Task: Get directions from New York City, New York, United States to San Diego, California, United States  and explore the nearby things to do with rating 4 and above and open 24 hours
Action: Mouse moved to (251, 77)
Screenshot: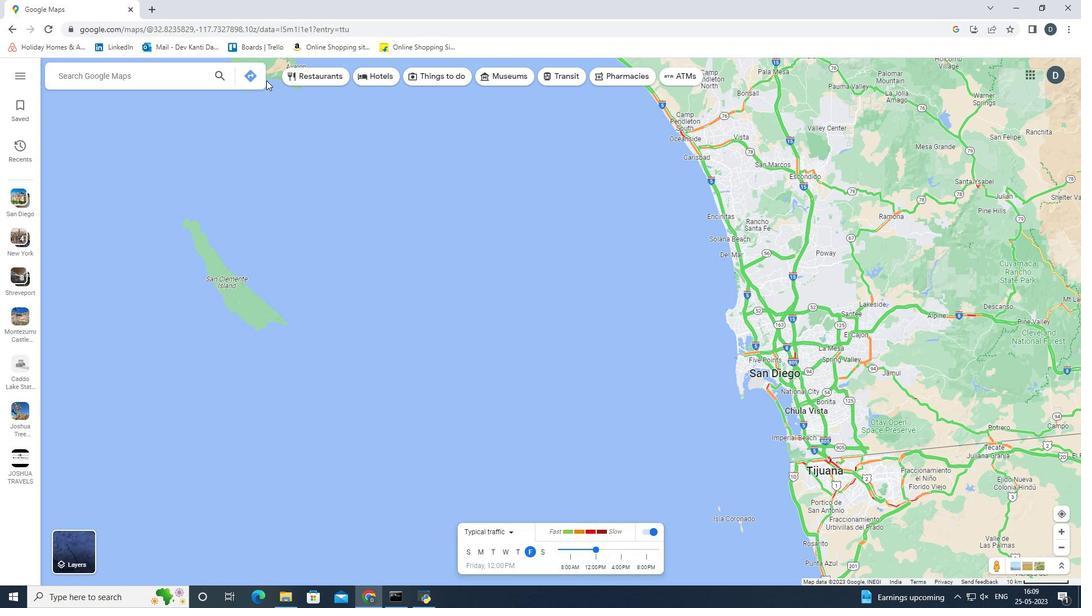 
Action: Mouse pressed left at (251, 77)
Screenshot: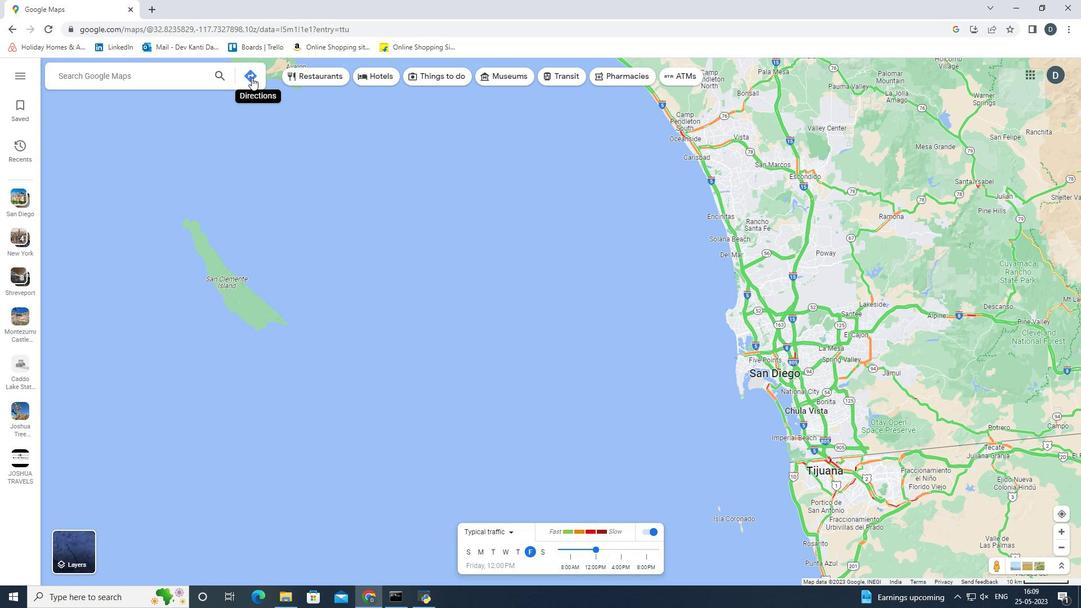 
Action: Mouse moved to (165, 309)
Screenshot: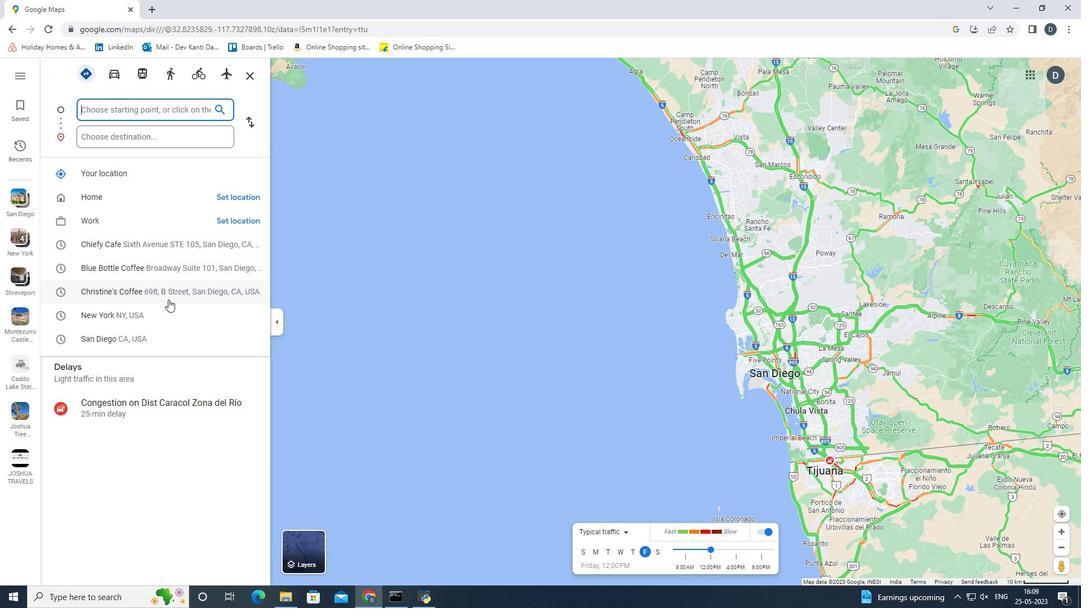 
Action: Mouse pressed left at (165, 309)
Screenshot: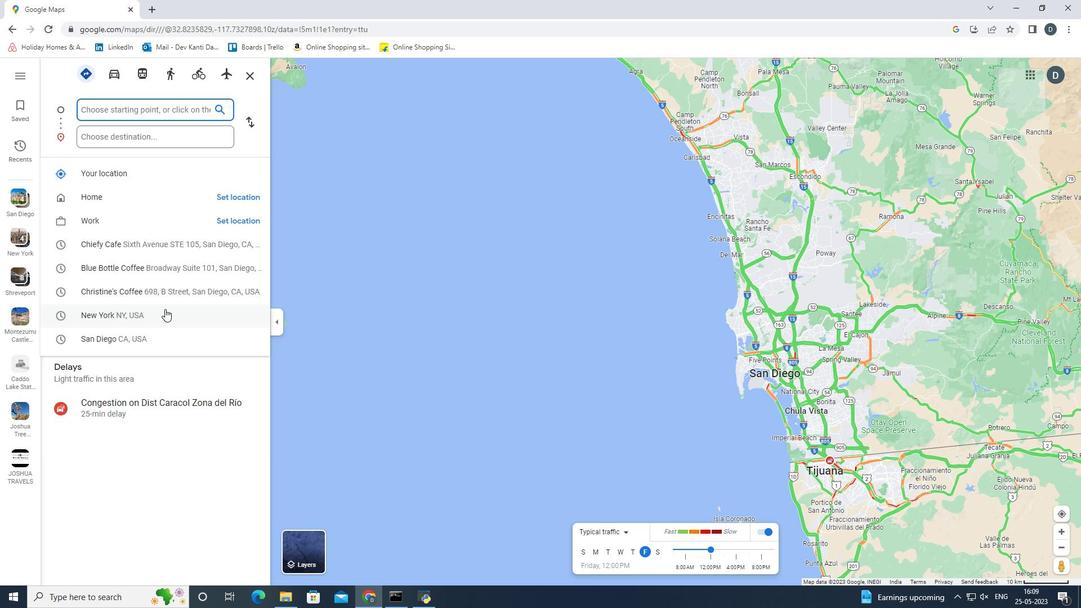 
Action: Mouse moved to (143, 141)
Screenshot: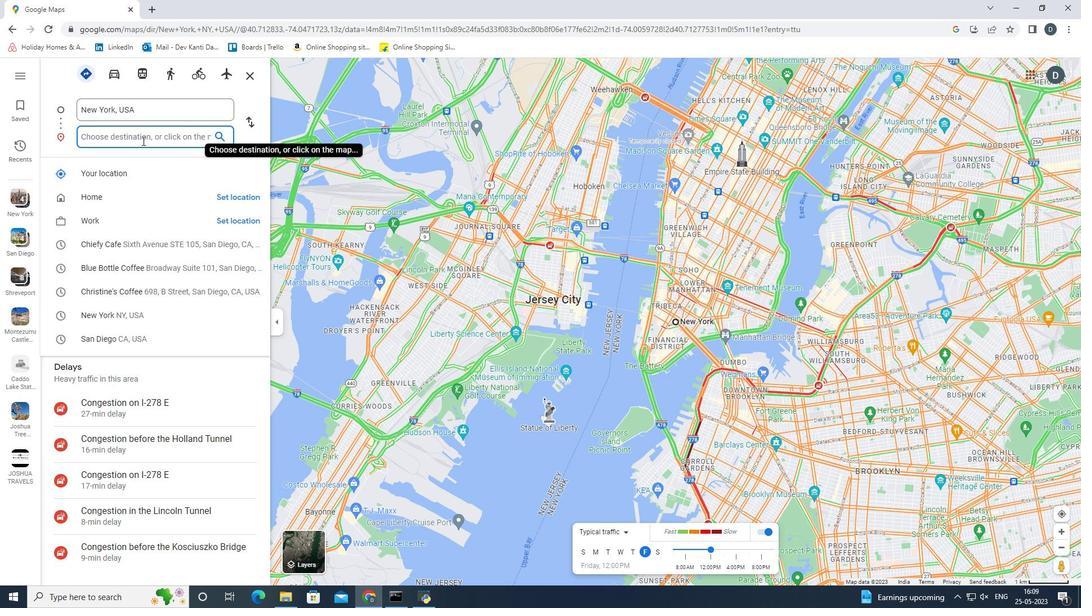 
Action: Key pressed <Key.shift><Key.shift><Key.shift><Key.shift><Key.shift><Key.shift><Key.shift><Key.shift>
Screenshot: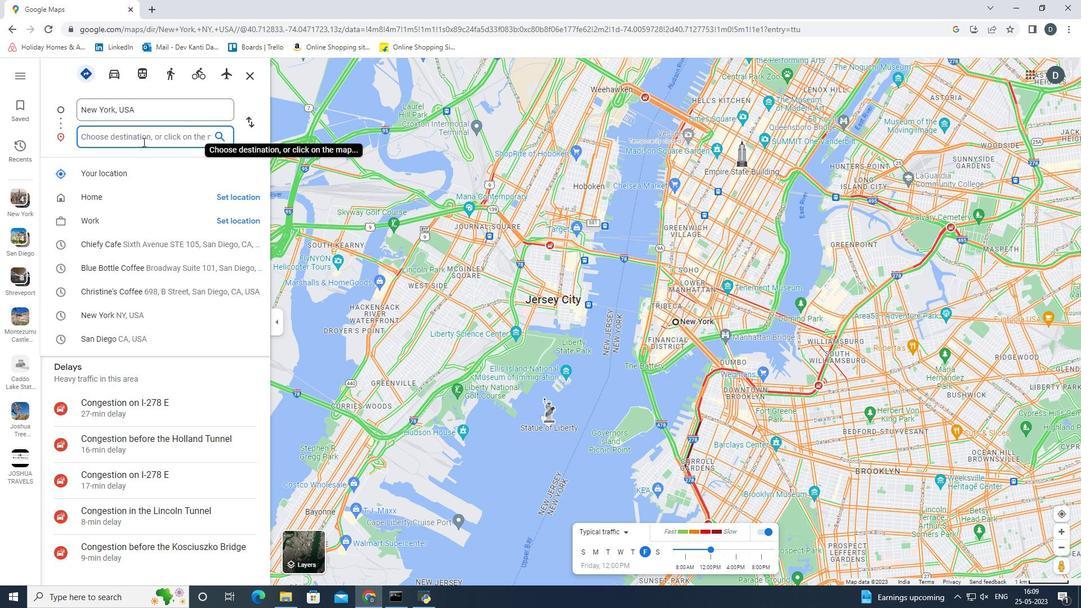 
Action: Mouse moved to (97, 339)
Screenshot: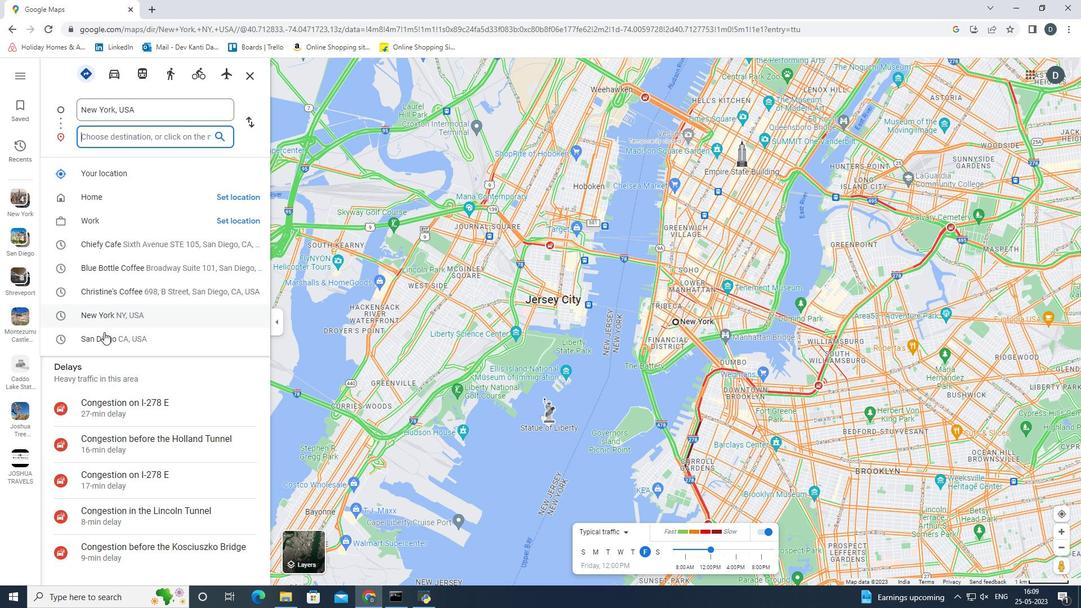 
Action: Mouse pressed left at (97, 339)
Screenshot: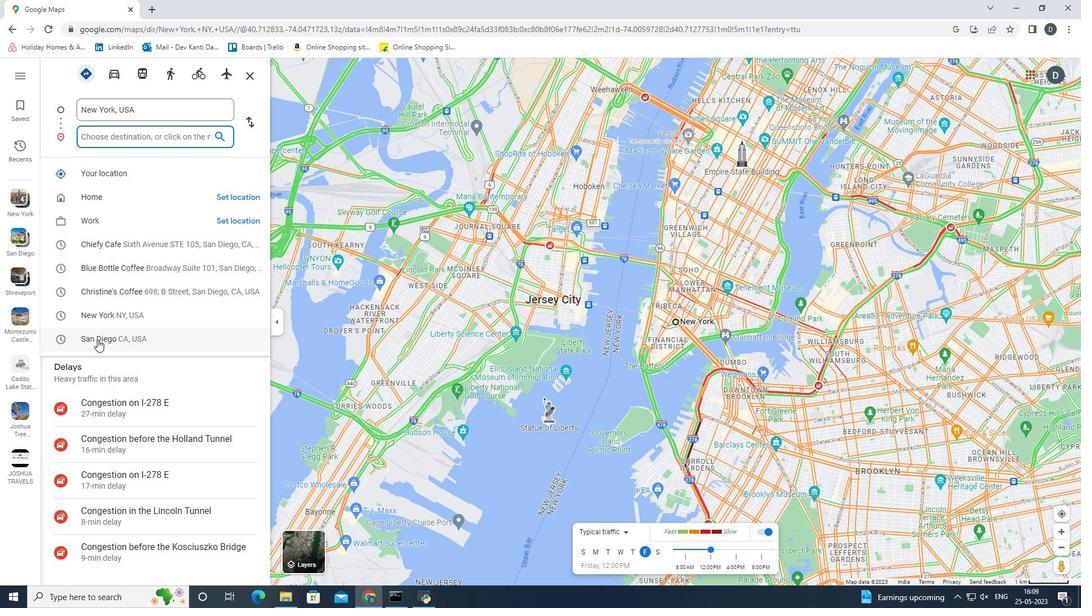 
Action: Mouse moved to (418, 391)
Screenshot: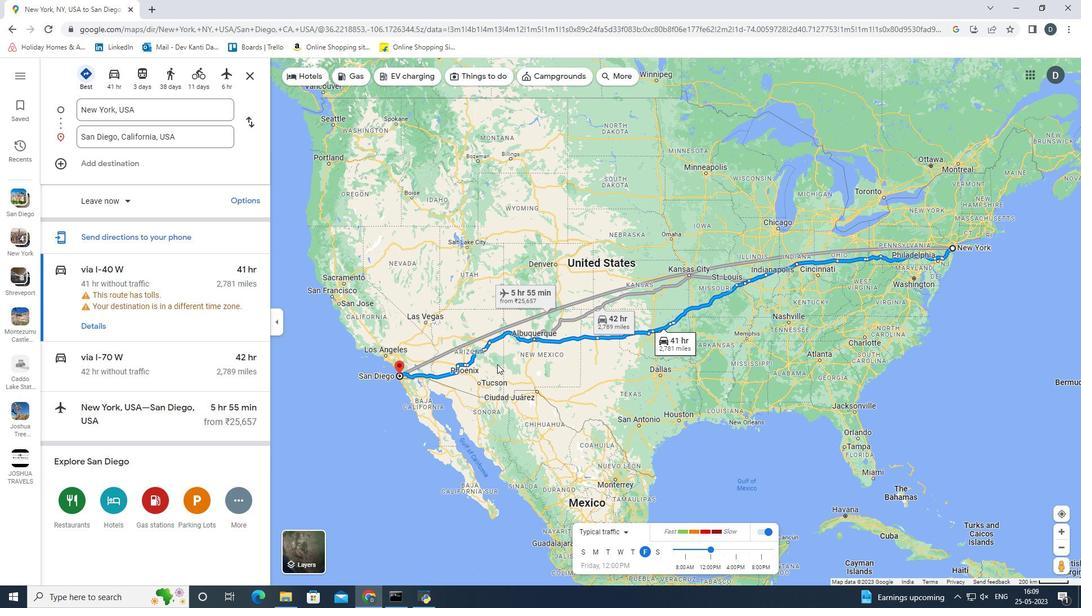 
Action: Mouse scrolled (418, 392) with delta (0, 0)
Screenshot: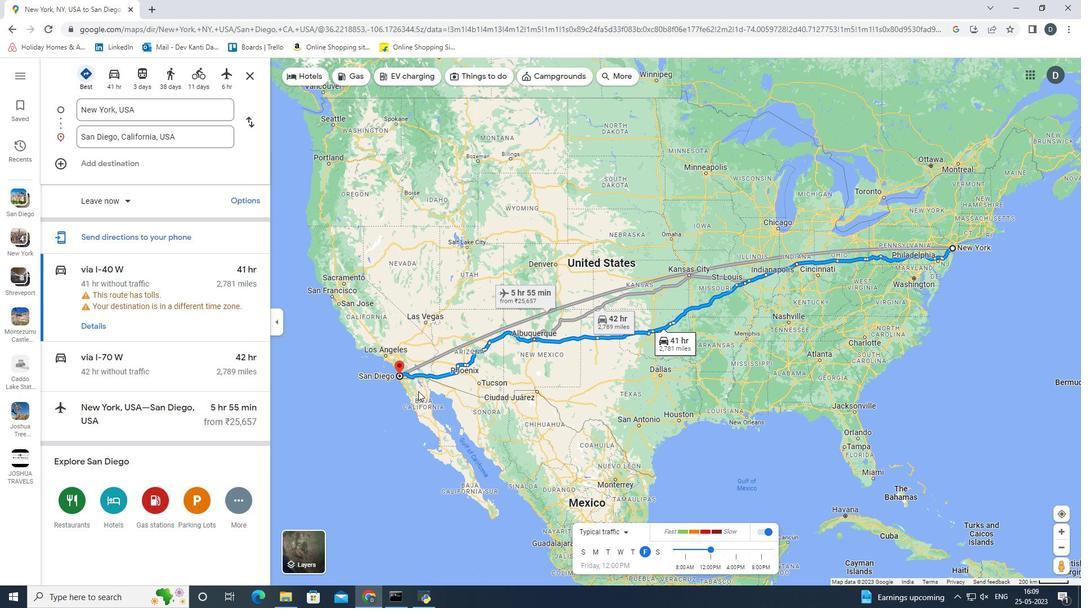 
Action: Mouse scrolled (418, 392) with delta (0, 0)
Screenshot: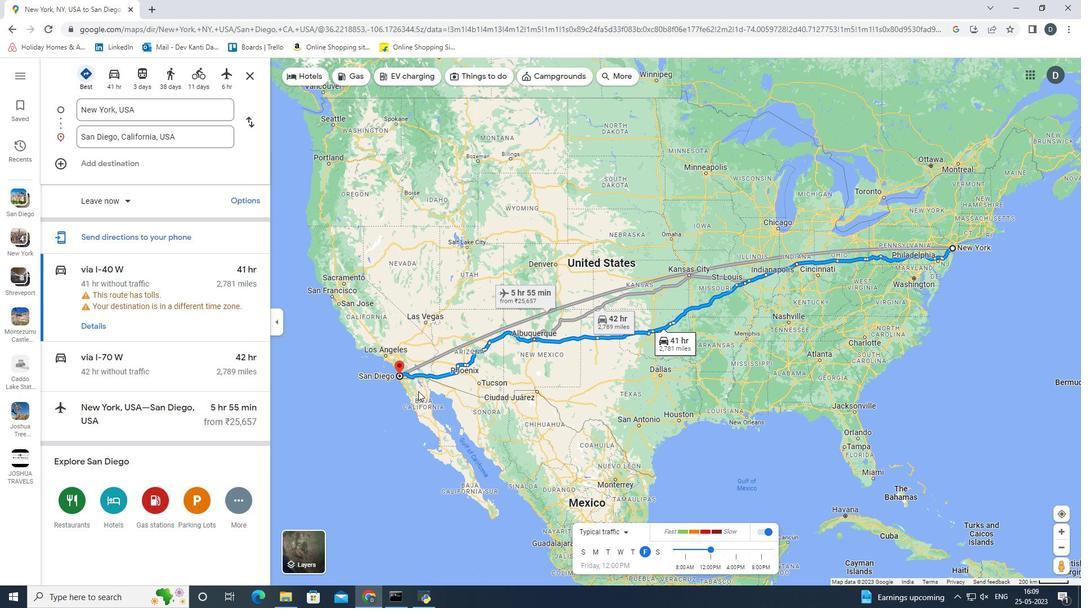 
Action: Mouse scrolled (418, 392) with delta (0, 0)
Screenshot: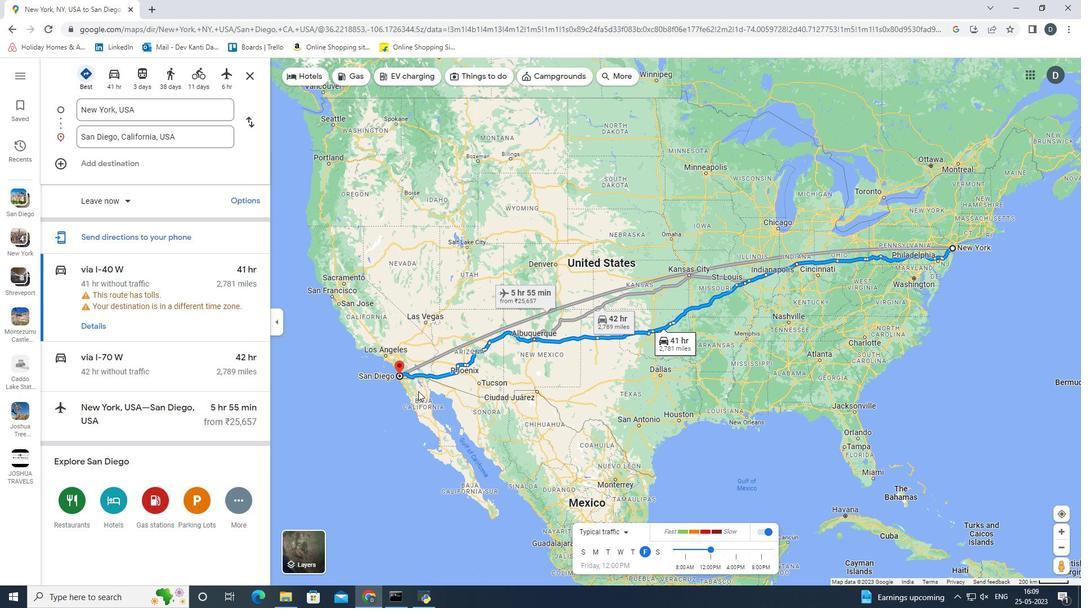 
Action: Mouse scrolled (418, 392) with delta (0, 0)
Screenshot: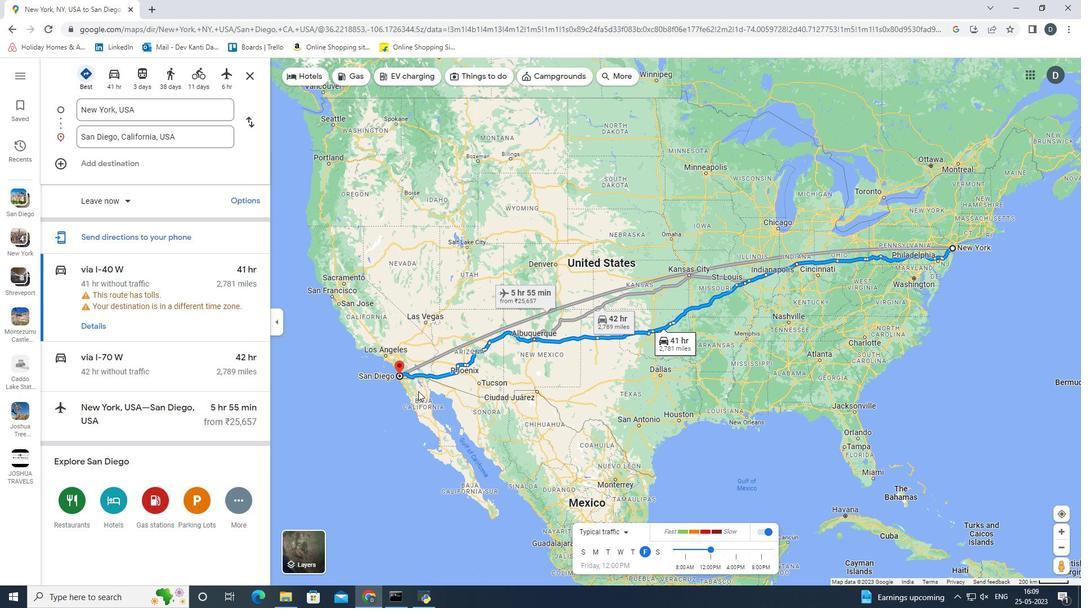 
Action: Mouse scrolled (418, 392) with delta (0, 0)
Screenshot: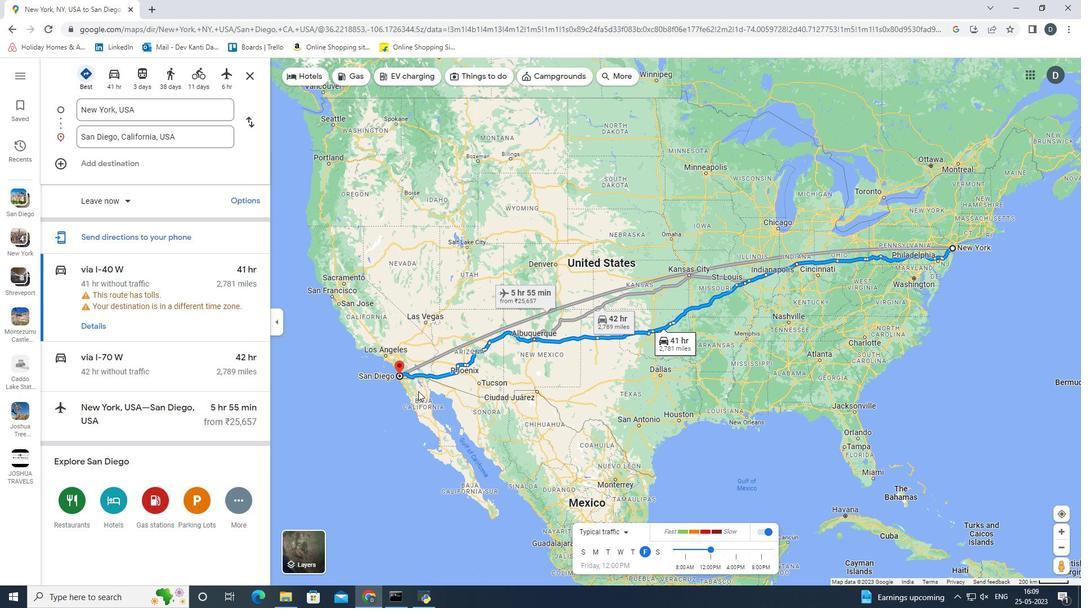 
Action: Mouse moved to (418, 391)
Screenshot: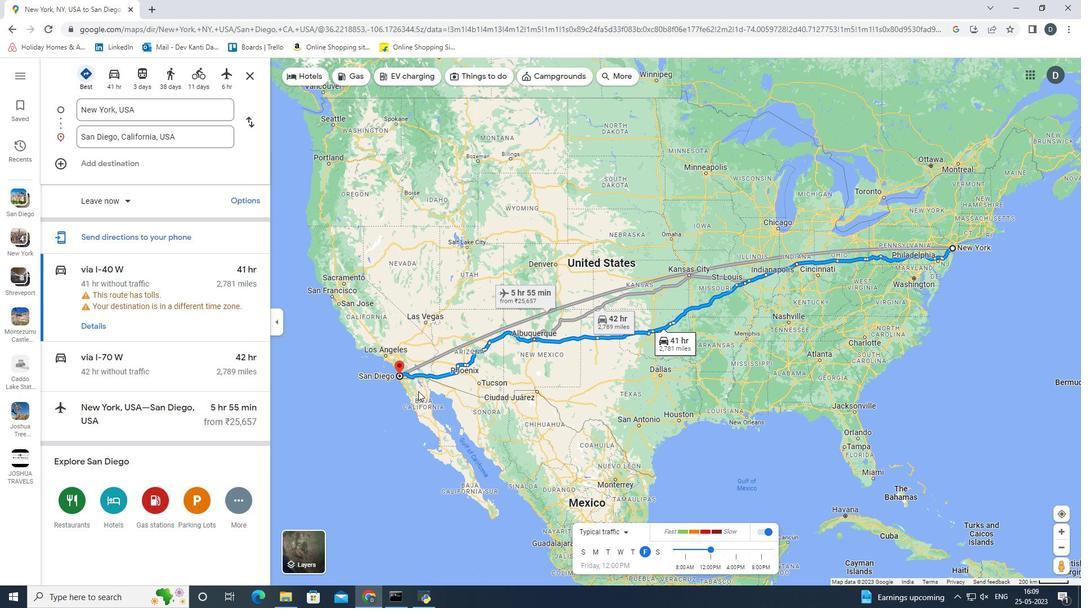 
Action: Mouse scrolled (418, 392) with delta (0, 0)
Screenshot: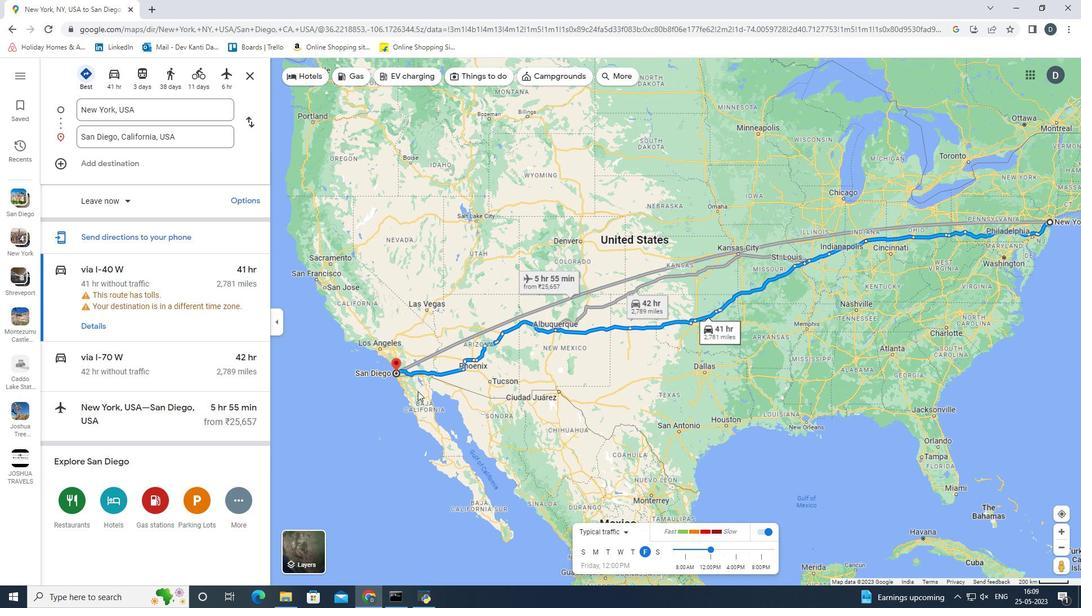 
Action: Mouse scrolled (418, 392) with delta (0, 0)
Screenshot: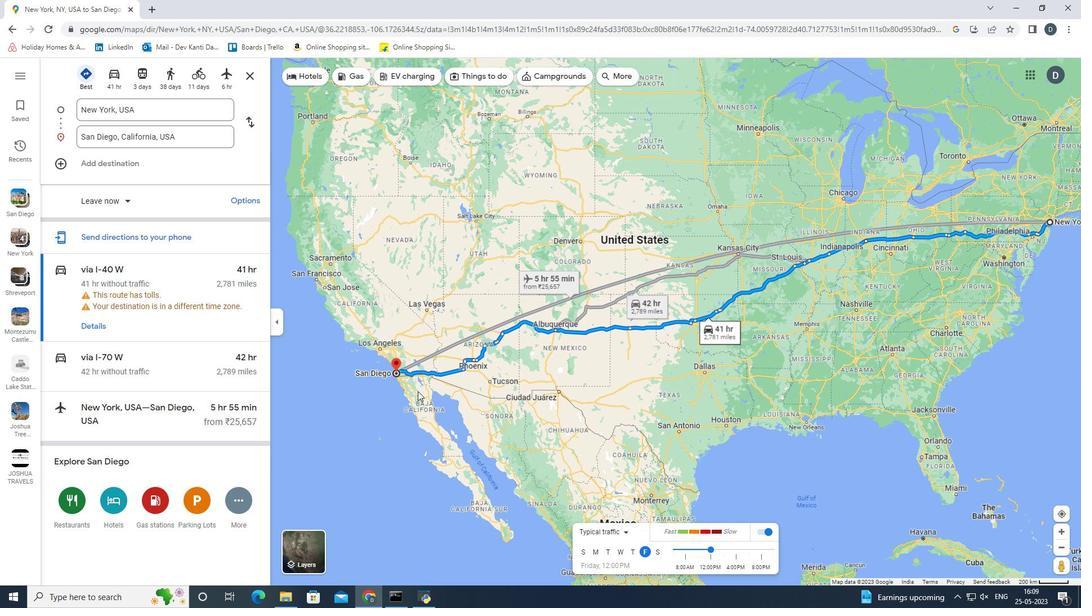
Action: Mouse scrolled (418, 392) with delta (0, 0)
Screenshot: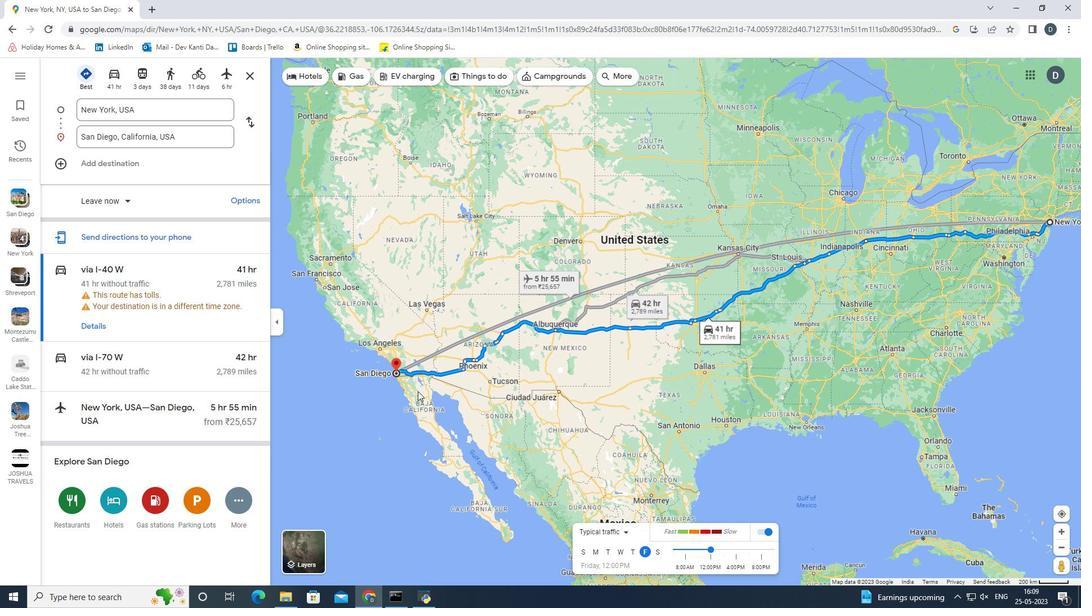 
Action: Mouse scrolled (418, 392) with delta (0, 0)
Screenshot: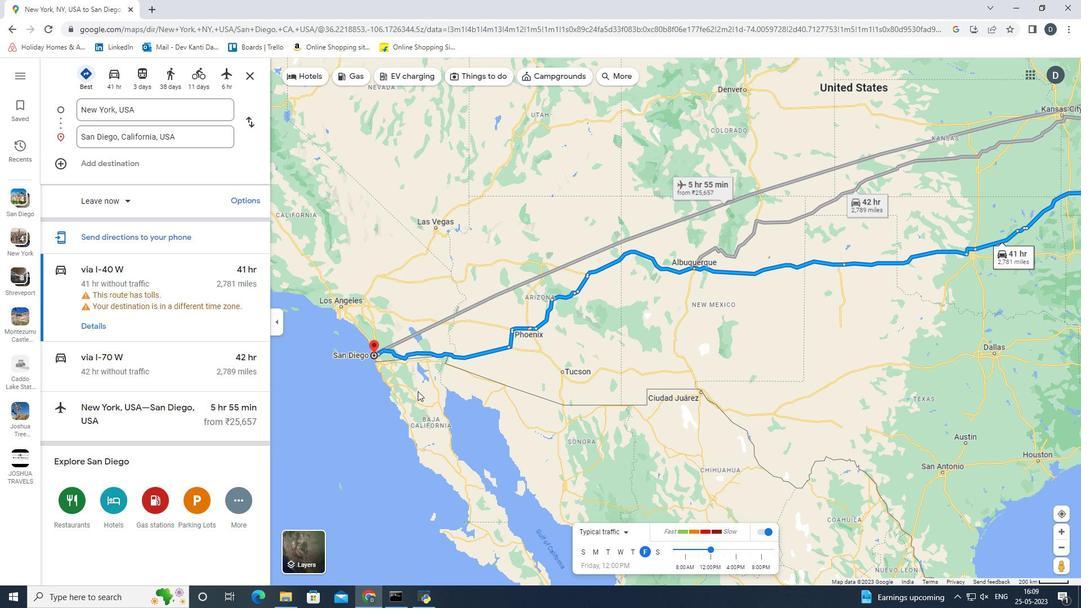 
Action: Mouse scrolled (418, 392) with delta (0, 0)
Screenshot: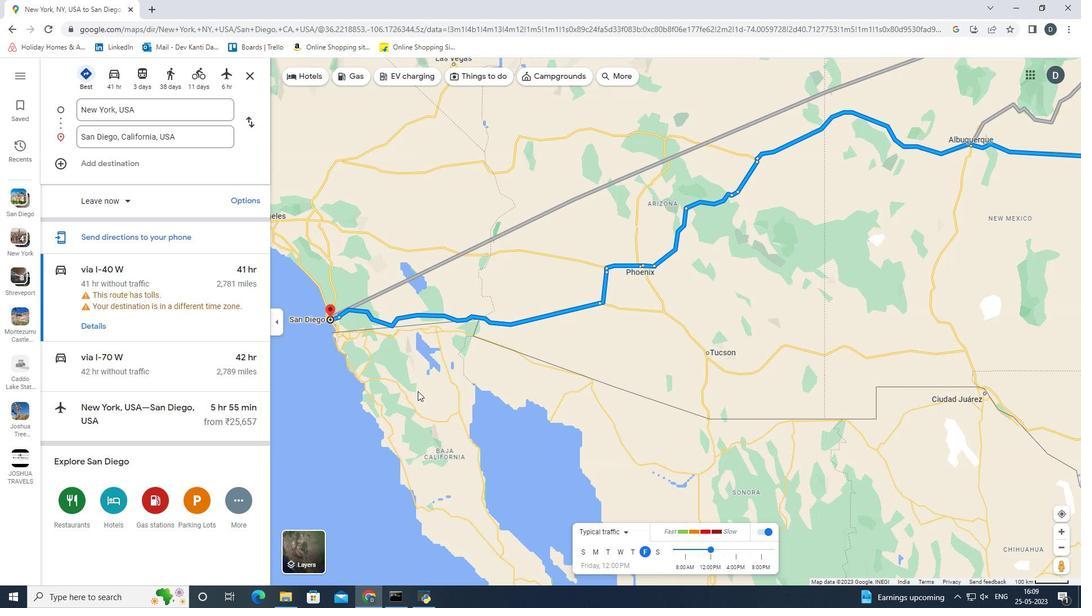 
Action: Mouse scrolled (418, 392) with delta (0, 0)
Screenshot: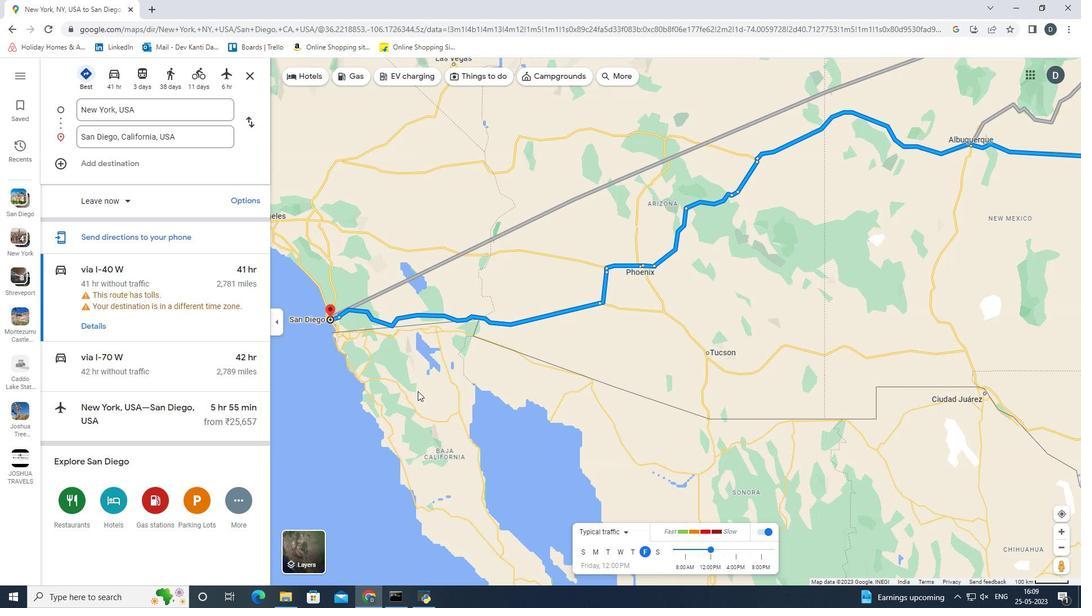 
Action: Mouse scrolled (418, 392) with delta (0, 0)
Screenshot: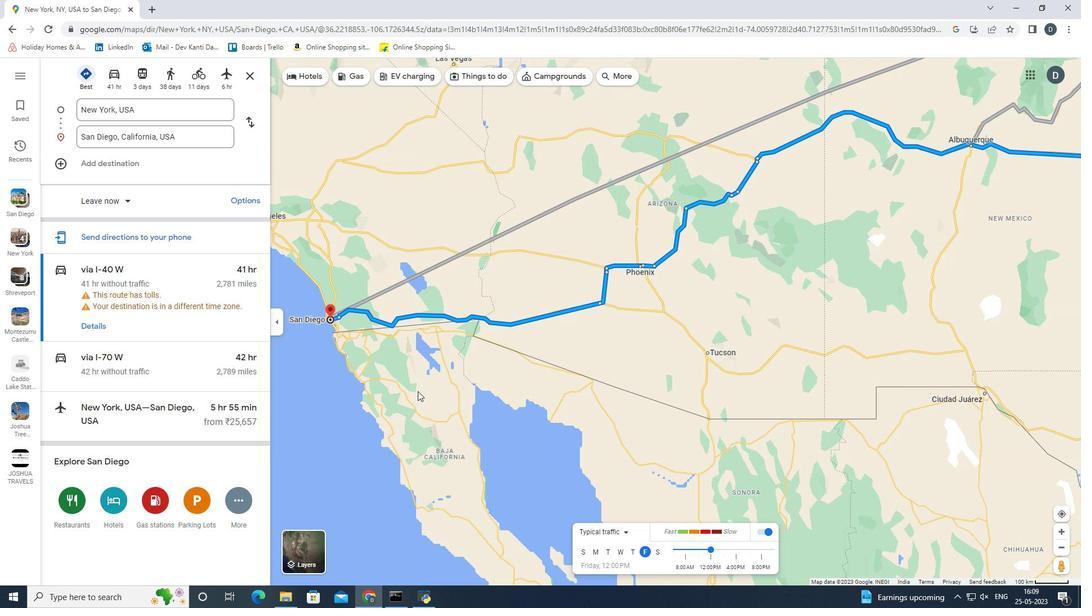 
Action: Mouse scrolled (418, 392) with delta (0, 0)
Screenshot: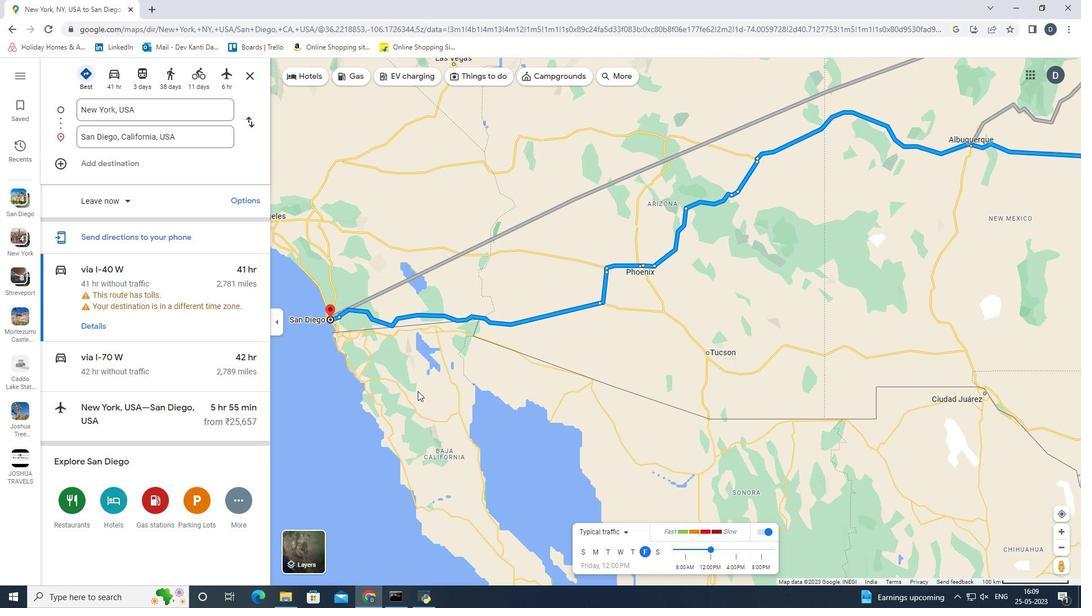 
Action: Mouse scrolled (418, 392) with delta (0, 0)
Screenshot: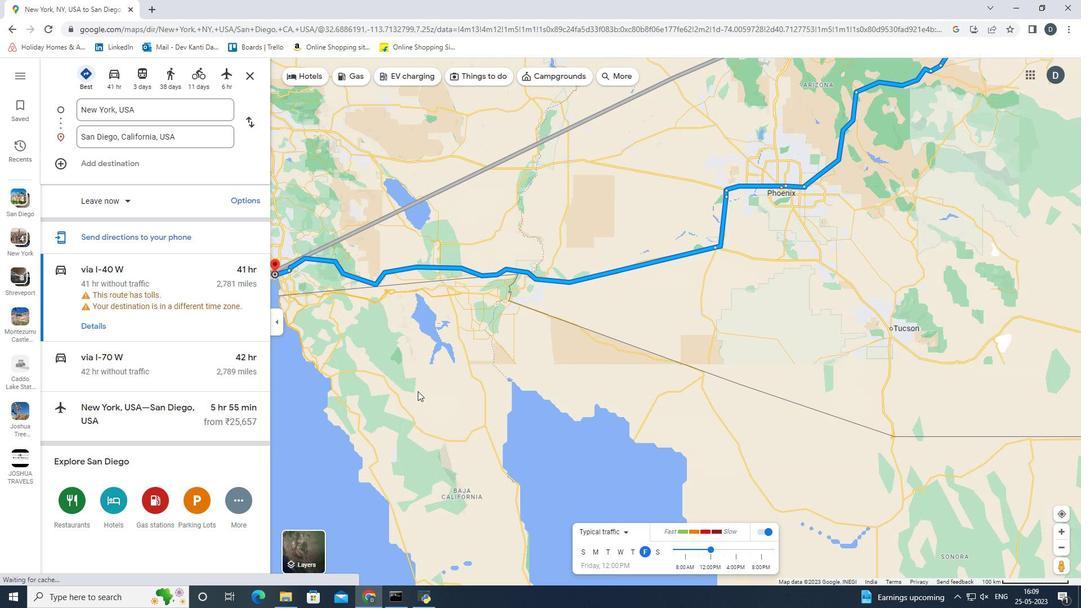 
Action: Mouse moved to (418, 391)
Screenshot: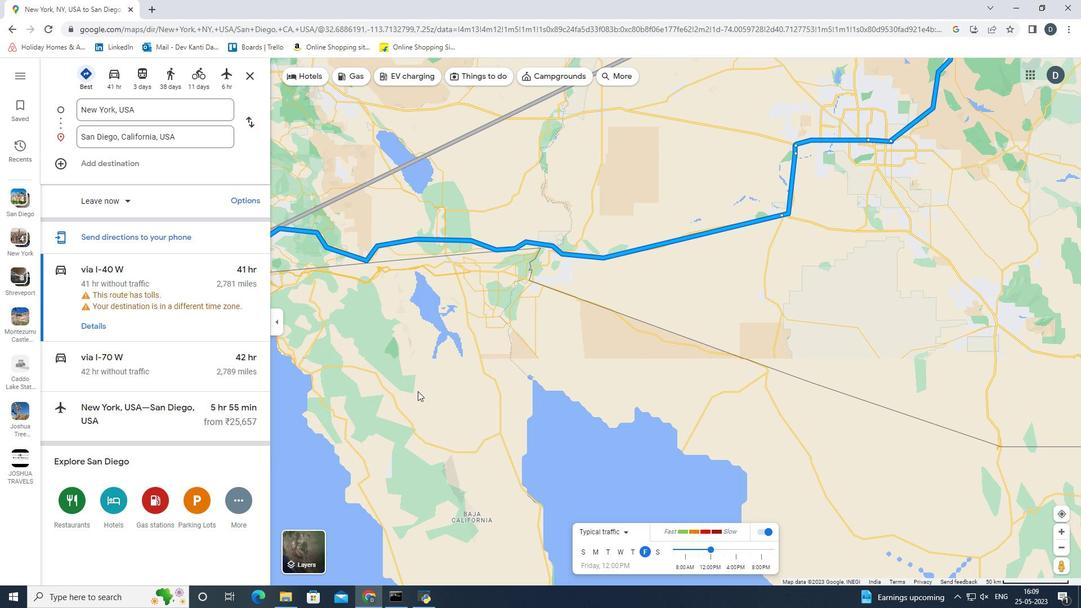 
Action: Mouse scrolled (418, 392) with delta (0, 0)
Screenshot: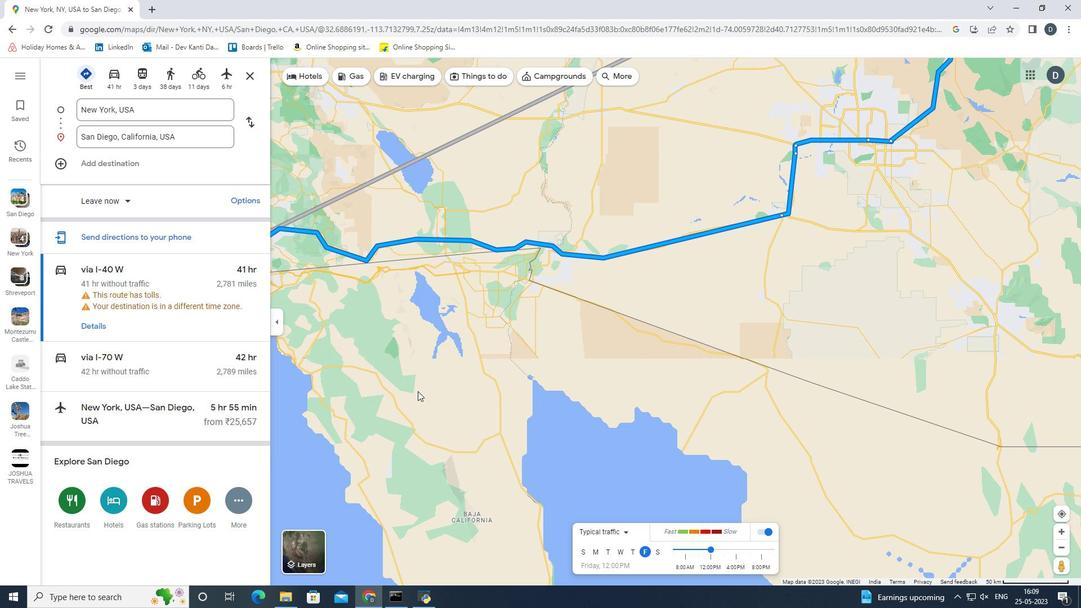 
Action: Mouse moved to (296, 311)
Screenshot: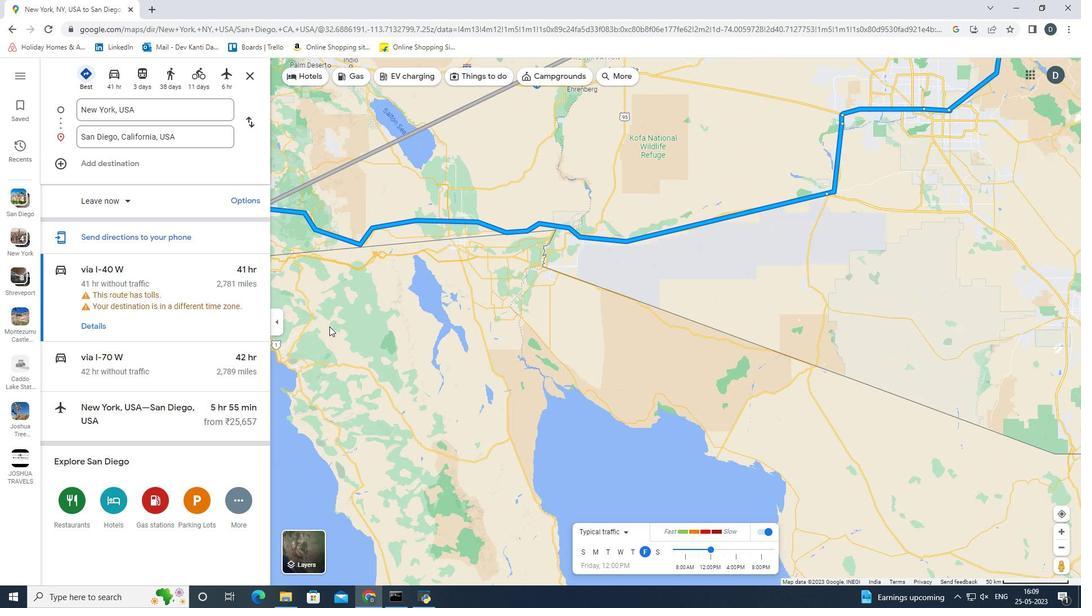 
Action: Mouse pressed left at (296, 311)
Screenshot: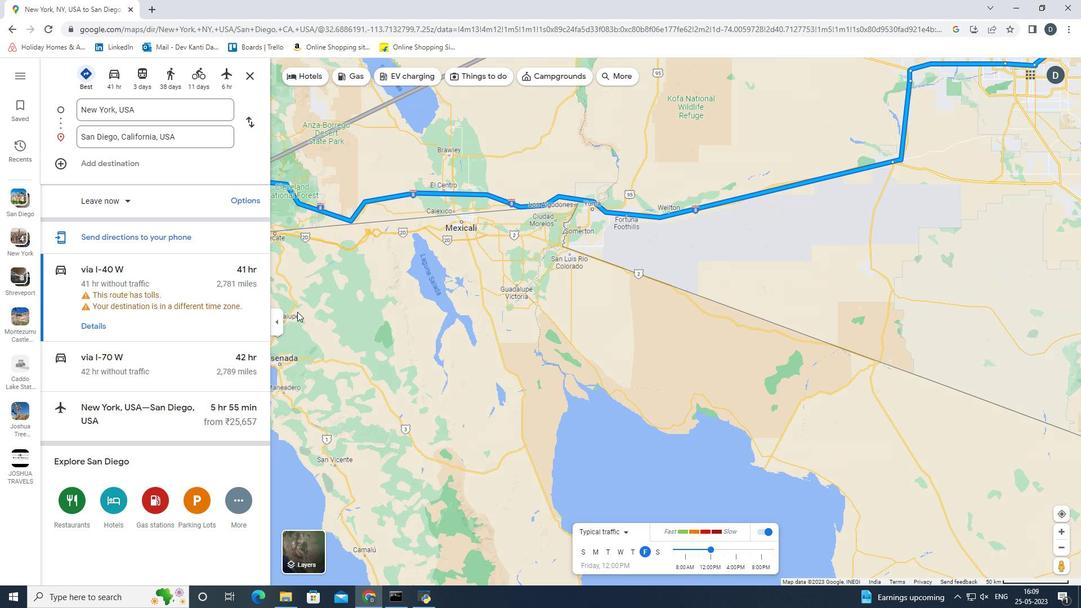 
Action: Mouse moved to (397, 252)
Screenshot: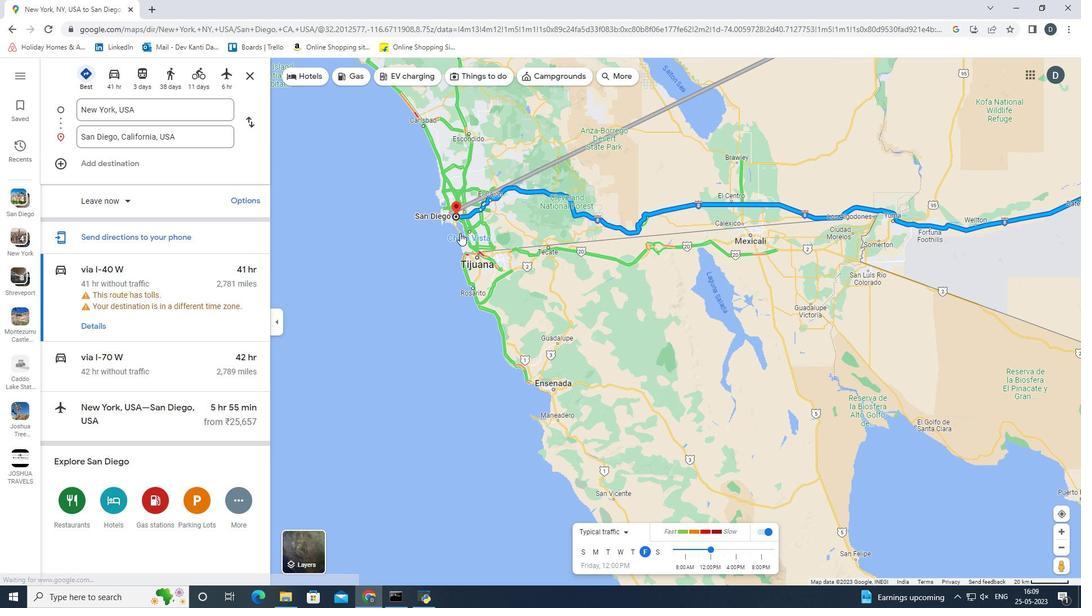 
Action: Mouse pressed left at (397, 252)
Screenshot: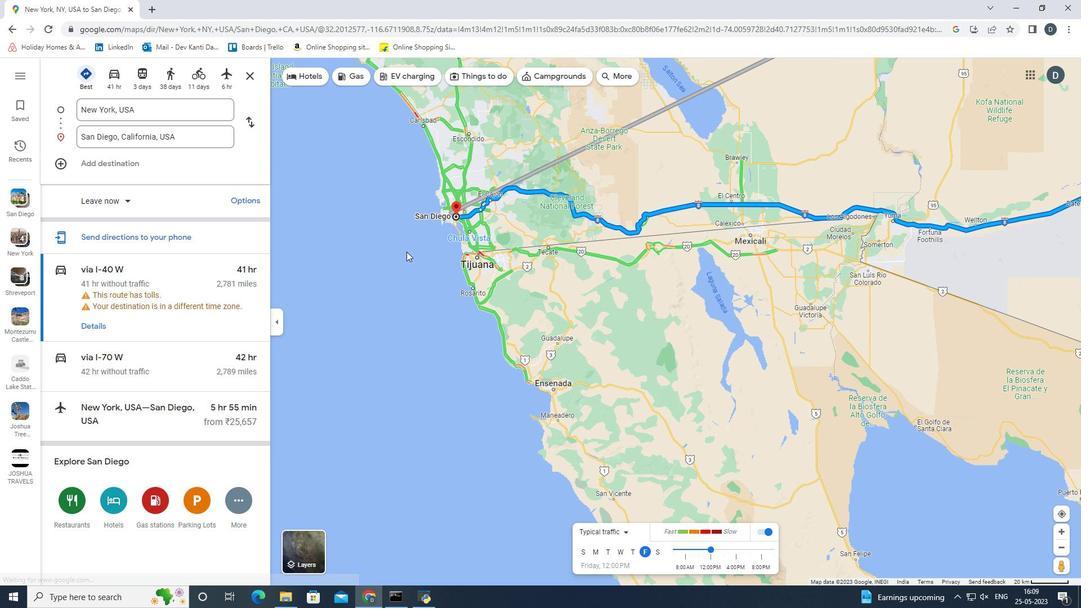 
Action: Mouse moved to (411, 244)
Screenshot: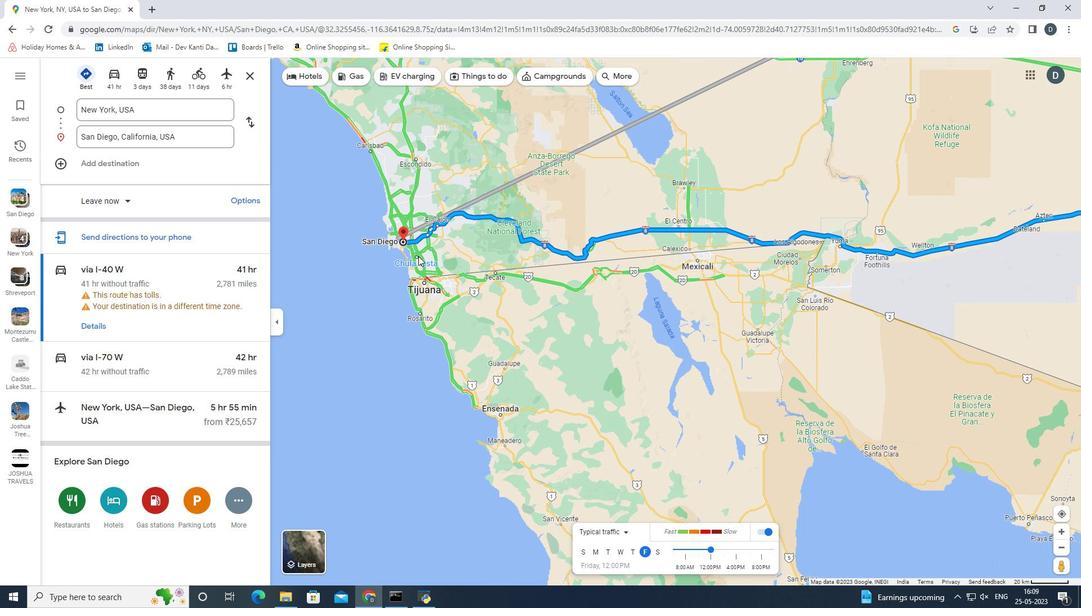 
Action: Mouse scrolled (411, 245) with delta (0, 0)
Screenshot: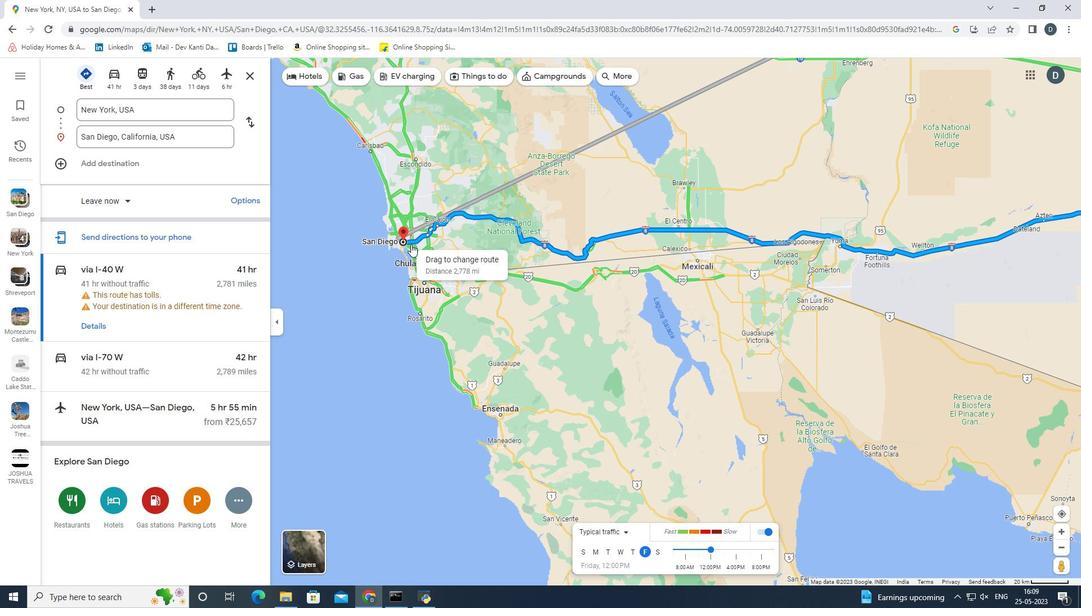 
Action: Mouse scrolled (411, 245) with delta (0, 0)
Screenshot: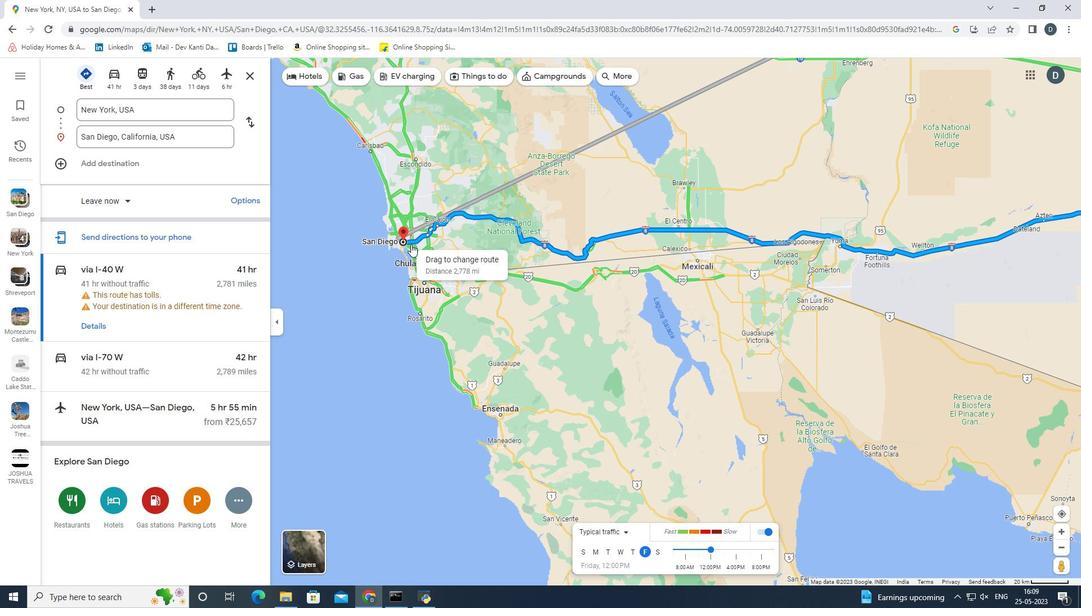 
Action: Mouse scrolled (411, 245) with delta (0, 0)
Screenshot: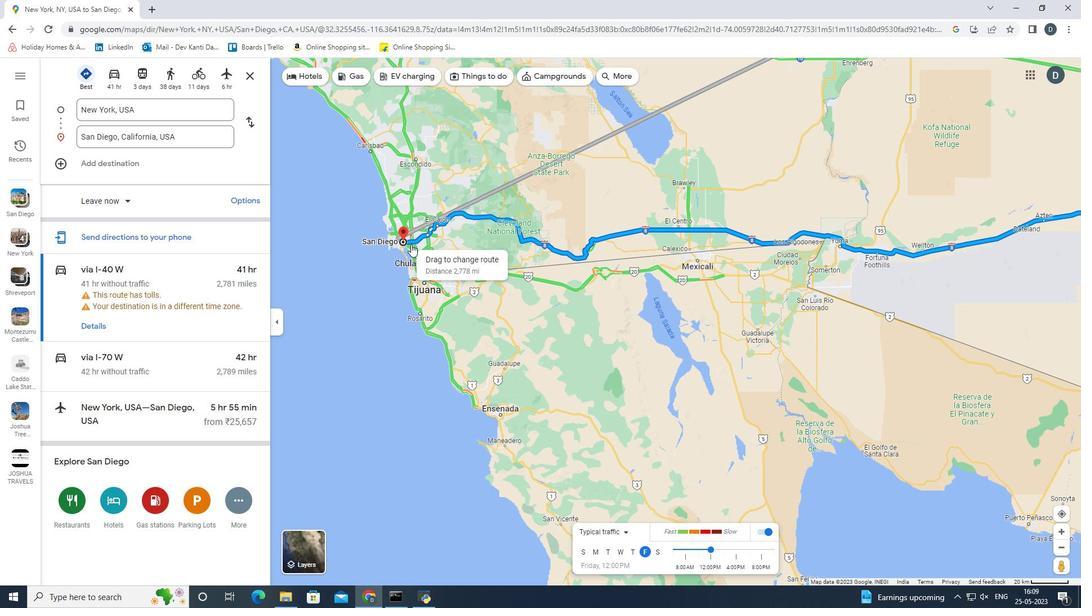 
Action: Mouse scrolled (411, 245) with delta (0, 0)
Screenshot: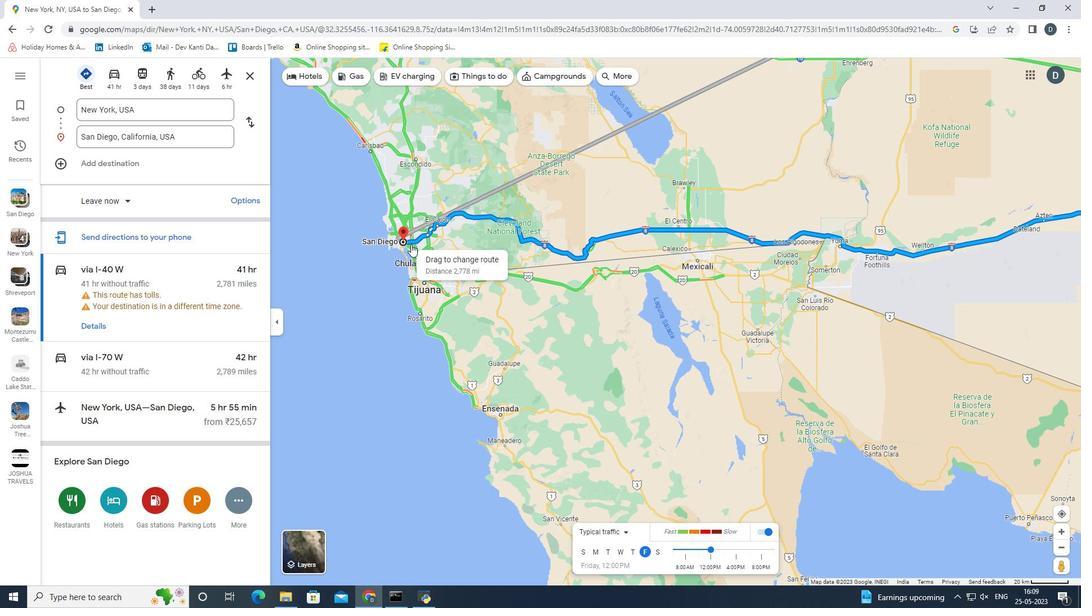 
Action: Mouse scrolled (411, 245) with delta (0, 0)
Screenshot: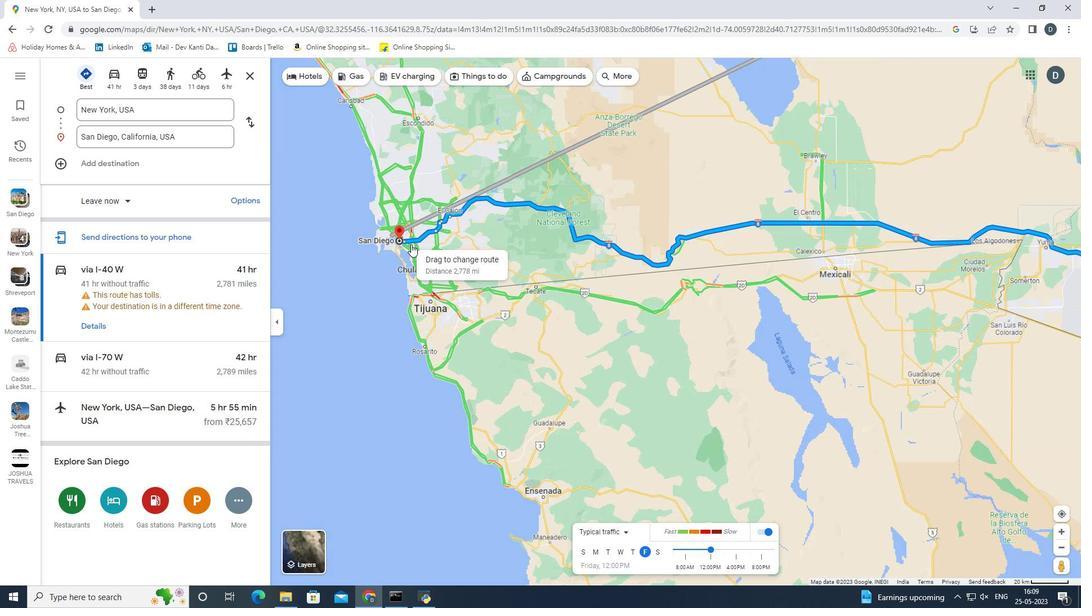 
Action: Mouse scrolled (411, 245) with delta (0, 0)
Screenshot: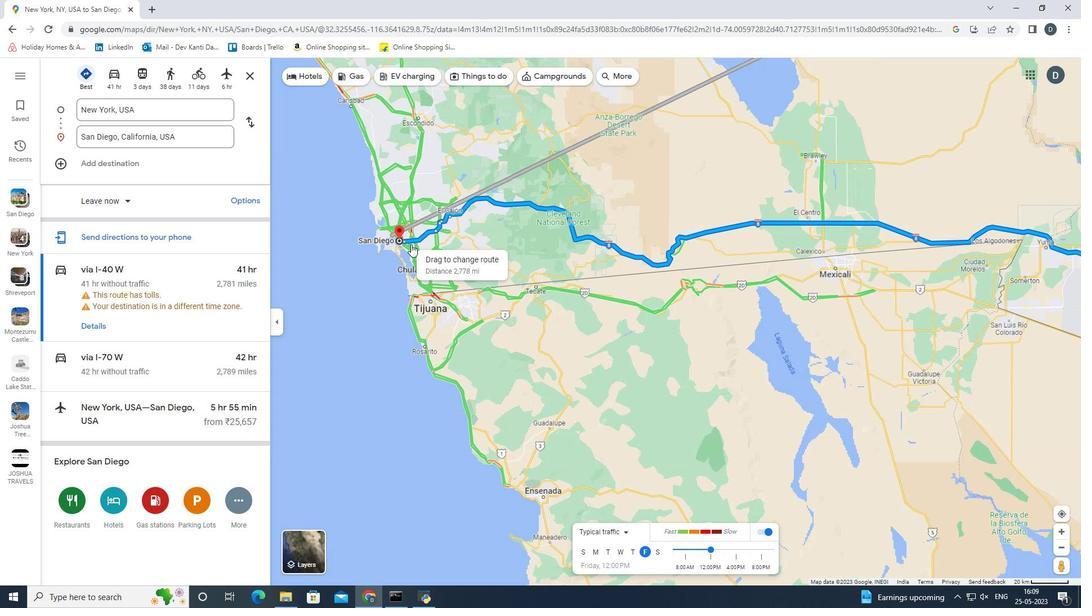 
Action: Mouse scrolled (411, 245) with delta (0, 0)
Screenshot: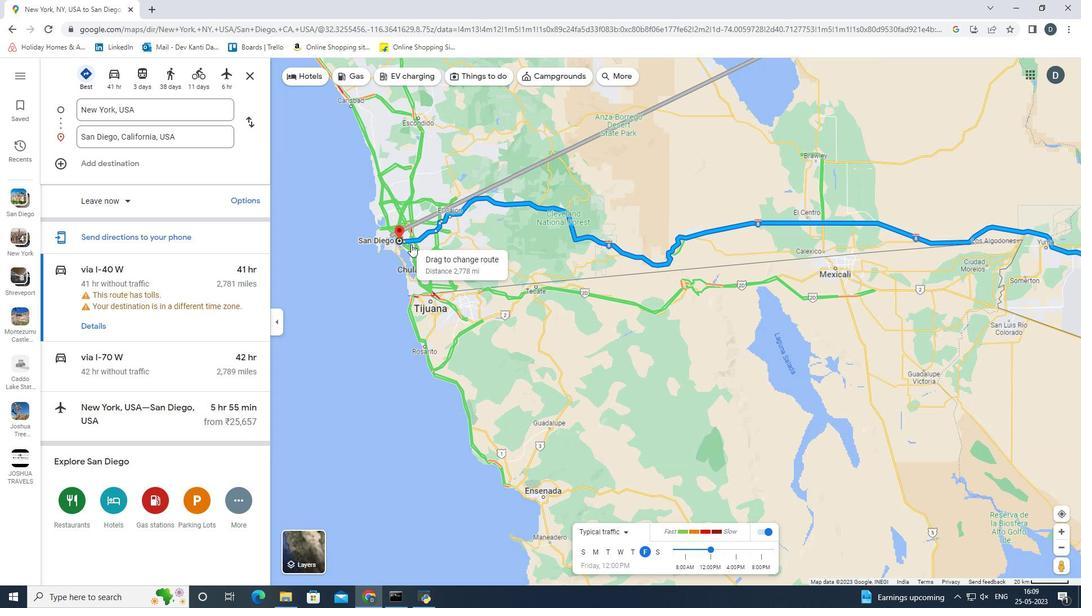 
Action: Mouse moved to (697, 266)
Screenshot: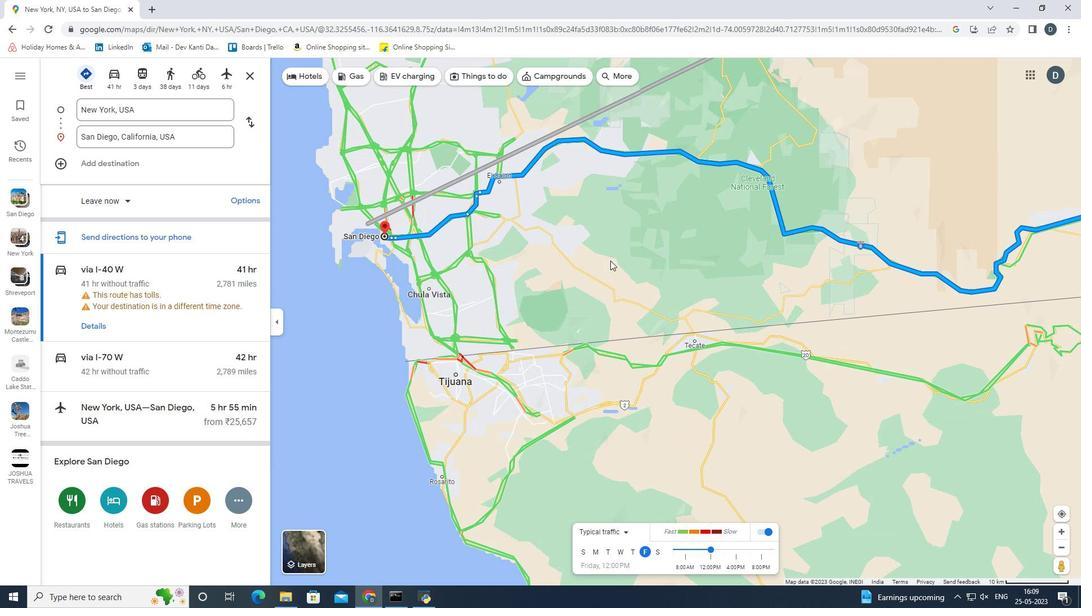 
Action: Mouse pressed left at (697, 266)
Screenshot: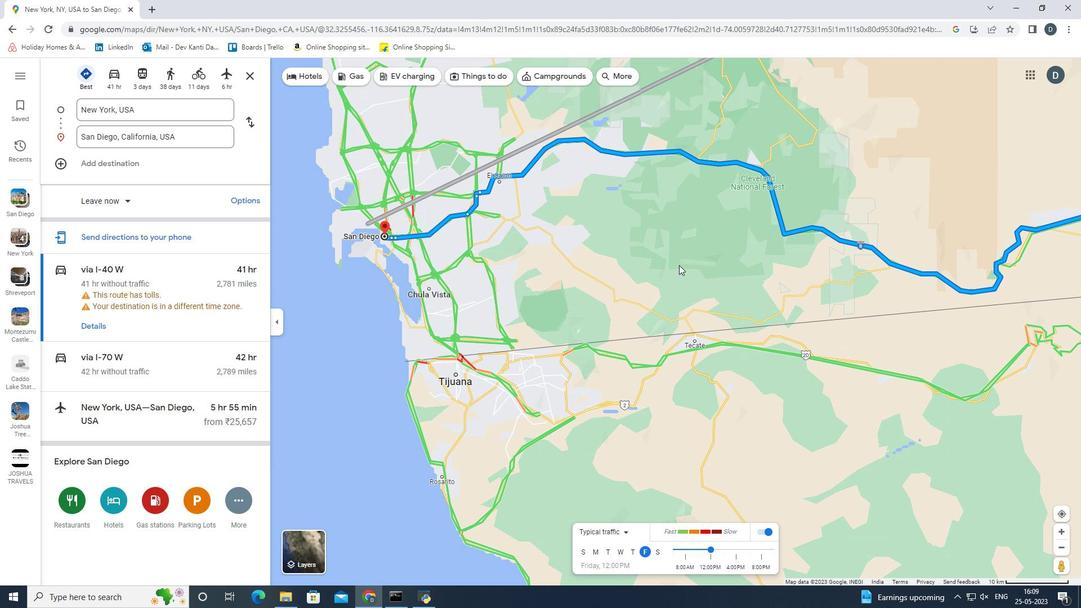 
Action: Mouse moved to (805, 281)
Screenshot: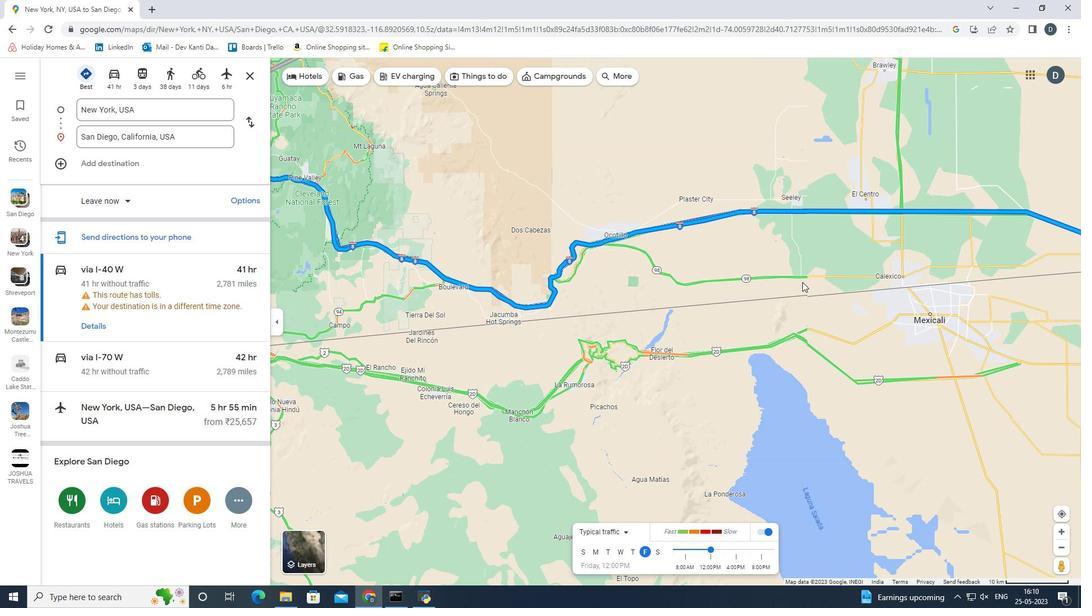 
Action: Mouse pressed left at (805, 281)
Screenshot: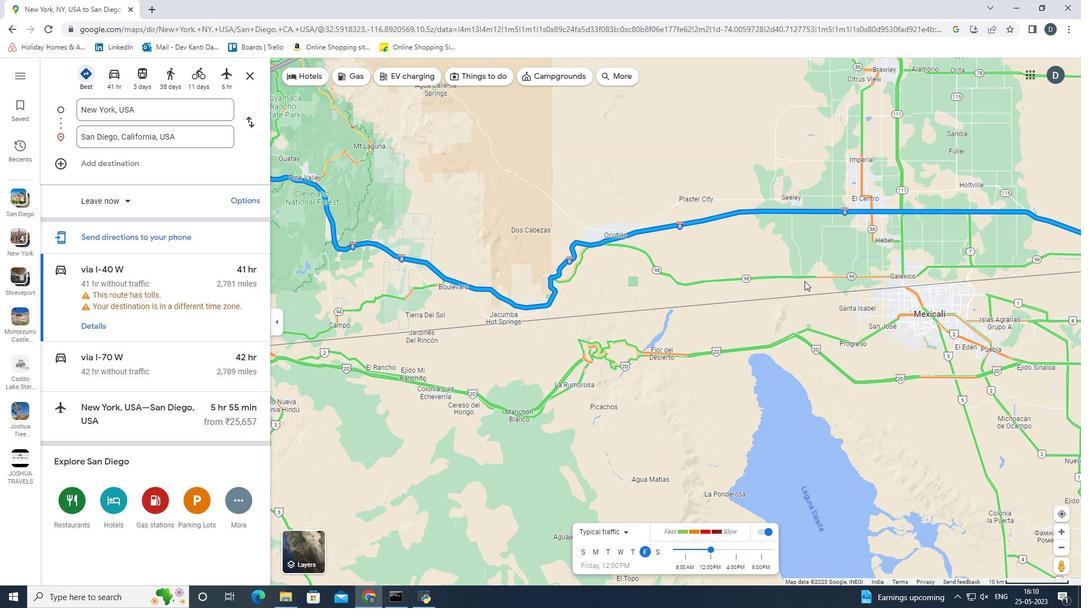 
Action: Mouse moved to (761, 291)
Screenshot: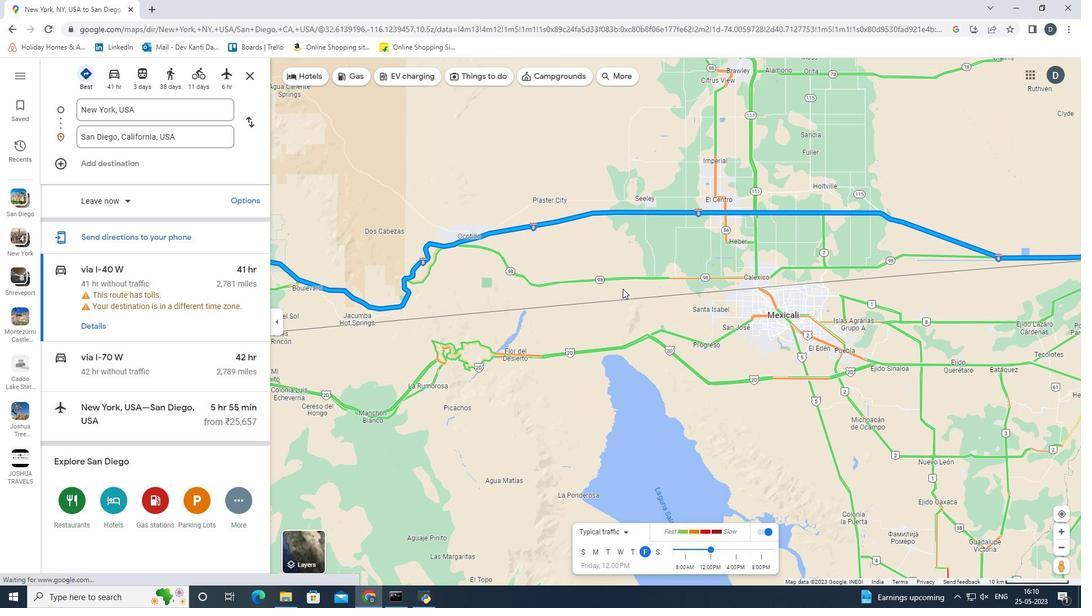 
Action: Mouse pressed left at (902, 286)
Screenshot: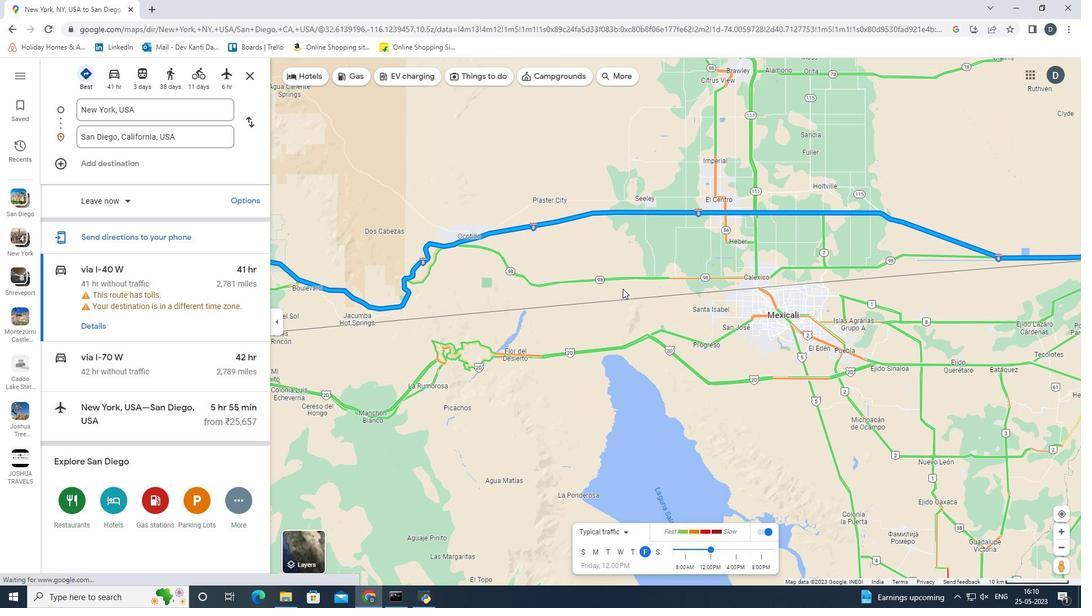 
Action: Mouse moved to (973, 313)
Screenshot: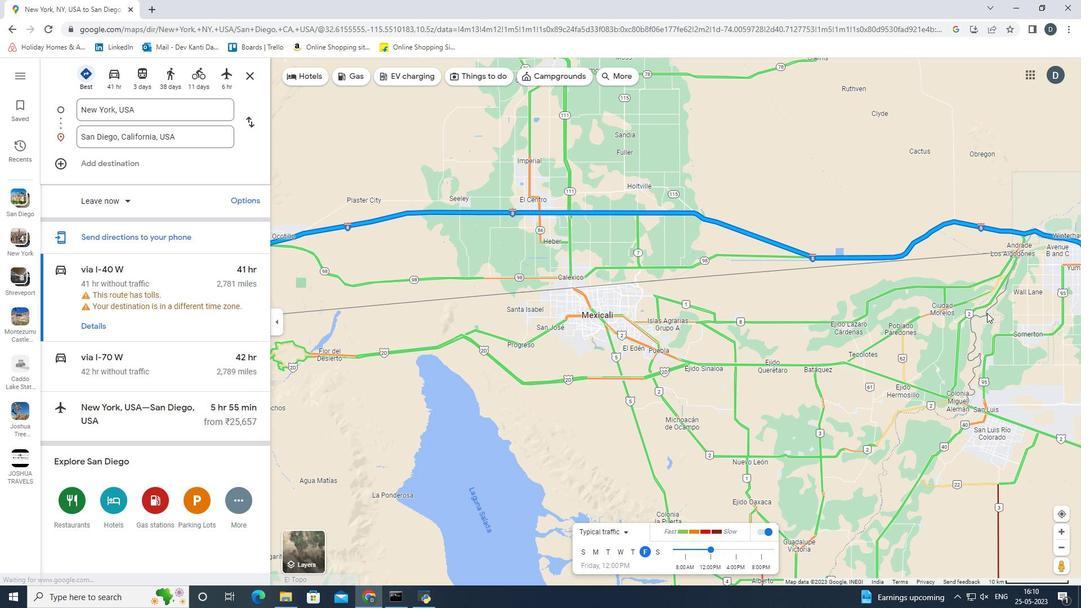 
Action: Mouse pressed left at (973, 313)
Screenshot: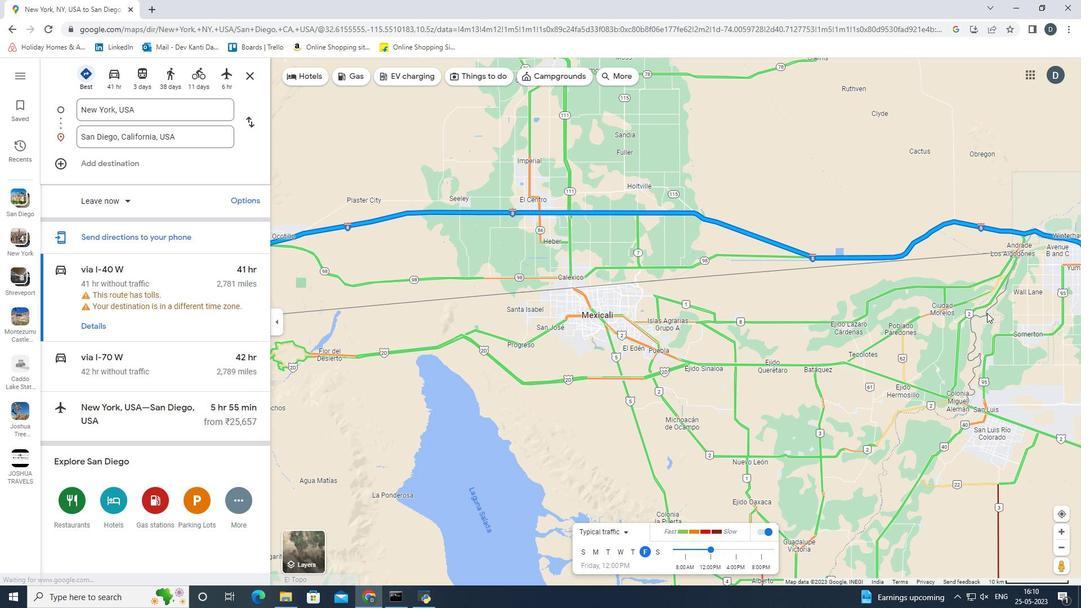 
Action: Mouse moved to (940, 324)
Screenshot: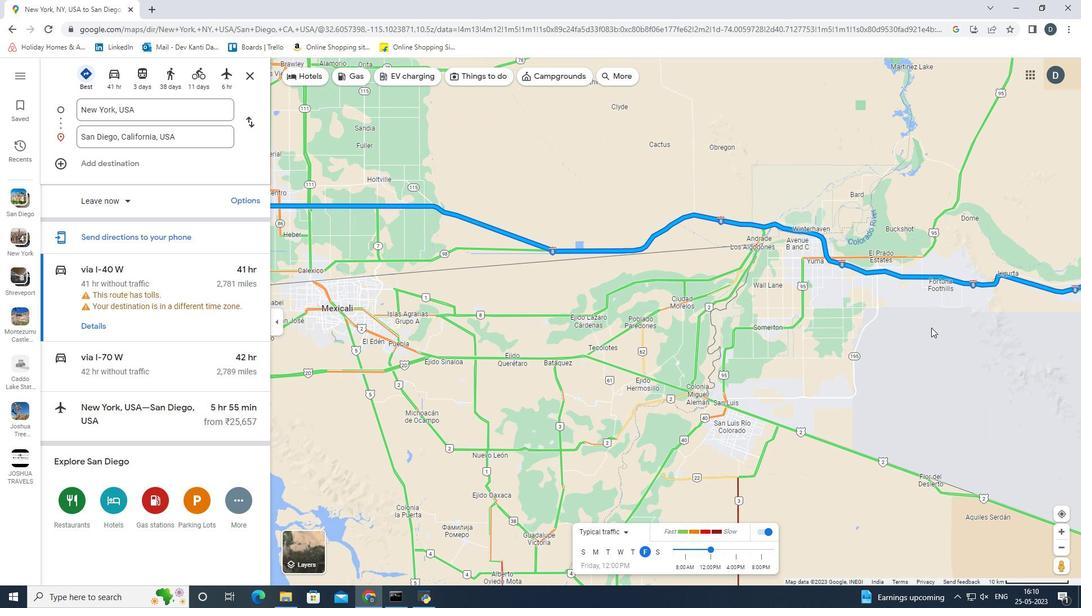 
Action: Mouse pressed left at (940, 324)
Screenshot: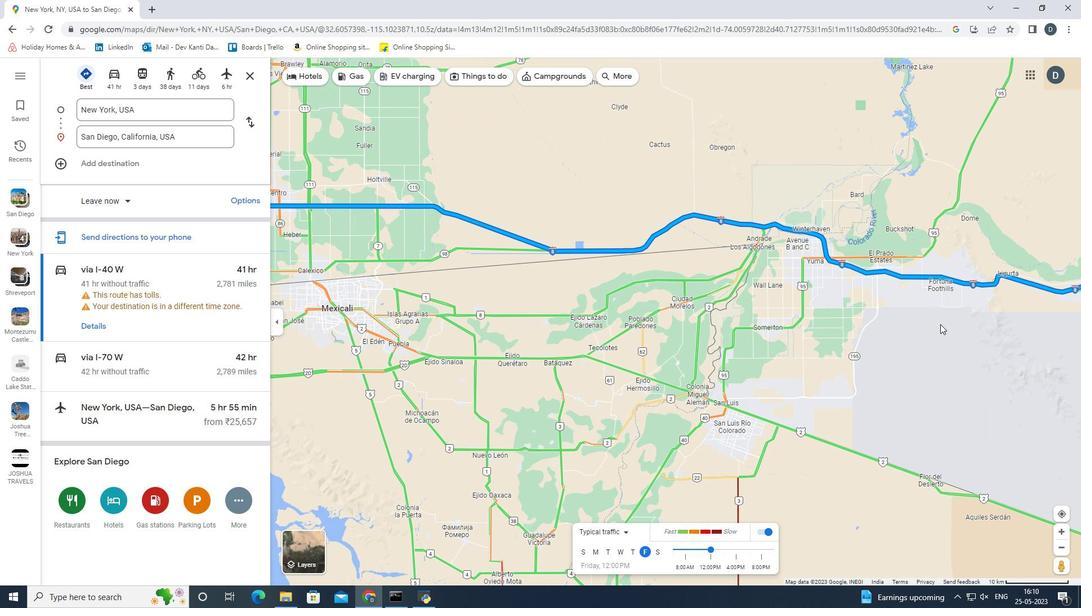 
Action: Mouse moved to (1044, 287)
Screenshot: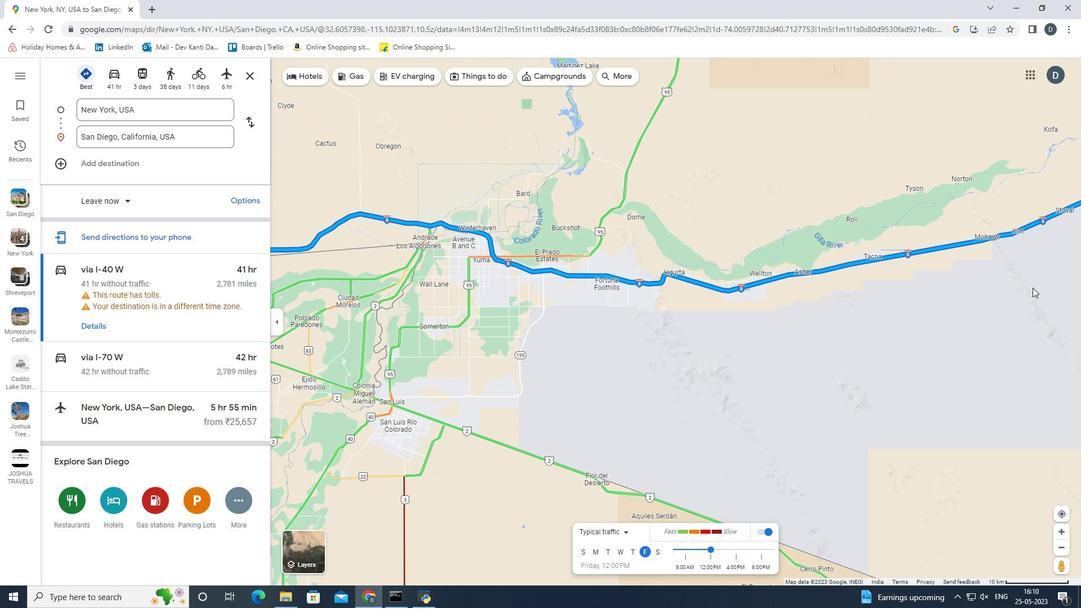 
Action: Mouse pressed left at (1044, 287)
Screenshot: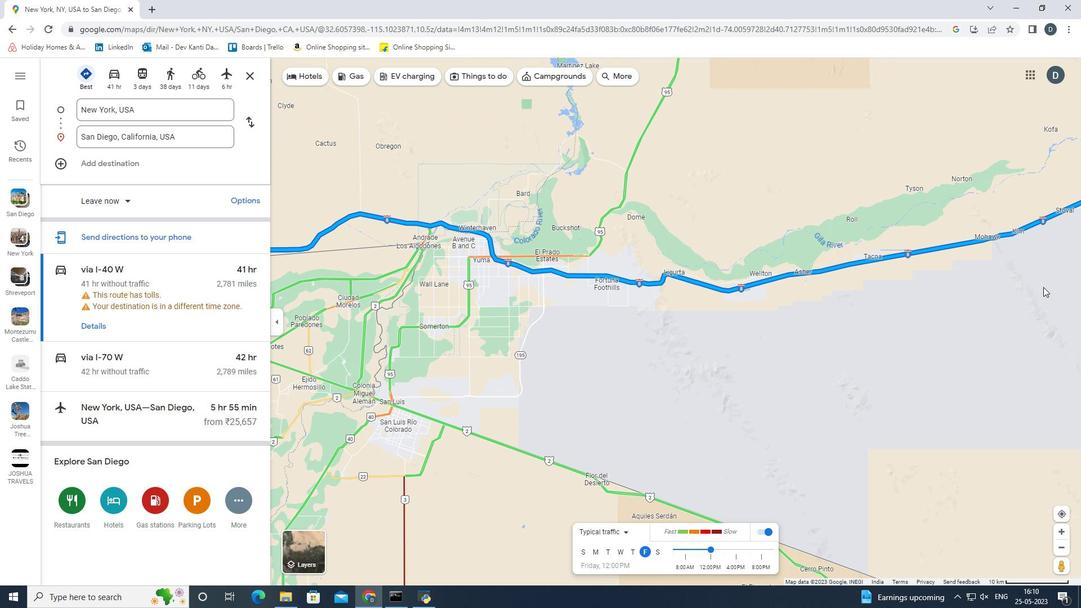 
Action: Mouse moved to (929, 267)
Screenshot: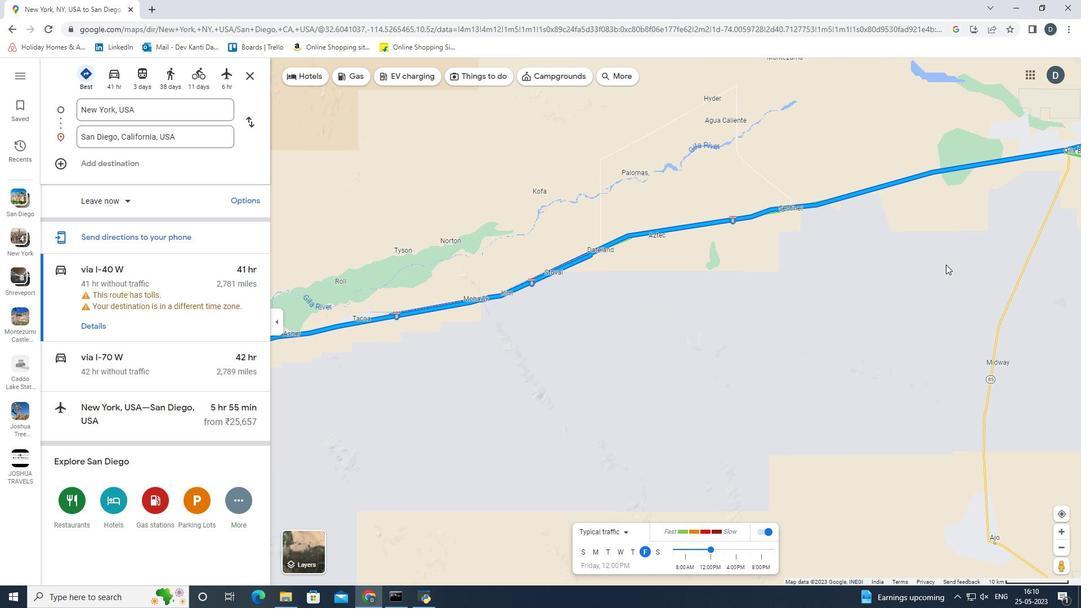
Action: Mouse pressed left at (944, 264)
Screenshot: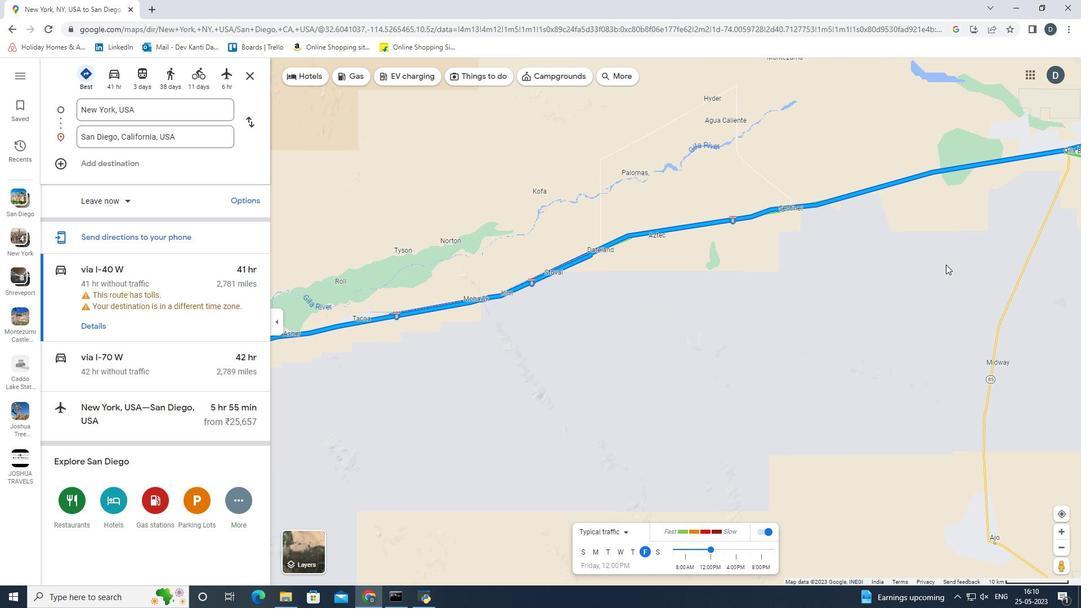 
Action: Mouse moved to (730, 212)
Screenshot: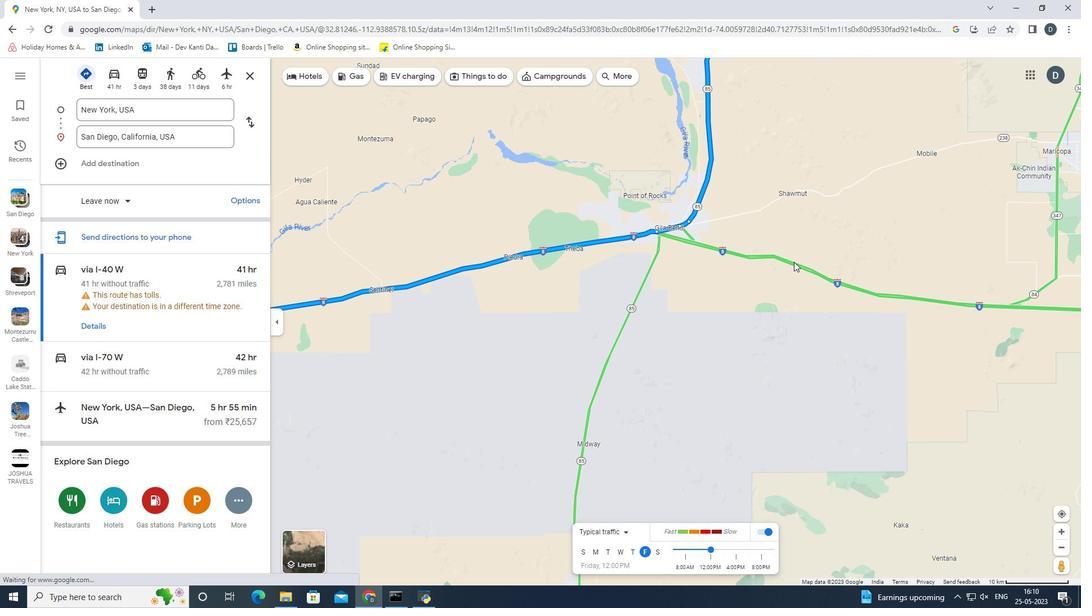
Action: Mouse pressed left at (730, 212)
Screenshot: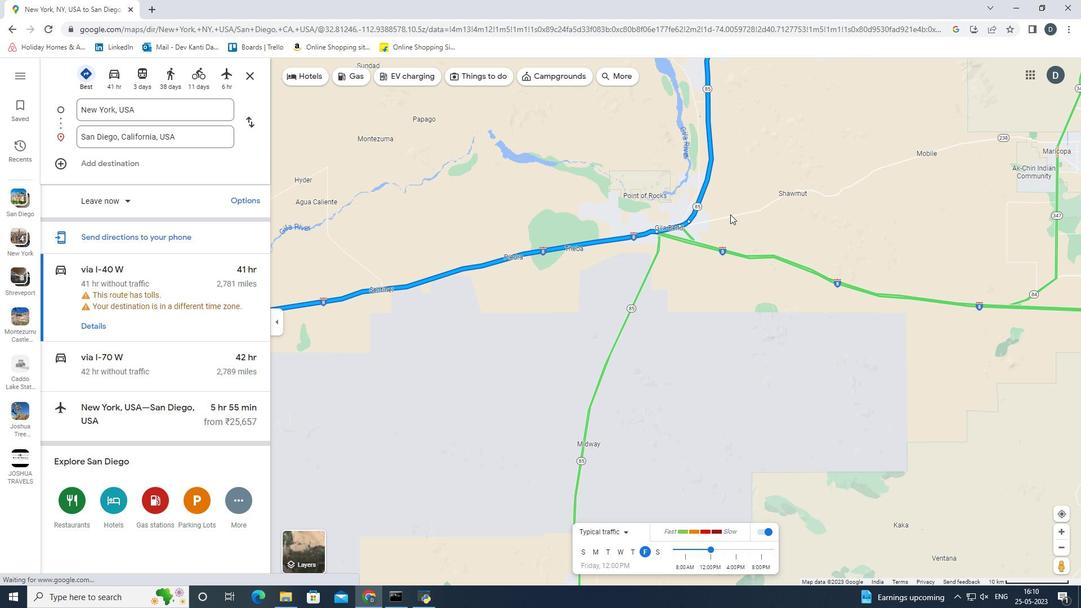 
Action: Mouse moved to (678, 243)
Screenshot: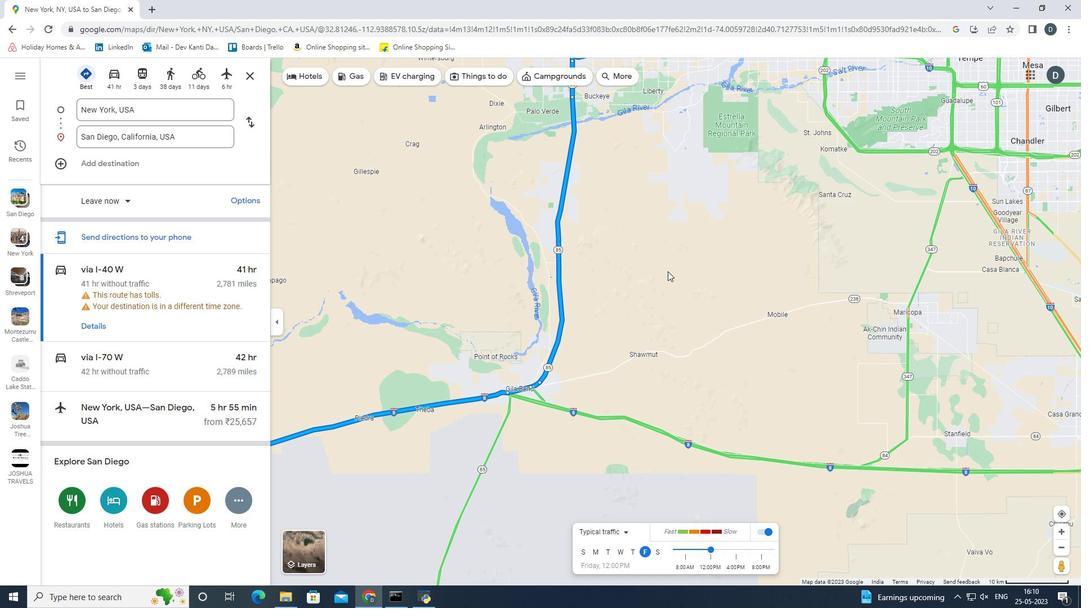
Action: Mouse pressed left at (678, 243)
Screenshot: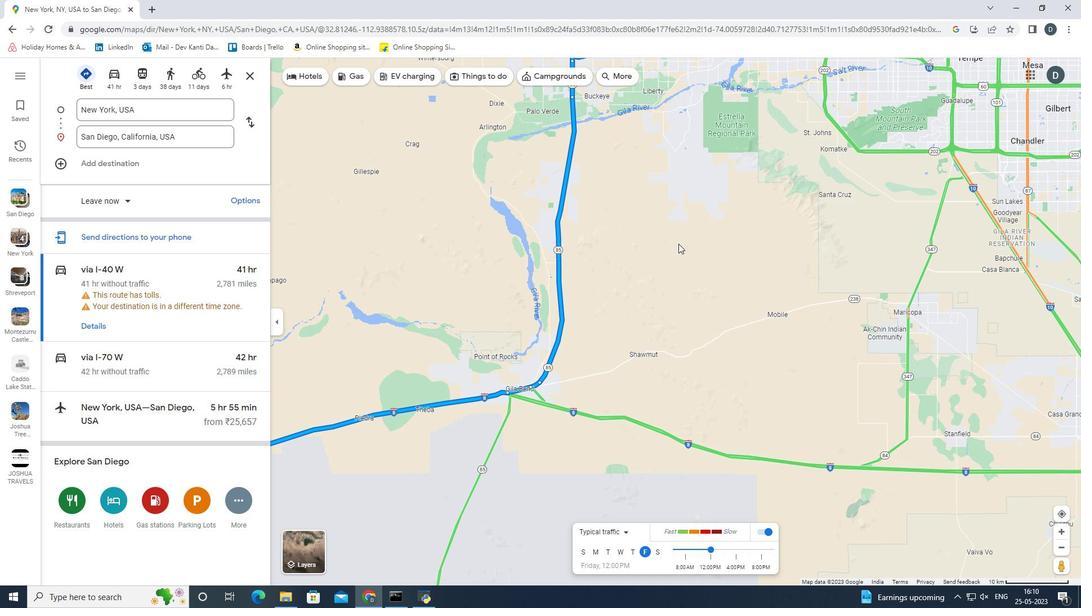 
Action: Mouse moved to (707, 254)
Screenshot: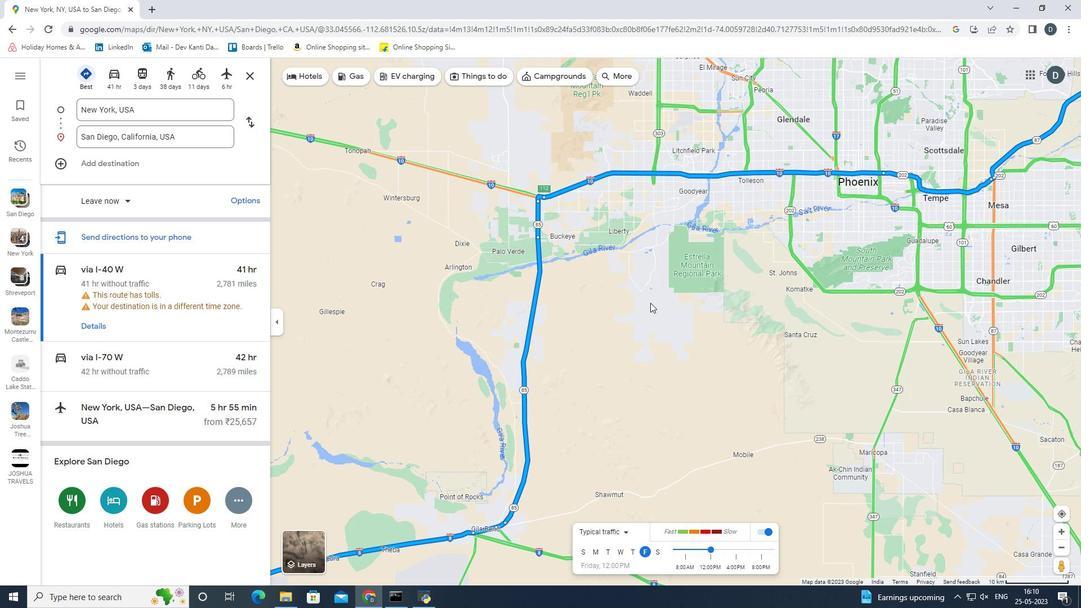 
Action: Mouse pressed left at (707, 254)
Screenshot: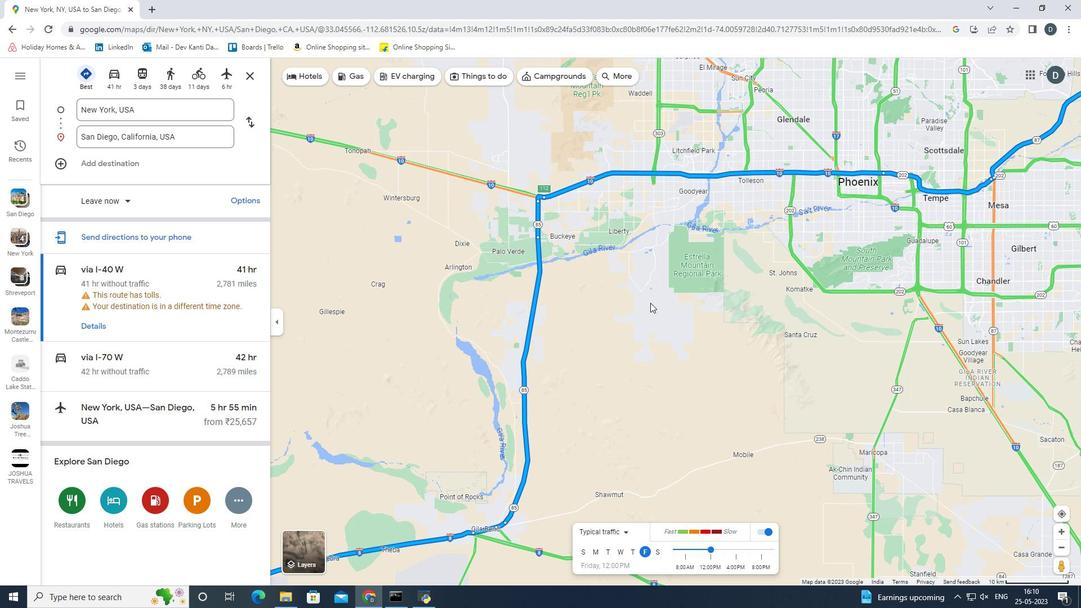 
Action: Mouse moved to (846, 246)
Screenshot: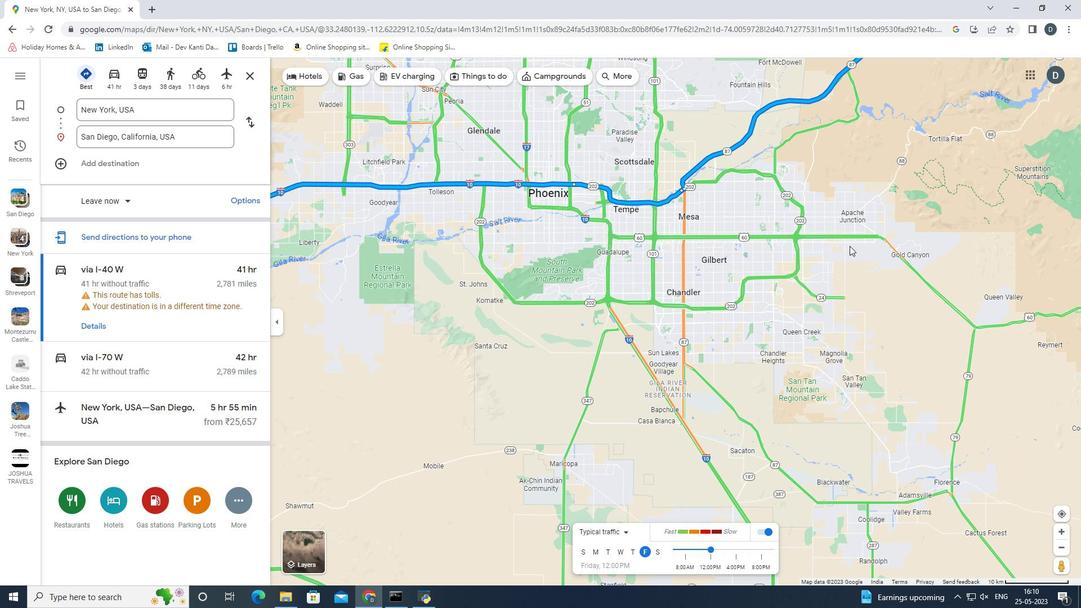 
Action: Mouse pressed left at (846, 246)
Screenshot: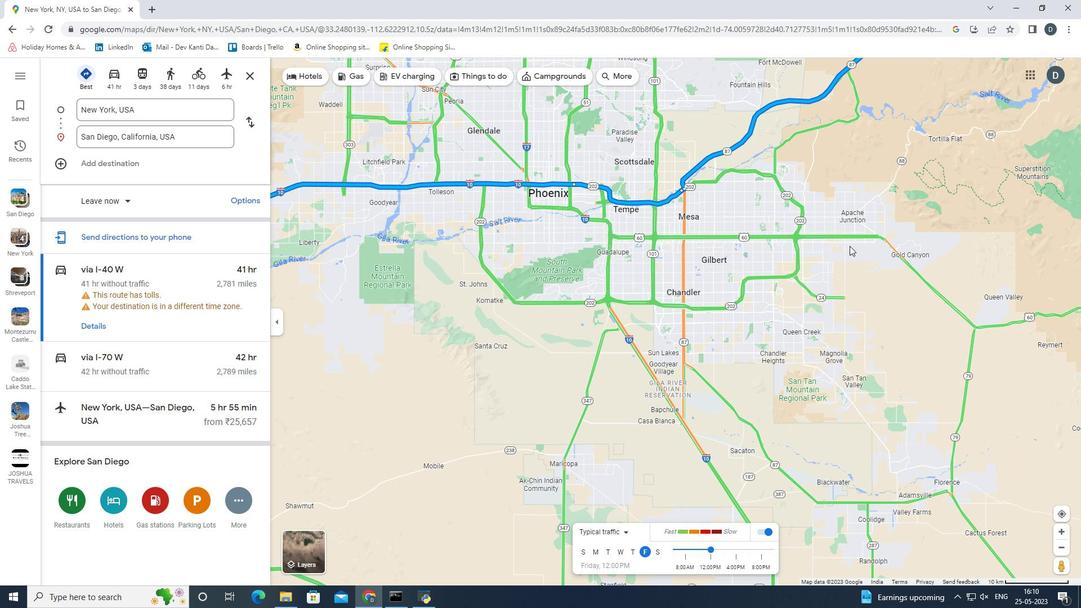 
Action: Mouse moved to (552, 244)
Screenshot: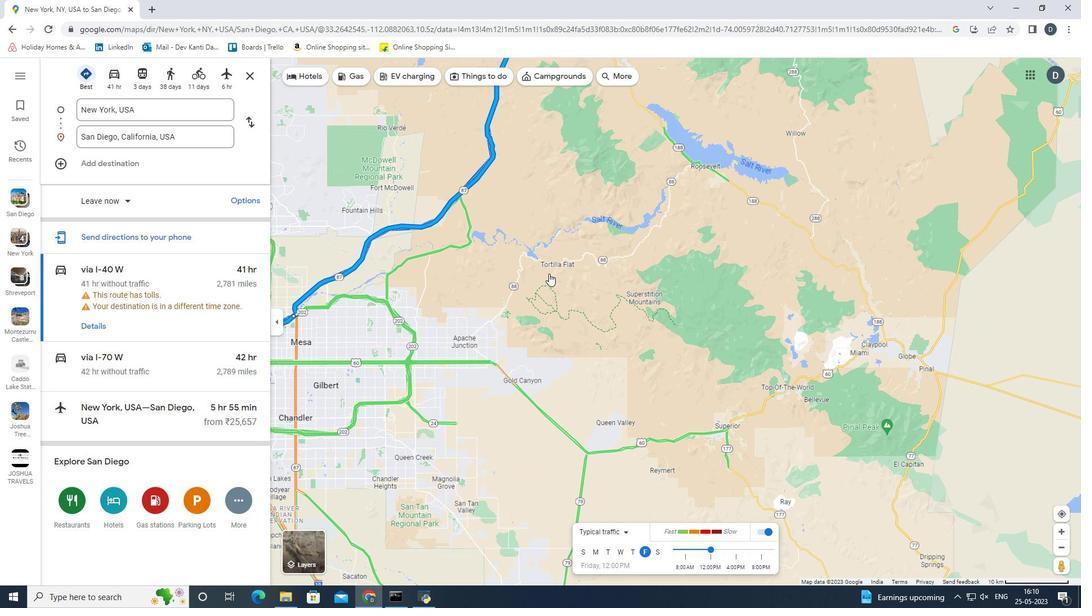 
Action: Mouse pressed left at (552, 244)
Screenshot: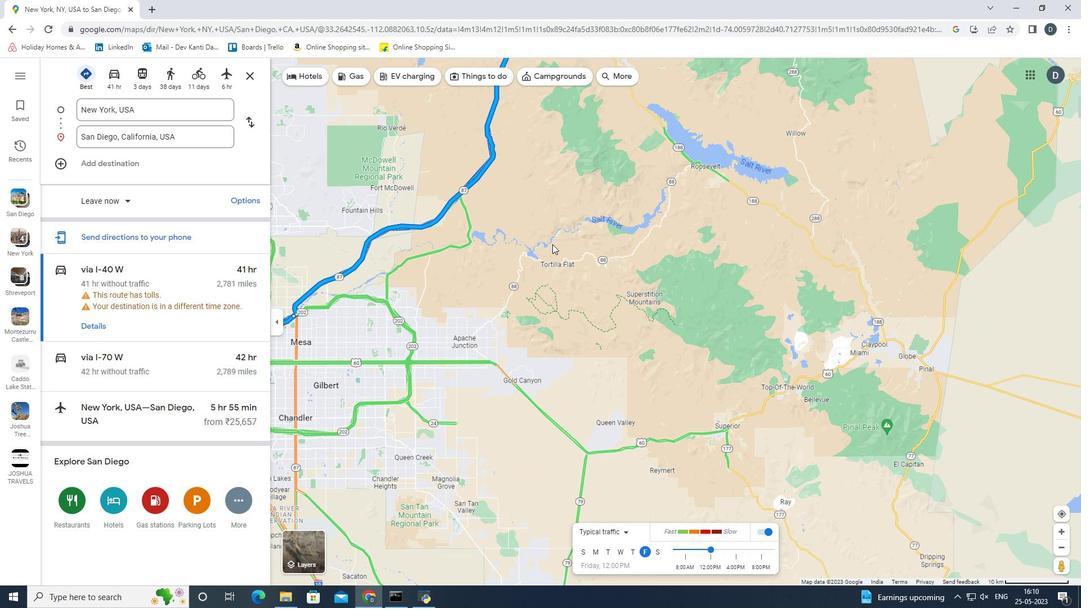 
Action: Mouse moved to (536, 188)
Screenshot: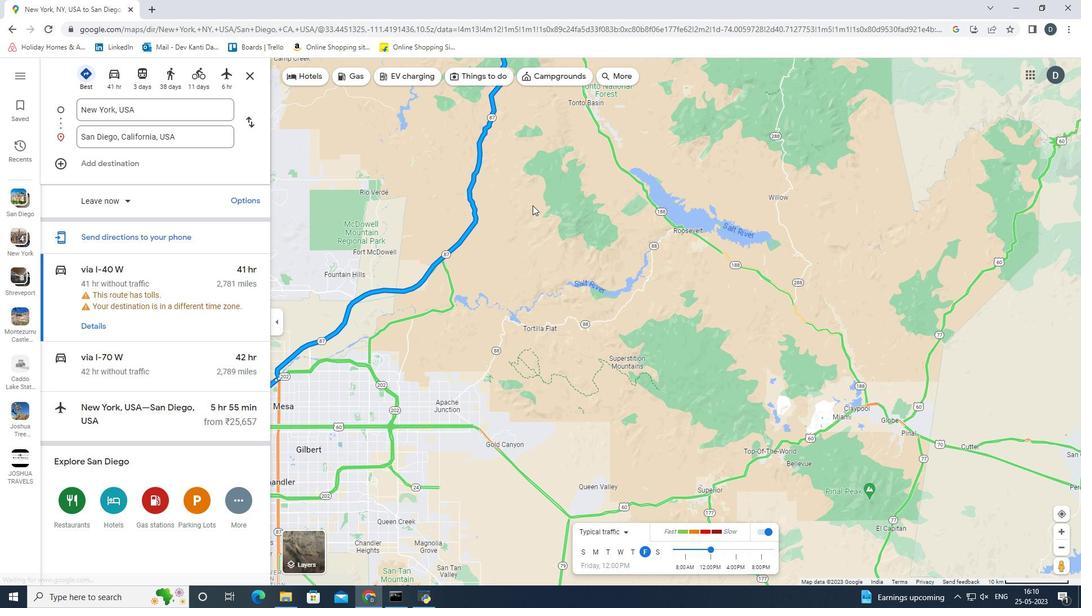 
Action: Mouse pressed left at (536, 188)
Screenshot: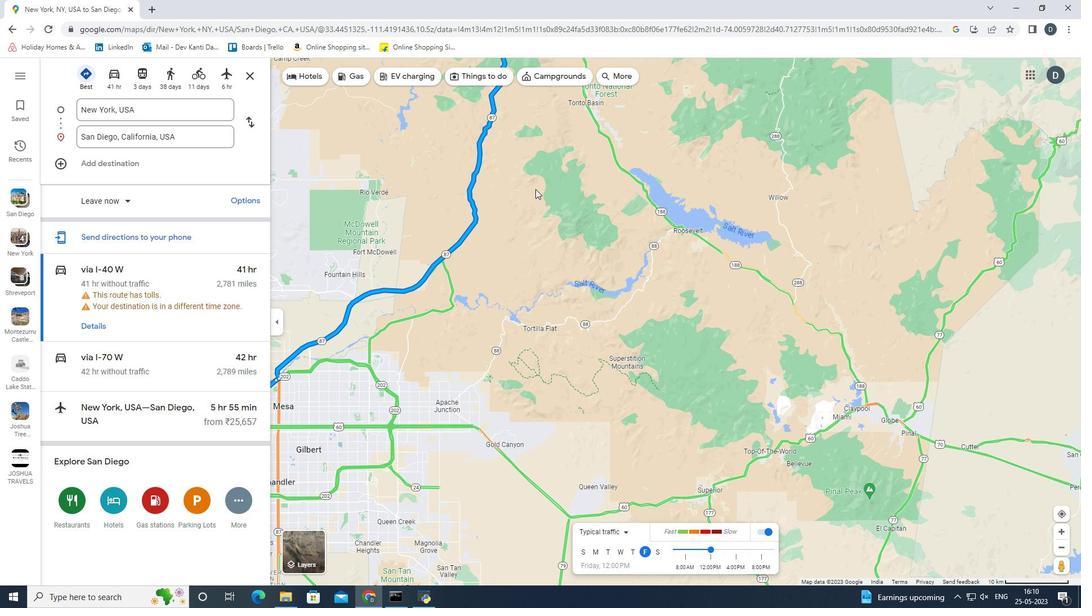 
Action: Mouse moved to (658, 146)
Screenshot: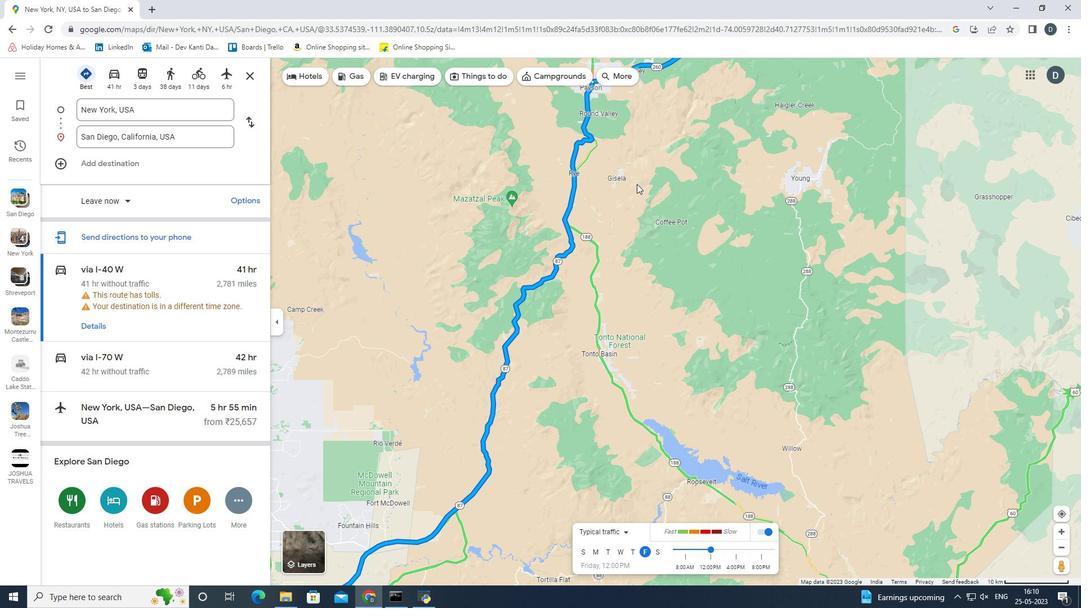 
Action: Mouse pressed left at (658, 146)
Screenshot: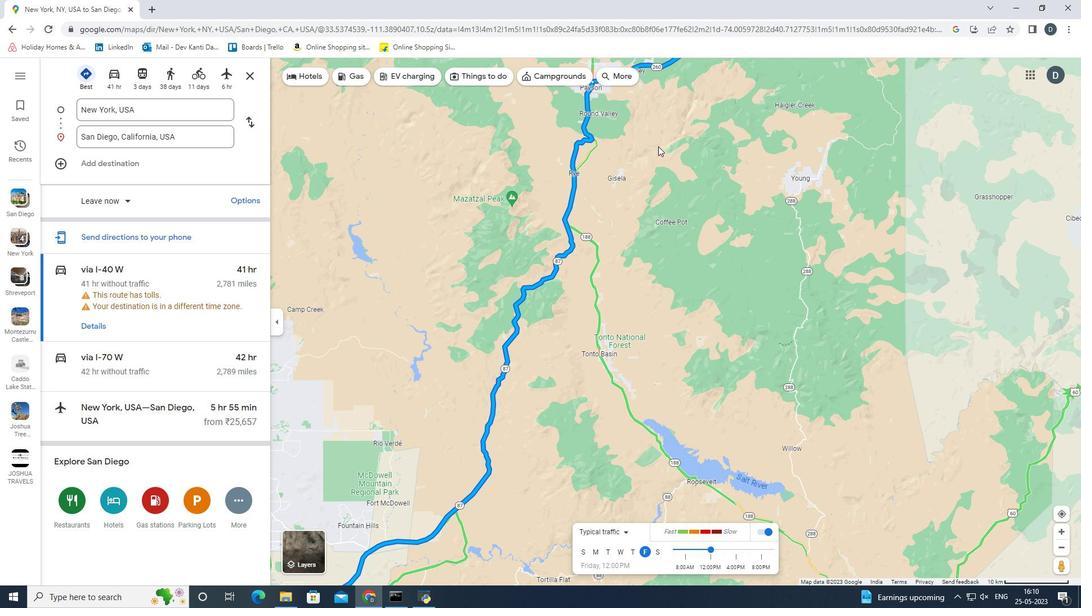 
Action: Mouse moved to (1027, 207)
Screenshot: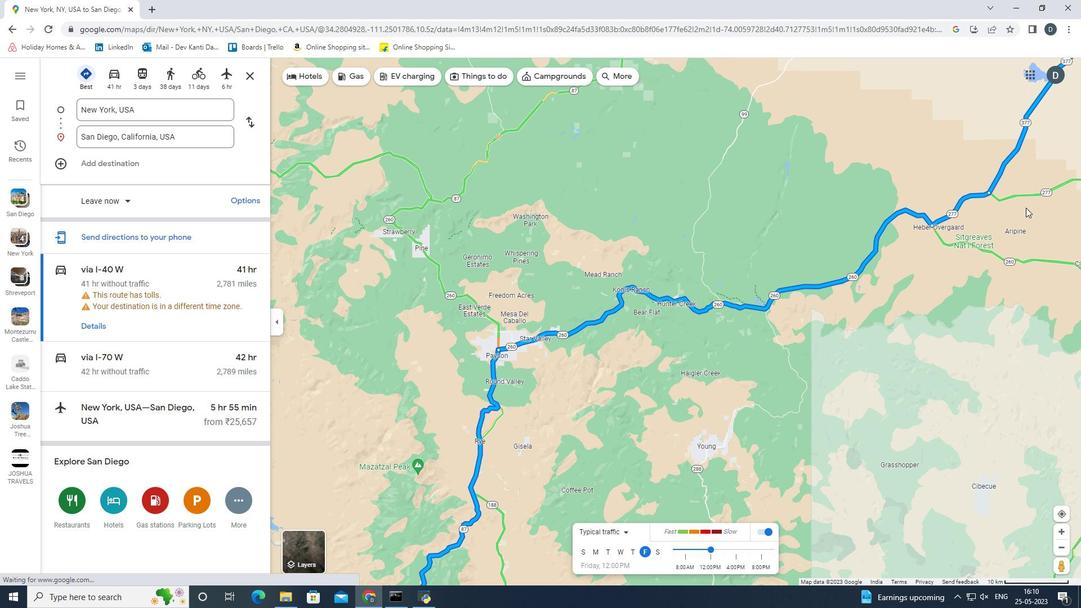 
Action: Mouse pressed left at (1027, 207)
Screenshot: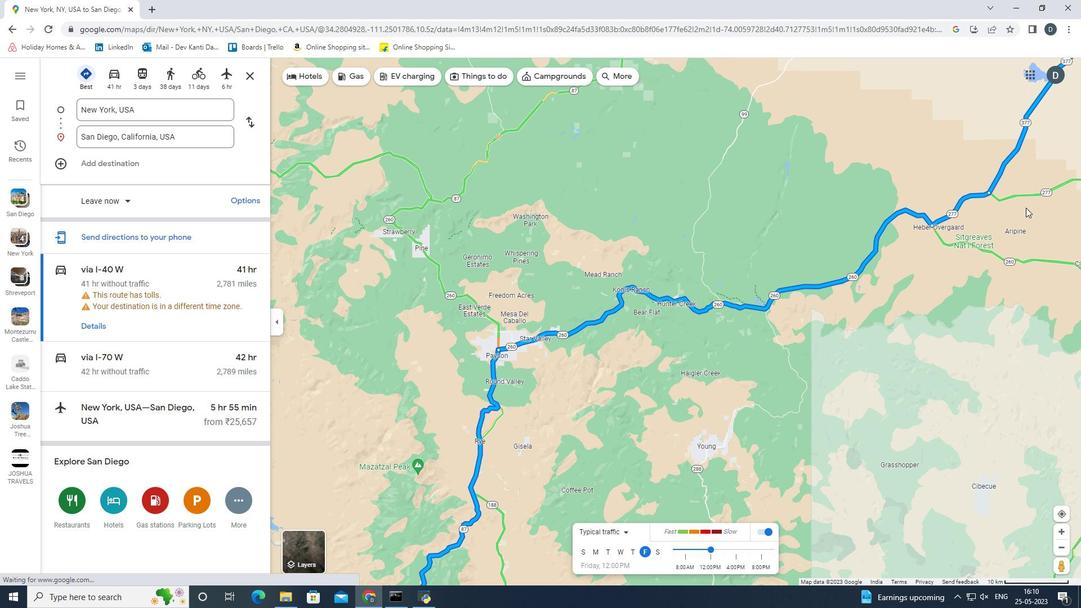 
Action: Mouse moved to (609, 434)
Screenshot: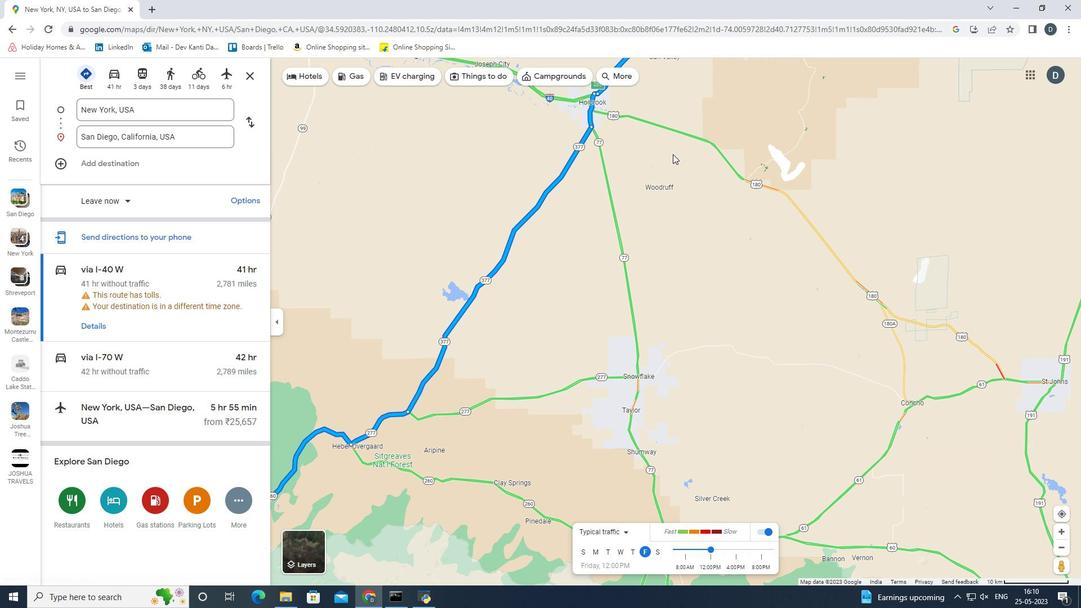 
Action: Mouse pressed left at (672, 165)
Screenshot: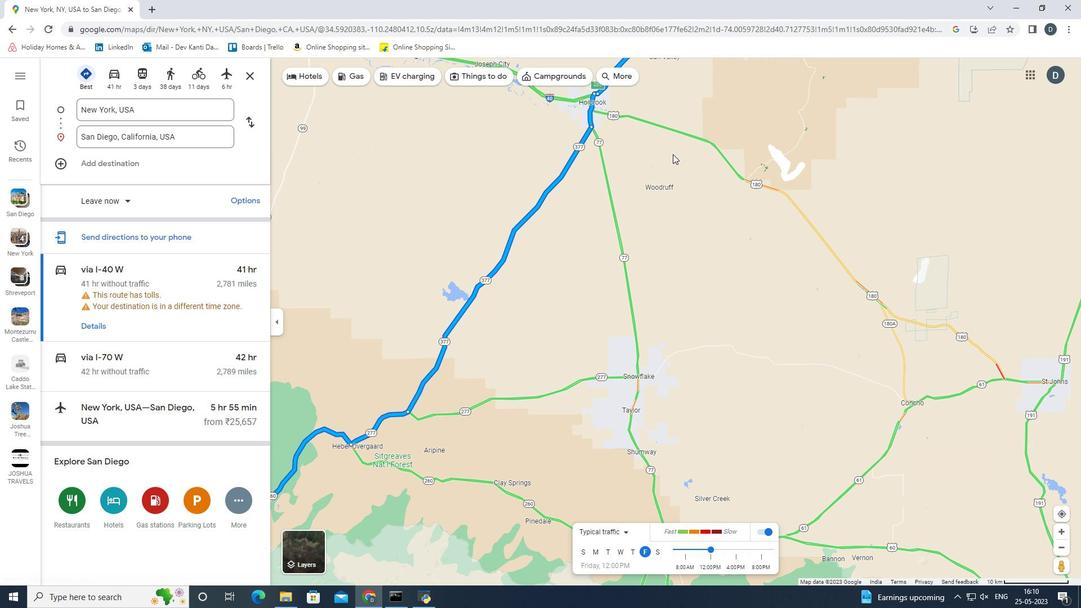 
Action: Mouse moved to (736, 269)
Screenshot: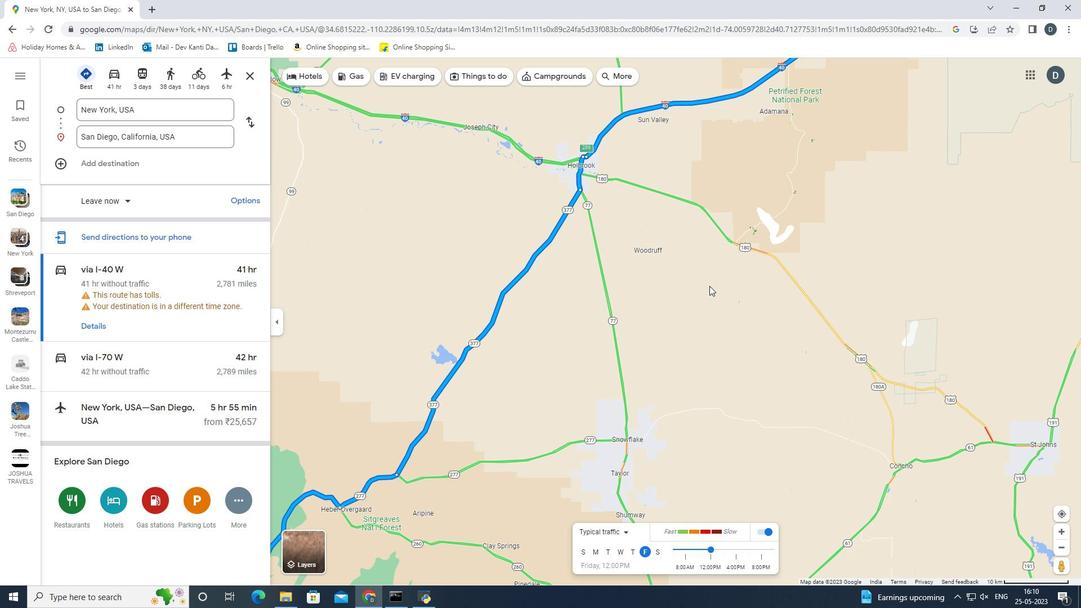 
Action: Mouse pressed left at (736, 269)
Screenshot: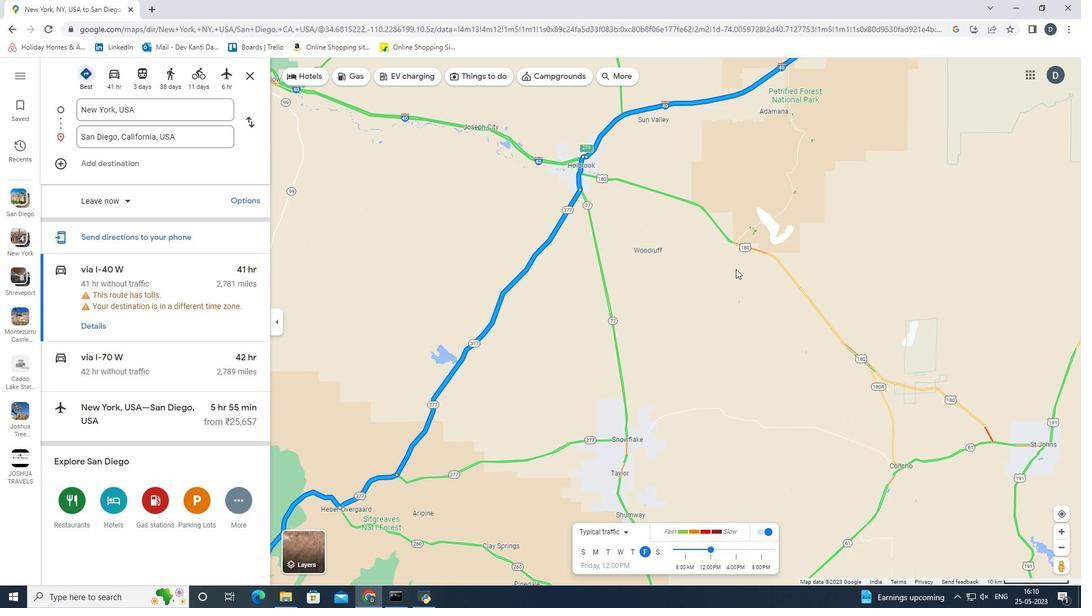 
Action: Mouse moved to (933, 180)
Screenshot: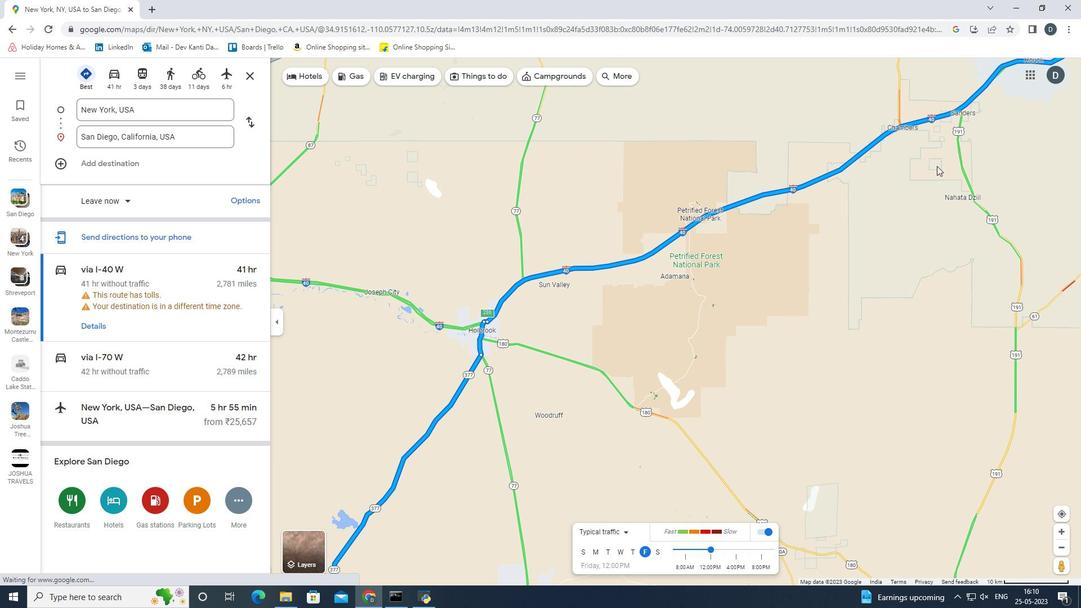 
Action: Mouse pressed left at (938, 172)
Screenshot: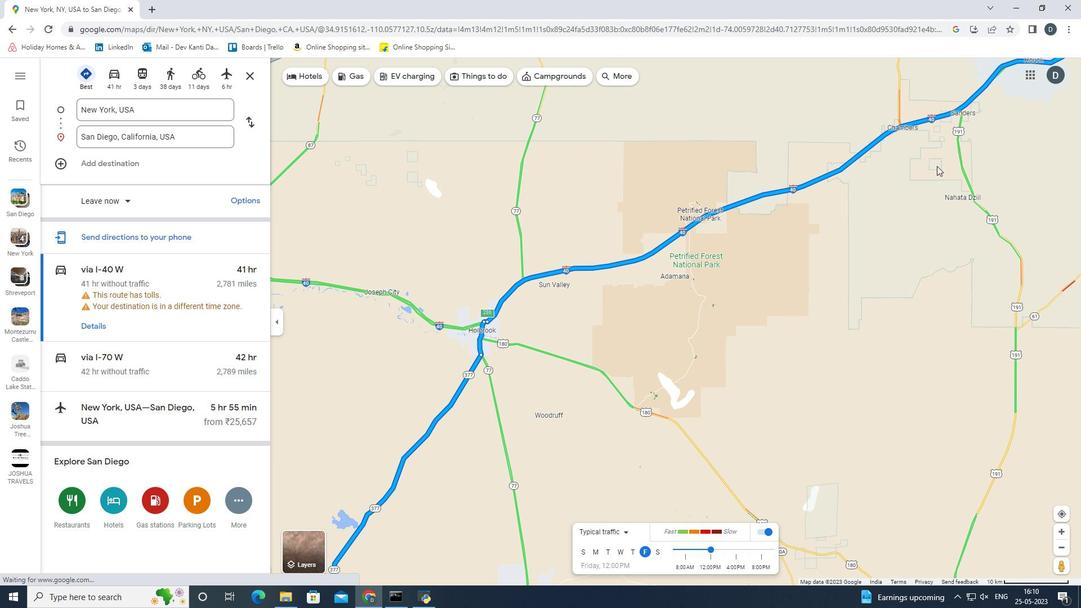 
Action: Mouse moved to (897, 229)
Screenshot: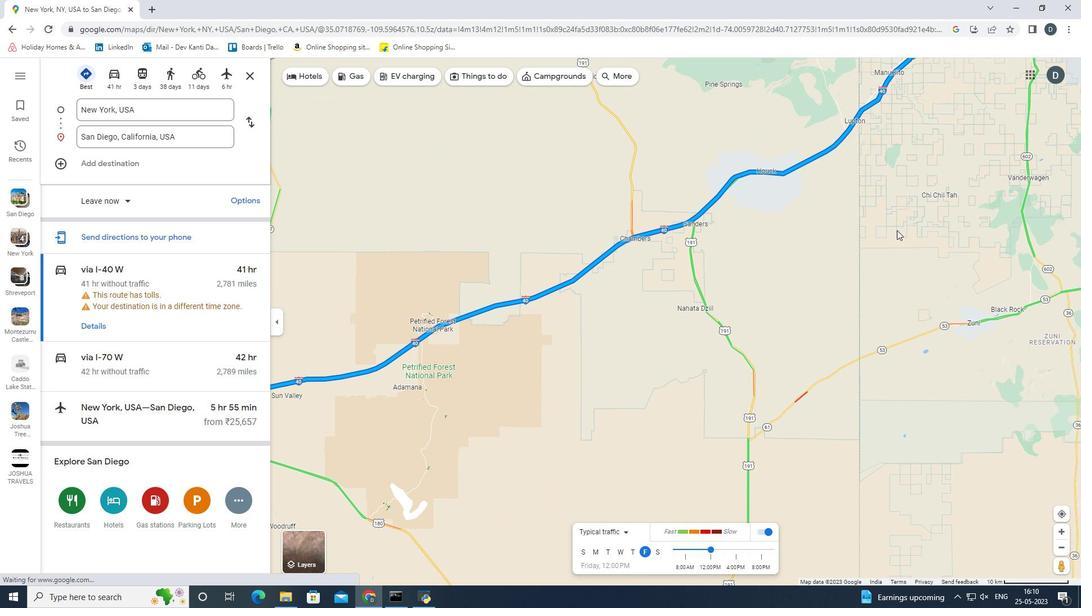 
Action: Mouse pressed left at (897, 229)
Screenshot: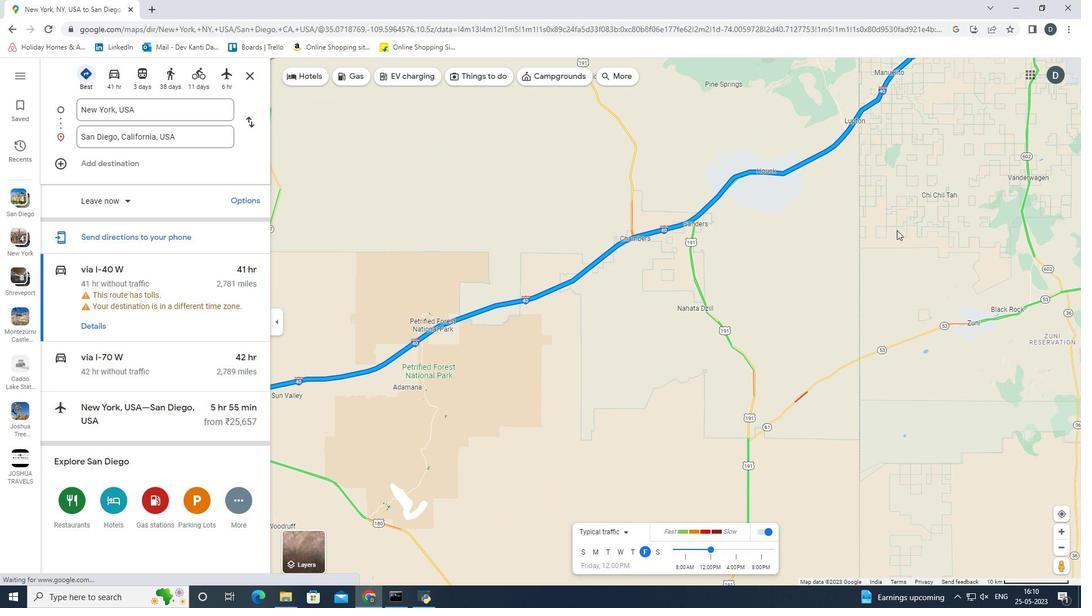 
Action: Mouse moved to (664, 277)
Screenshot: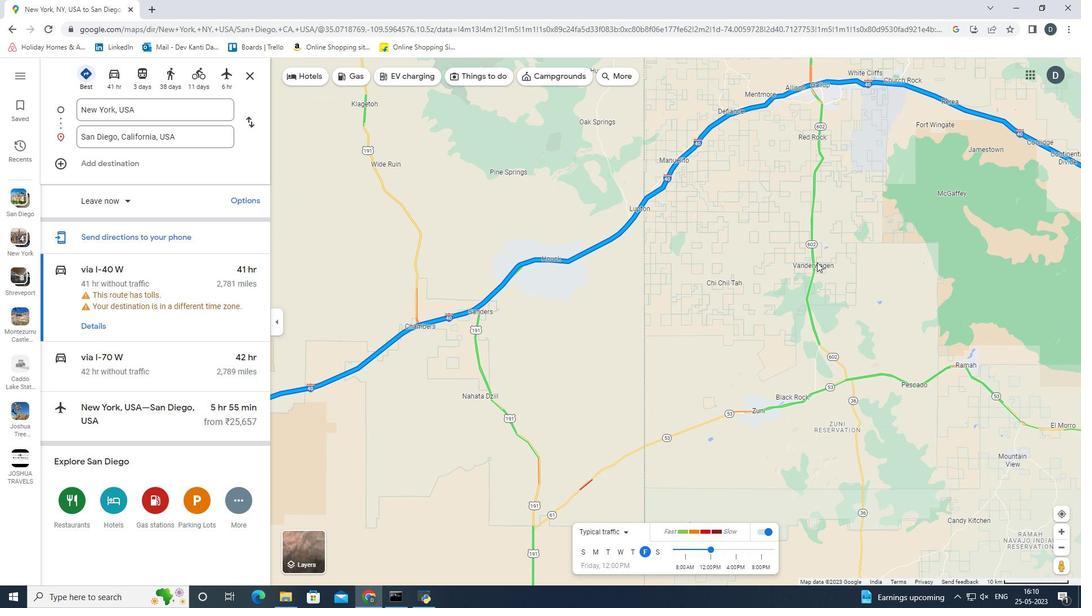 
Action: Mouse pressed left at (916, 228)
Screenshot: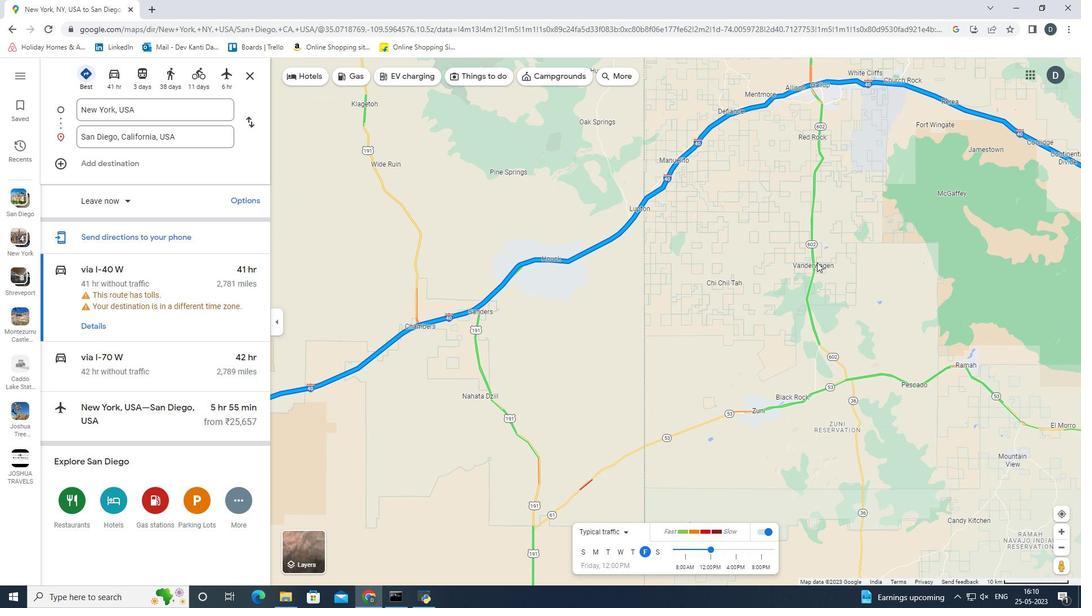 
Action: Mouse moved to (987, 373)
Screenshot: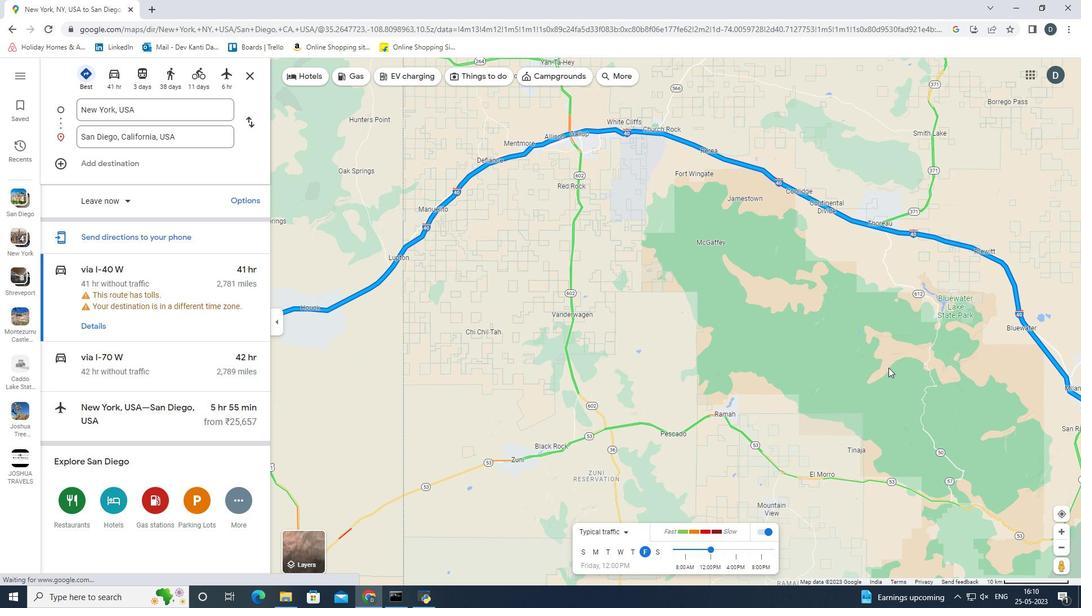 
Action: Mouse pressed left at (987, 373)
Screenshot: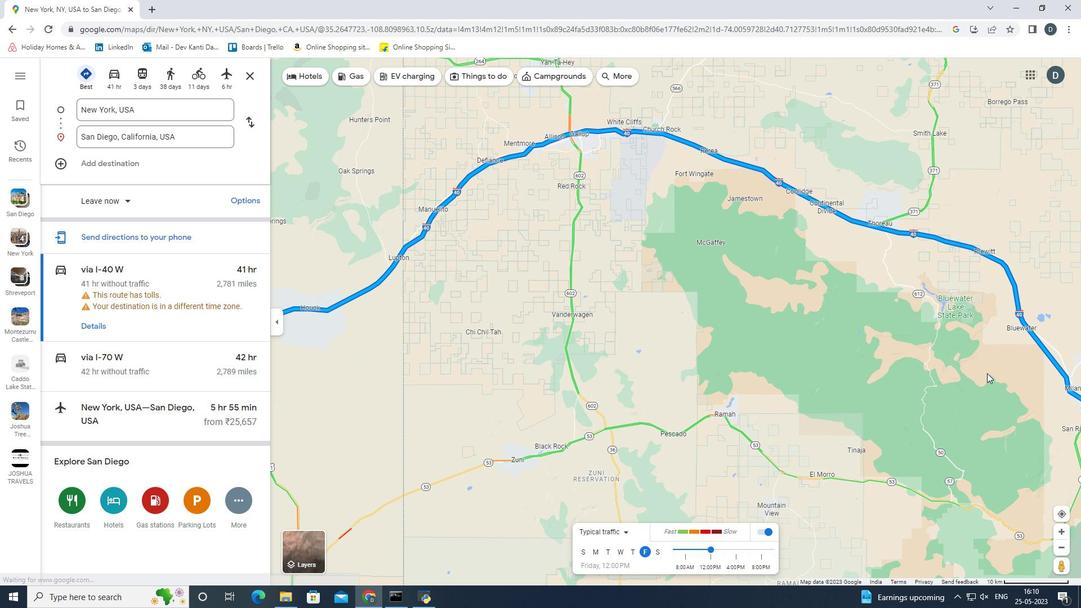
Action: Mouse moved to (981, 332)
Screenshot: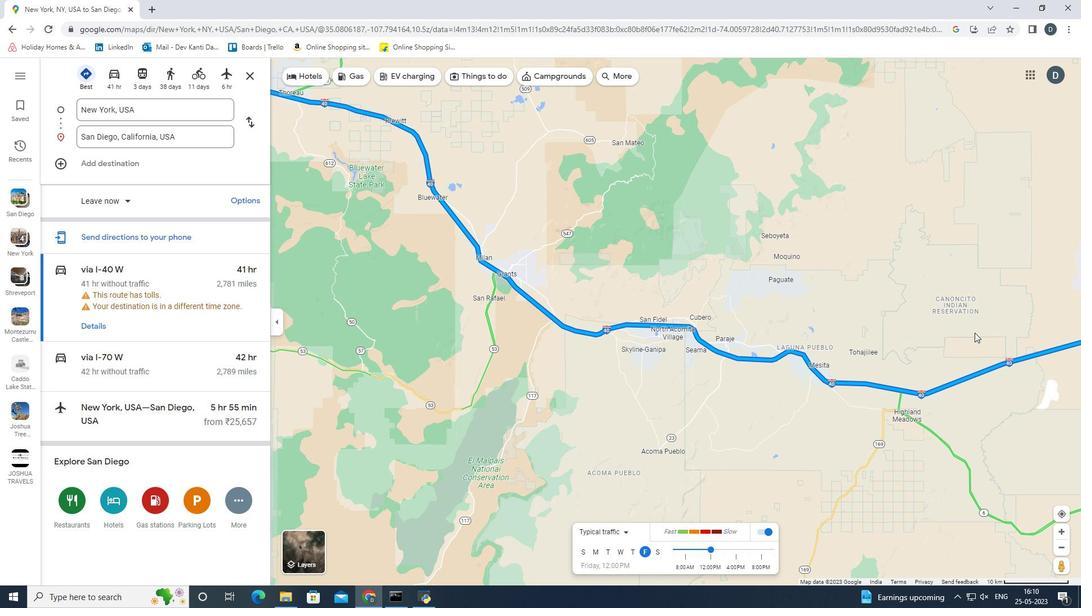
Action: Mouse pressed left at (981, 332)
Screenshot: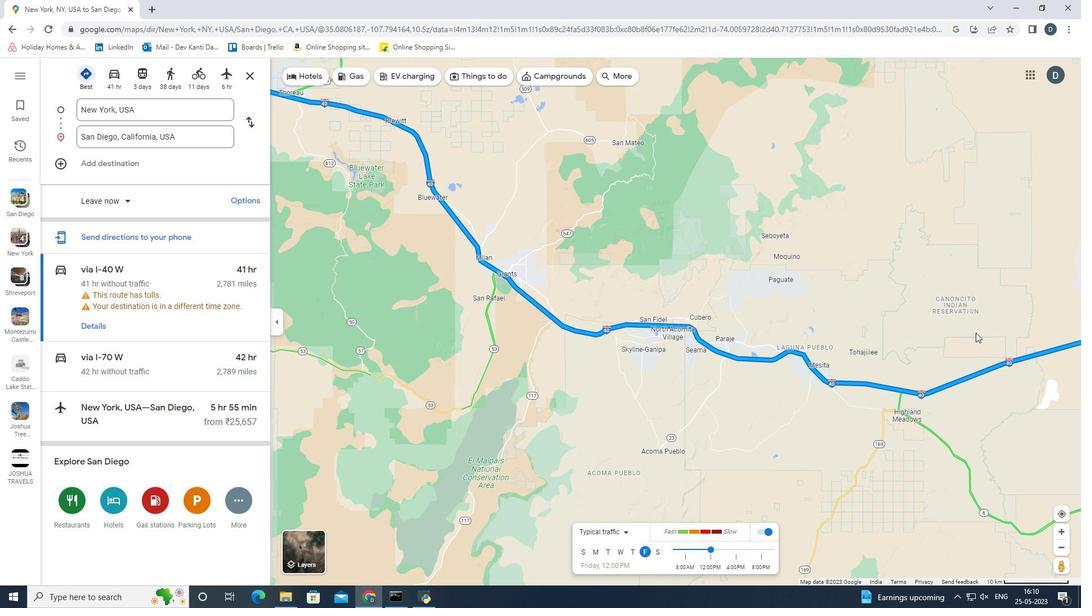 
Action: Mouse moved to (840, 322)
Screenshot: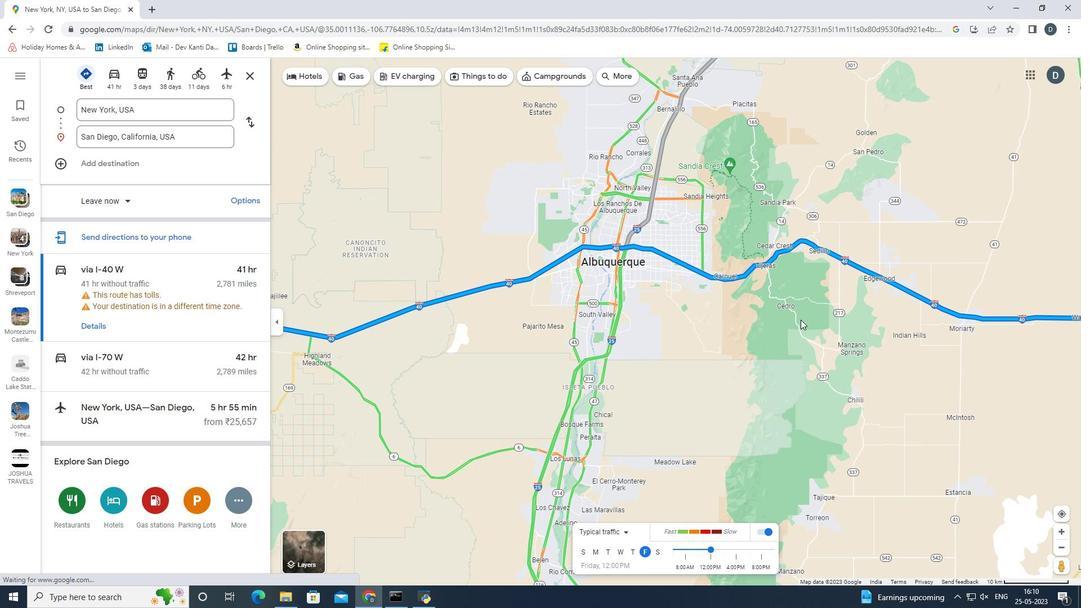 
Action: Mouse pressed left at (840, 322)
Screenshot: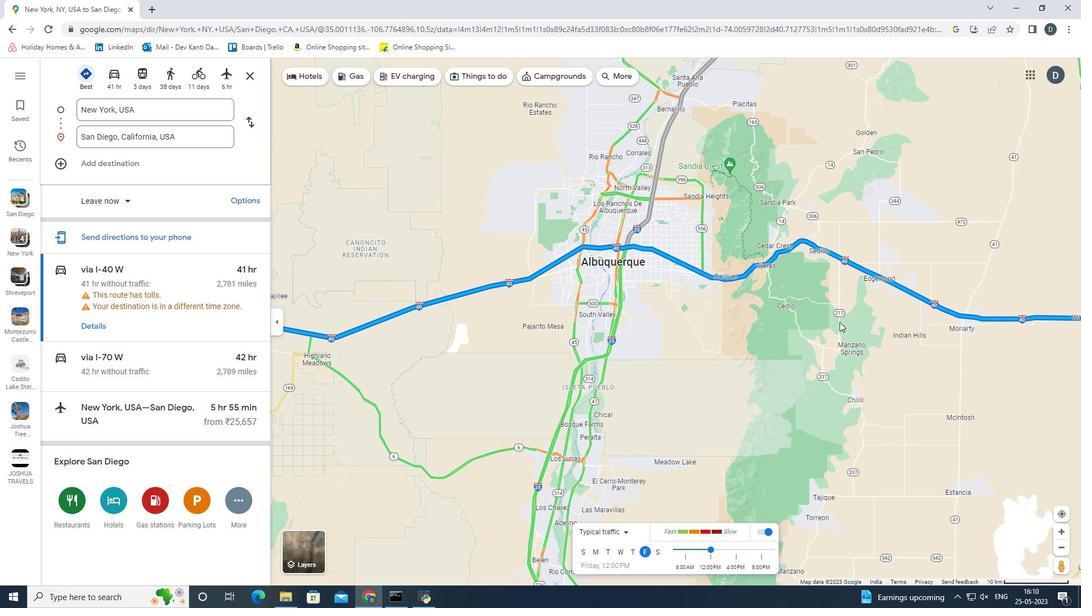 
Action: Mouse moved to (942, 321)
Screenshot: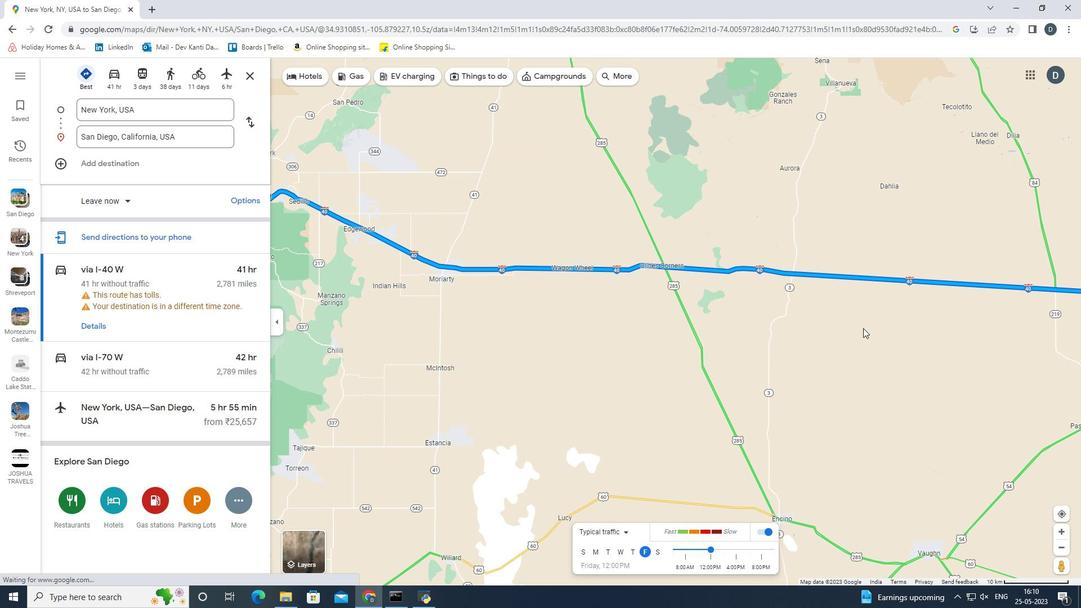 
Action: Mouse pressed left at (942, 321)
Screenshot: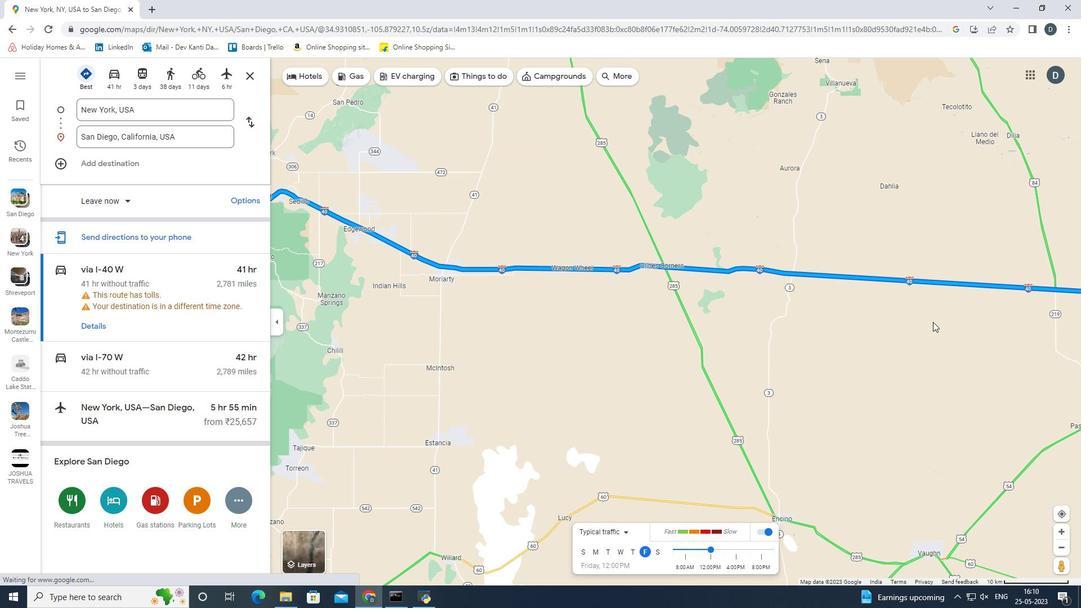 
Action: Mouse moved to (1013, 296)
Screenshot: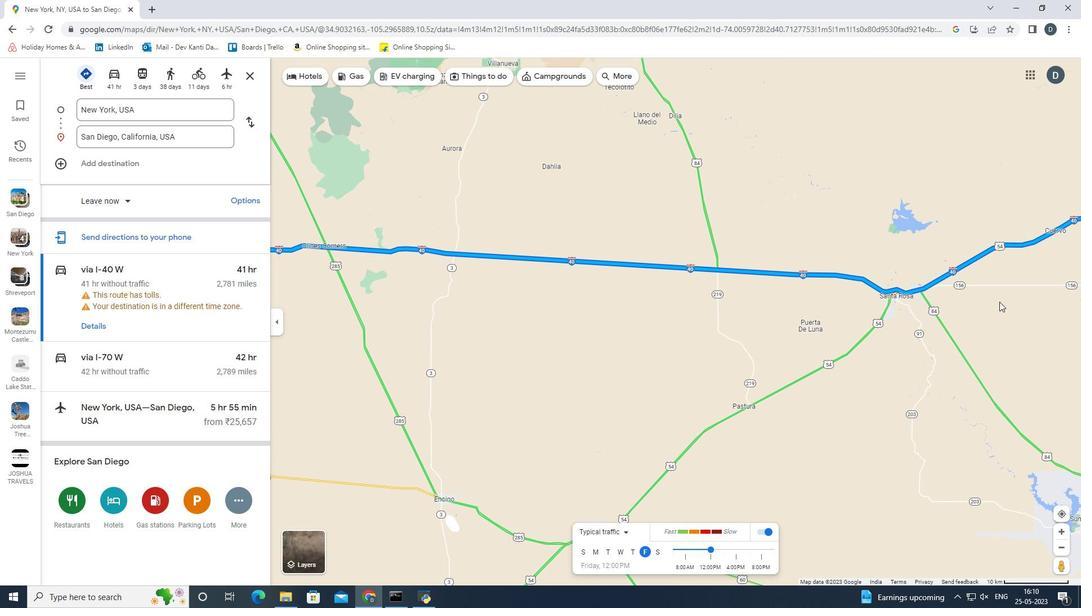 
Action: Mouse pressed left at (1013, 296)
Screenshot: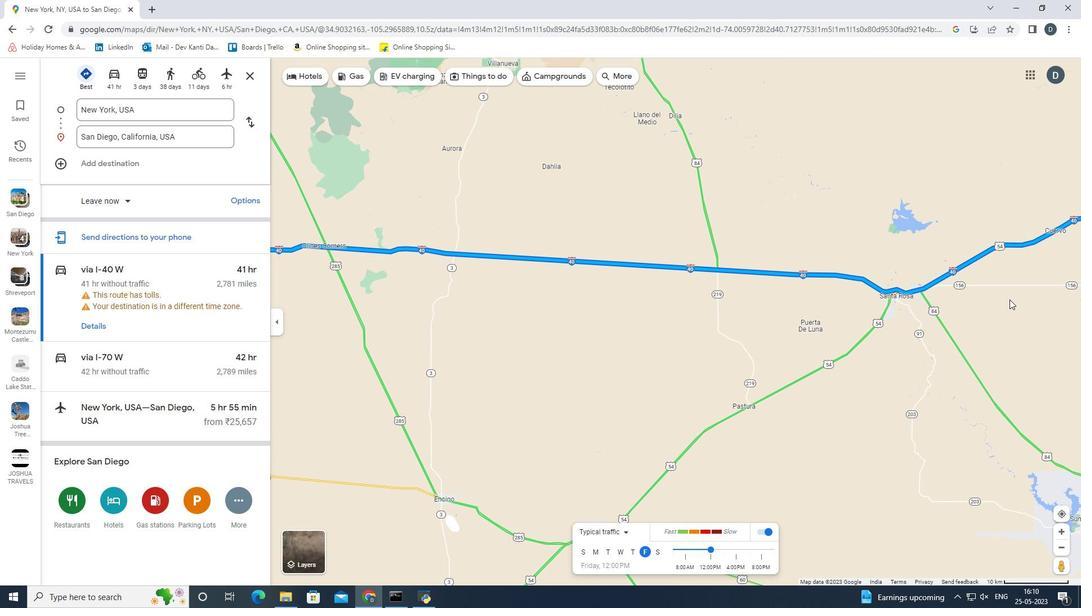 
Action: Mouse moved to (815, 378)
Screenshot: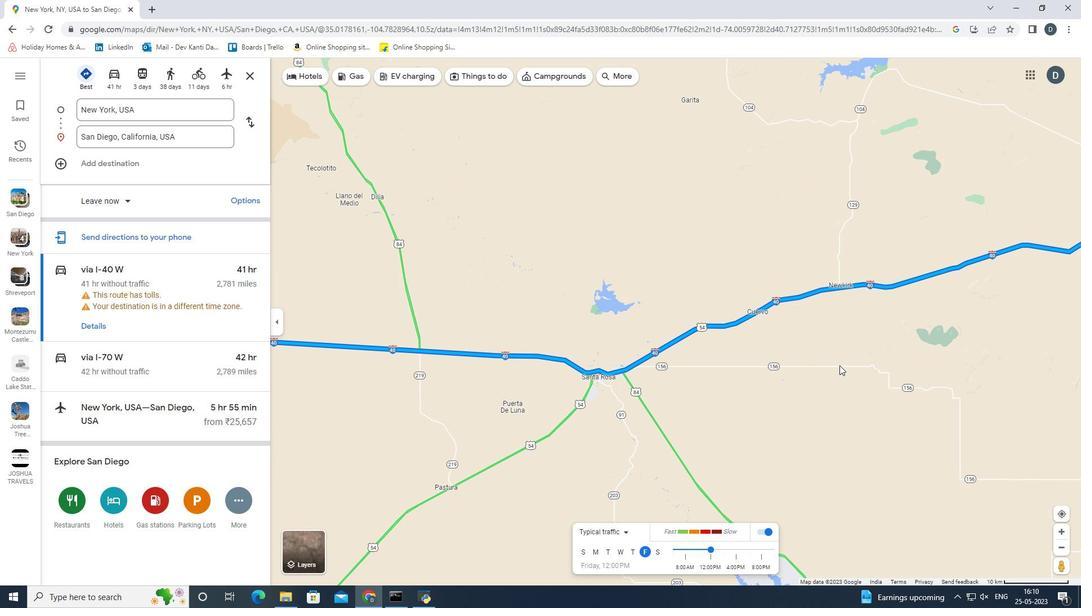 
Action: Mouse pressed left at (815, 378)
Screenshot: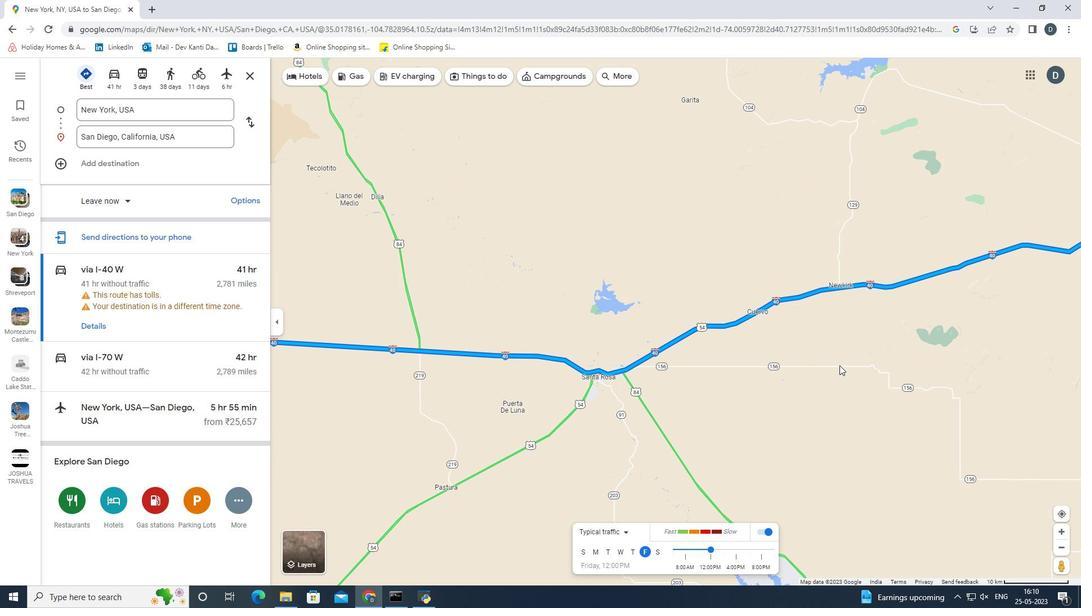 
Action: Mouse moved to (1027, 317)
Screenshot: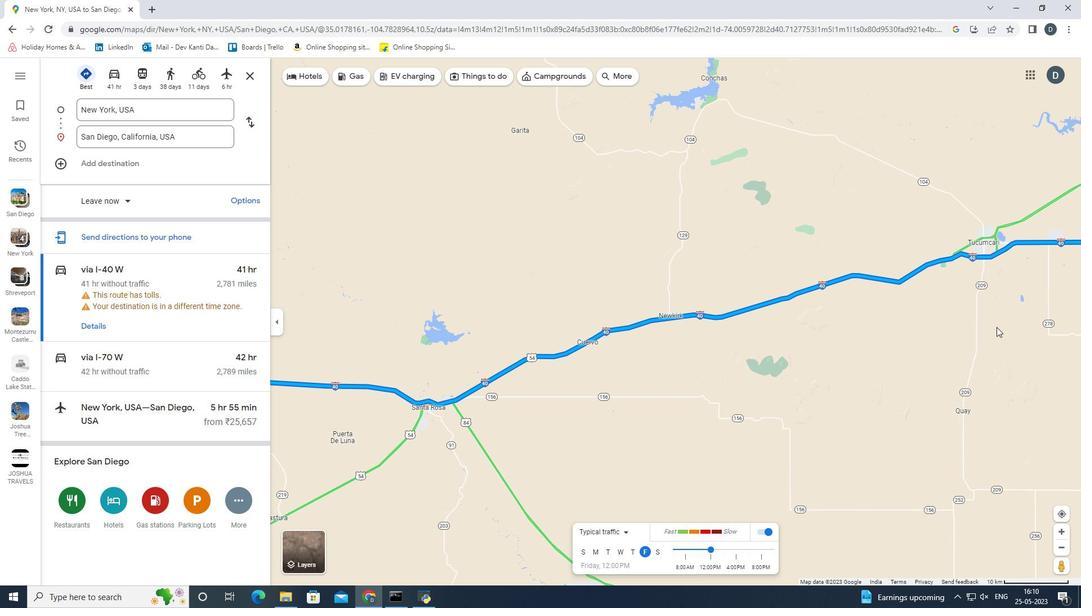 
Action: Mouse pressed left at (1027, 317)
Screenshot: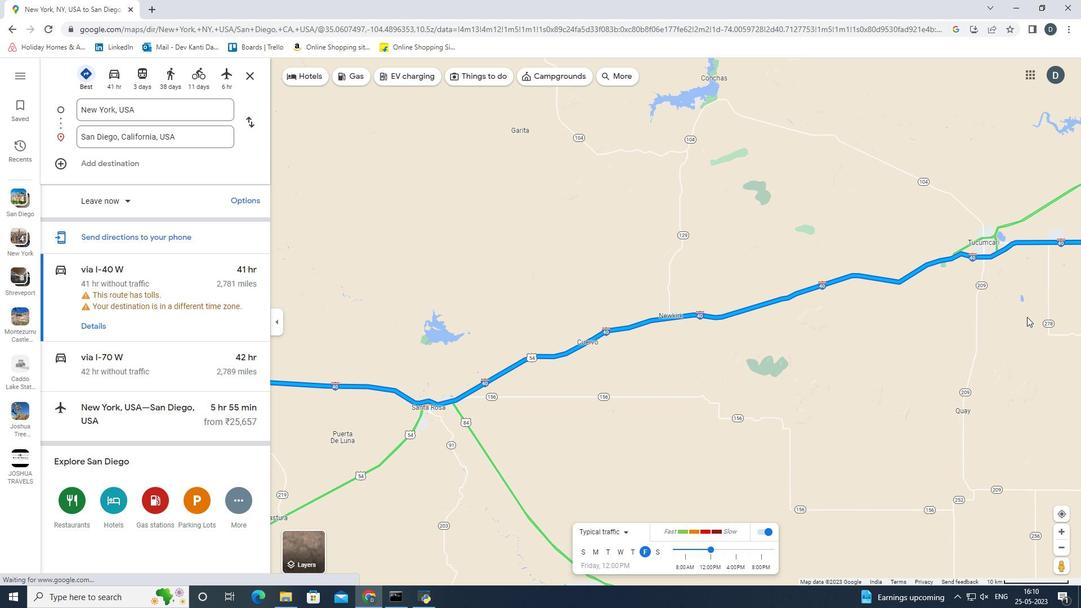 
Action: Mouse moved to (1042, 358)
Screenshot: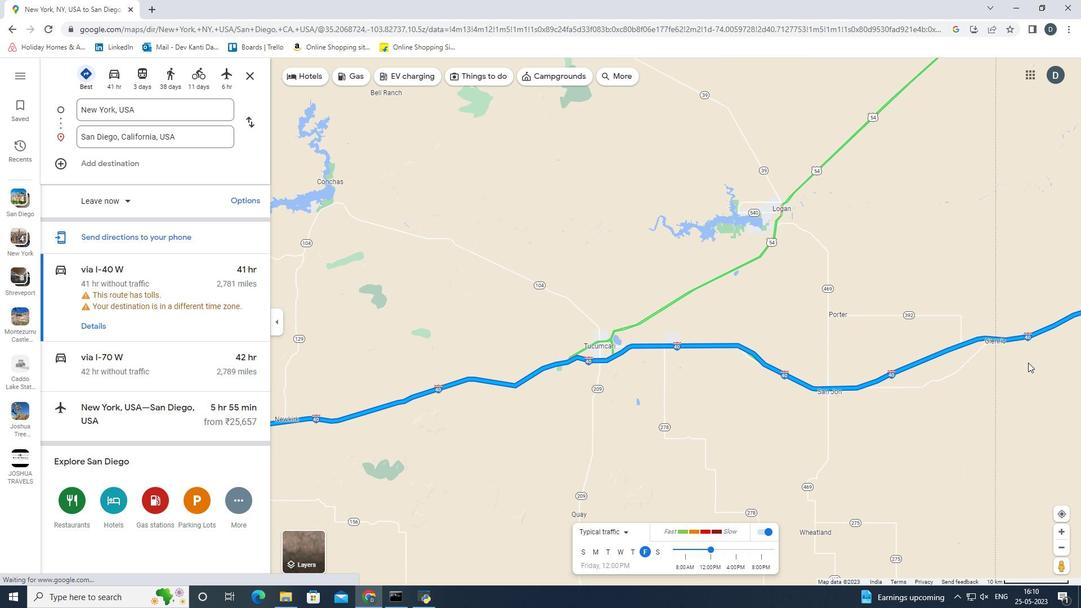 
Action: Mouse pressed left at (1042, 358)
Screenshot: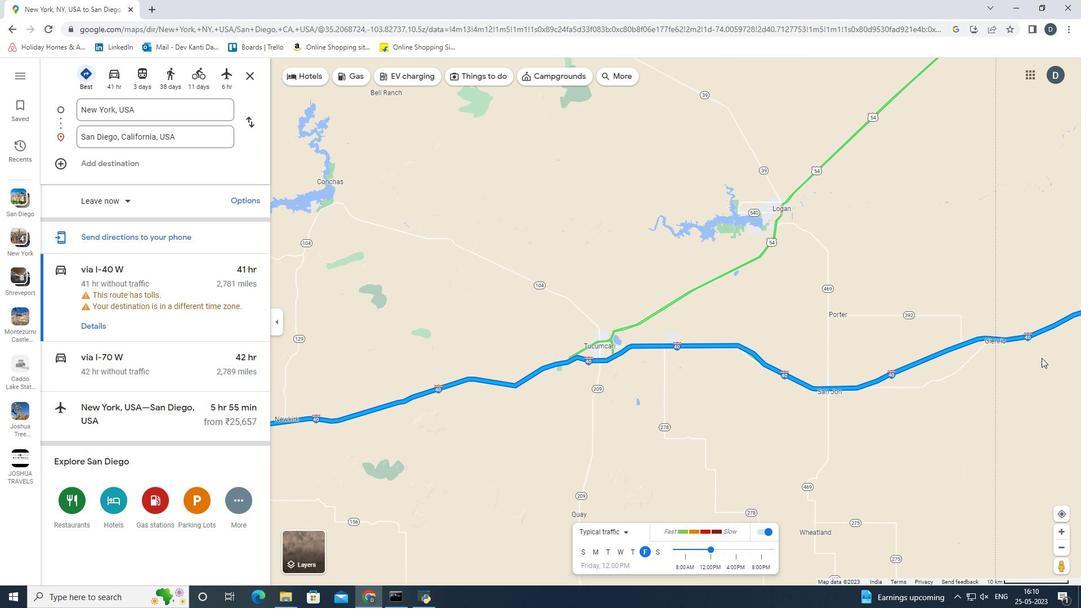 
Action: Mouse moved to (934, 366)
Screenshot: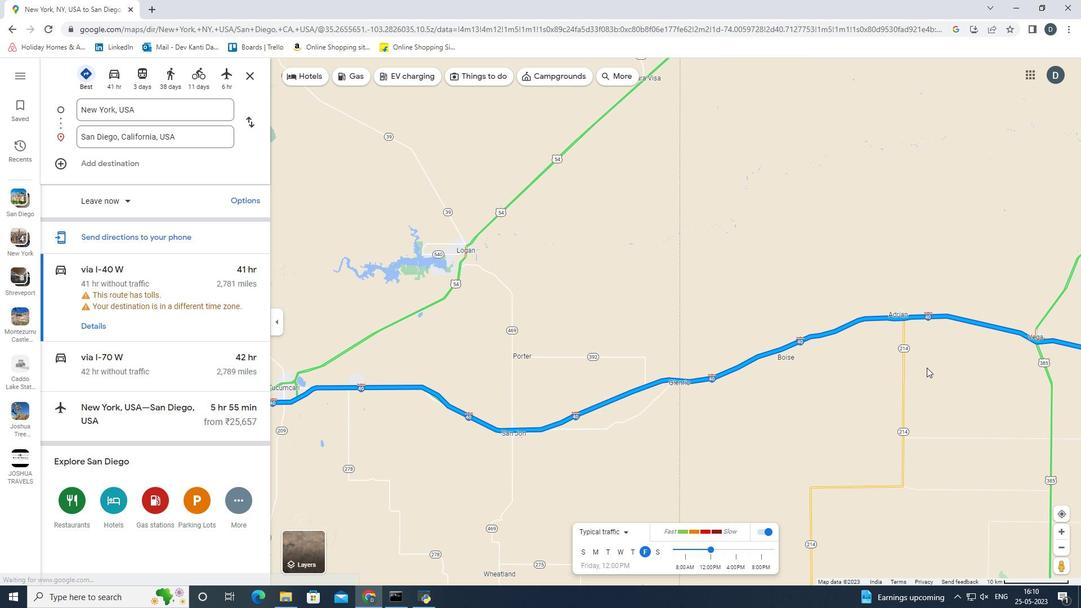 
Action: Mouse pressed left at (934, 366)
Screenshot: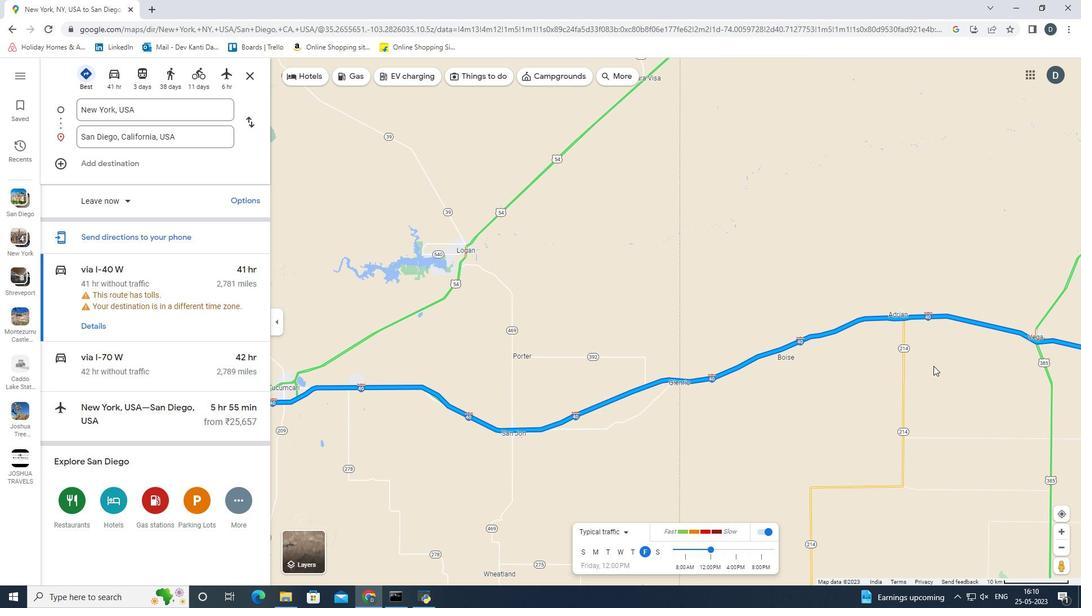 
Action: Mouse moved to (962, 368)
Screenshot: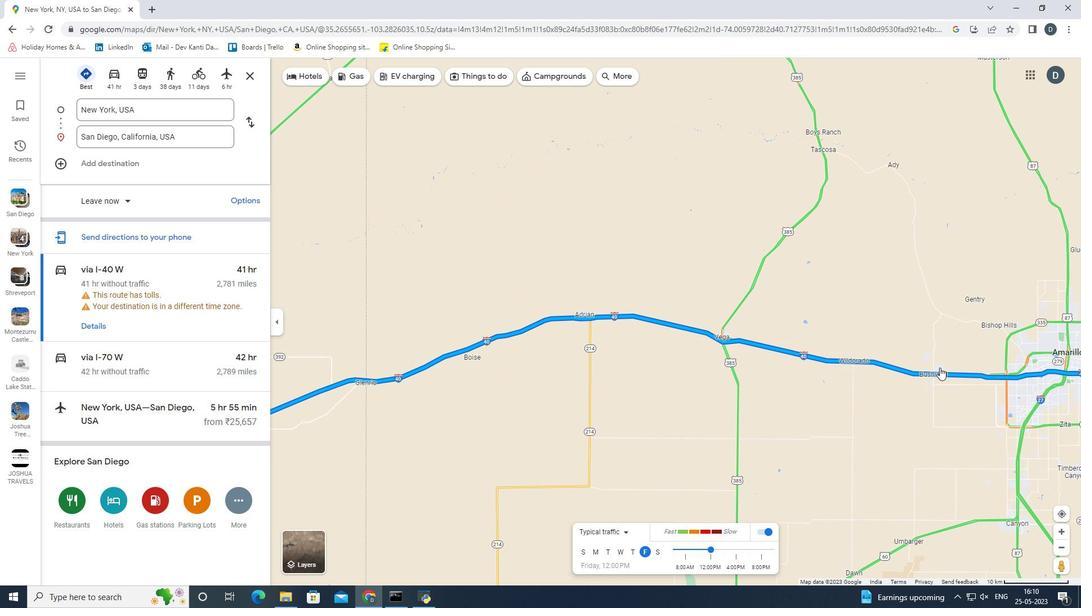 
Action: Mouse pressed left at (962, 368)
Screenshot: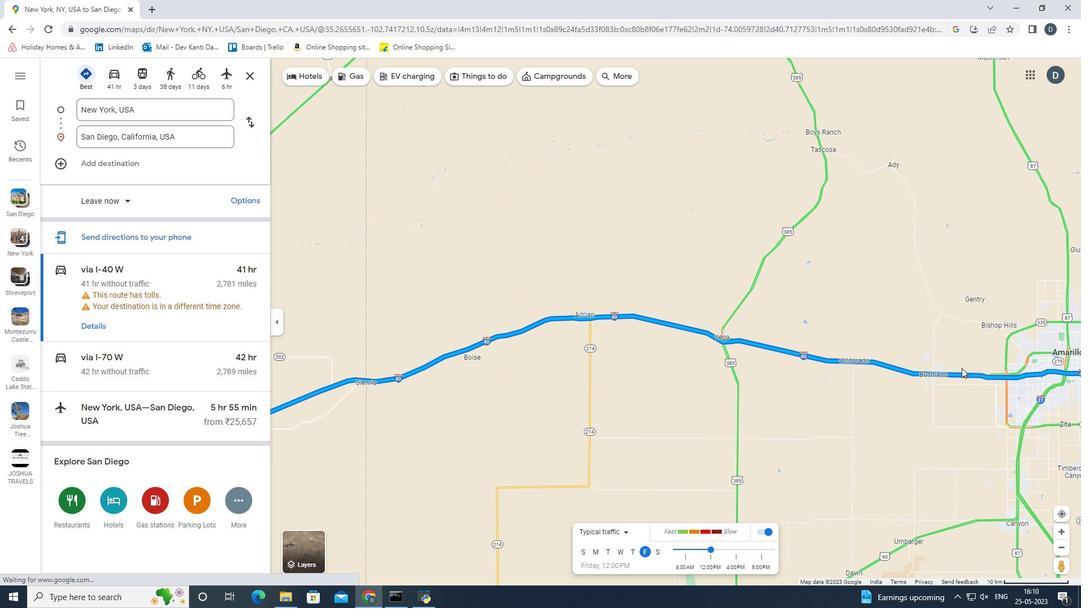 
Action: Mouse moved to (967, 364)
Screenshot: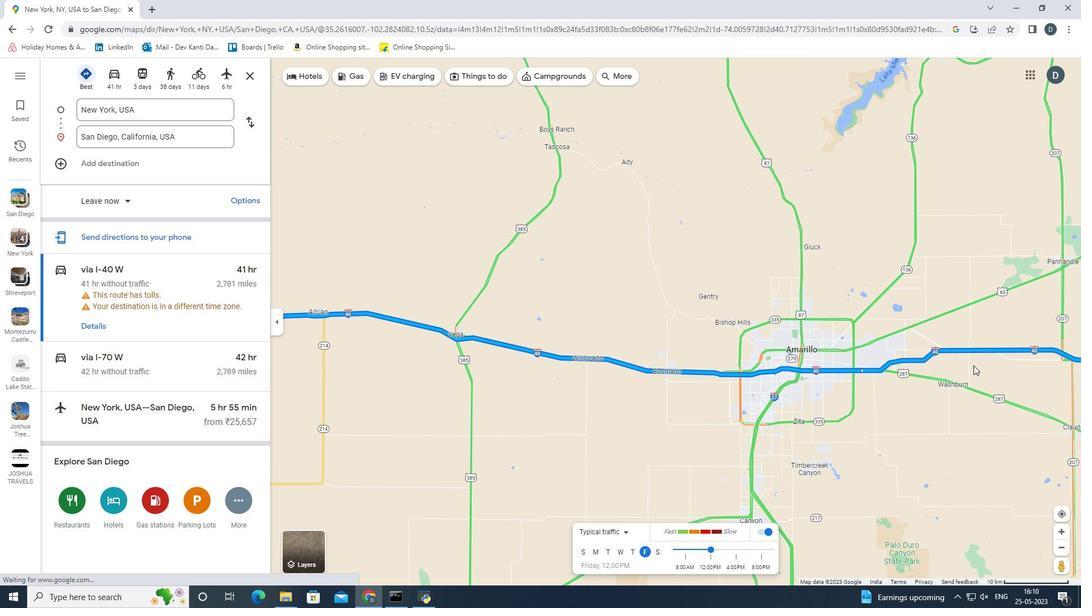 
Action: Mouse pressed left at (967, 364)
Screenshot: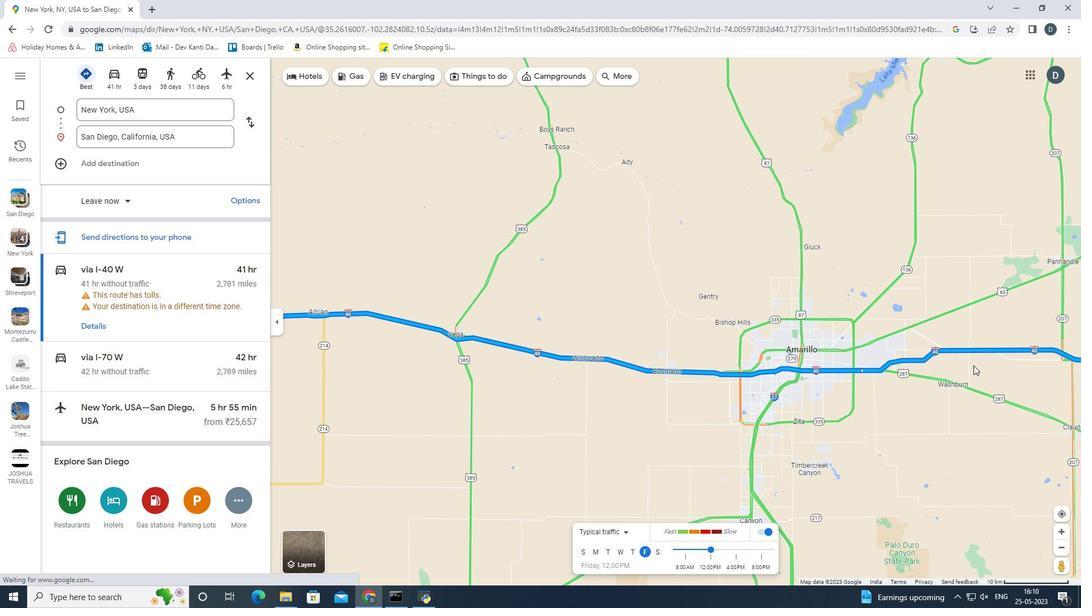 
Action: Mouse moved to (863, 362)
Screenshot: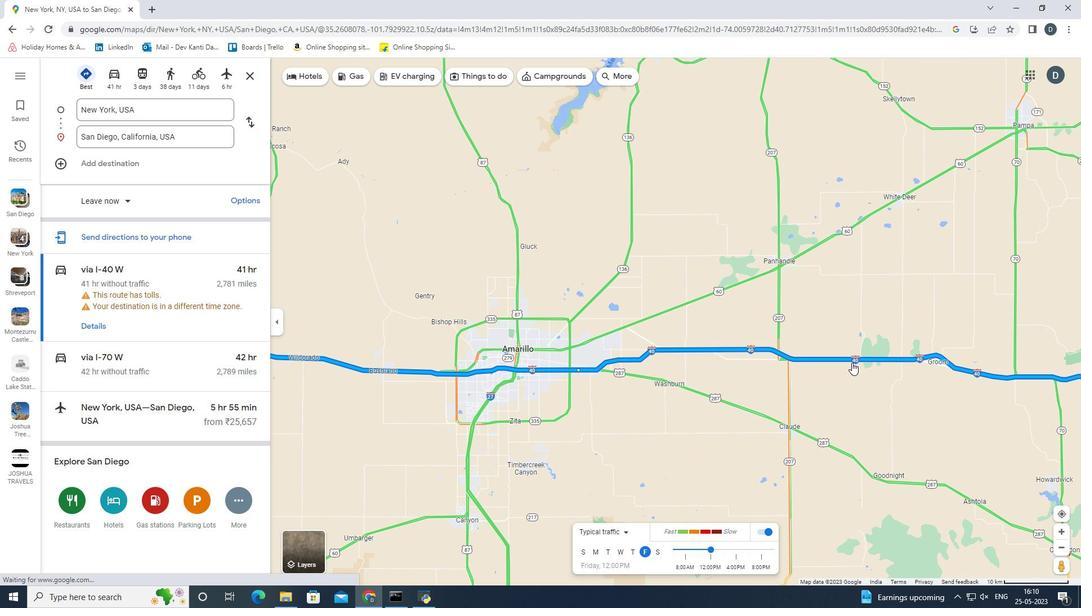 
Action: Mouse pressed left at (863, 362)
Screenshot: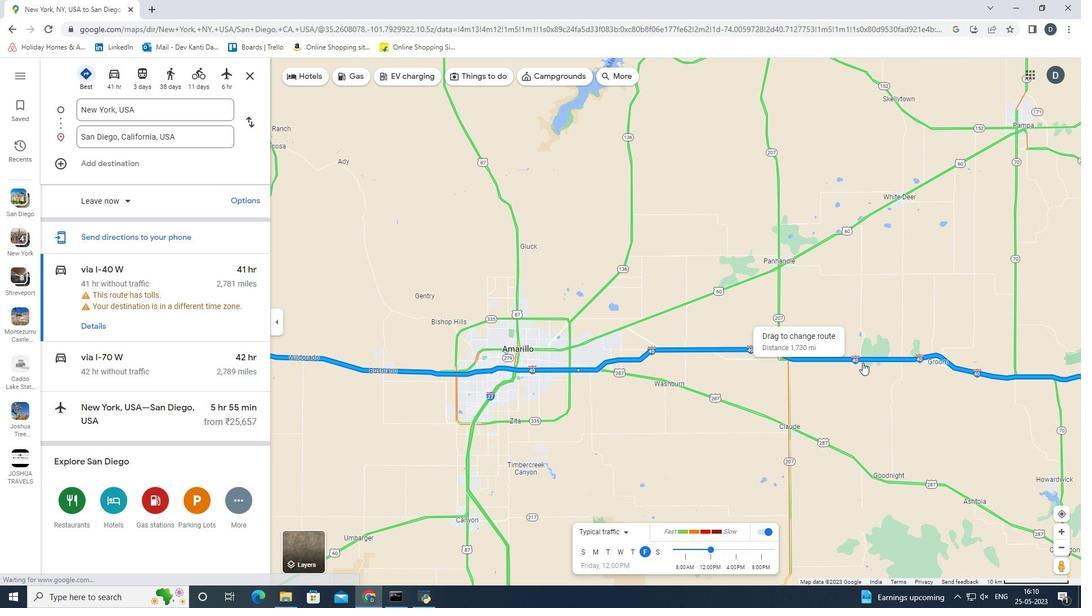 
Action: Mouse moved to (915, 353)
Screenshot: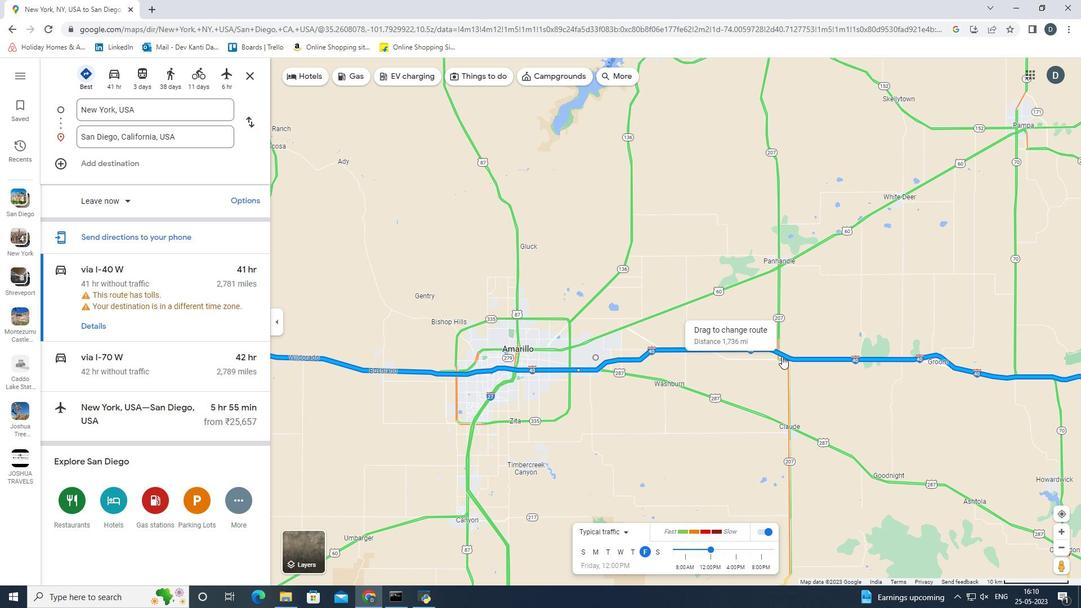 
Action: Mouse pressed left at (930, 353)
Screenshot: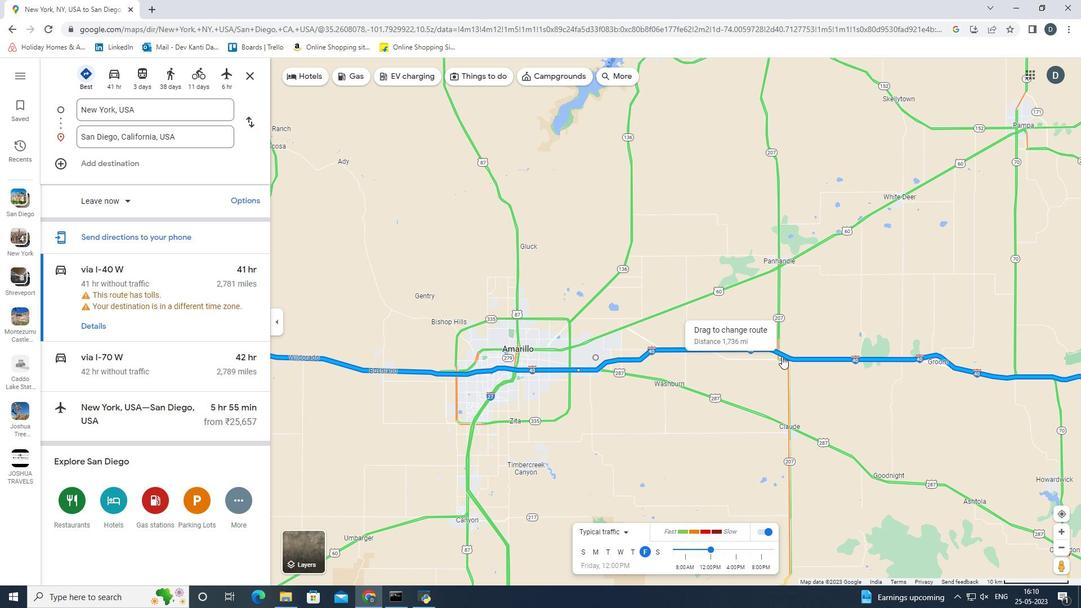 
Action: Mouse moved to (985, 351)
Screenshot: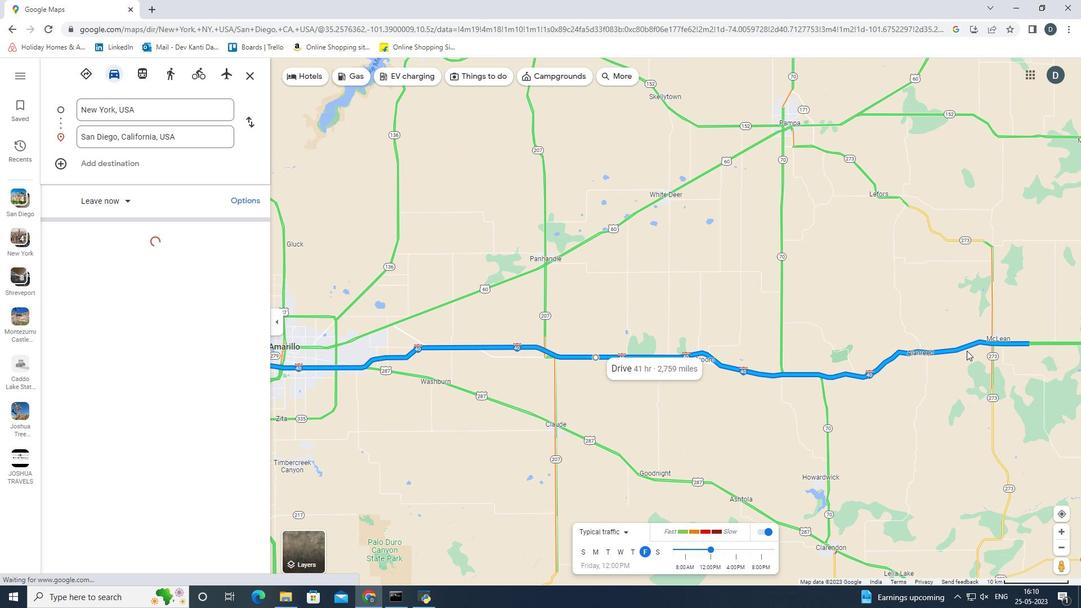 
Action: Mouse pressed left at (985, 351)
Screenshot: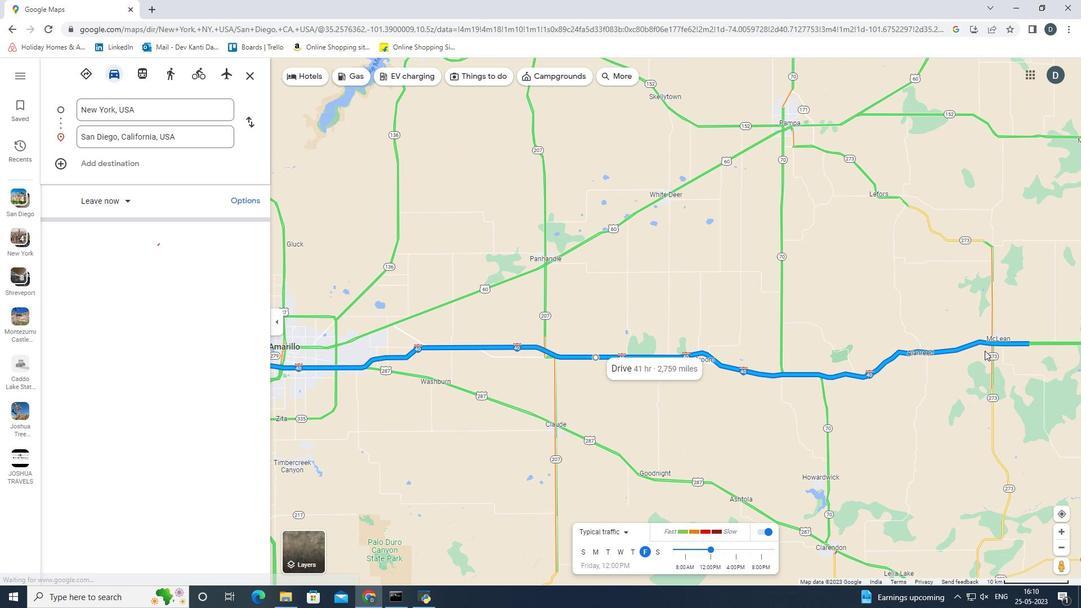 
Action: Mouse moved to (855, 362)
Screenshot: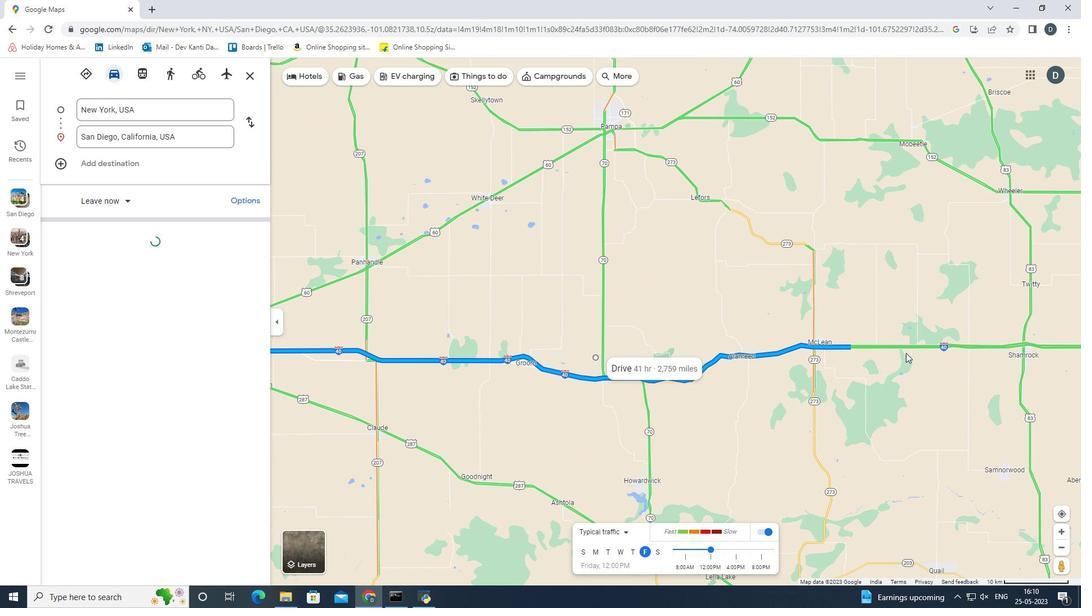 
Action: Mouse scrolled (855, 362) with delta (0, 0)
Screenshot: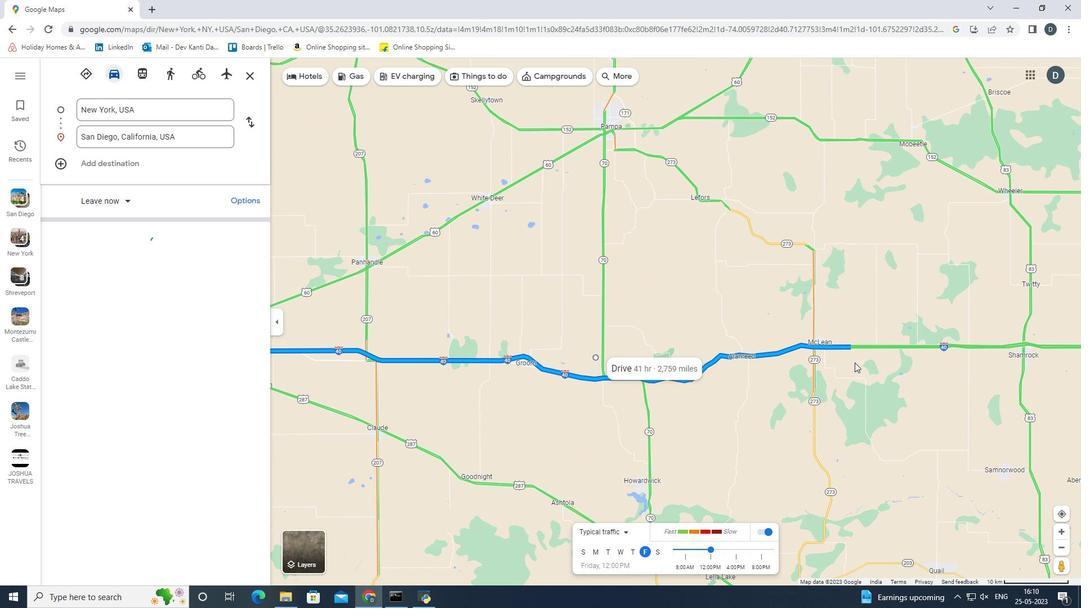 
Action: Mouse scrolled (855, 362) with delta (0, 0)
Screenshot: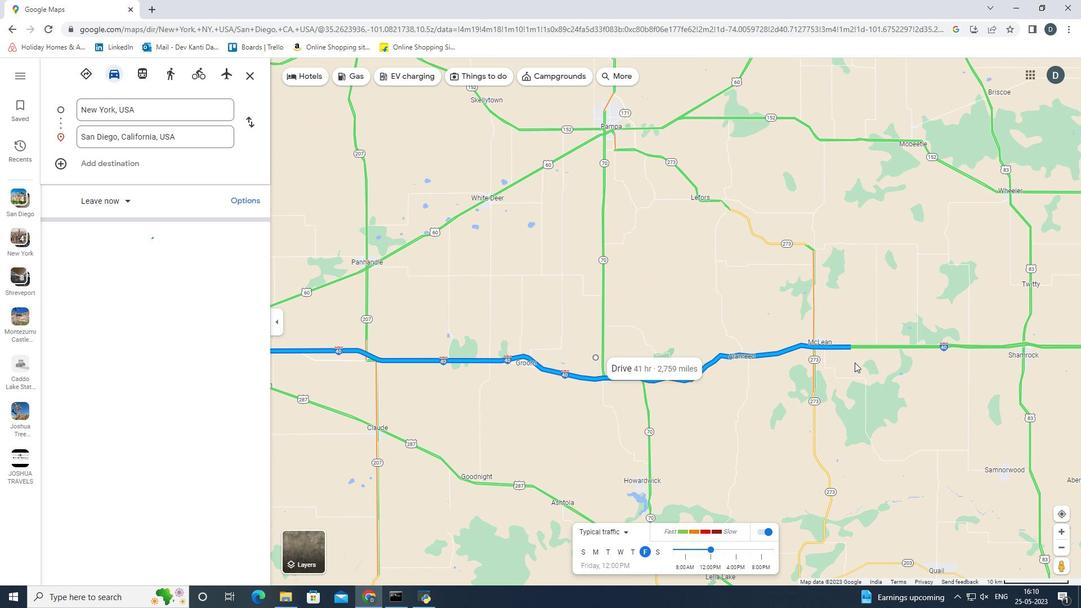 
Action: Mouse scrolled (855, 362) with delta (0, 0)
Screenshot: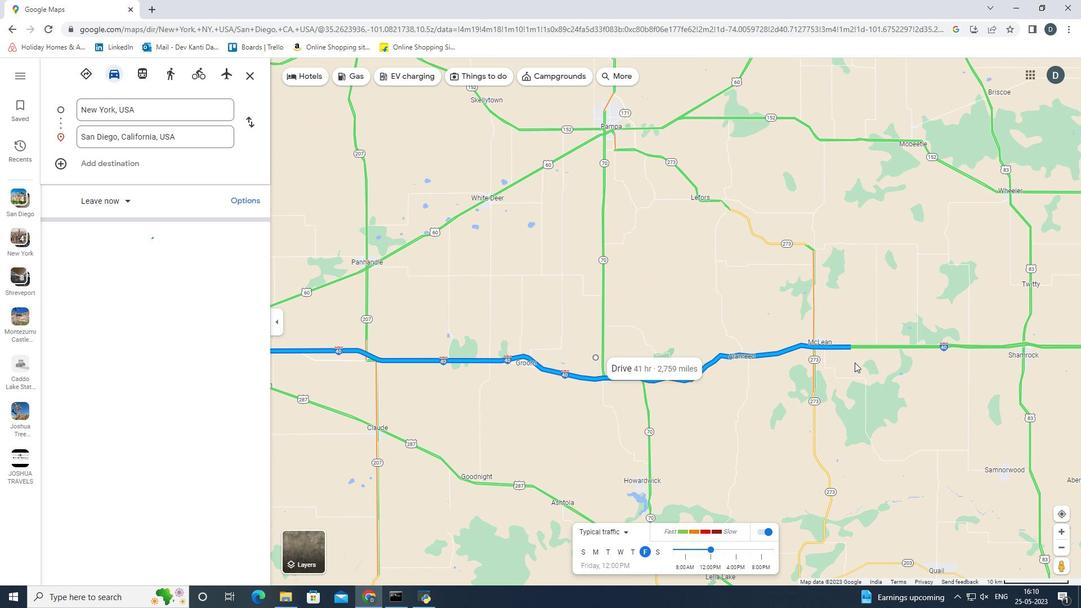 
Action: Mouse scrolled (855, 362) with delta (0, 0)
Screenshot: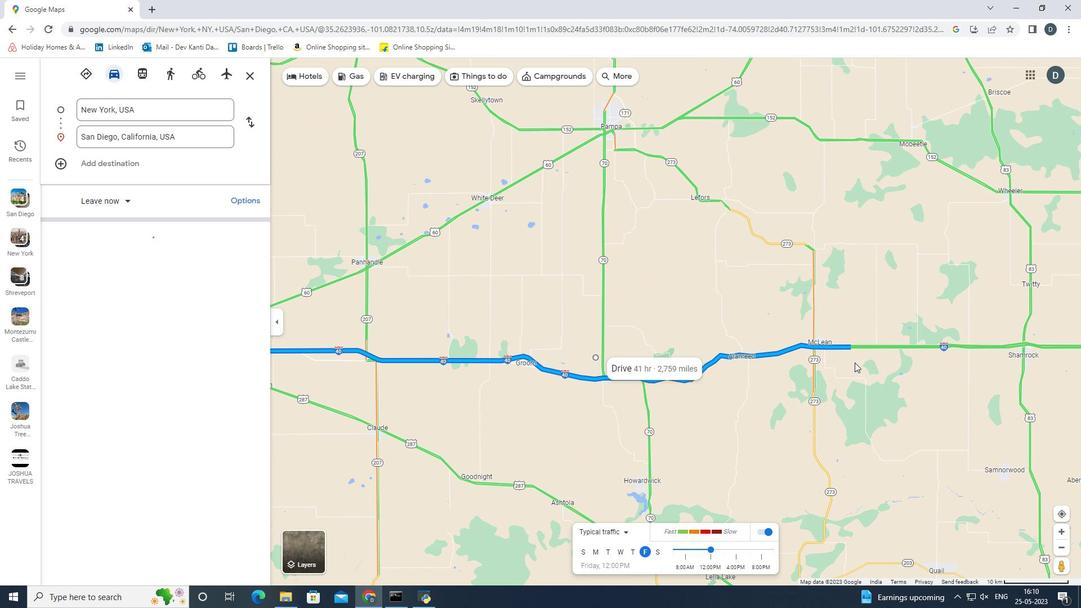 
Action: Mouse scrolled (855, 362) with delta (0, 0)
Screenshot: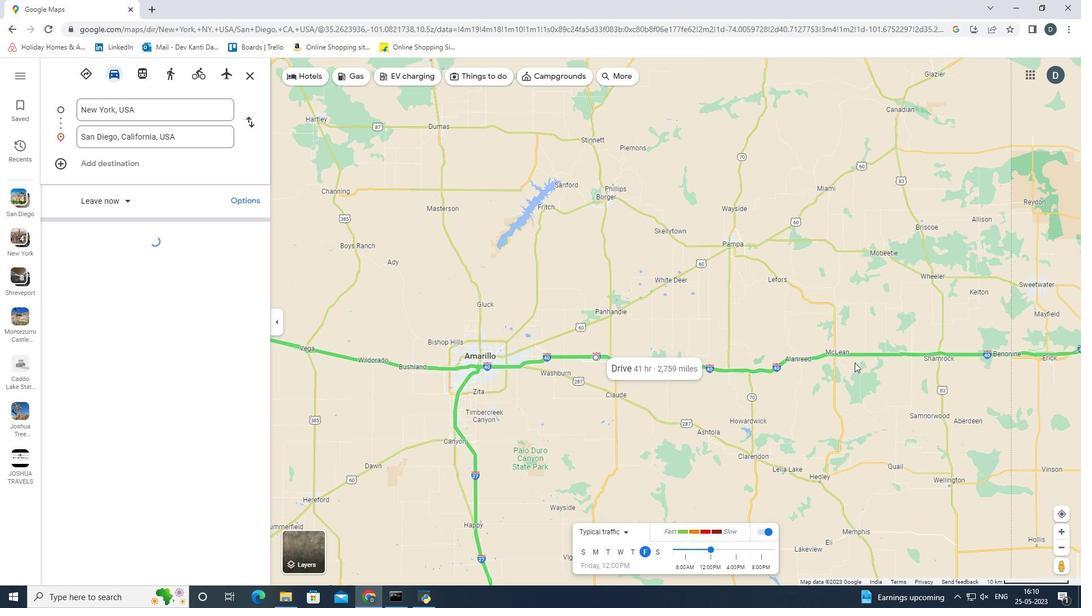 
Action: Mouse scrolled (855, 362) with delta (0, 0)
Screenshot: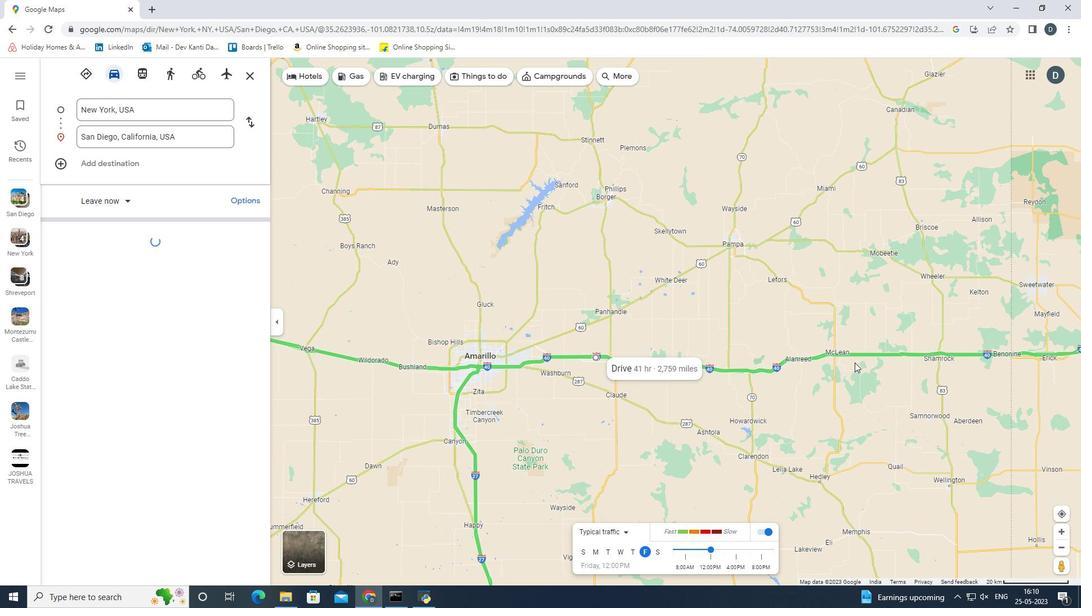 
Action: Mouse scrolled (855, 362) with delta (0, 0)
Screenshot: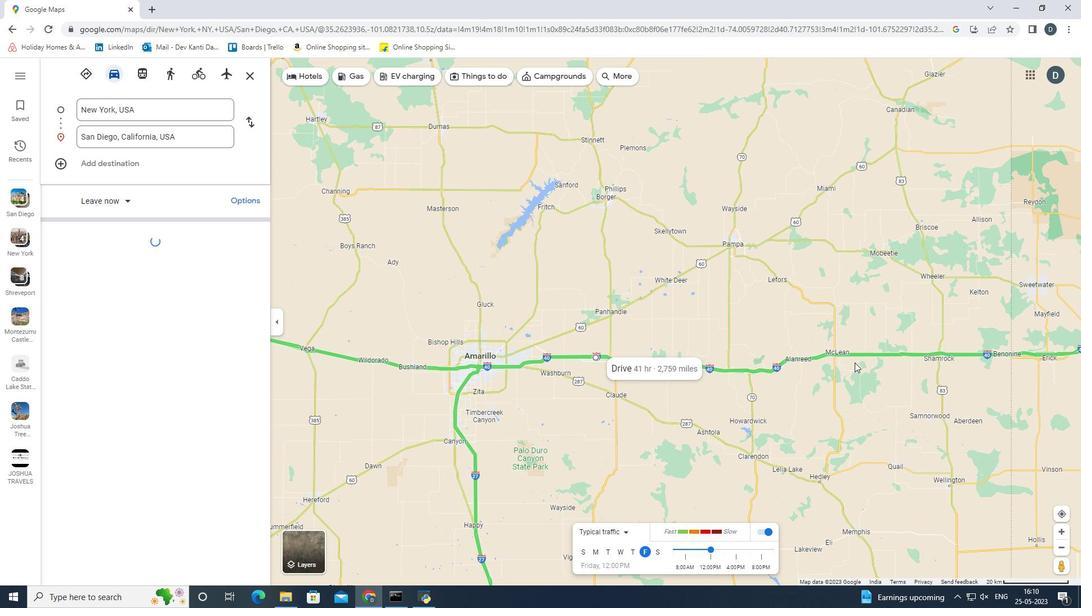 
Action: Mouse moved to (1017, 361)
Screenshot: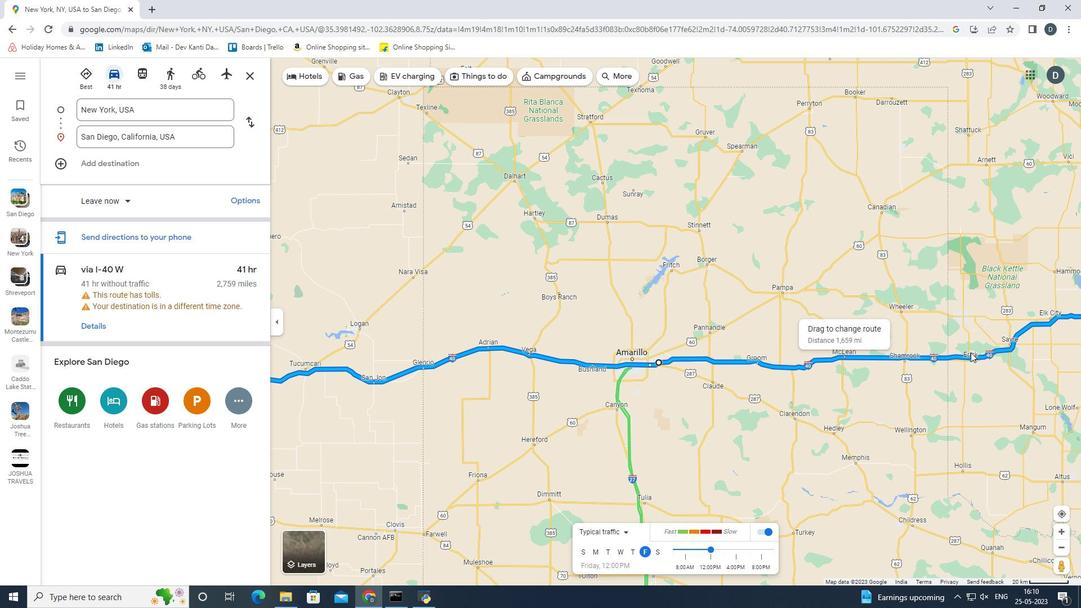 
Action: Mouse pressed left at (1017, 361)
Screenshot: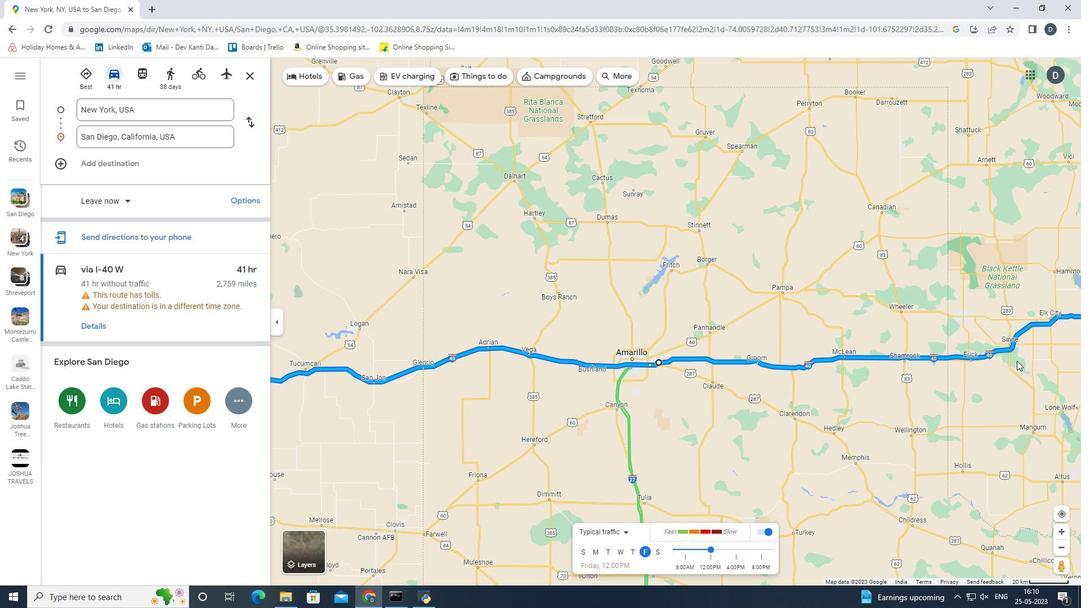 
Action: Mouse moved to (1020, 316)
Screenshot: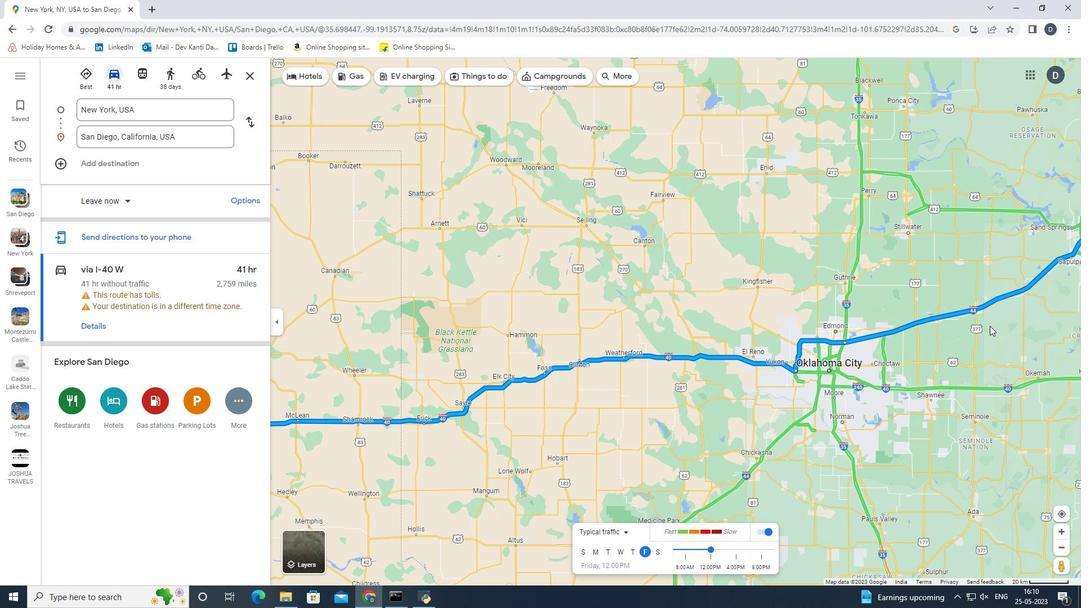 
Action: Mouse pressed left at (1020, 316)
Screenshot: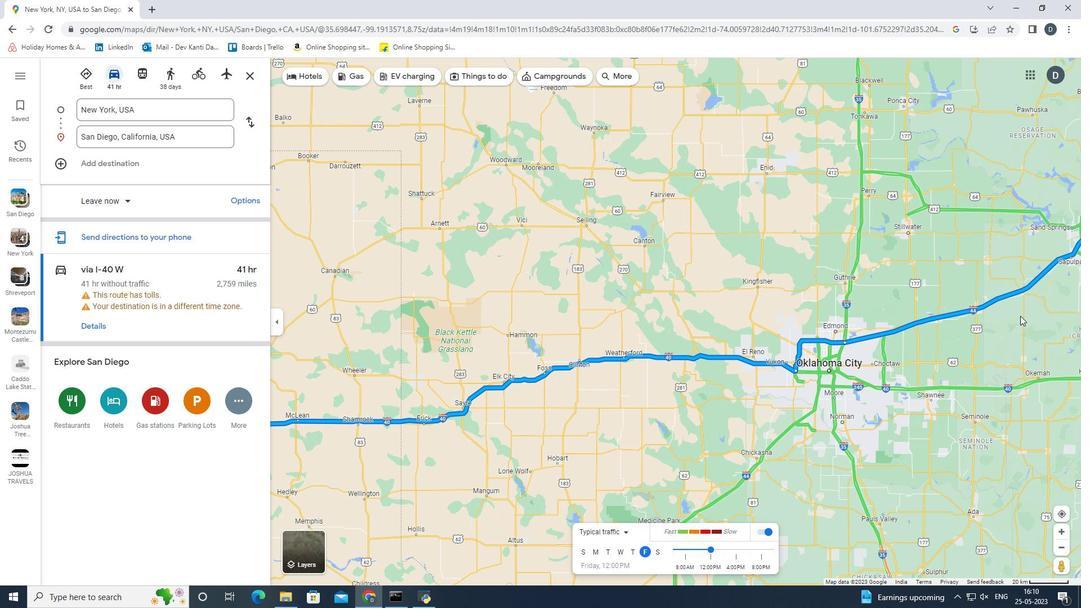 
Action: Mouse moved to (843, 199)
Screenshot: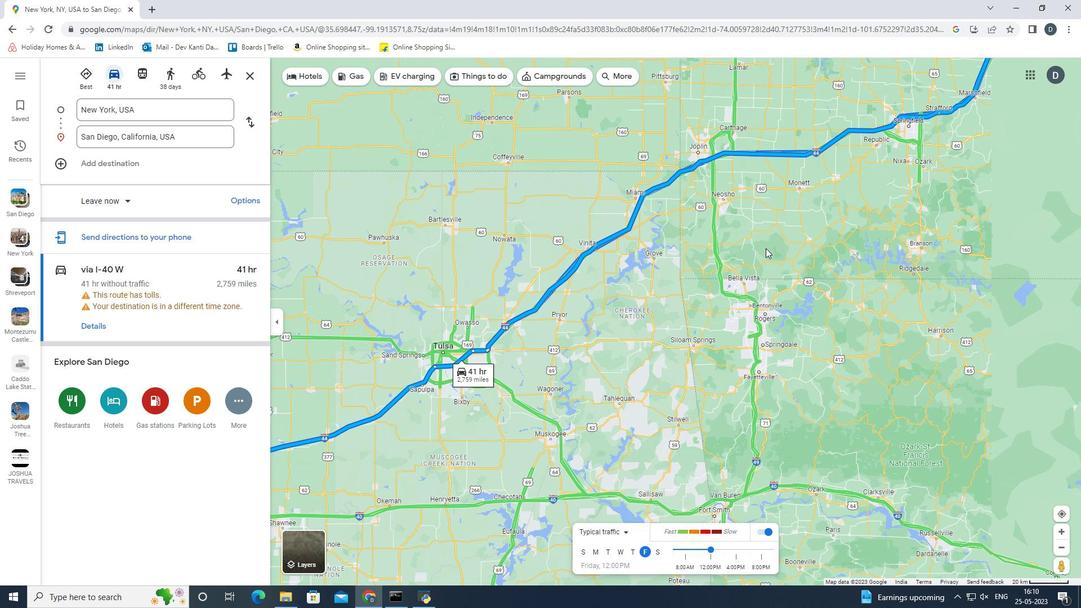 
Action: Mouse pressed left at (843, 199)
Screenshot: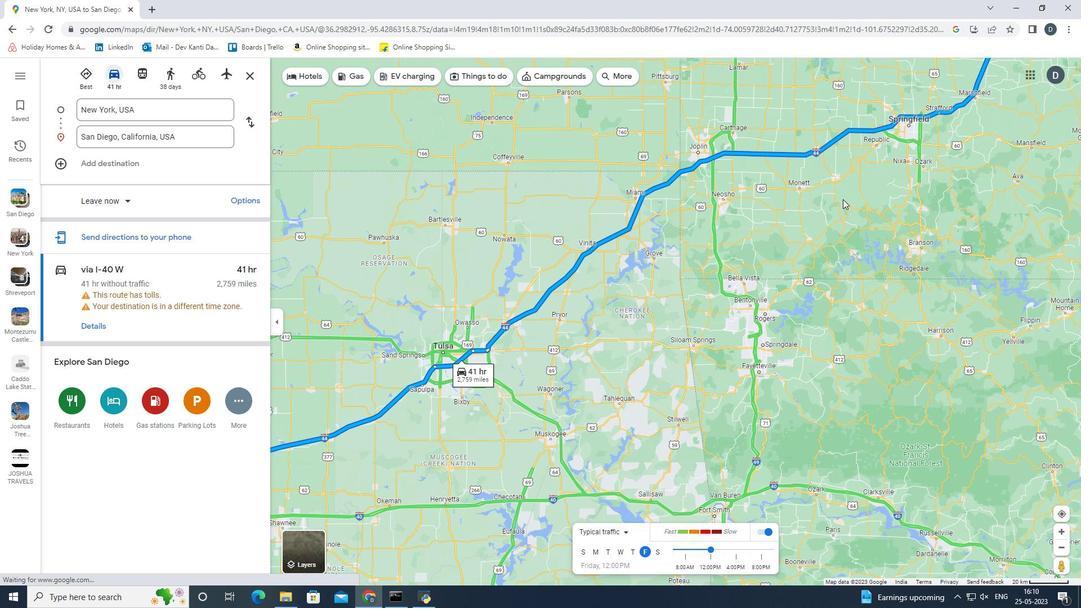 
Action: Mouse moved to (748, 319)
Screenshot: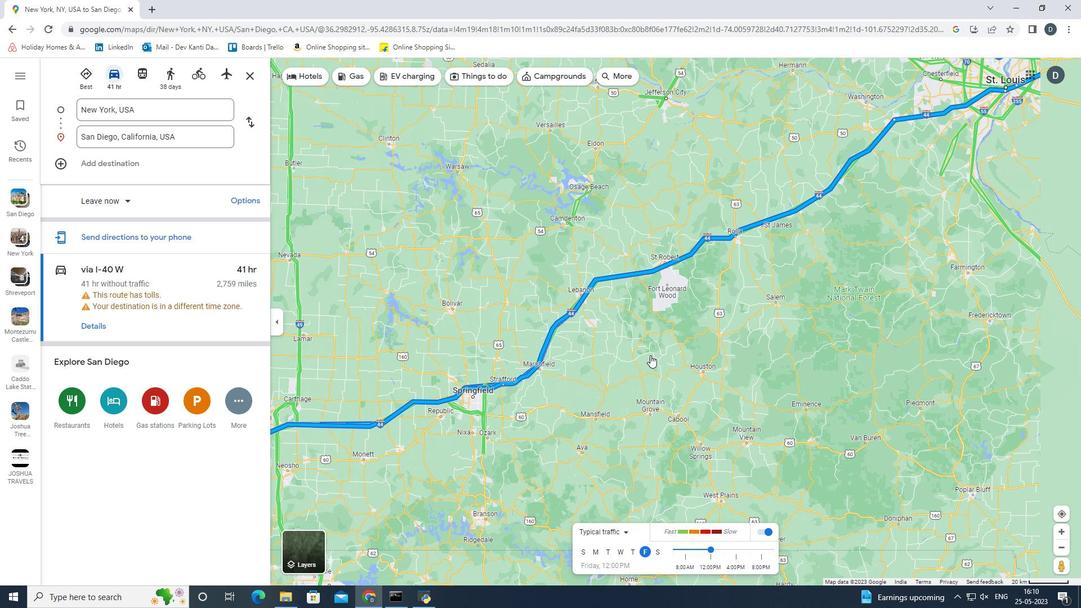 
Action: Mouse scrolled (748, 318) with delta (0, 0)
Screenshot: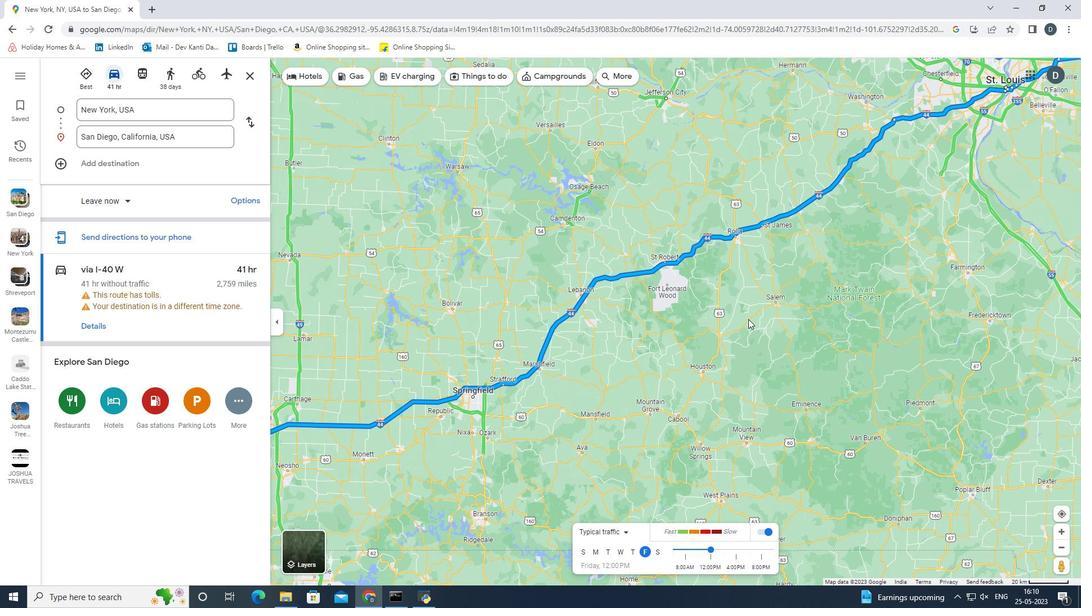 
Action: Mouse scrolled (748, 318) with delta (0, 0)
Screenshot: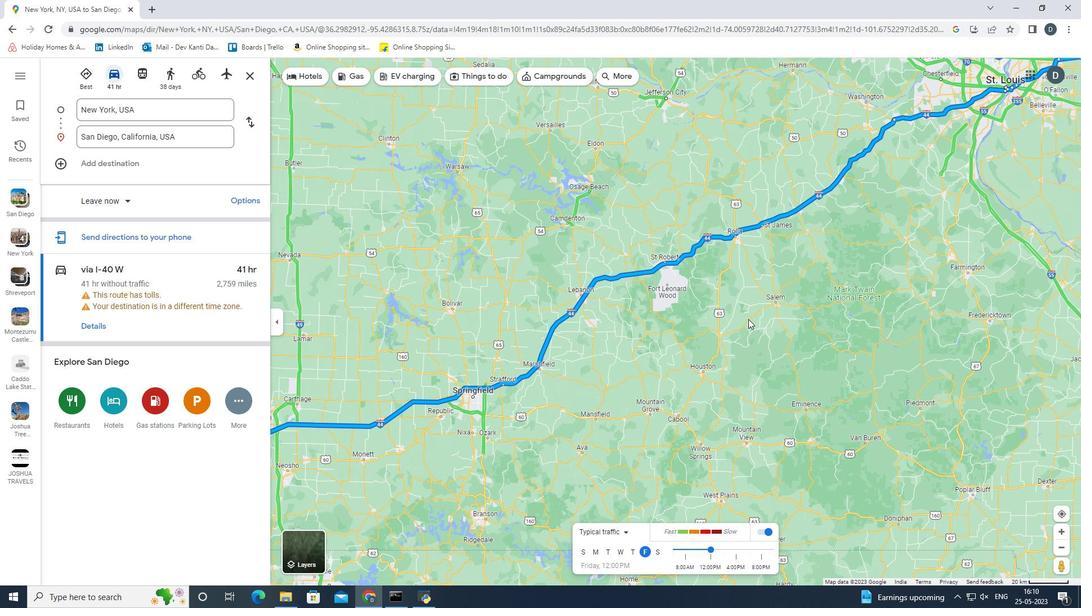 
Action: Mouse scrolled (748, 318) with delta (0, 0)
Screenshot: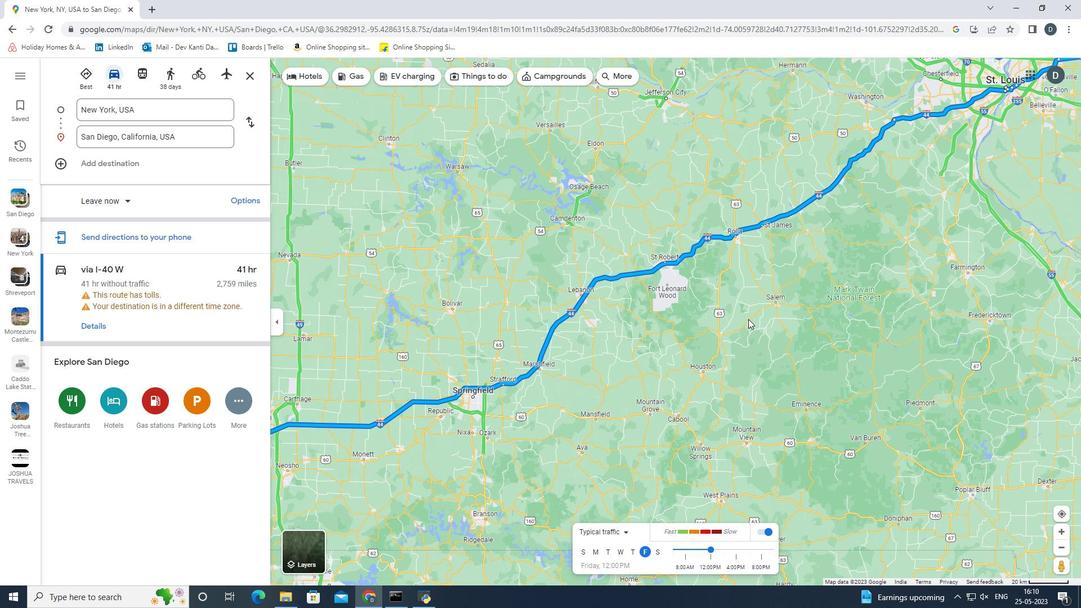 
Action: Mouse scrolled (748, 318) with delta (0, 0)
Screenshot: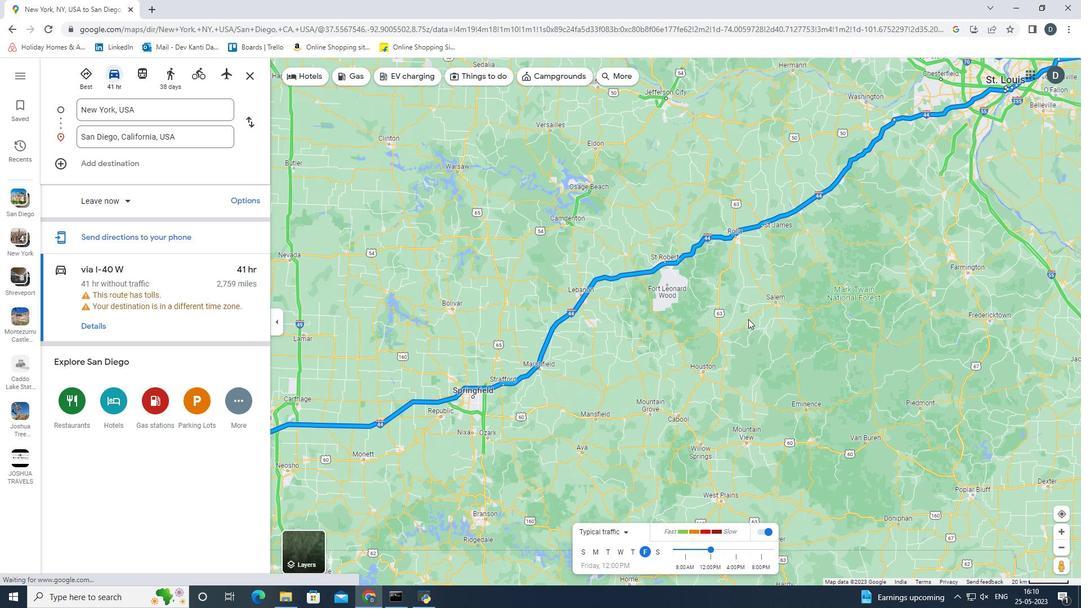 
Action: Mouse moved to (964, 209)
Screenshot: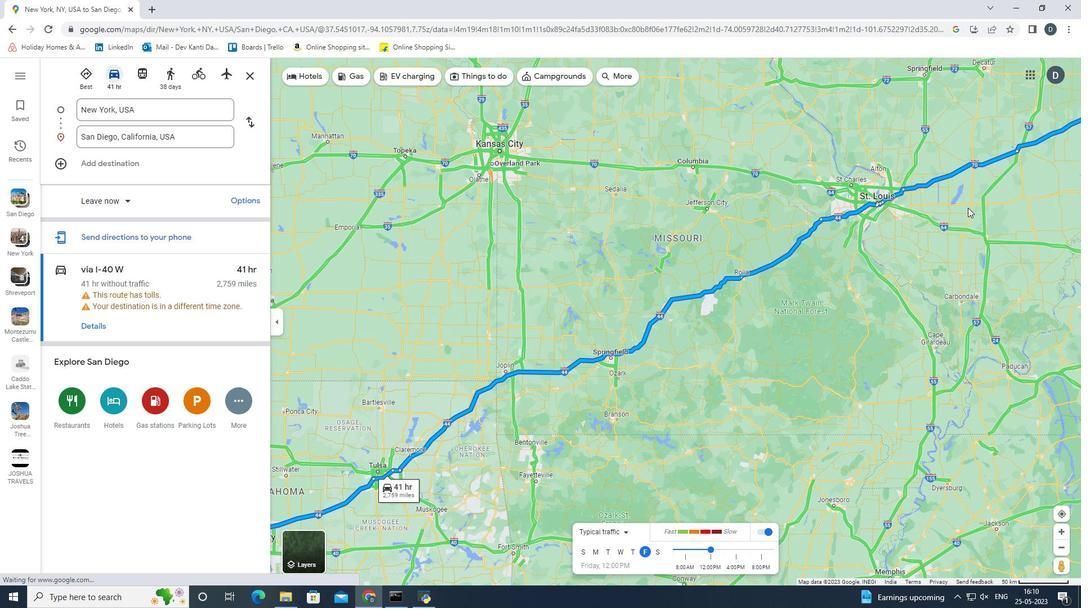 
Action: Mouse pressed left at (964, 209)
Screenshot: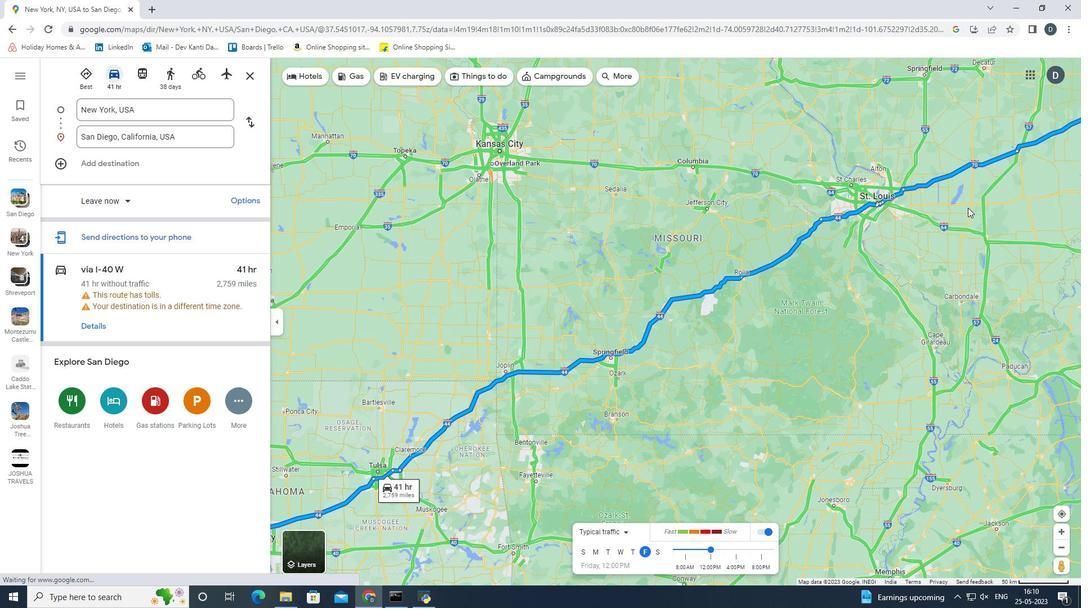 
Action: Mouse moved to (920, 242)
Screenshot: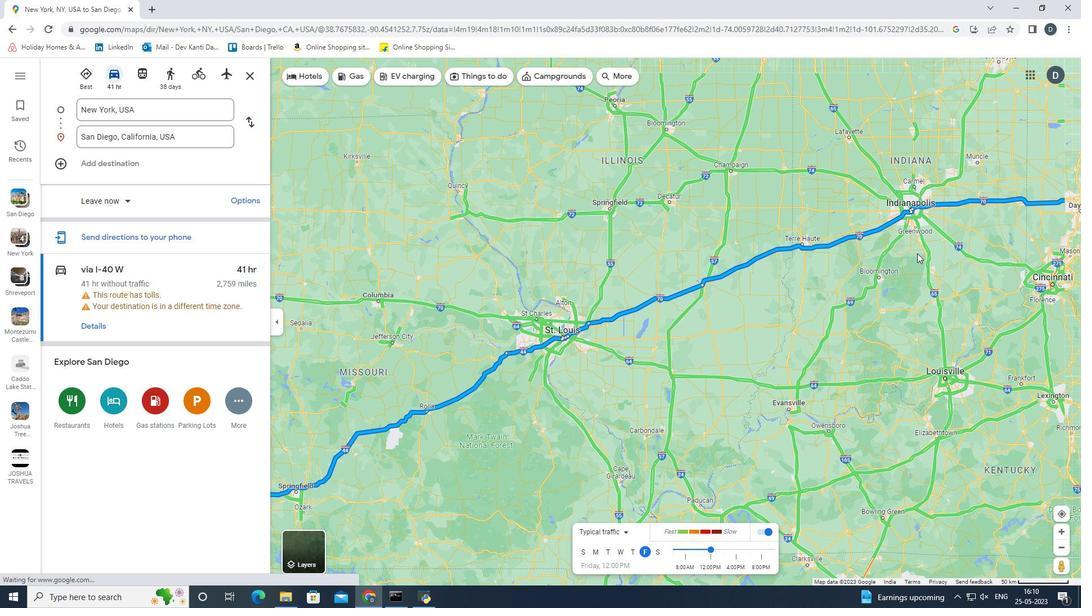 
Action: Mouse pressed left at (920, 242)
Screenshot: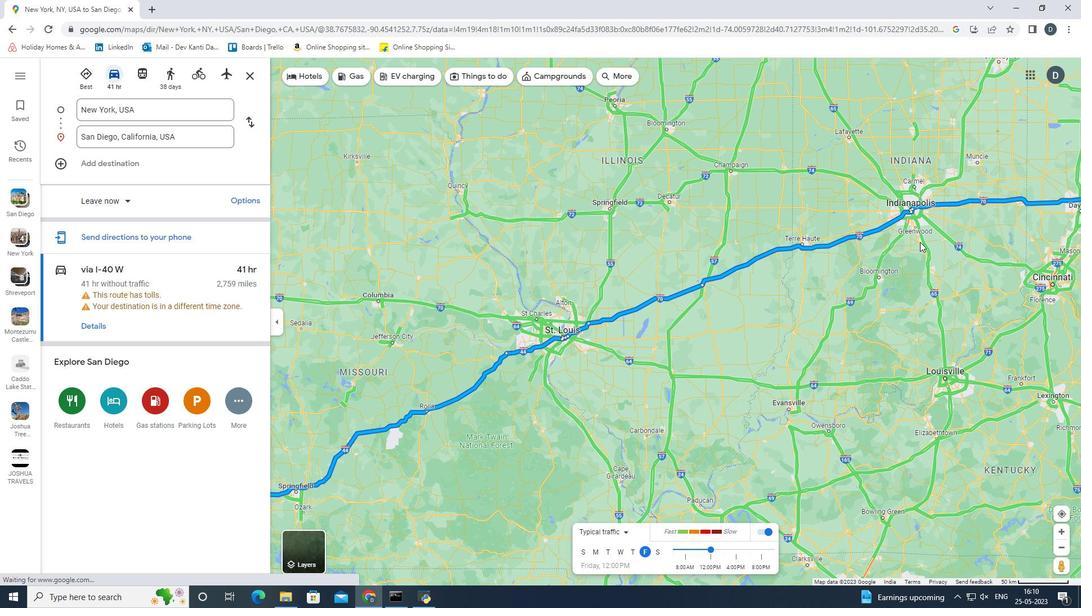 
Action: Mouse moved to (1052, 265)
Screenshot: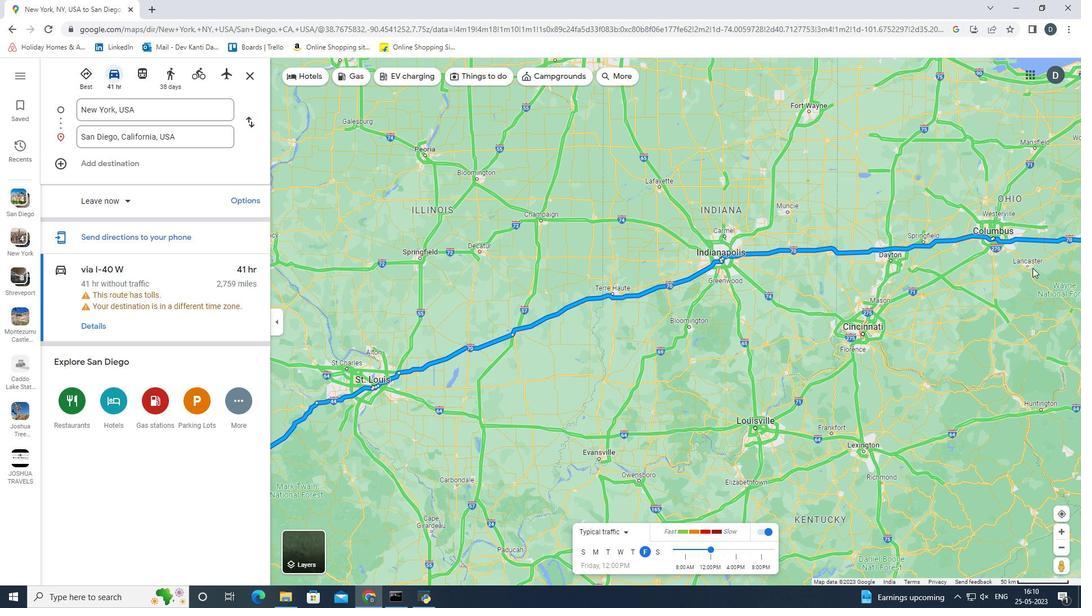 
Action: Mouse pressed left at (1052, 265)
Screenshot: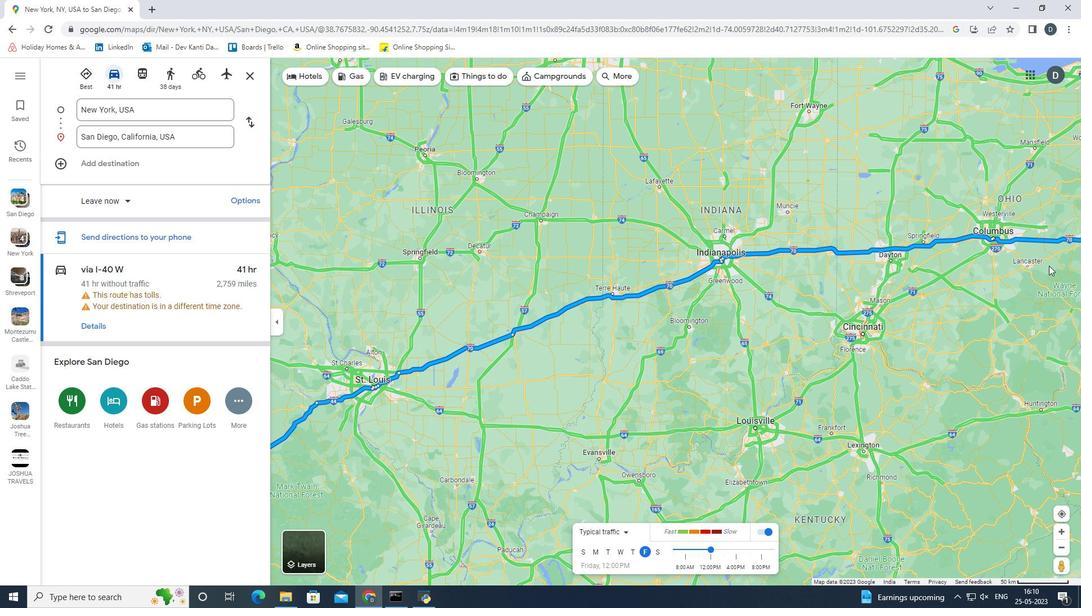 
Action: Mouse moved to (1038, 298)
Screenshot: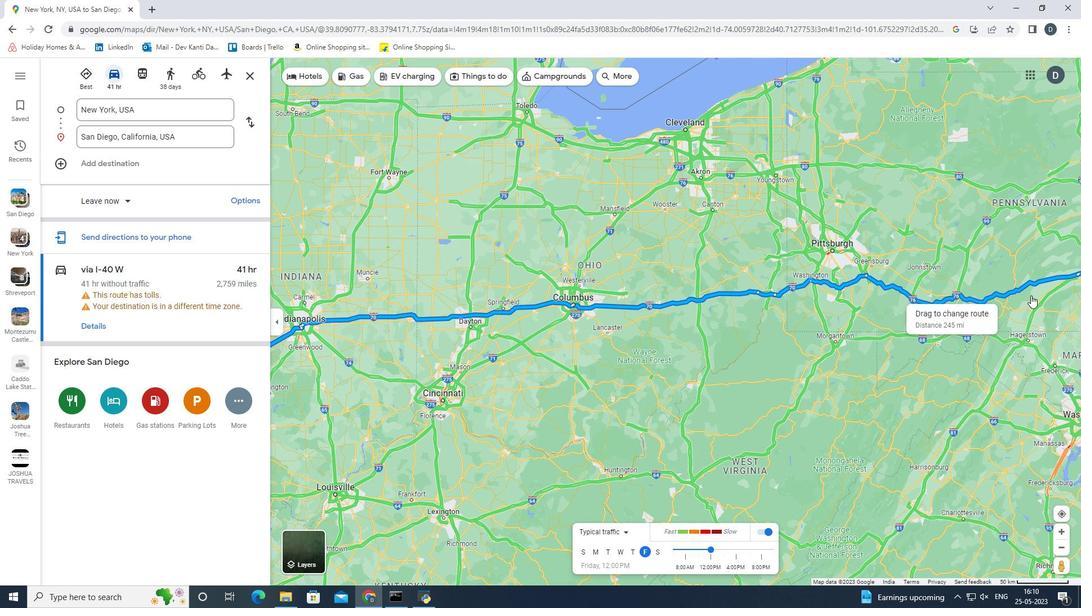
Action: Mouse pressed left at (1038, 298)
Screenshot: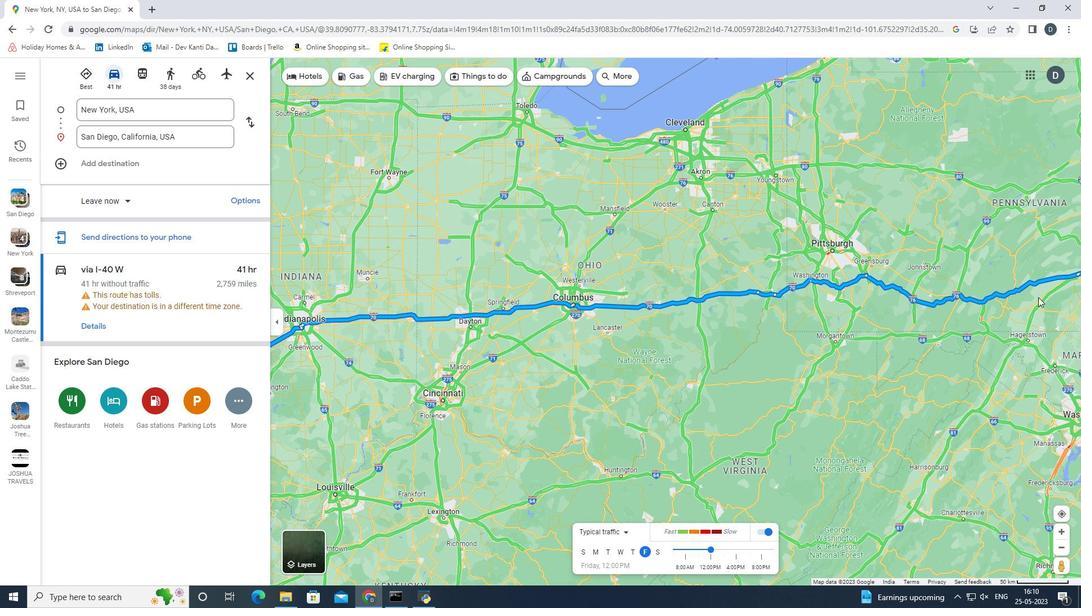 
Action: Mouse moved to (931, 289)
Screenshot: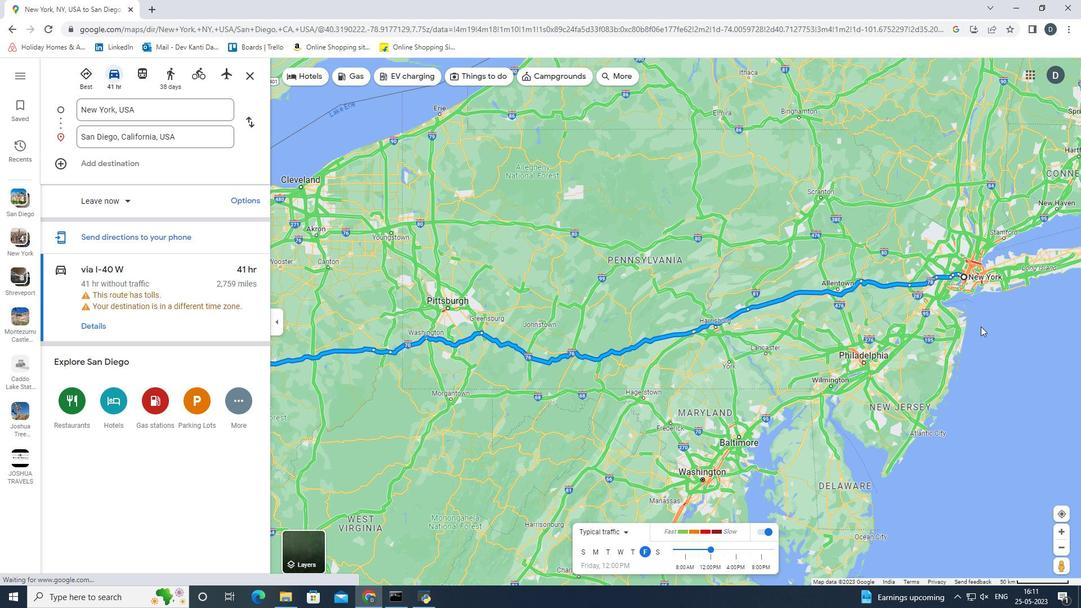 
Action: Mouse scrolled (931, 289) with delta (0, 0)
Screenshot: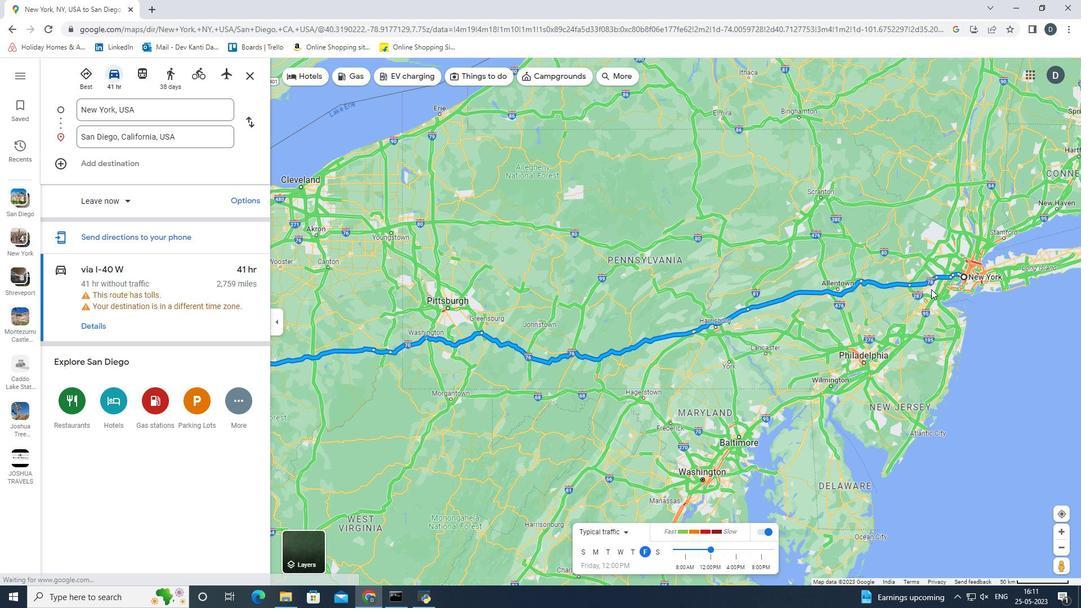 
Action: Mouse scrolled (931, 289) with delta (0, 0)
Screenshot: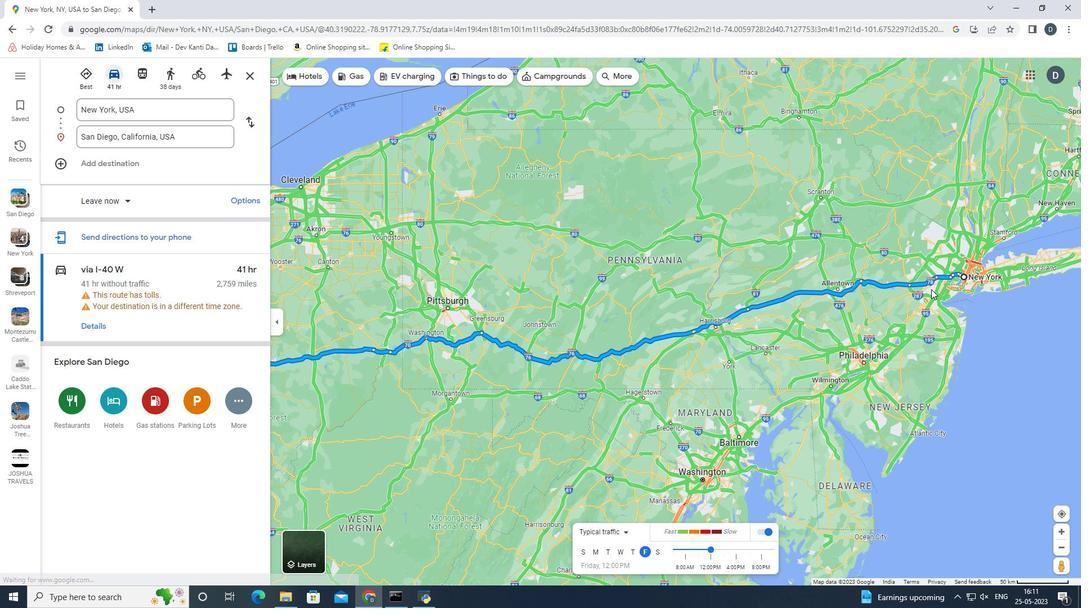 
Action: Mouse scrolled (931, 289) with delta (0, 0)
Screenshot: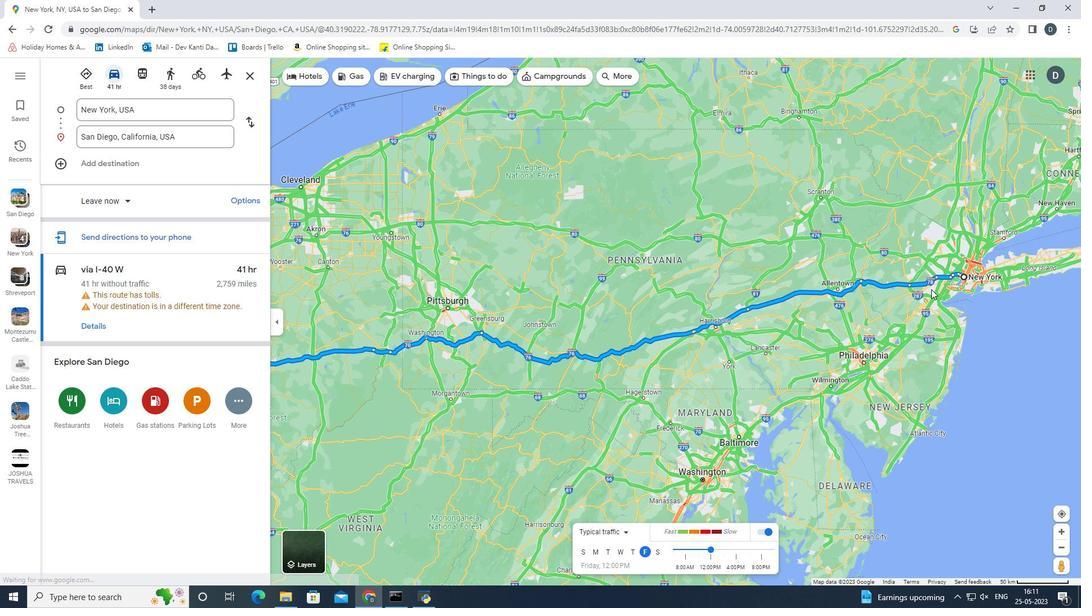 
Action: Mouse scrolled (931, 289) with delta (0, 0)
Screenshot: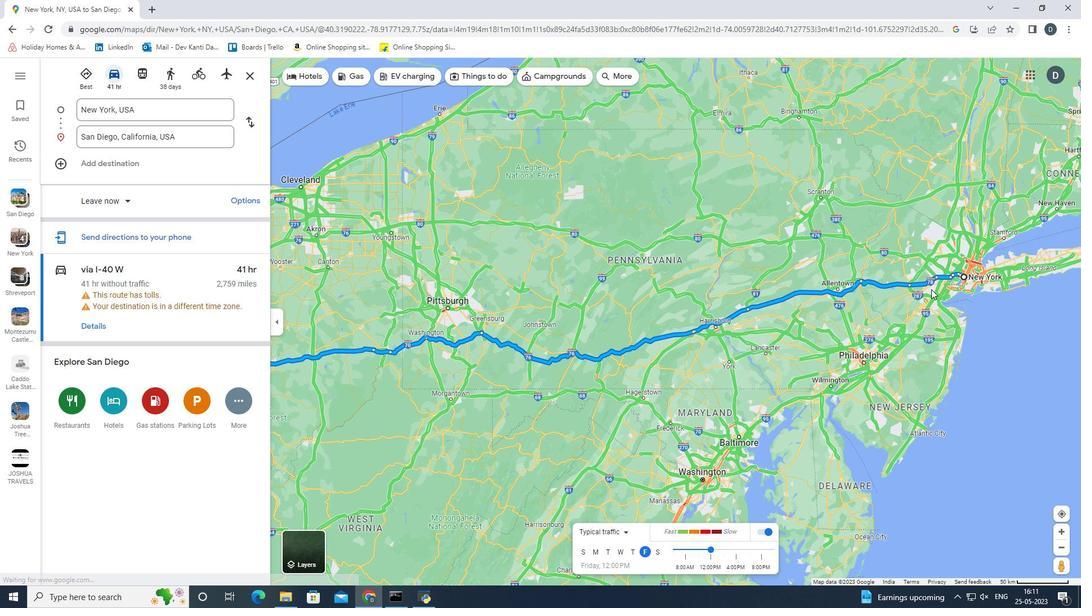 
Action: Mouse moved to (925, 294)
Screenshot: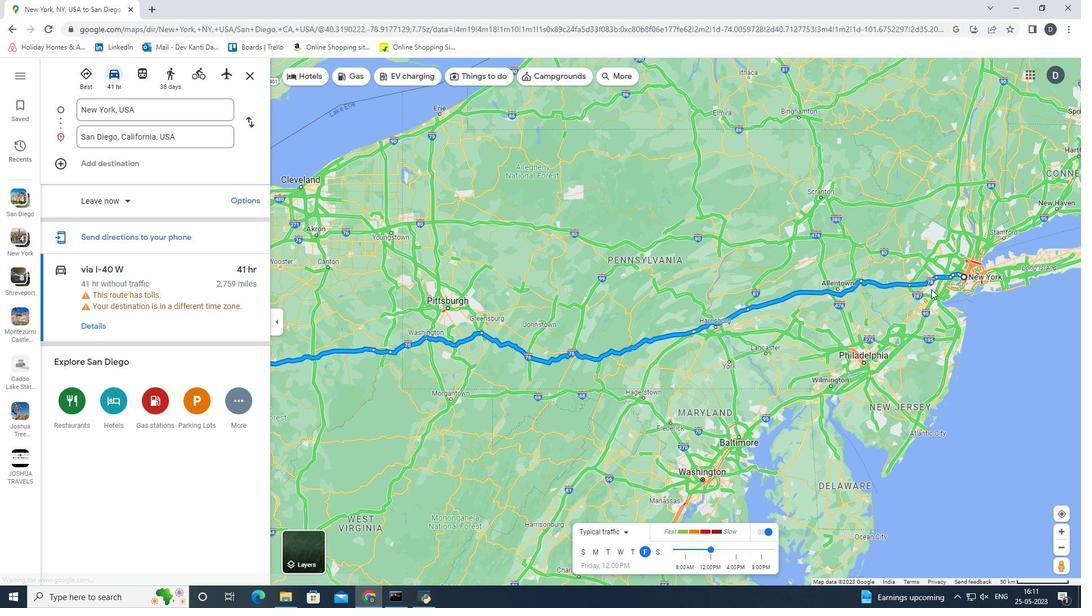 
Action: Mouse scrolled (926, 292) with delta (0, 0)
Screenshot: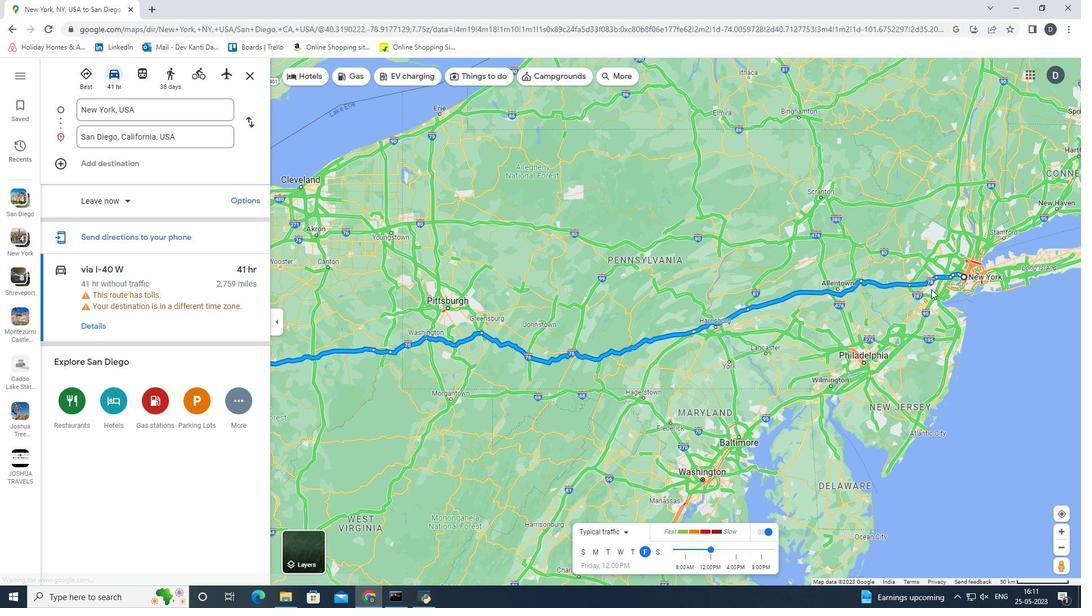 
Action: Mouse moved to (754, 306)
Screenshot: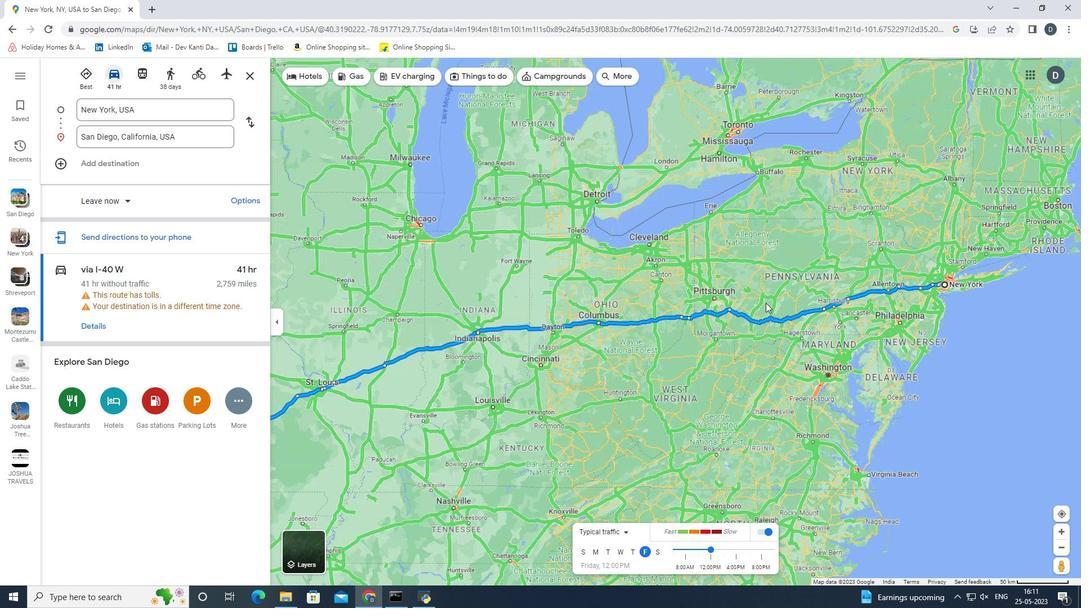 
Action: Mouse scrolled (756, 305) with delta (0, 0)
Screenshot: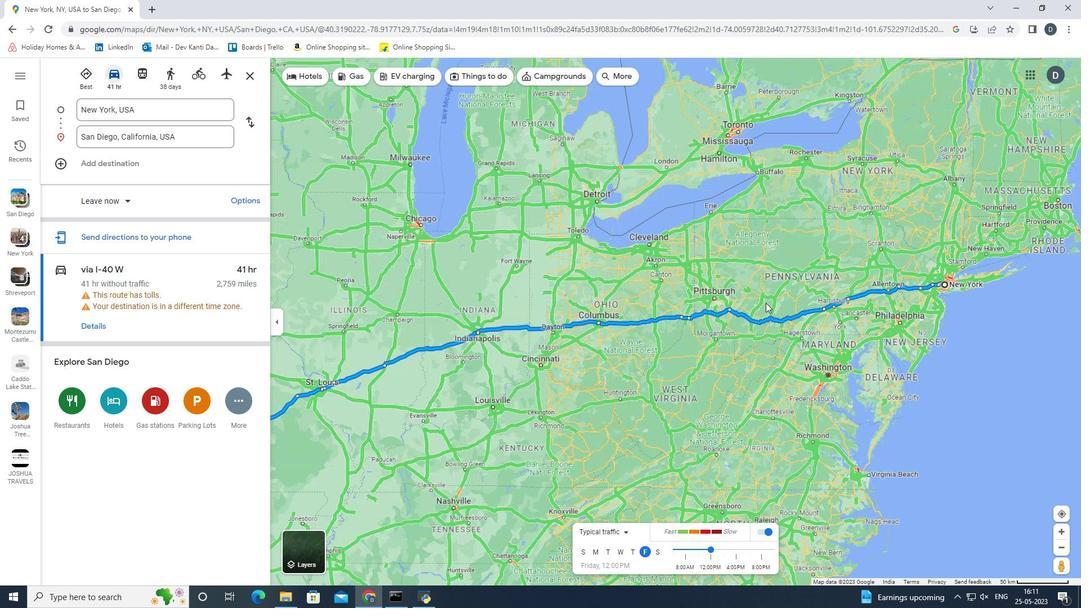 
Action: Mouse moved to (738, 311)
Screenshot: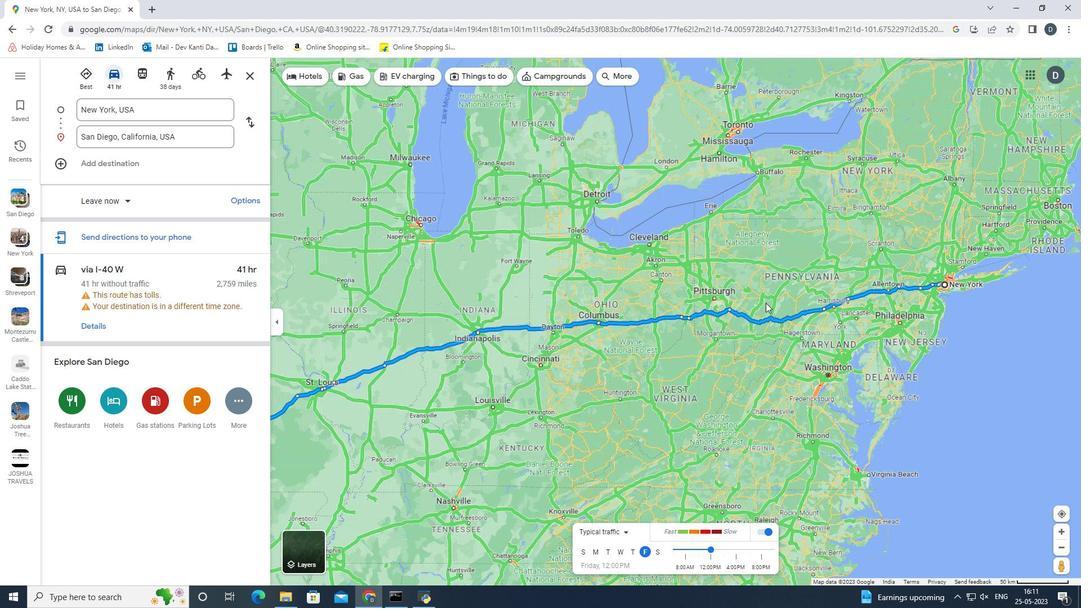 
Action: Mouse scrolled (743, 309) with delta (0, 0)
Screenshot: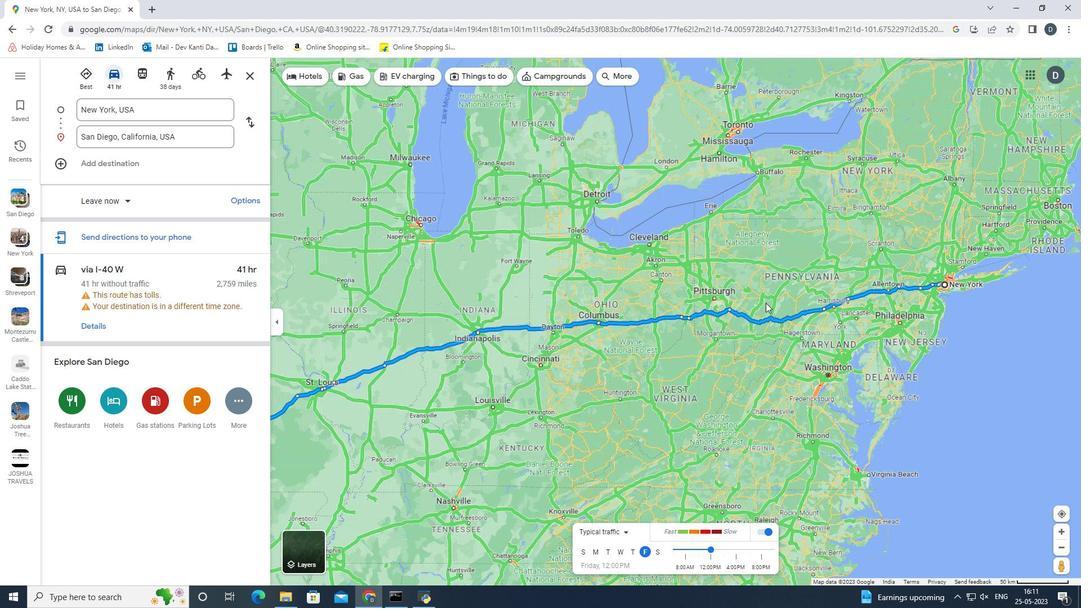 
Action: Mouse moved to (413, 438)
Screenshot: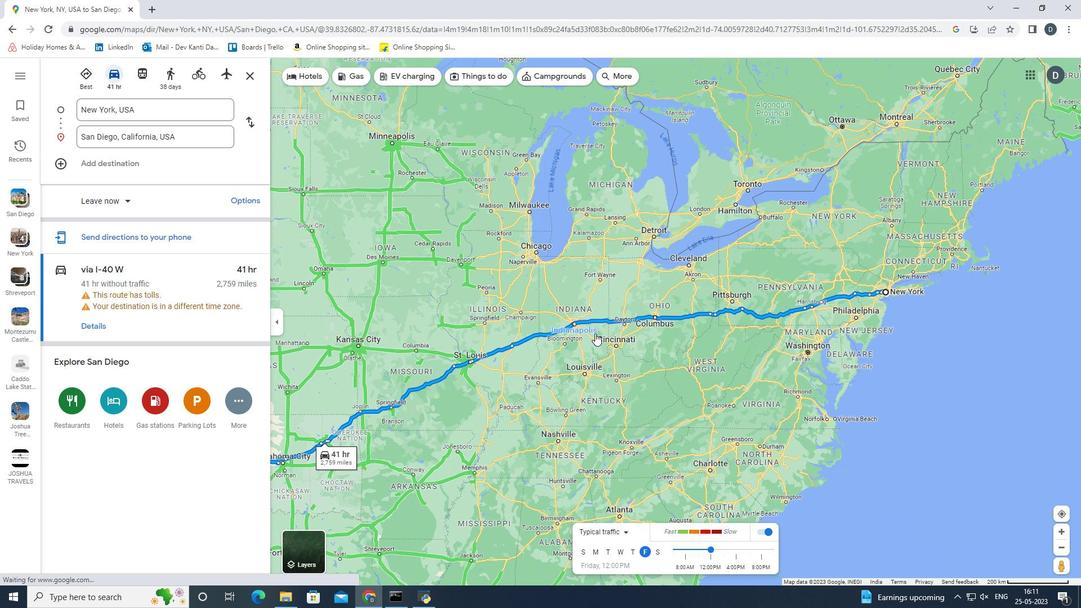 
Action: Mouse pressed left at (413, 438)
Screenshot: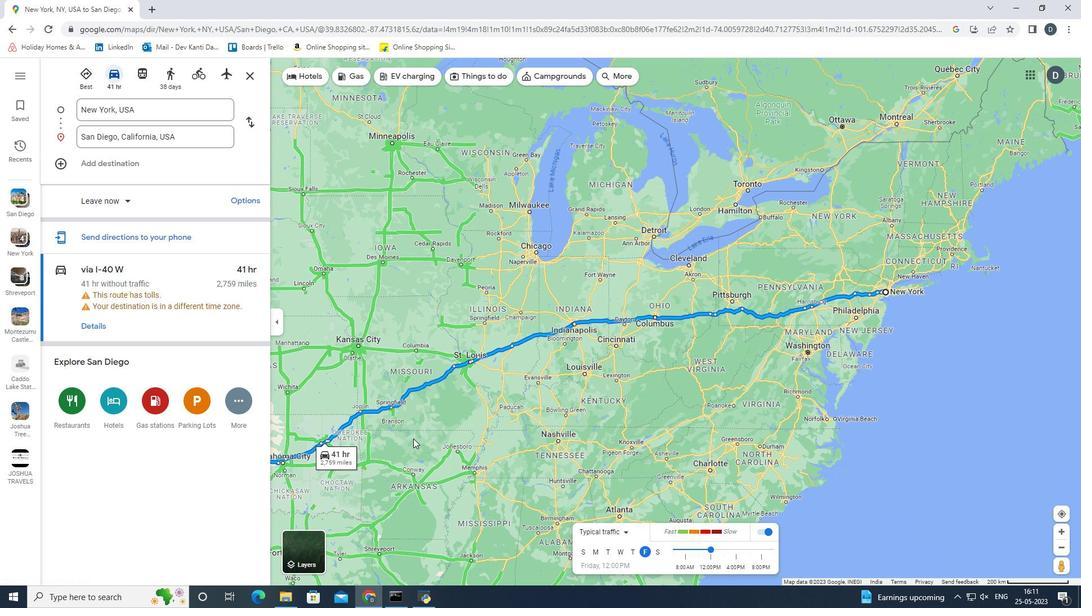 
Action: Mouse moved to (659, 393)
Screenshot: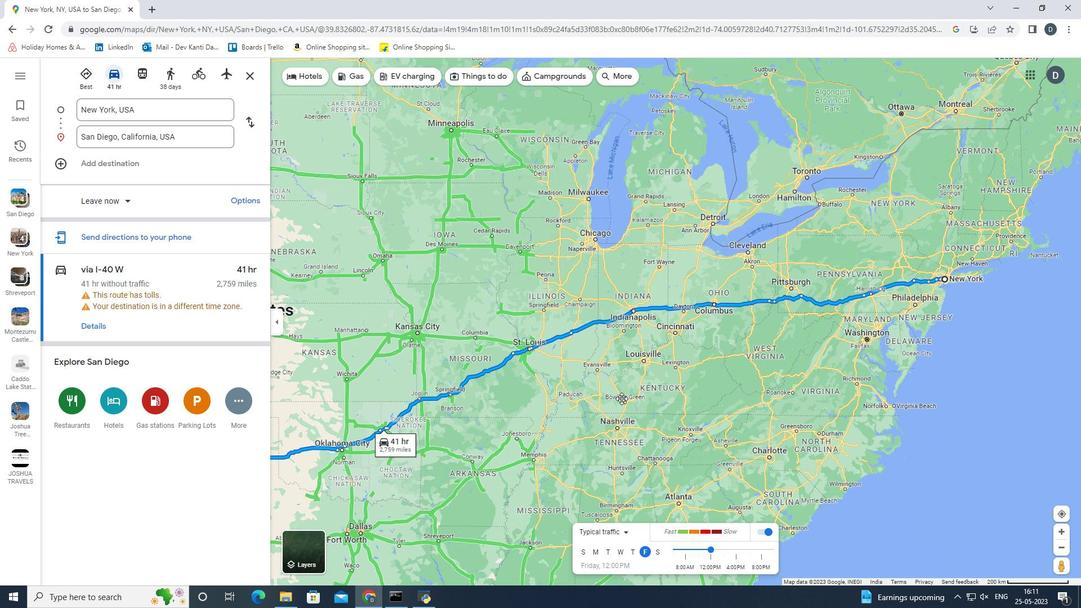 
Action: Mouse scrolled (659, 392) with delta (0, 0)
Screenshot: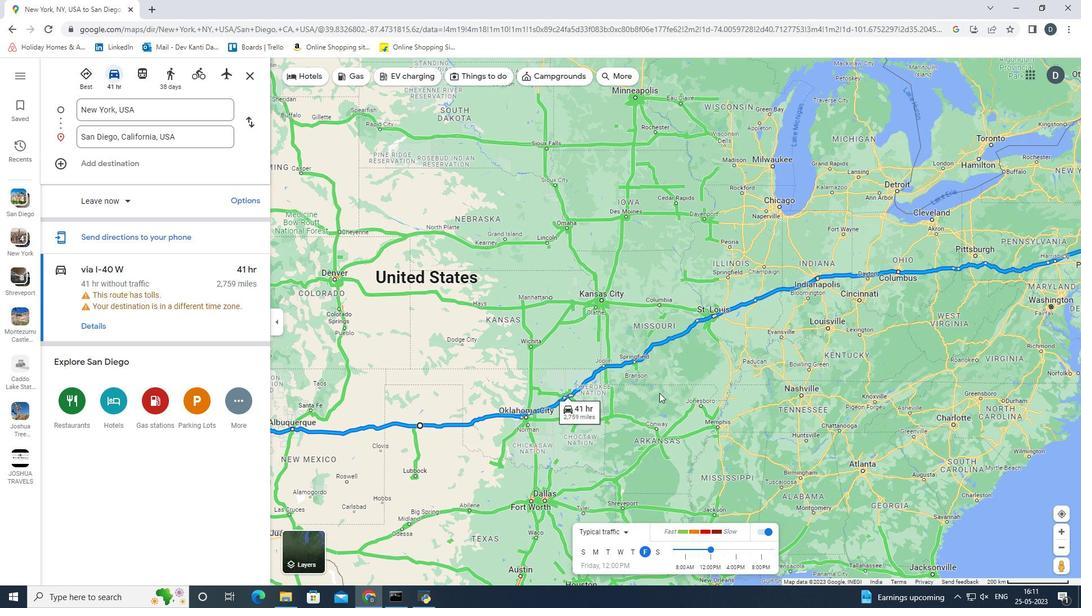 
Action: Mouse scrolled (659, 392) with delta (0, 0)
Screenshot: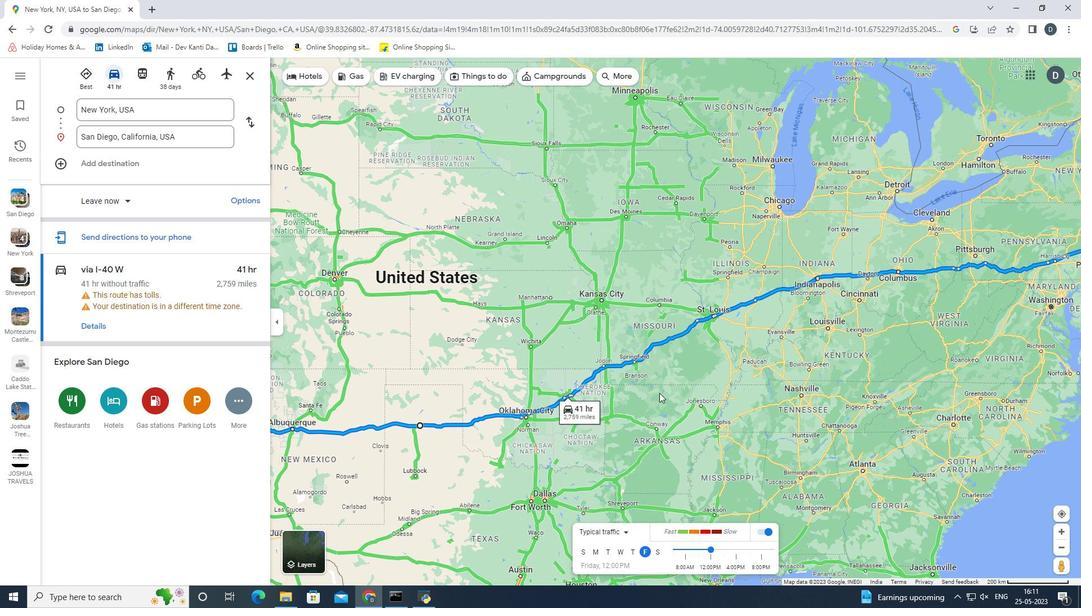 
Action: Mouse scrolled (659, 392) with delta (0, 0)
Screenshot: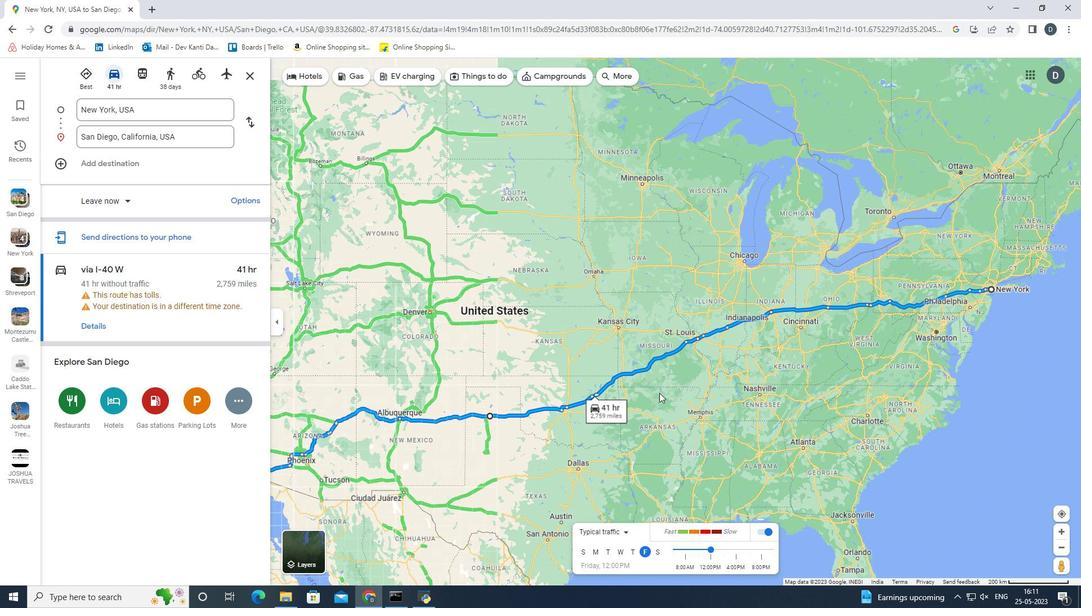 
Action: Mouse scrolled (659, 392) with delta (0, 0)
Screenshot: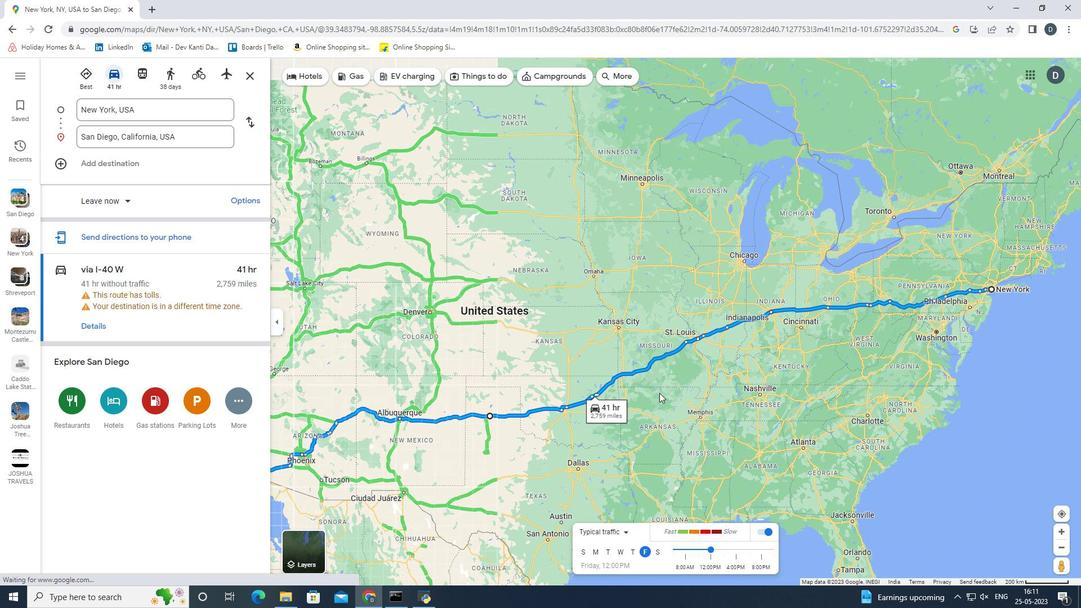 
Action: Mouse moved to (531, 444)
Screenshot: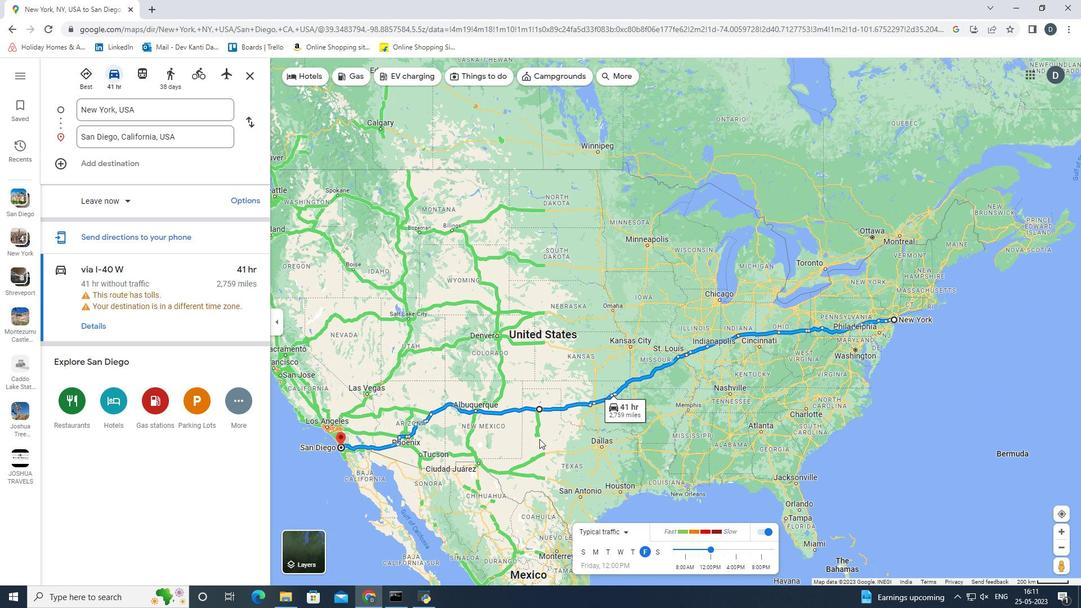 
Action: Mouse pressed left at (531, 444)
Screenshot: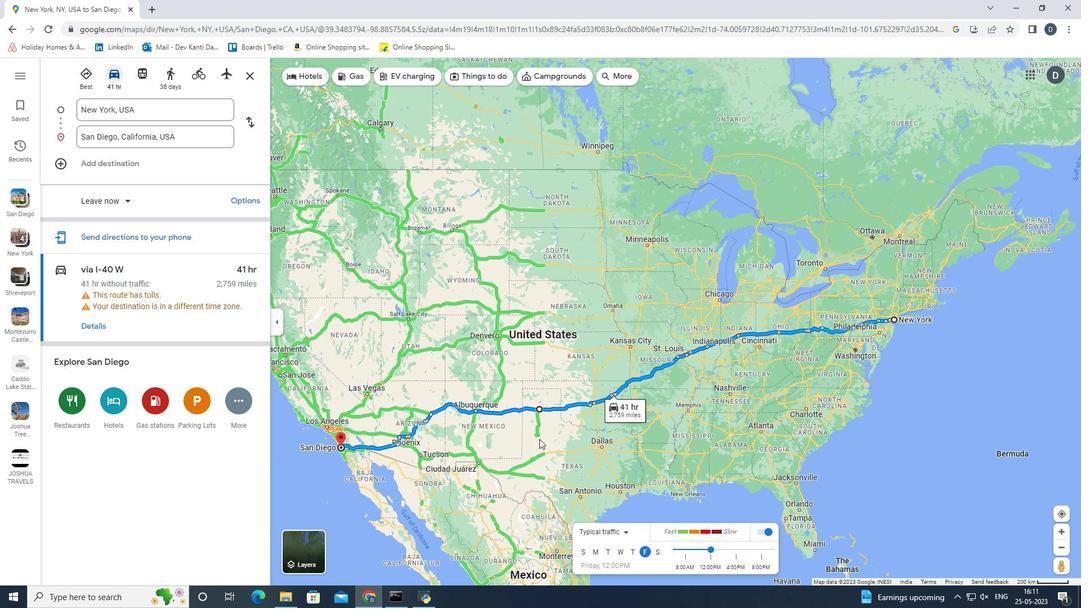 
Action: Mouse moved to (560, 386)
Screenshot: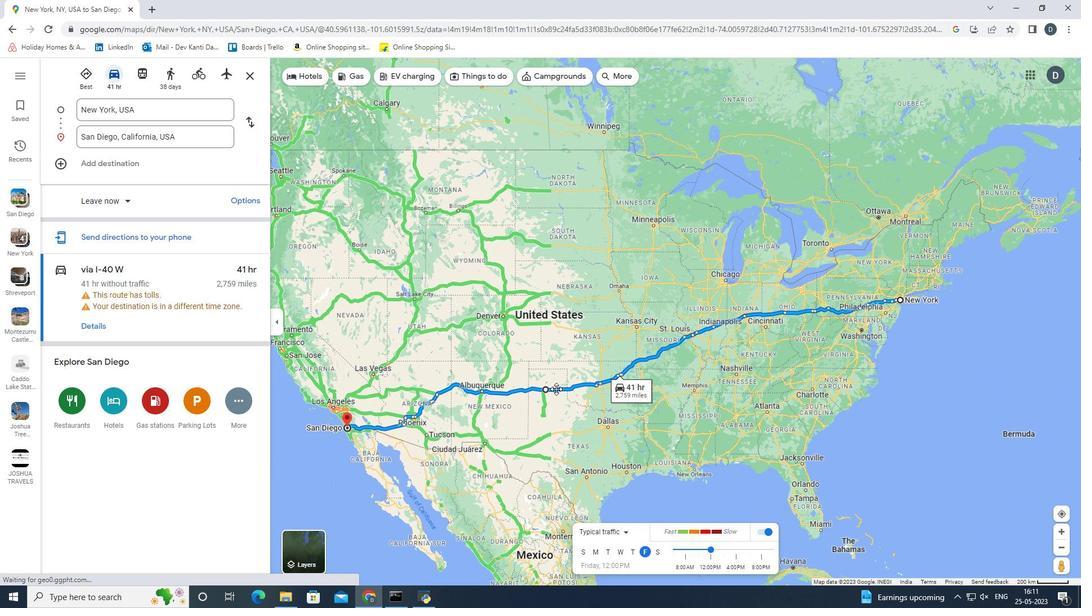 
Action: Mouse scrolled (560, 387) with delta (0, 0)
Screenshot: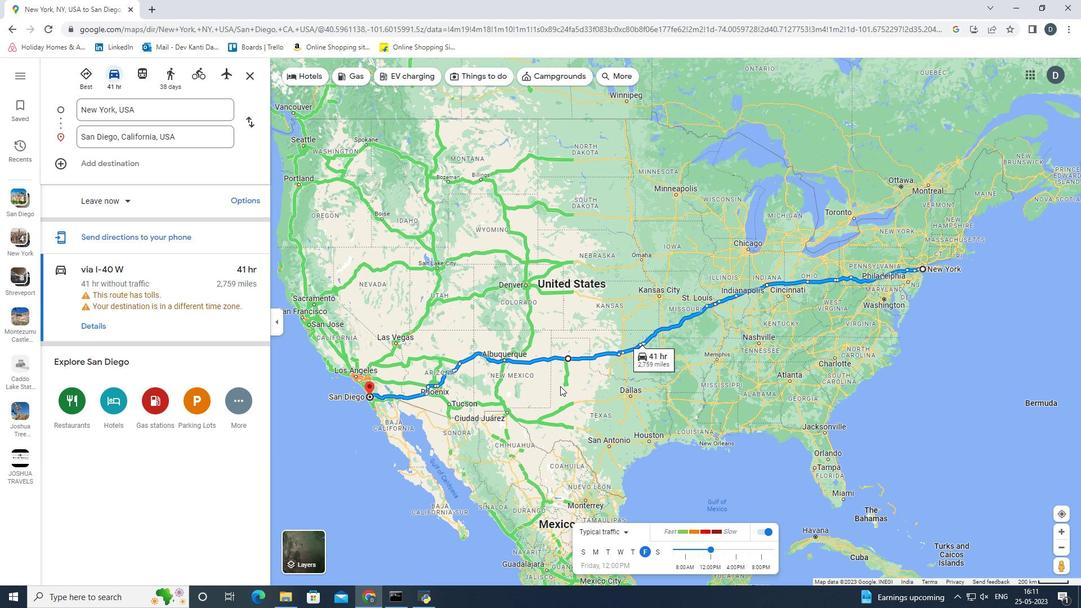 
Action: Mouse scrolled (560, 385) with delta (0, 0)
Screenshot: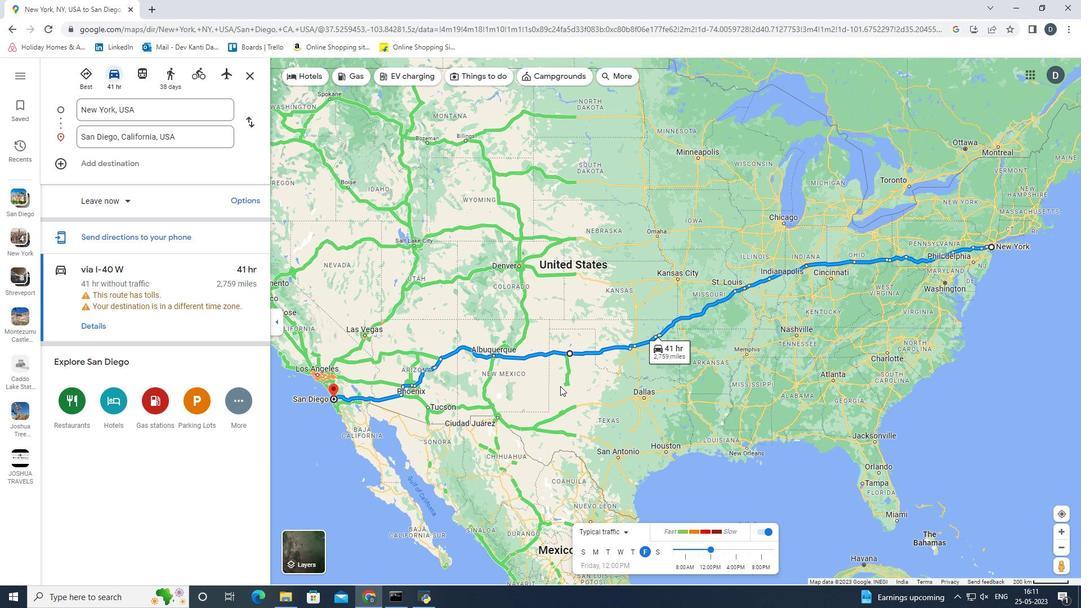 
Action: Mouse moved to (566, 431)
Screenshot: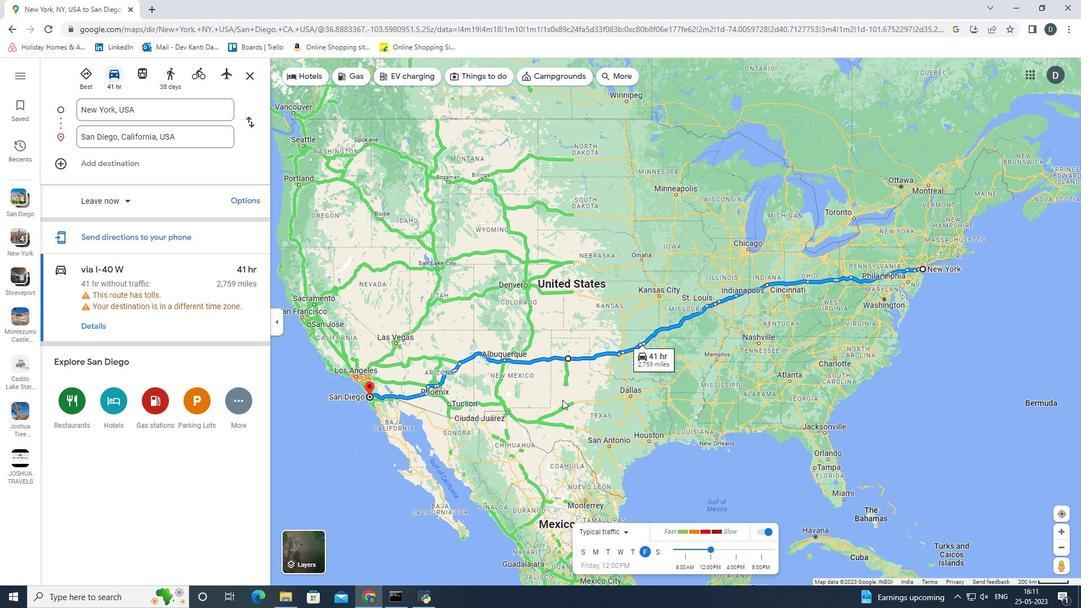 
Action: Mouse pressed left at (566, 431)
Screenshot: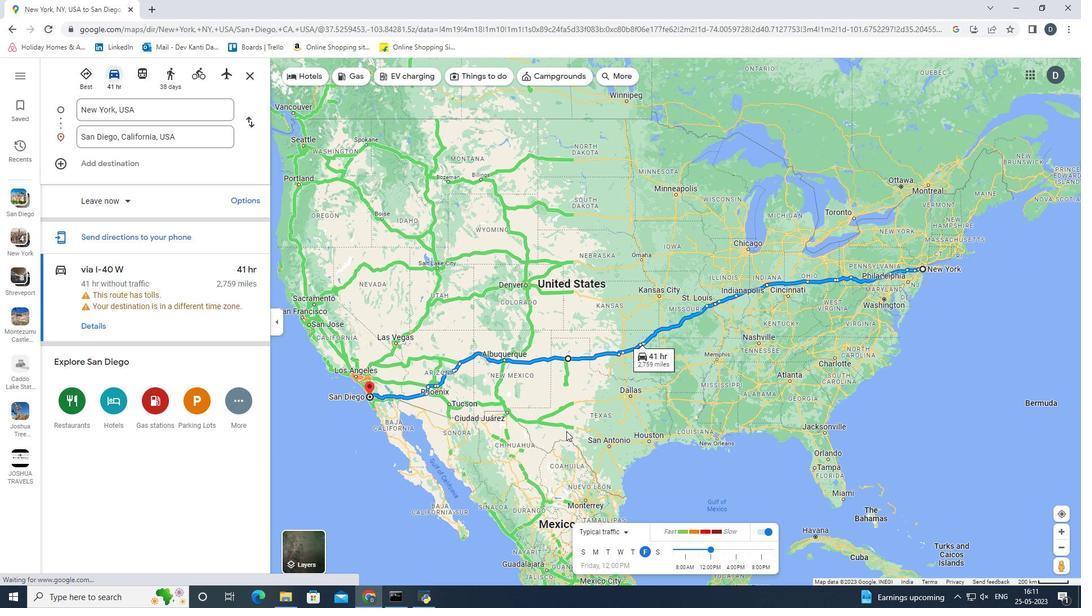 
Action: Mouse moved to (489, 68)
Screenshot: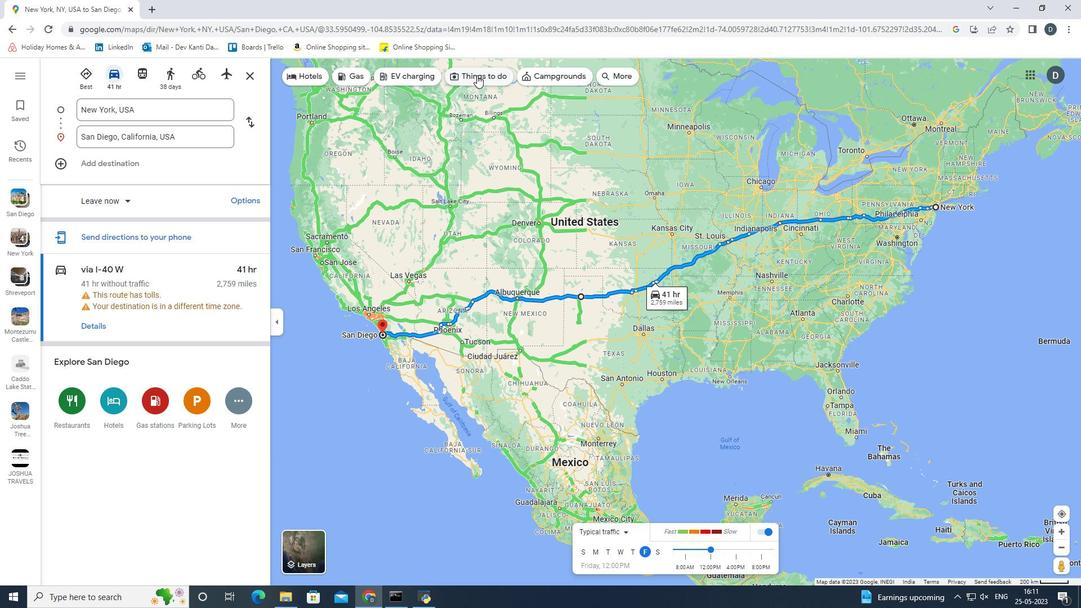 
Action: Mouse pressed left at (489, 68)
Screenshot: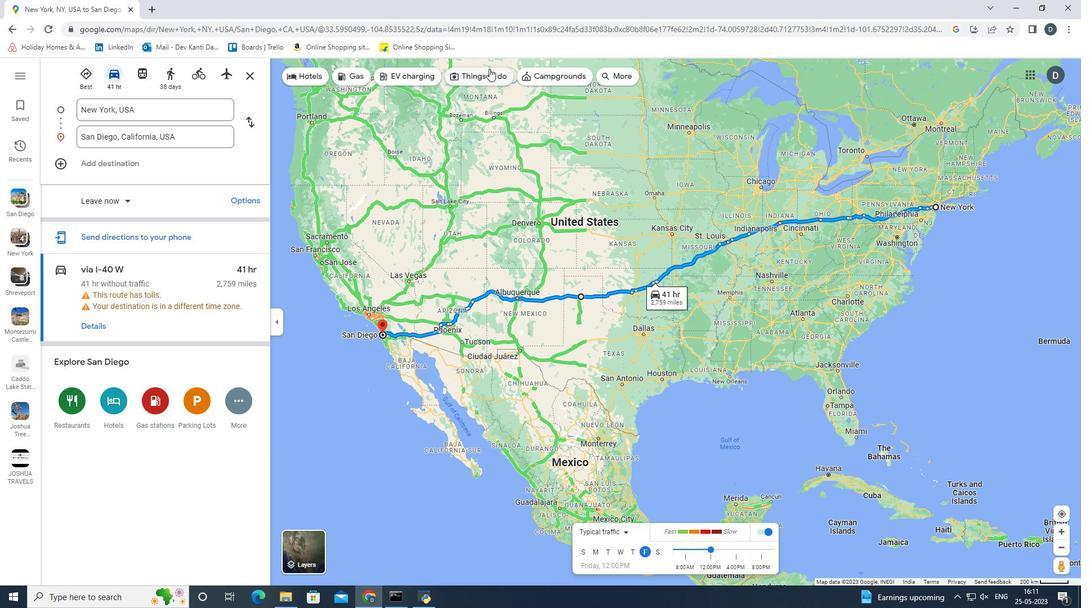 
Action: Mouse moved to (485, 372)
Screenshot: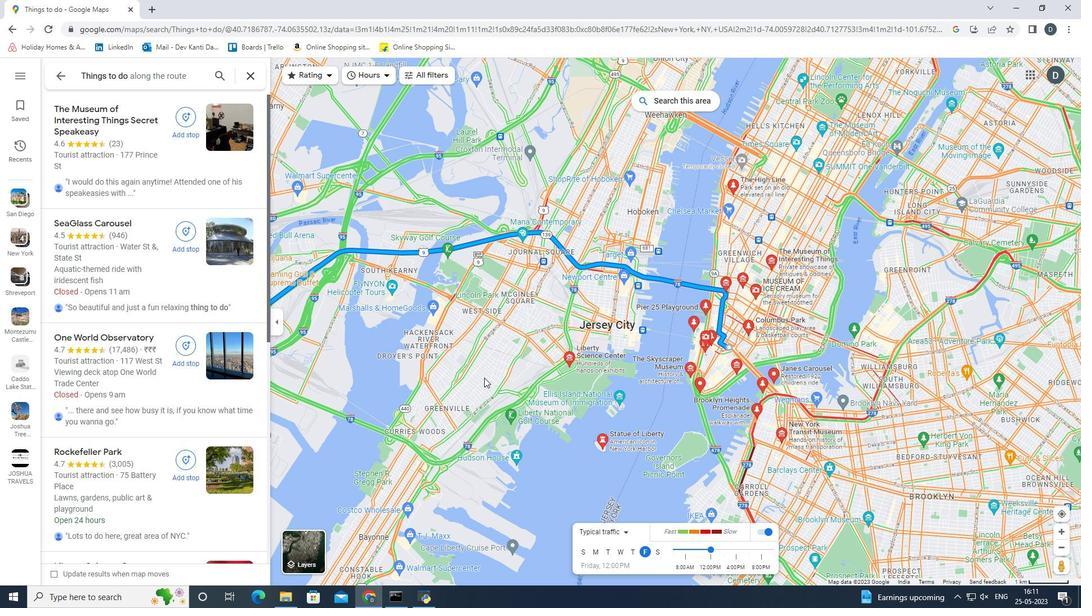 
Action: Mouse scrolled (485, 372) with delta (0, 0)
Screenshot: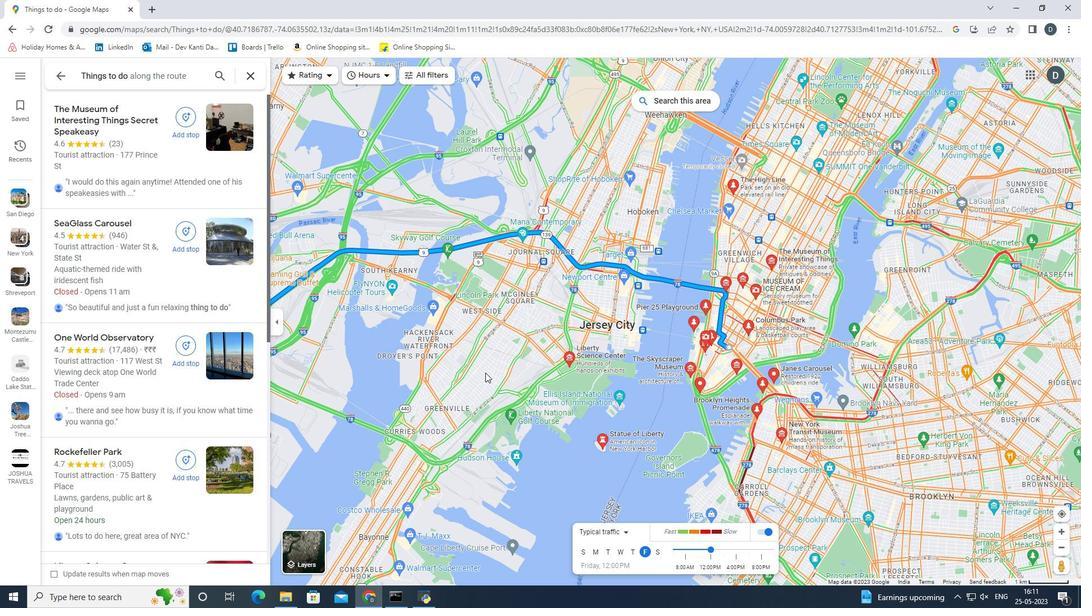 
Action: Mouse scrolled (485, 372) with delta (0, 0)
Screenshot: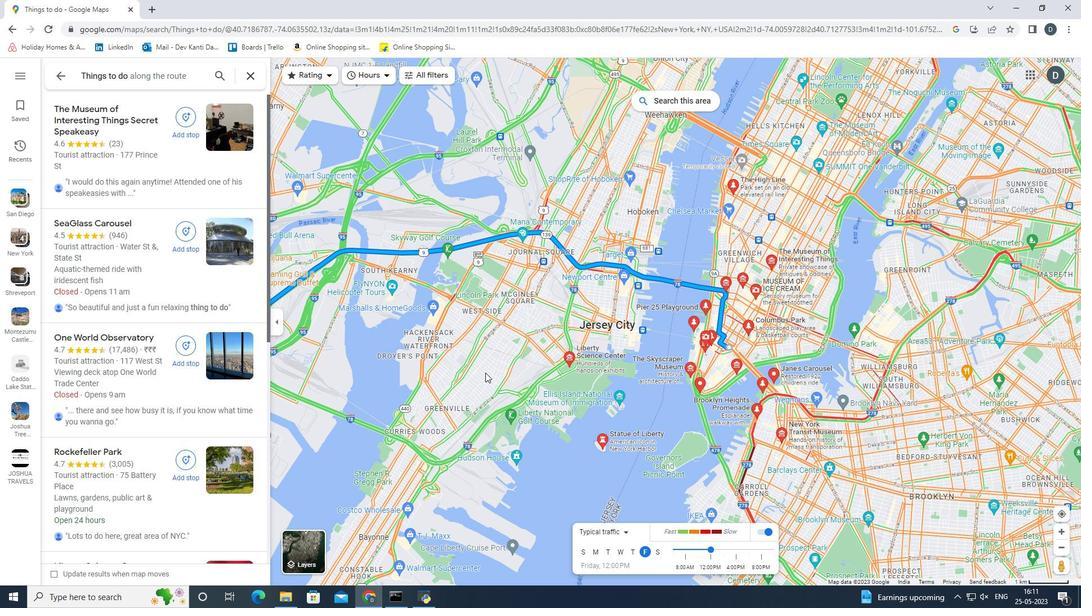 
Action: Mouse moved to (526, 363)
Screenshot: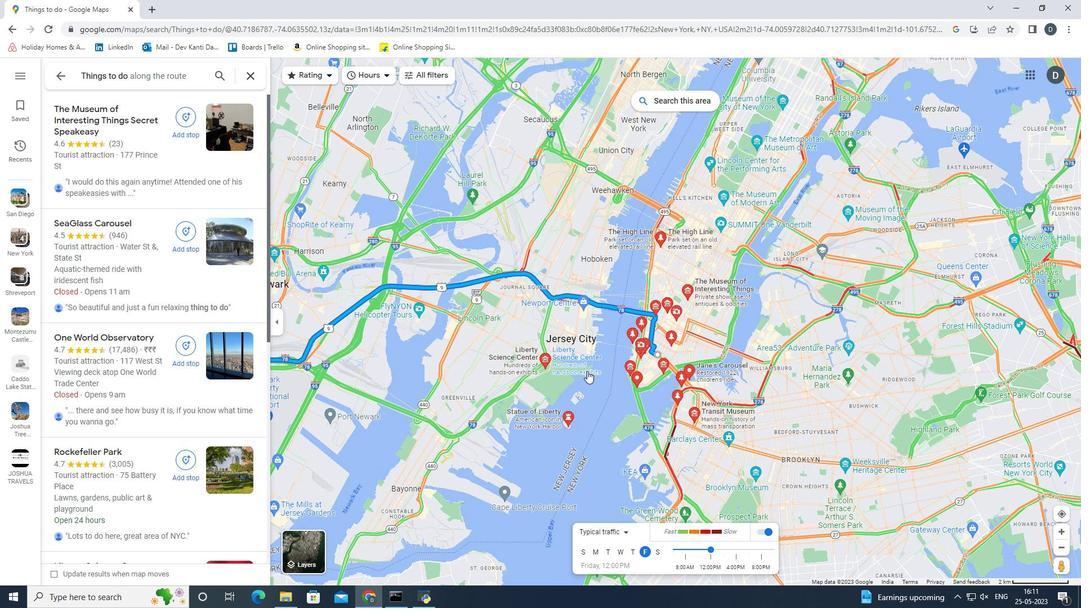 
Action: Mouse scrolled (526, 362) with delta (0, 0)
Screenshot: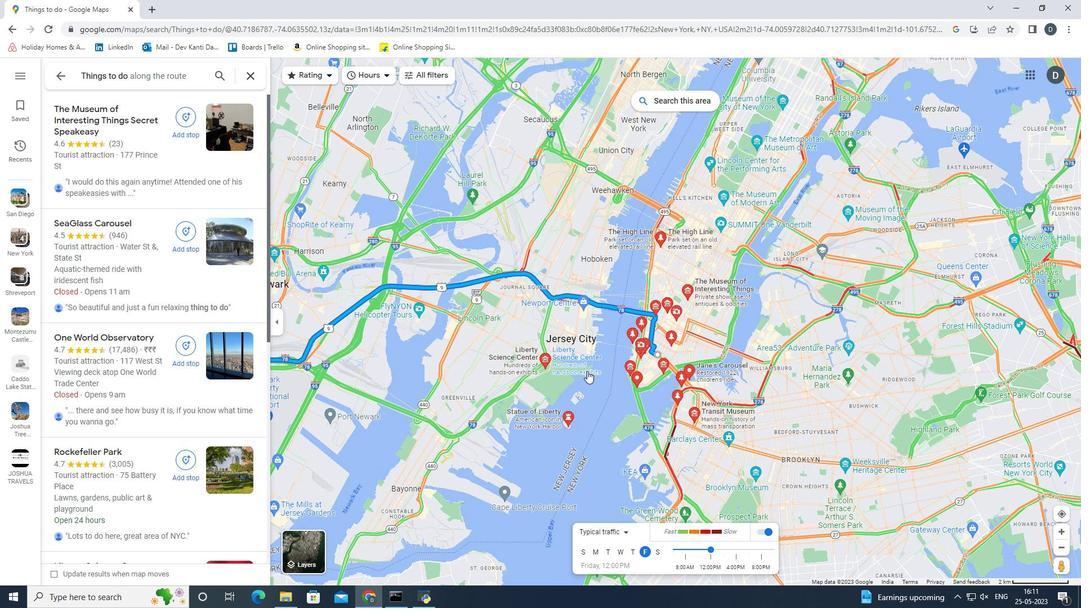 
Action: Mouse scrolled (526, 362) with delta (0, 0)
Screenshot: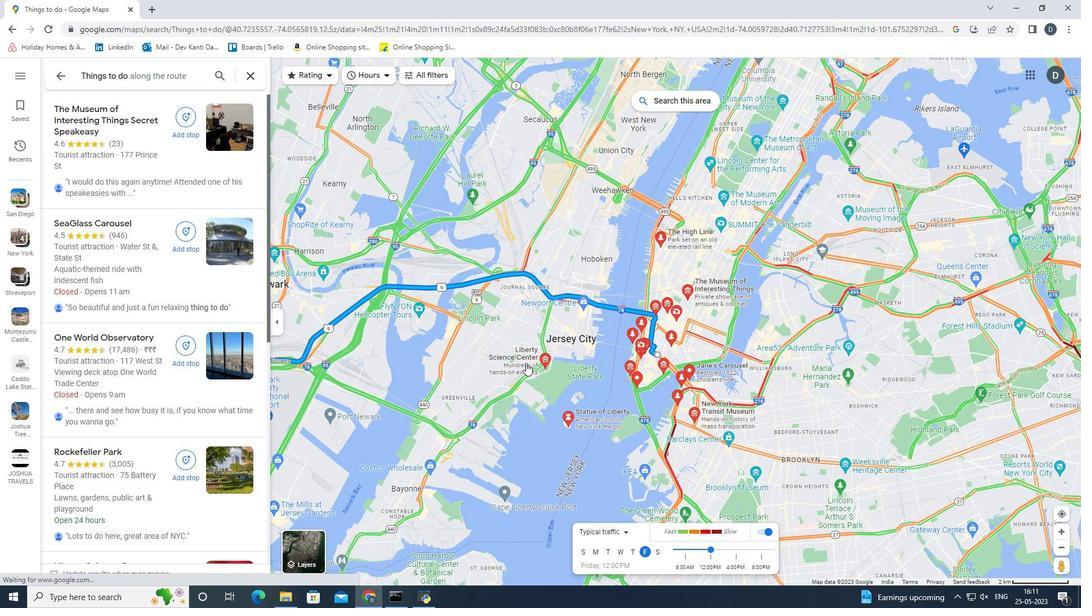 
Action: Mouse scrolled (526, 362) with delta (0, 0)
Screenshot: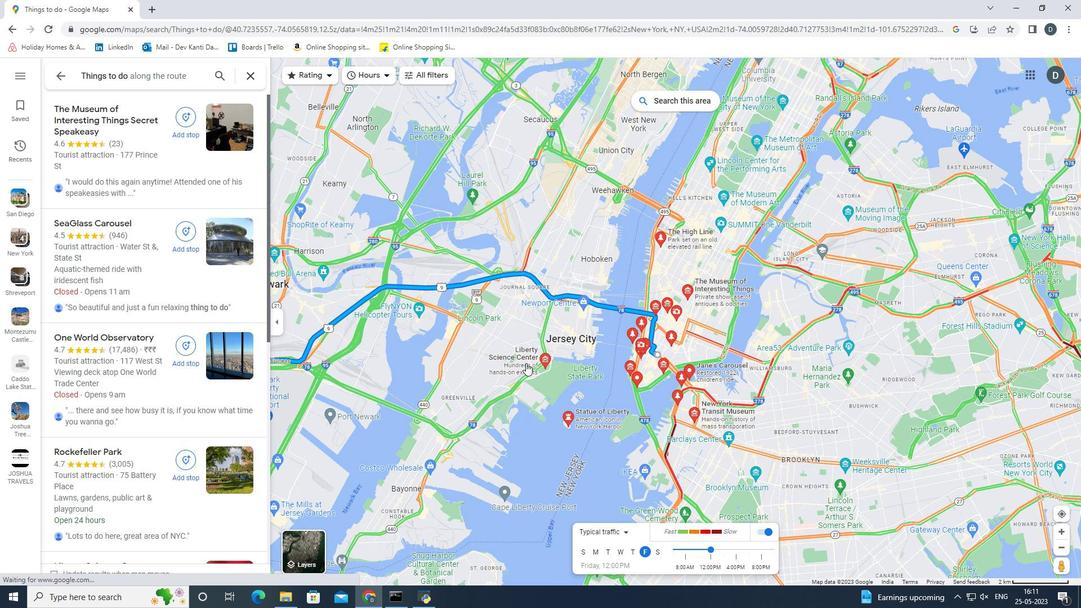 
Action: Mouse scrolled (526, 362) with delta (0, 0)
Screenshot: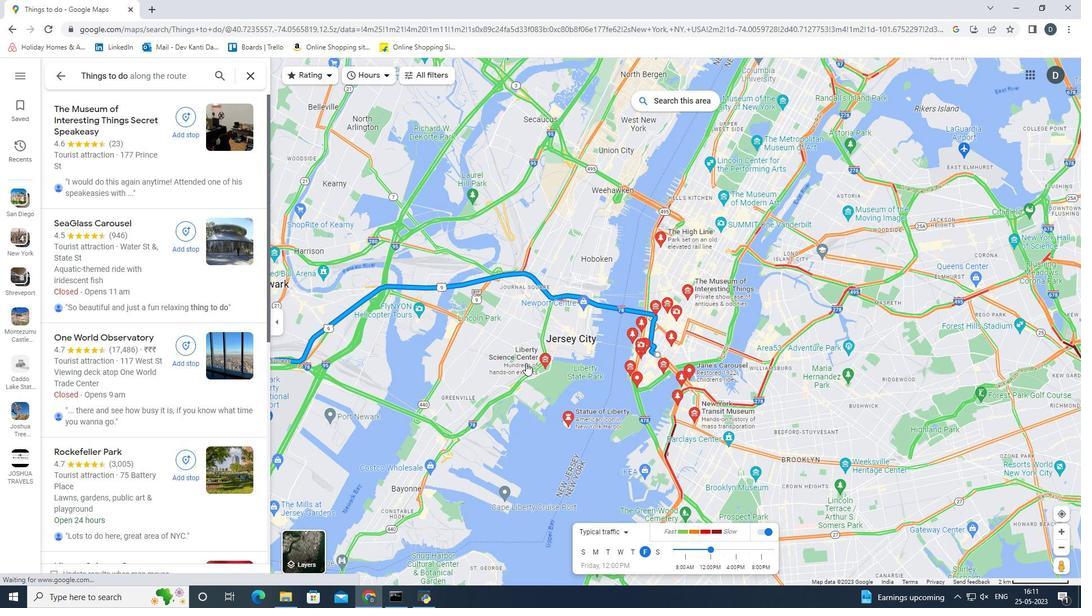 
Action: Mouse moved to (406, 379)
Screenshot: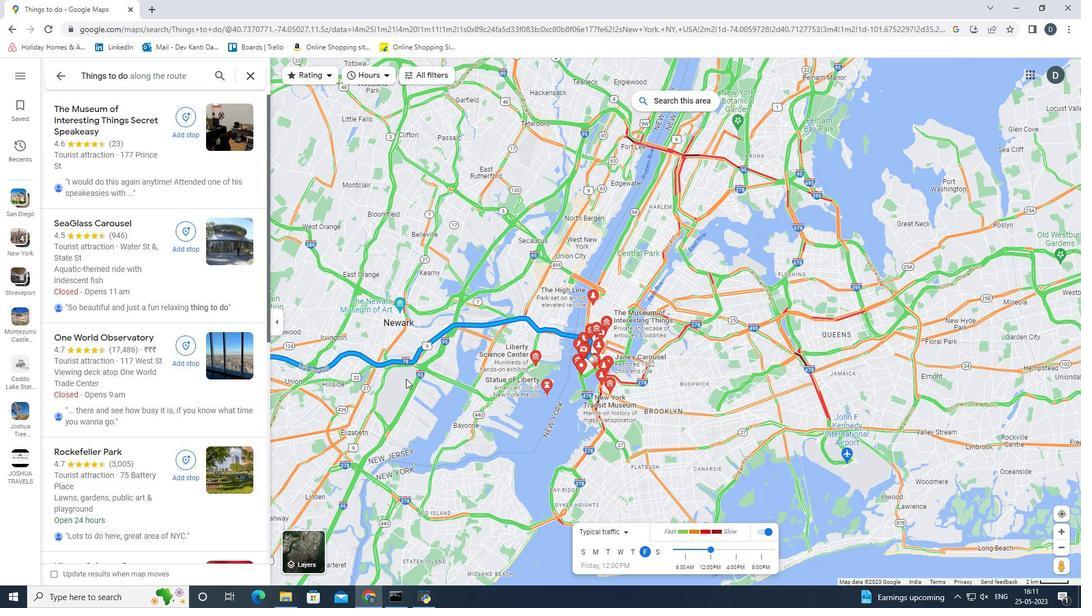 
Action: Mouse pressed left at (406, 379)
Screenshot: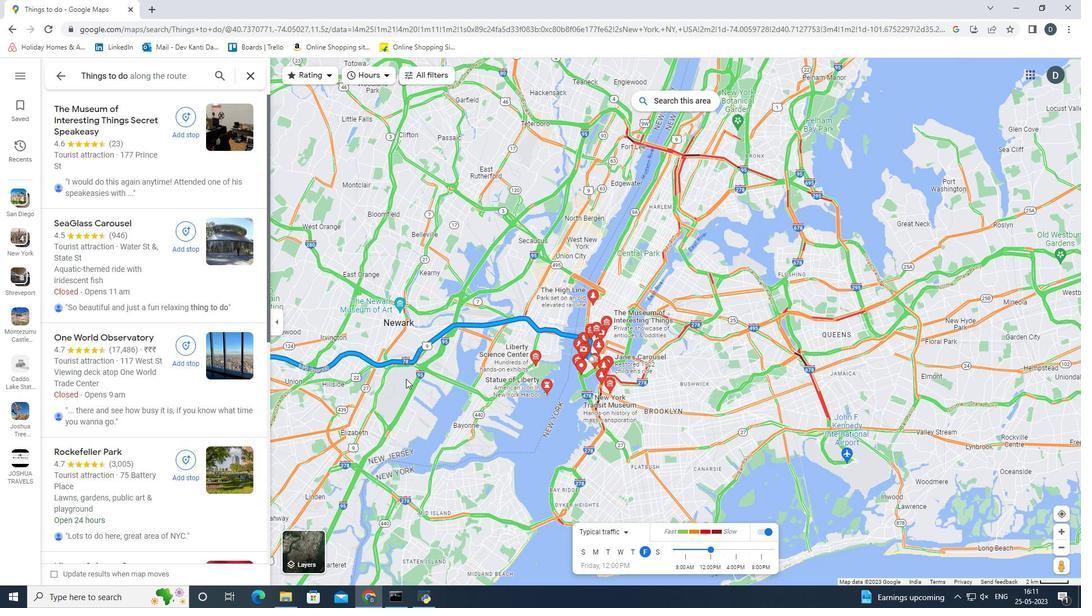 
Action: Mouse moved to (584, 387)
Screenshot: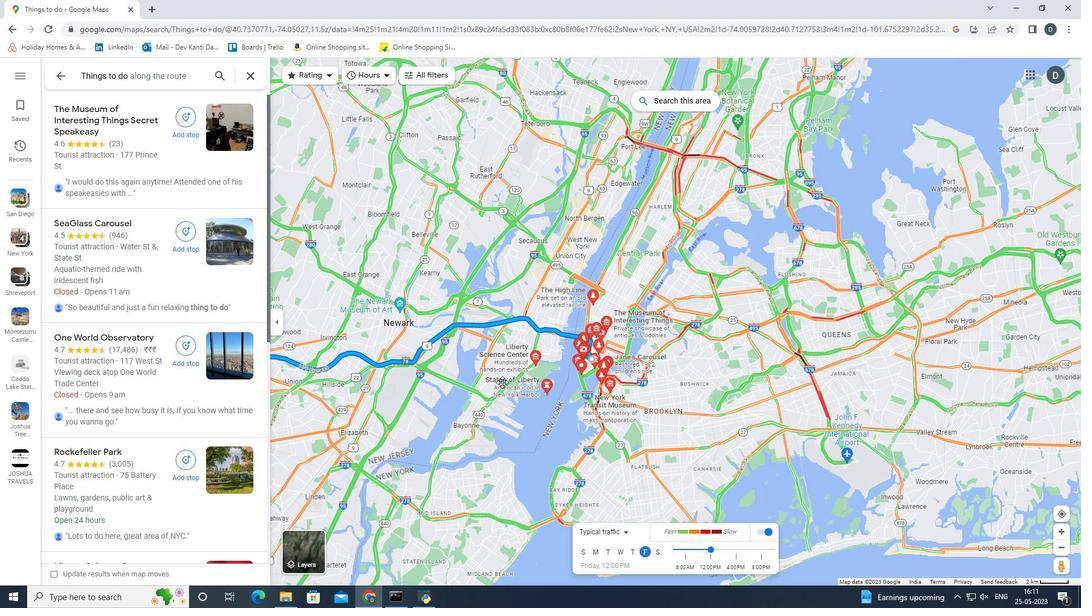 
Action: Mouse scrolled (584, 386) with delta (0, 0)
Screenshot: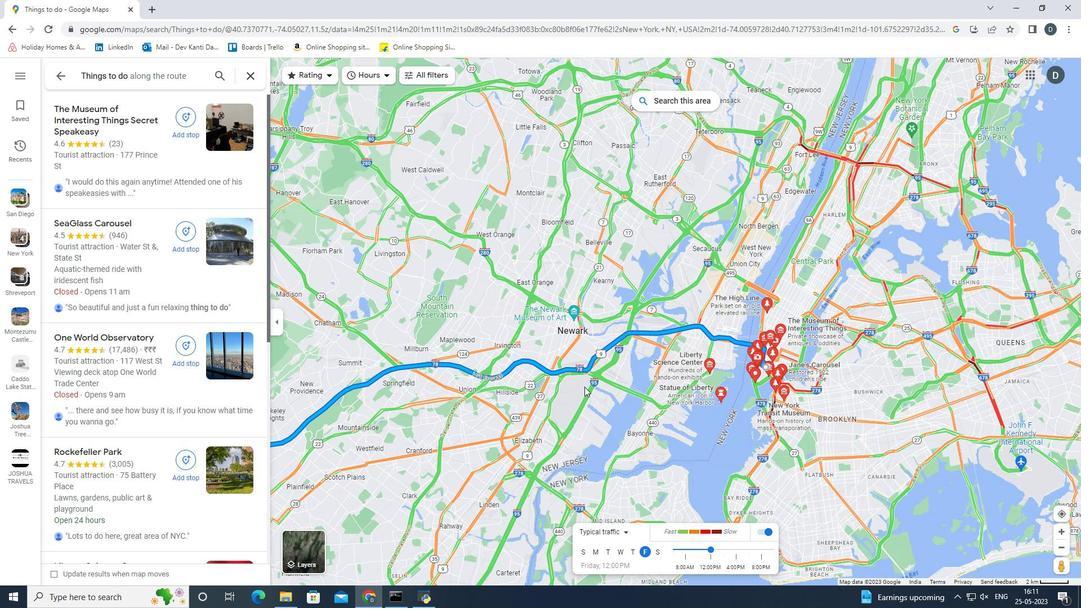 
Action: Mouse scrolled (584, 386) with delta (0, 0)
Screenshot: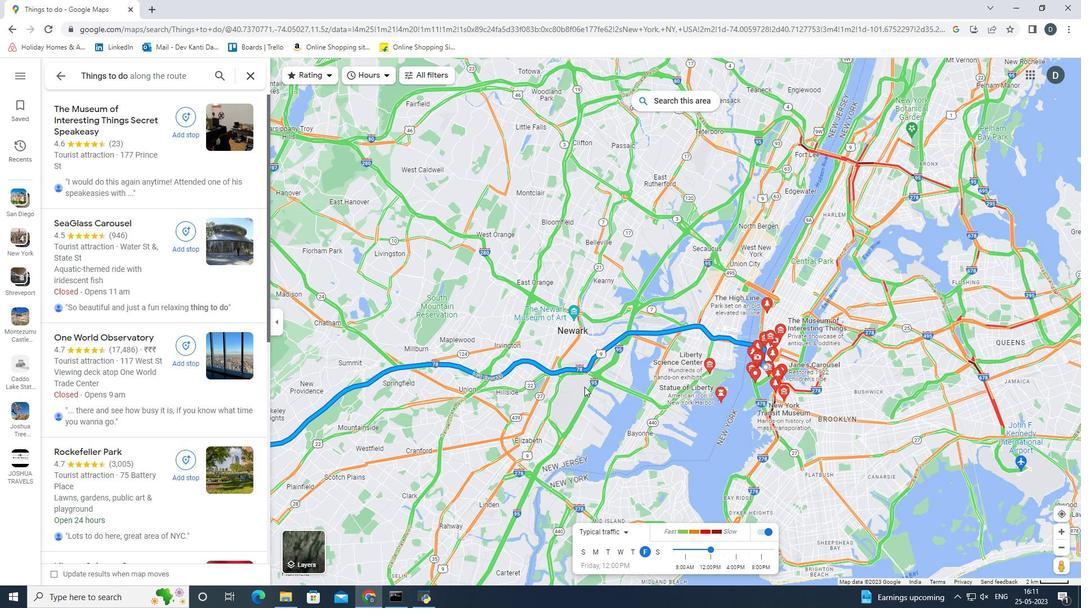
Action: Mouse scrolled (584, 386) with delta (0, 0)
Screenshot: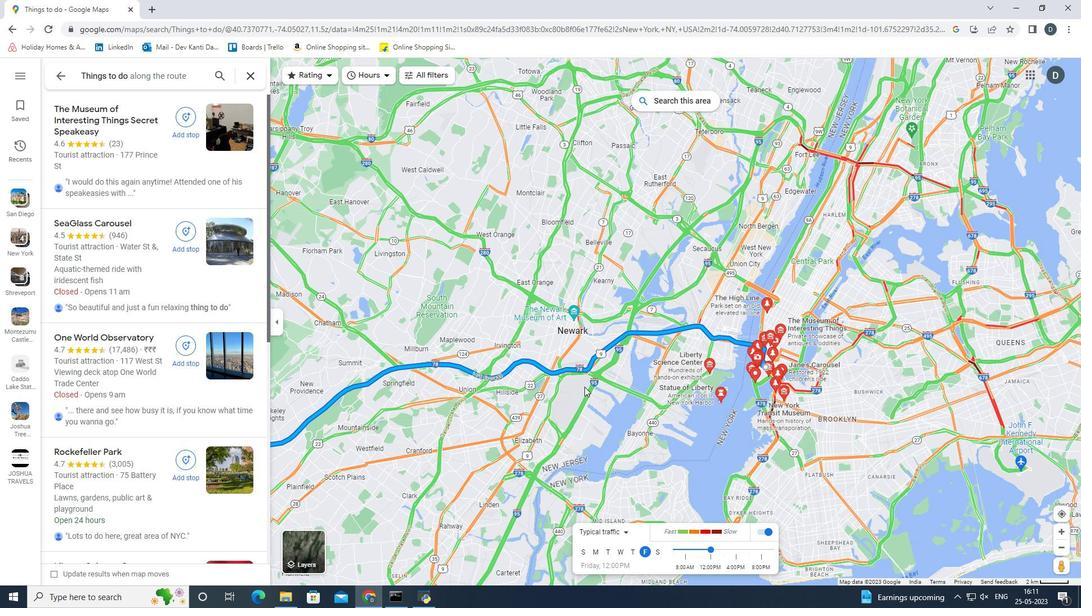
Action: Mouse scrolled (584, 386) with delta (0, 0)
Screenshot: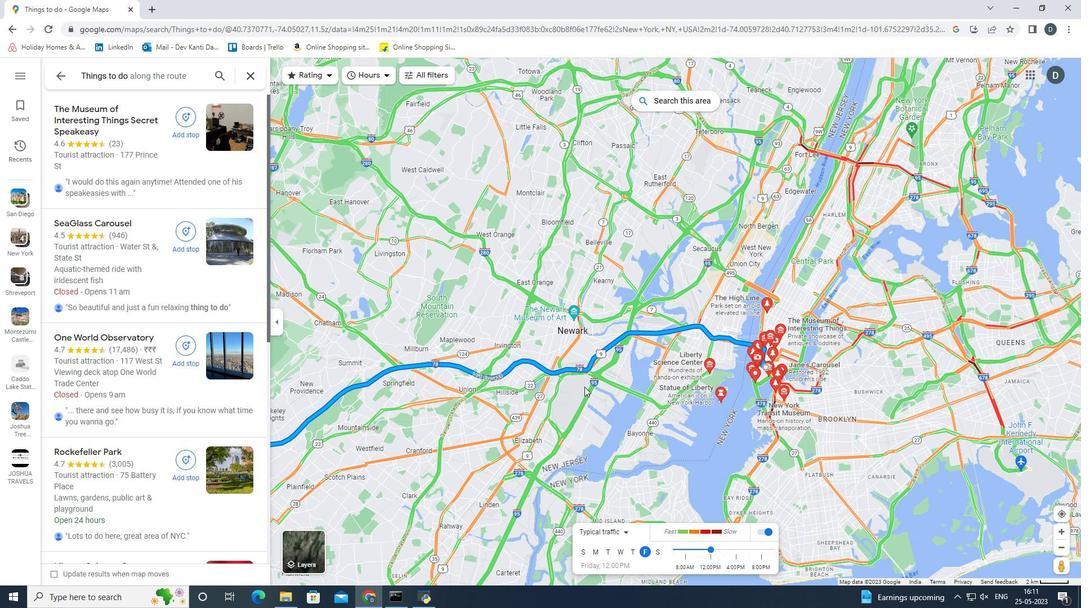 
Action: Mouse scrolled (584, 386) with delta (0, 0)
Screenshot: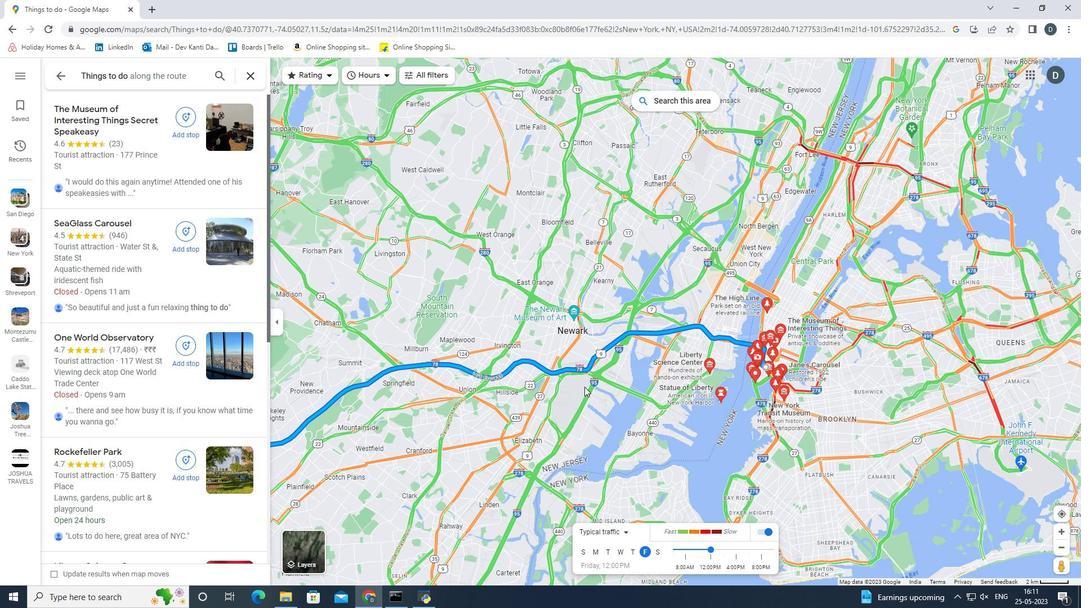 
Action: Mouse scrolled (584, 386) with delta (0, 0)
Screenshot: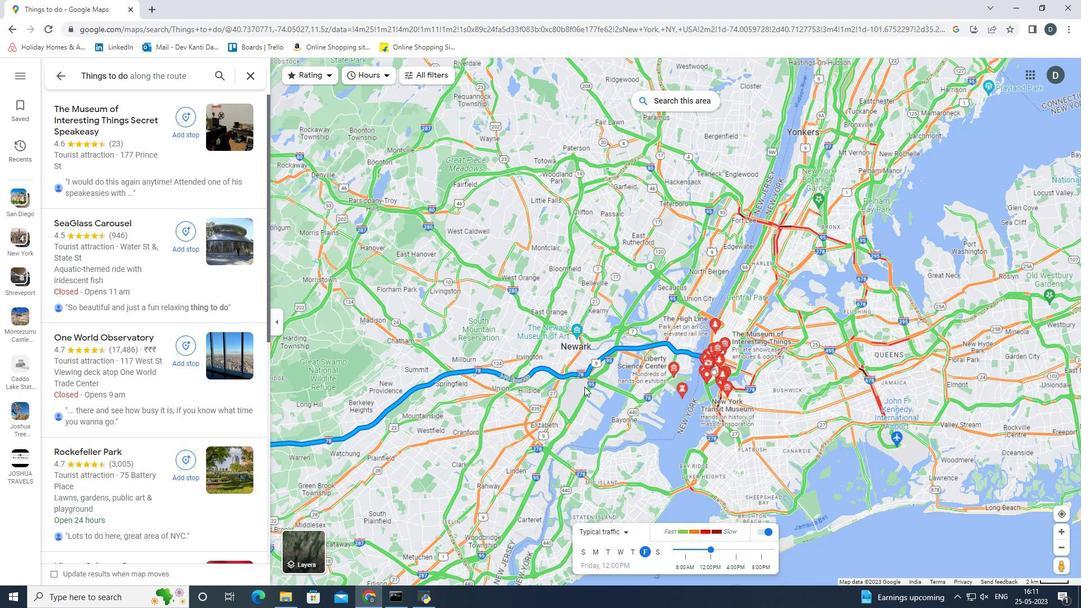 
Action: Mouse scrolled (584, 386) with delta (0, 0)
Screenshot: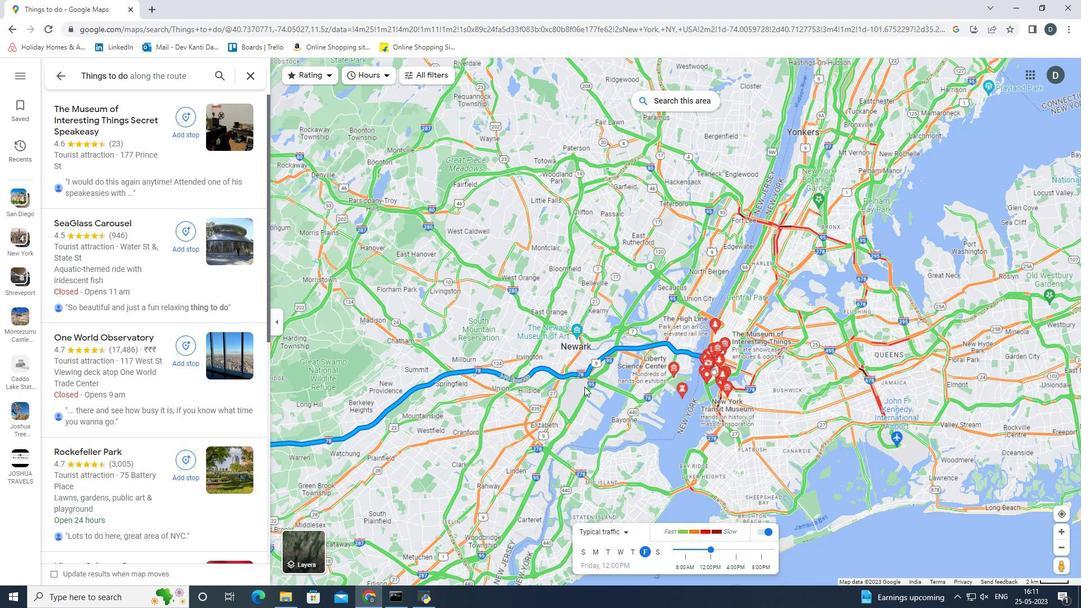 
Action: Mouse scrolled (584, 386) with delta (0, 0)
Screenshot: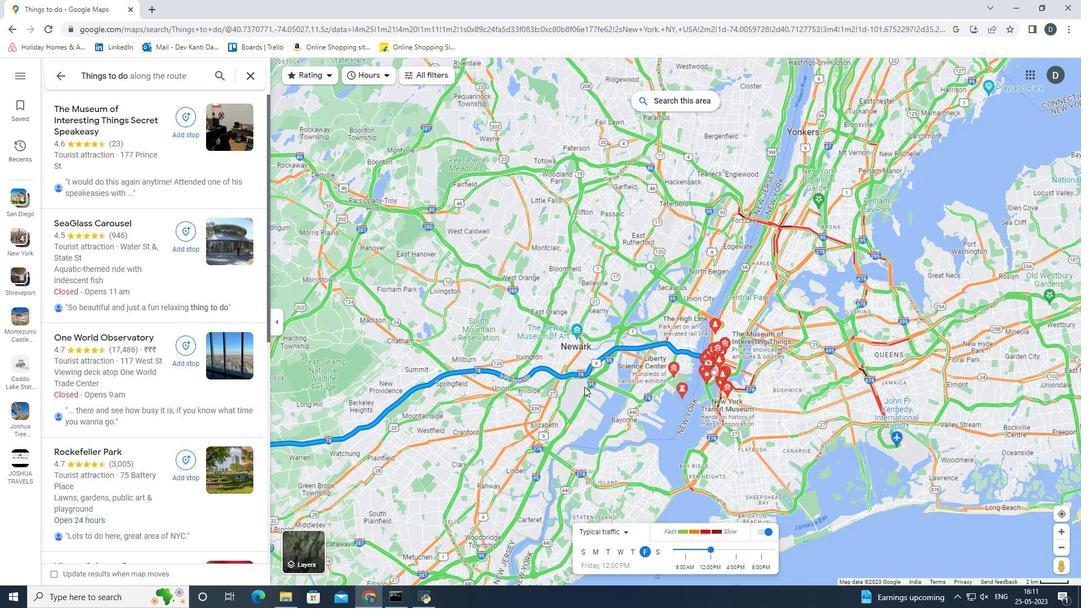 
Action: Mouse scrolled (584, 386) with delta (0, 0)
Screenshot: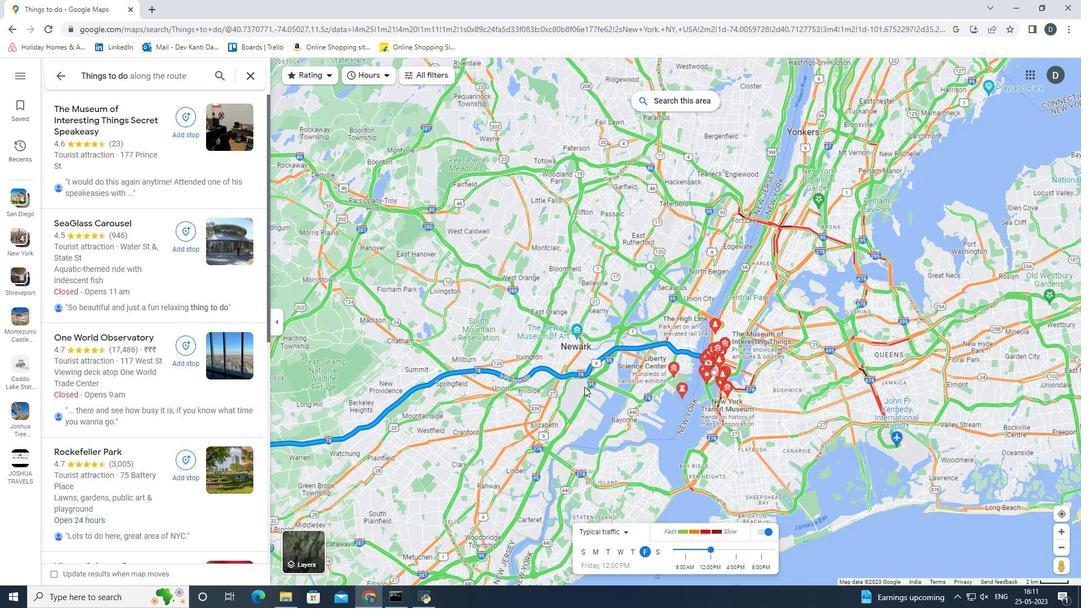 
Action: Mouse moved to (326, 411)
Screenshot: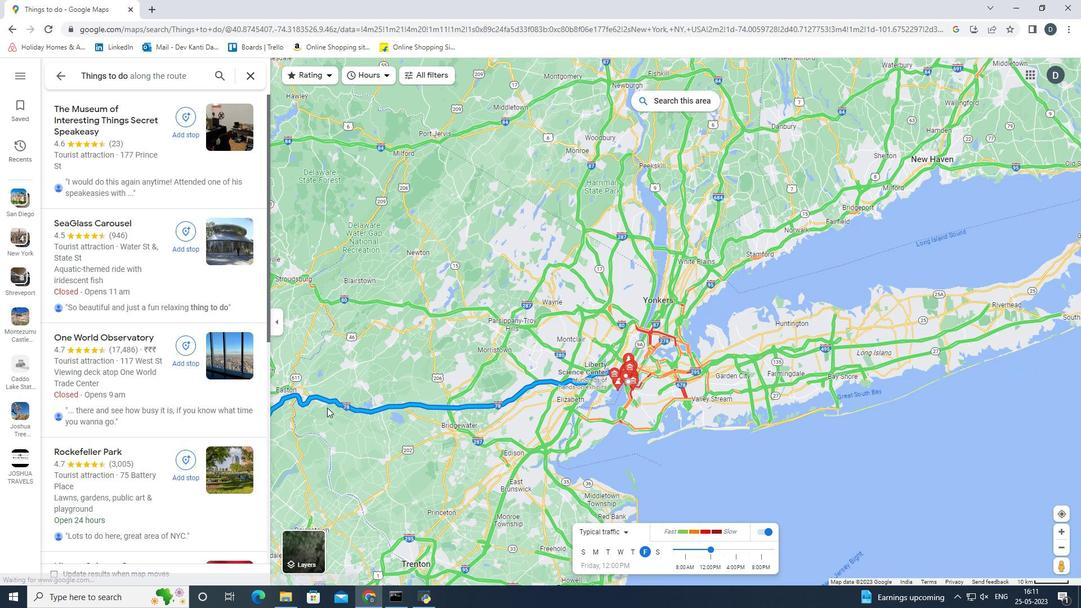 
Action: Mouse pressed left at (326, 411)
Screenshot: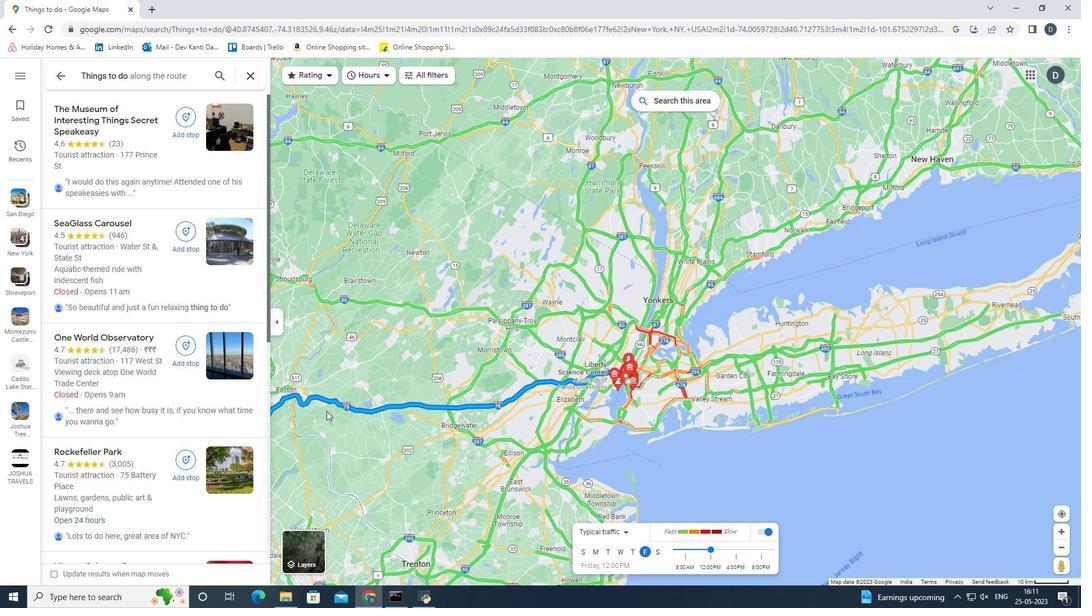 
Action: Mouse moved to (358, 420)
Screenshot: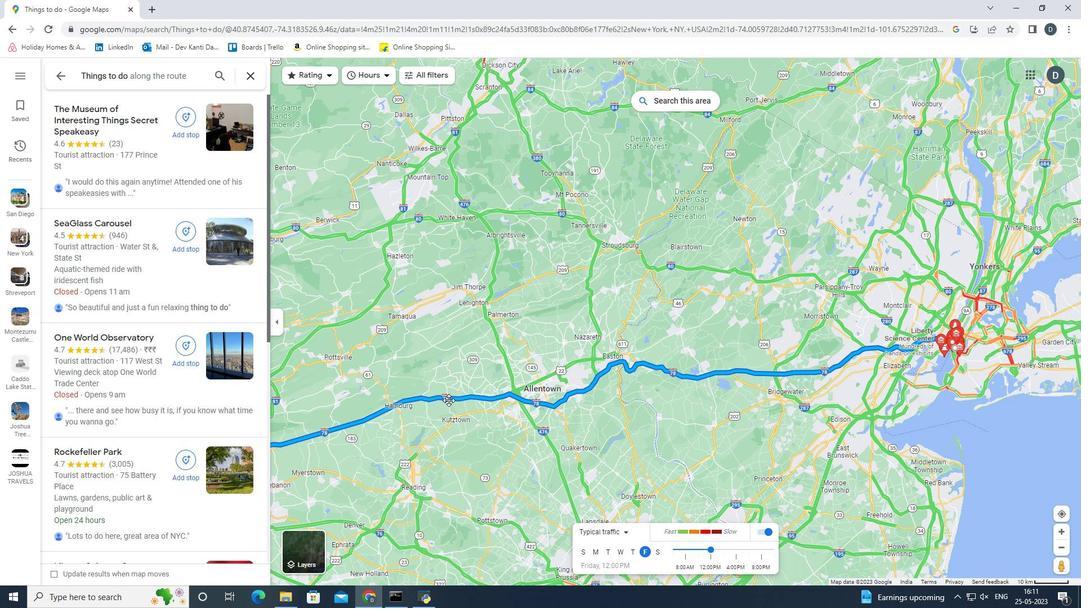 
Action: Mouse scrolled (358, 420) with delta (0, 0)
Screenshot: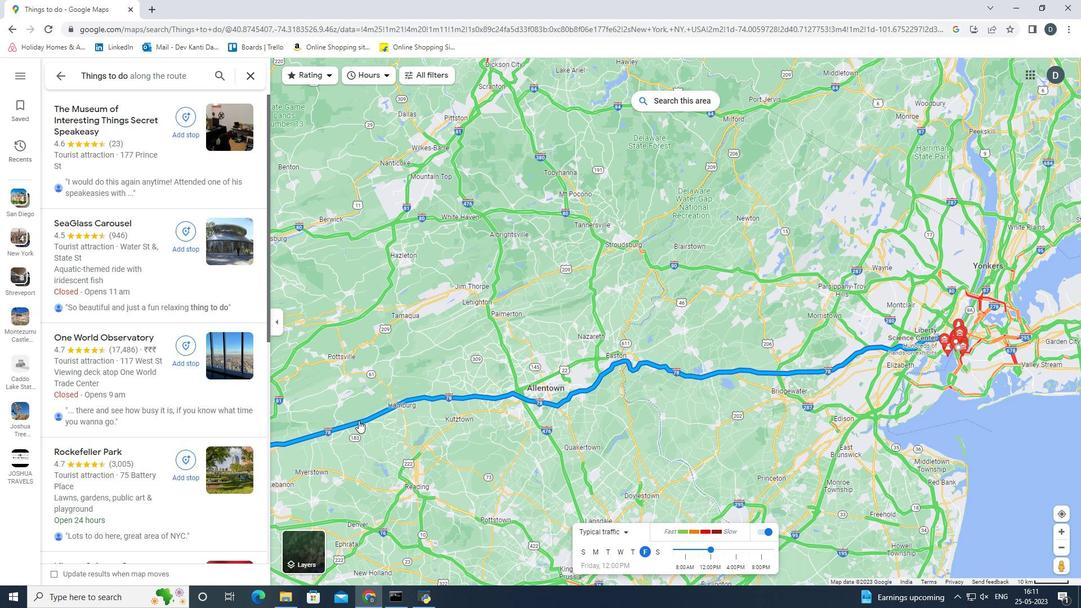 
Action: Mouse moved to (357, 420)
Screenshot: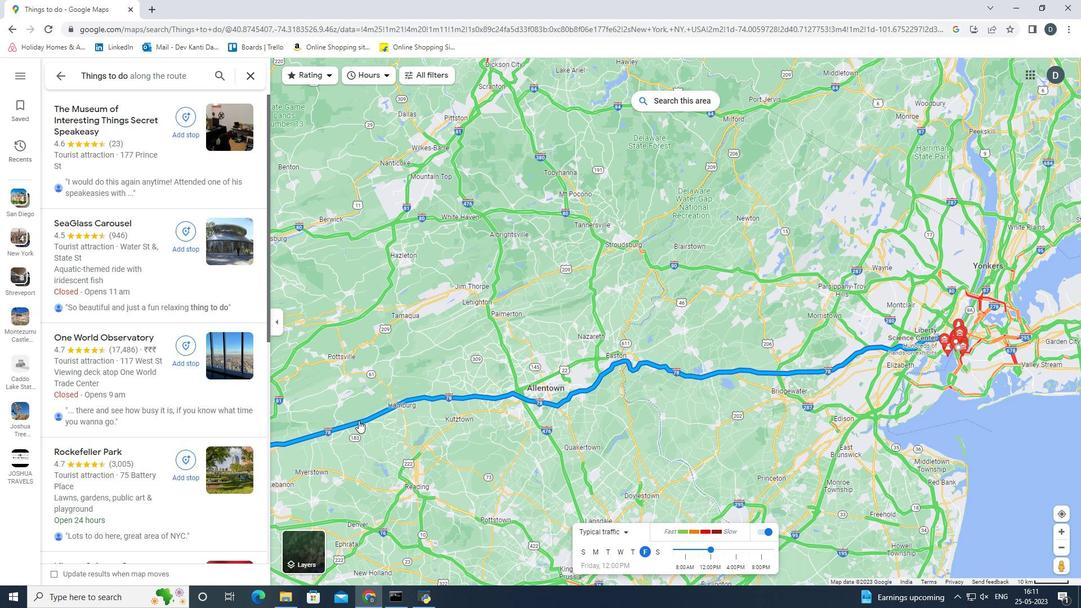 
Action: Mouse scrolled (357, 420) with delta (0, 0)
Screenshot: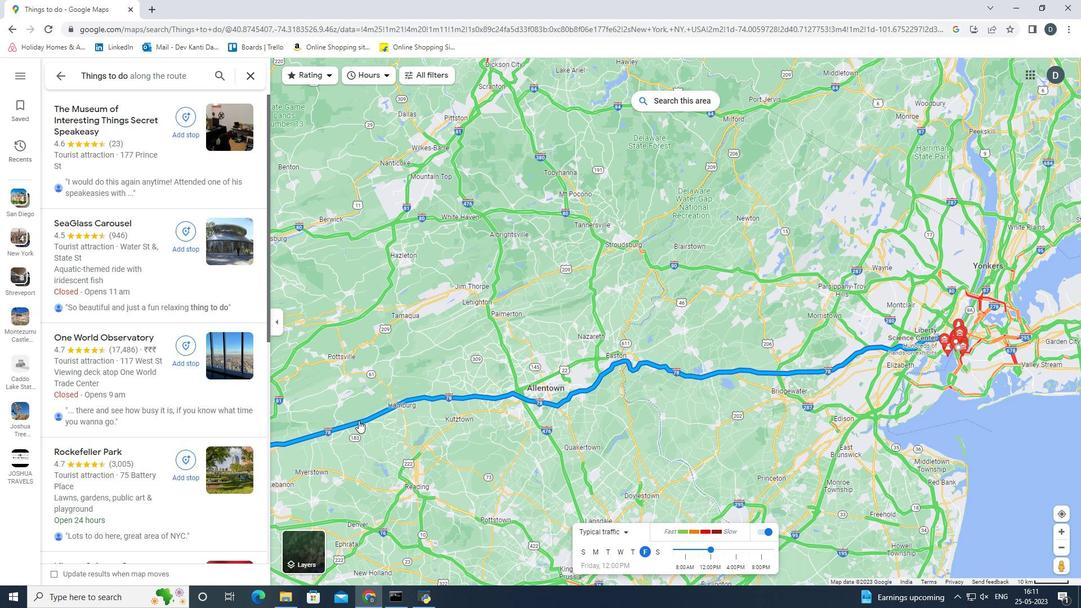 
Action: Mouse moved to (356, 418)
Screenshot: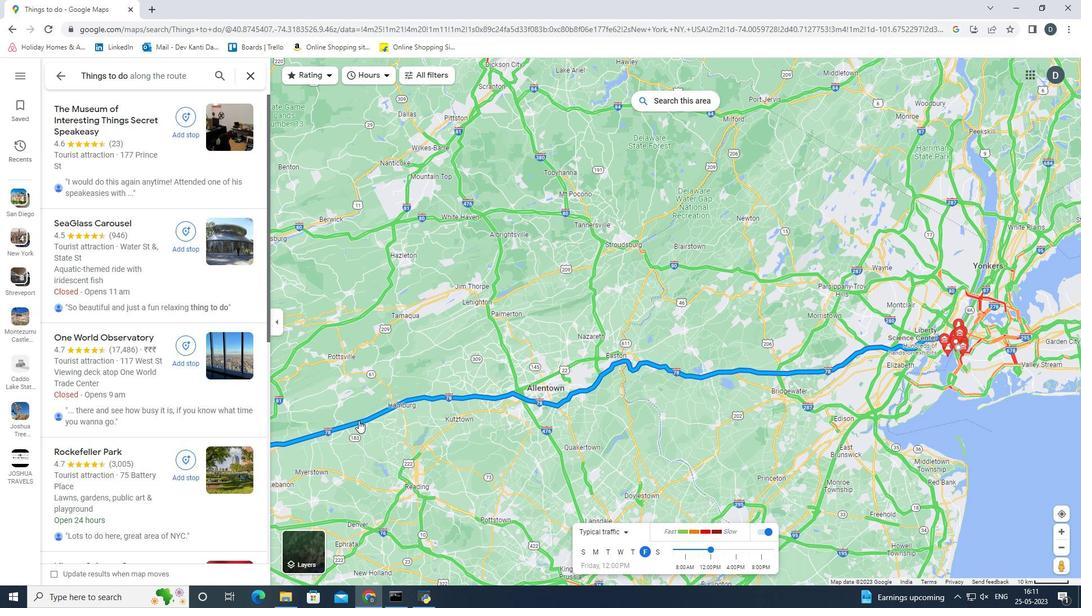 
Action: Mouse scrolled (356, 419) with delta (0, 0)
Screenshot: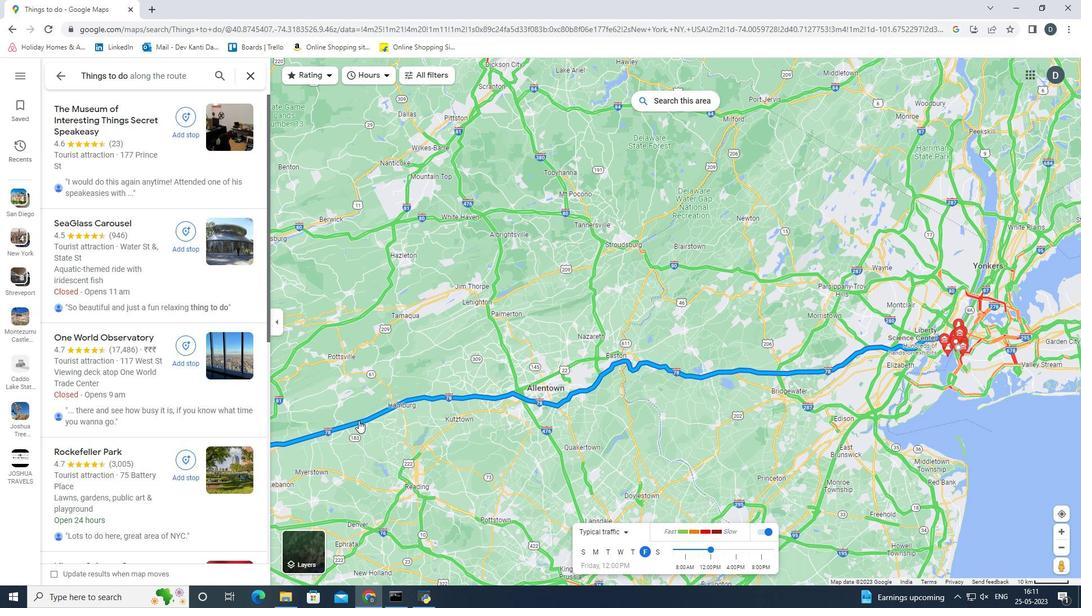 
Action: Mouse moved to (357, 416)
Screenshot: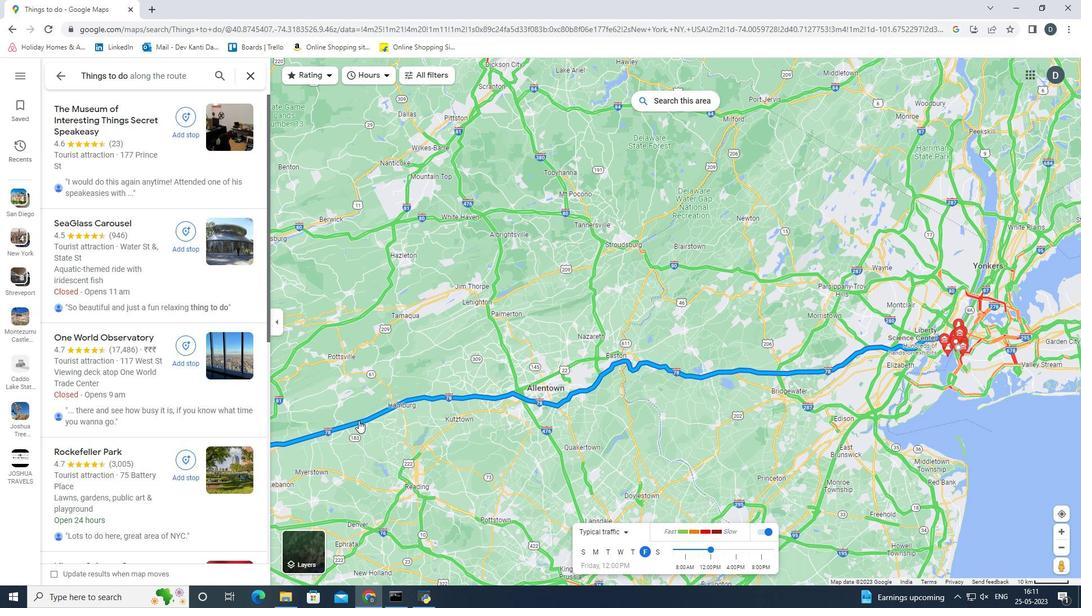 
Action: Mouse scrolled (356, 418) with delta (0, 0)
Screenshot: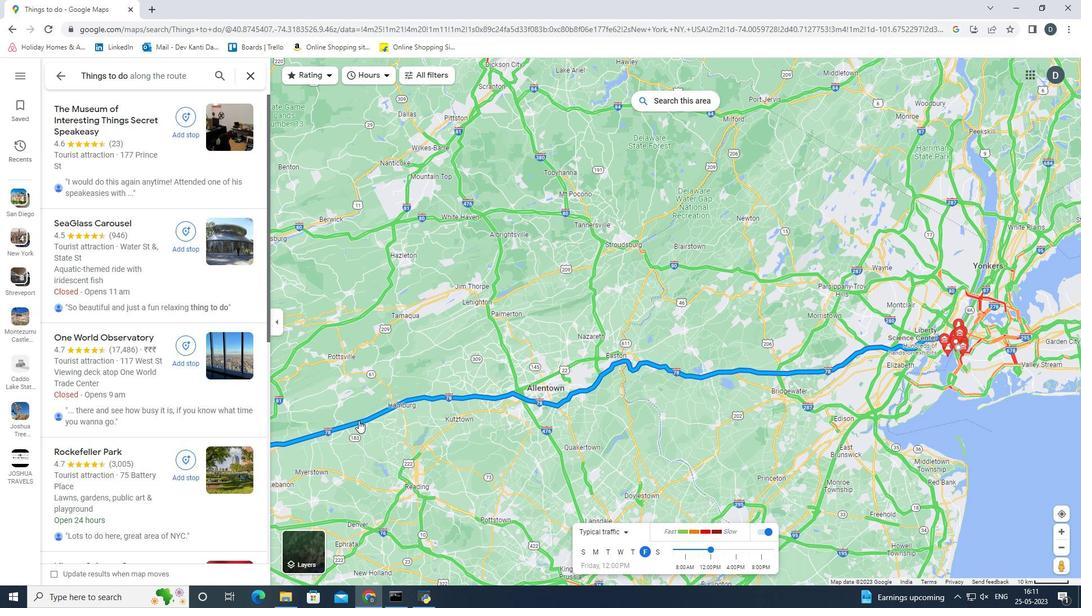 
Action: Mouse moved to (378, 409)
Screenshot: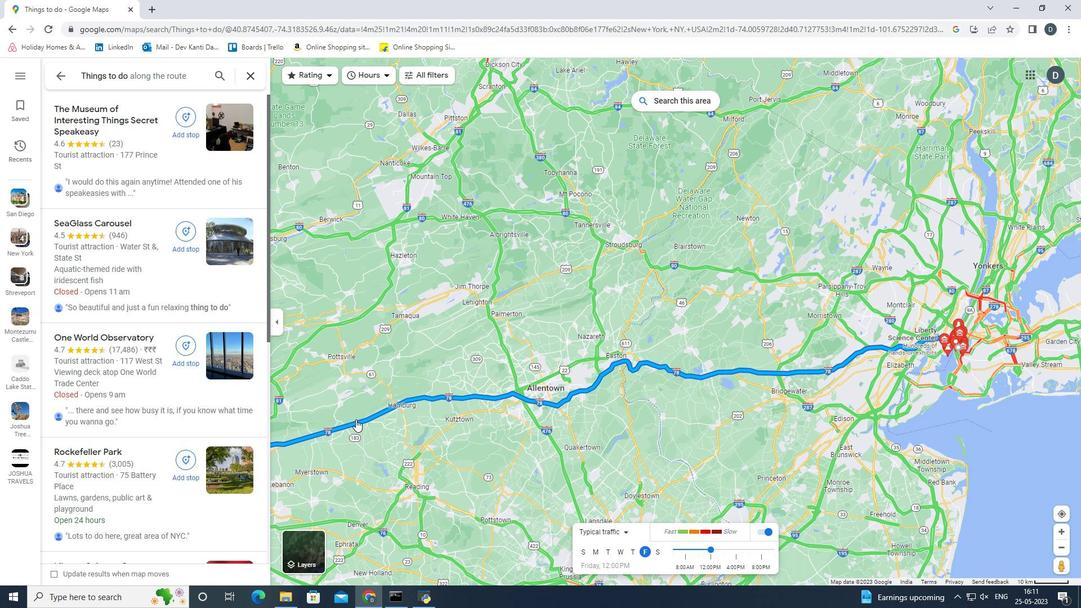 
Action: Mouse scrolled (362, 414) with delta (0, 0)
Screenshot: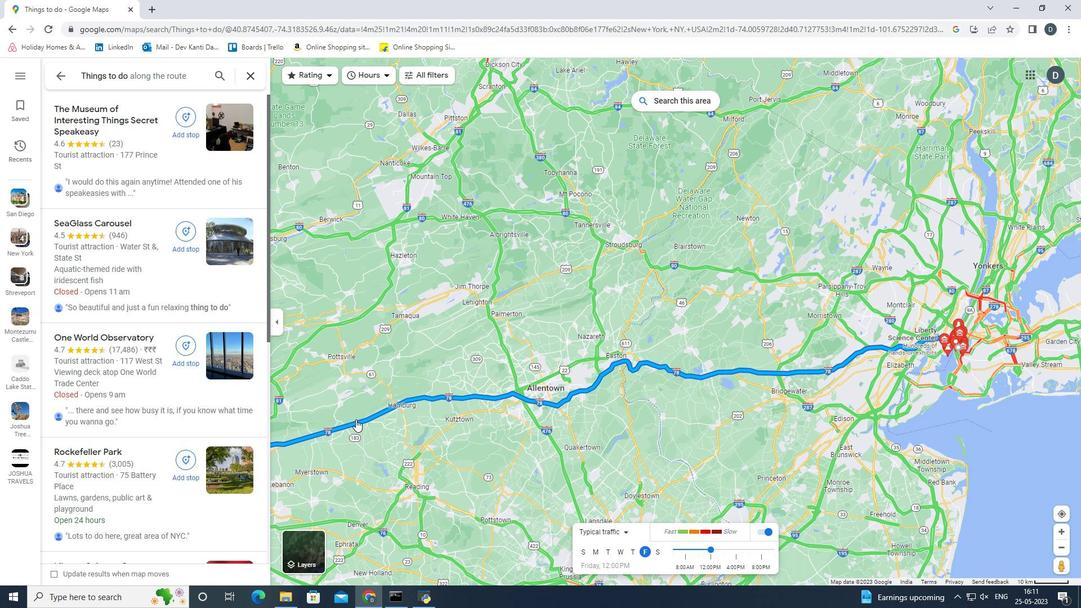 
Action: Mouse moved to (322, 435)
Screenshot: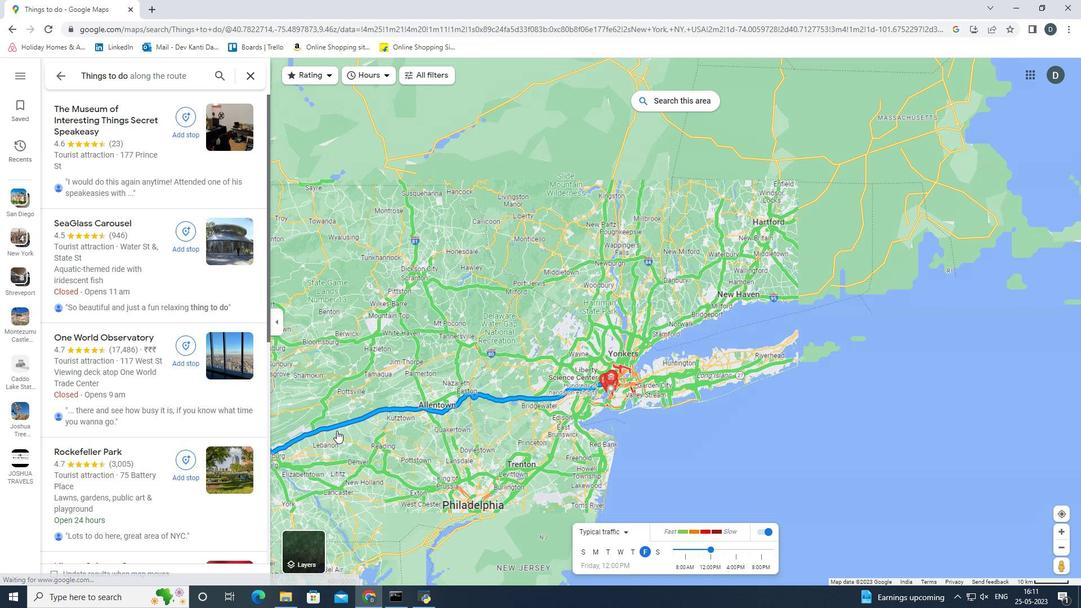
Action: Mouse pressed left at (322, 435)
Screenshot: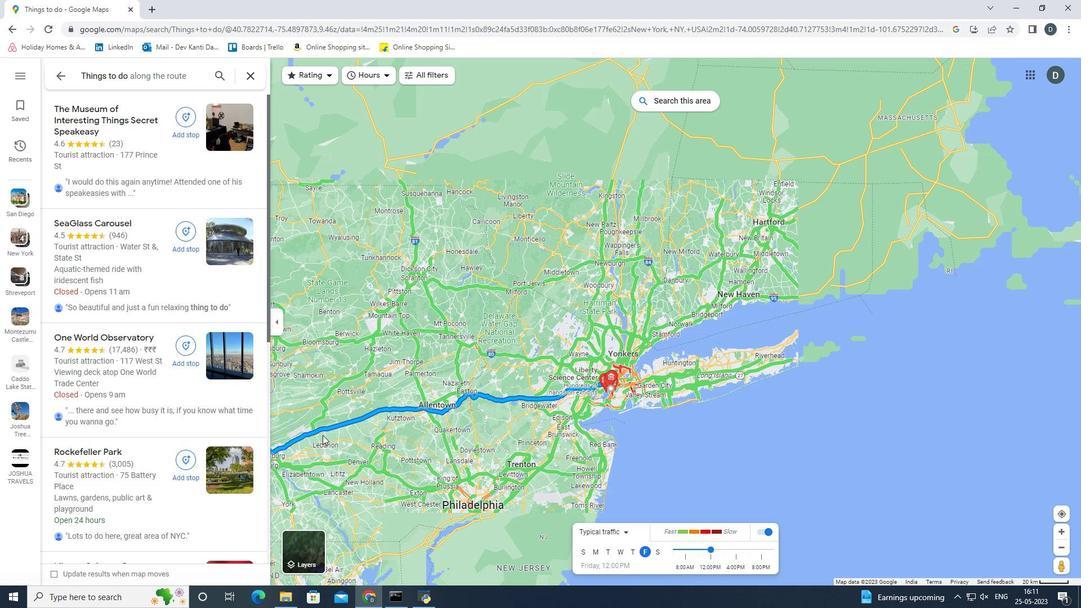 
Action: Mouse moved to (371, 434)
Screenshot: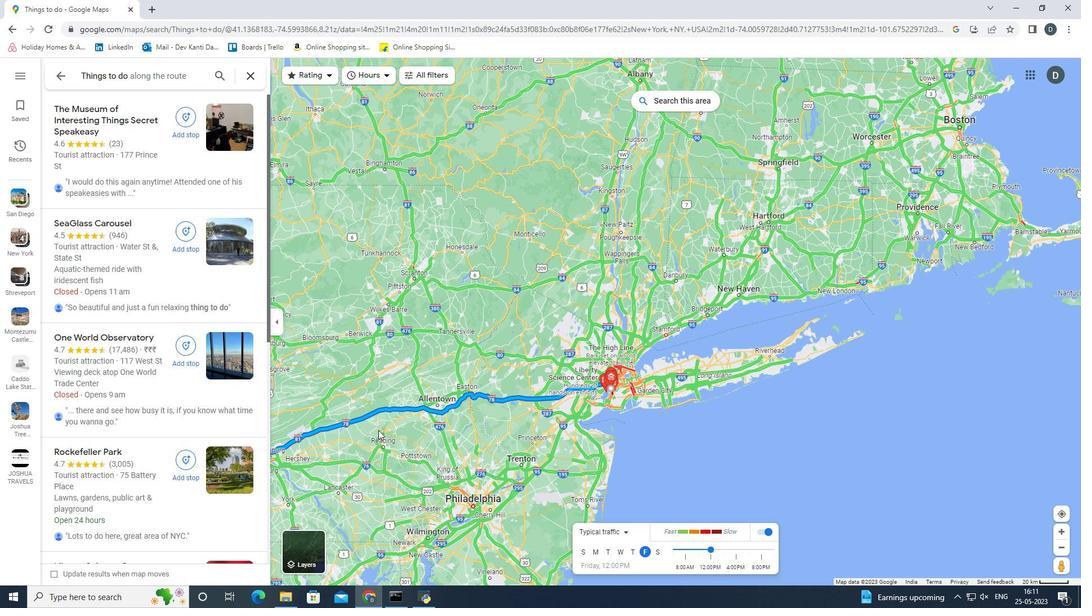 
Action: Mouse pressed left at (371, 434)
Screenshot: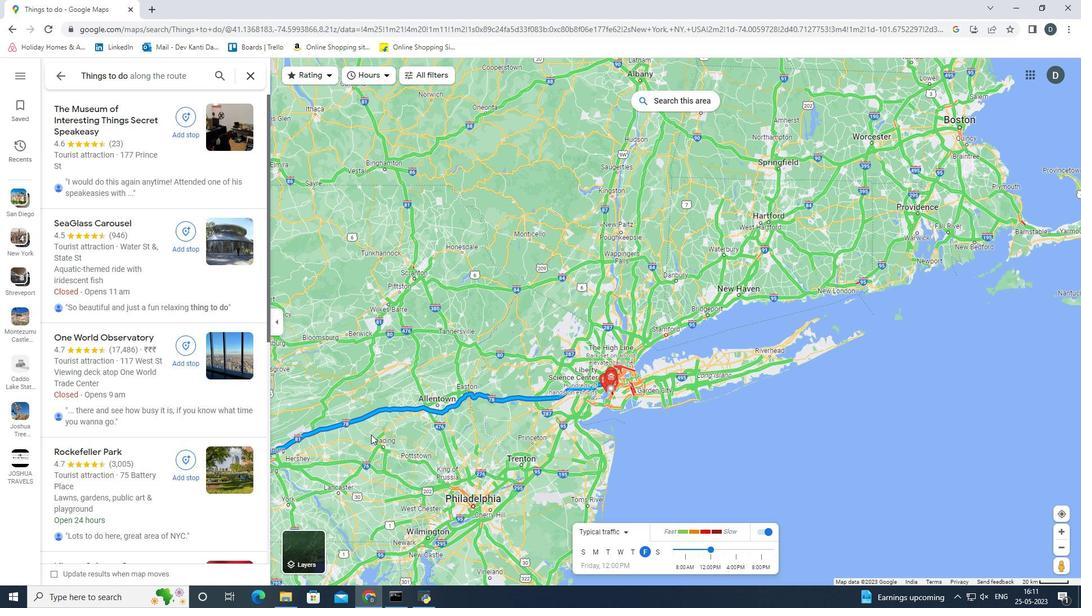 
Action: Mouse moved to (334, 428)
Screenshot: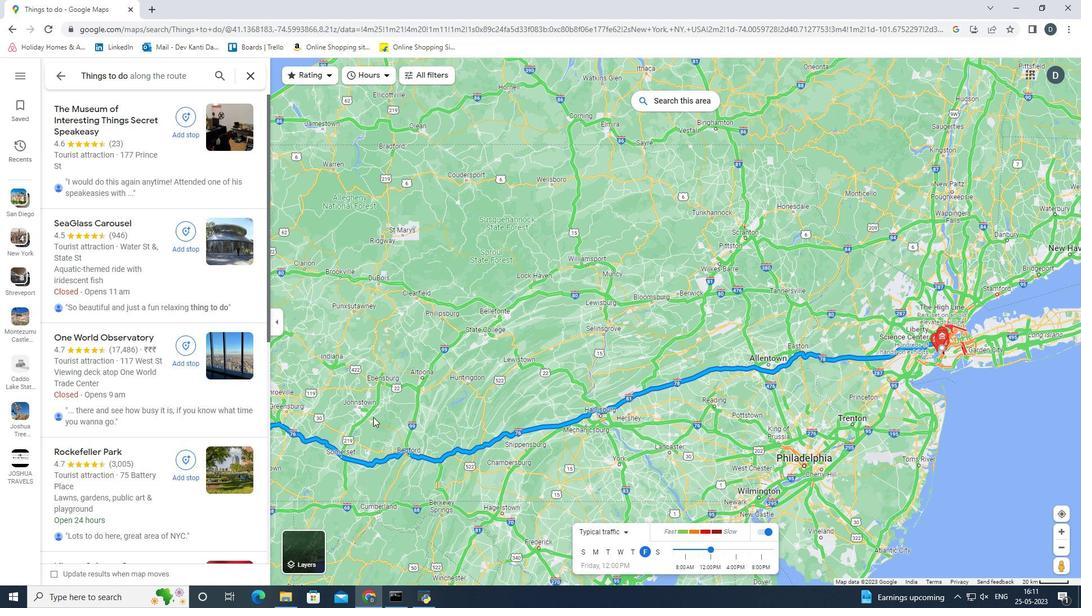 
Action: Mouse pressed left at (334, 428)
Screenshot: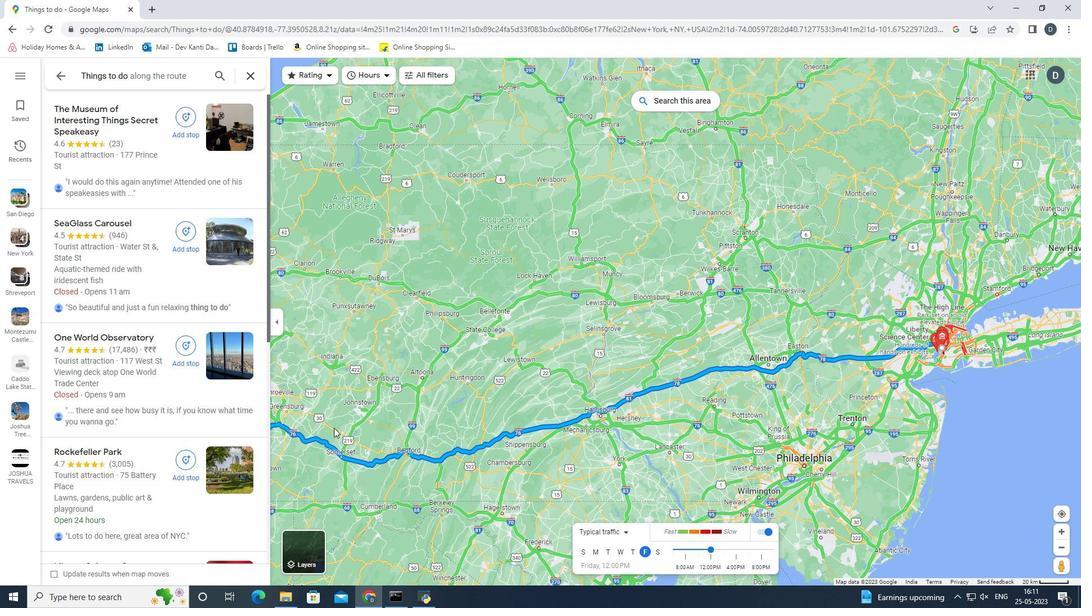 
Action: Mouse moved to (370, 432)
Screenshot: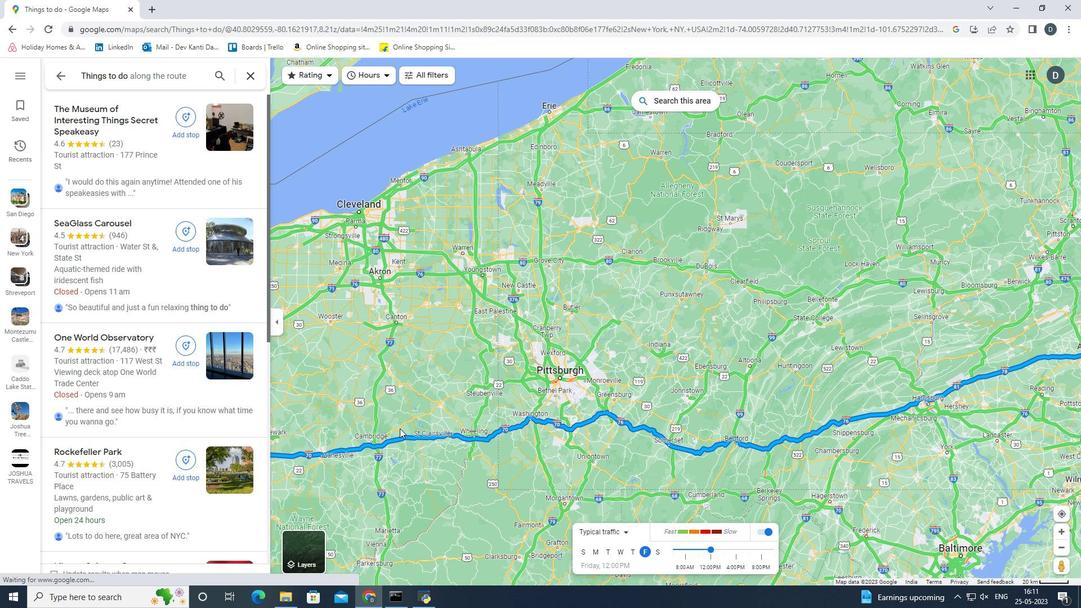 
Action: Mouse pressed left at (370, 432)
Screenshot: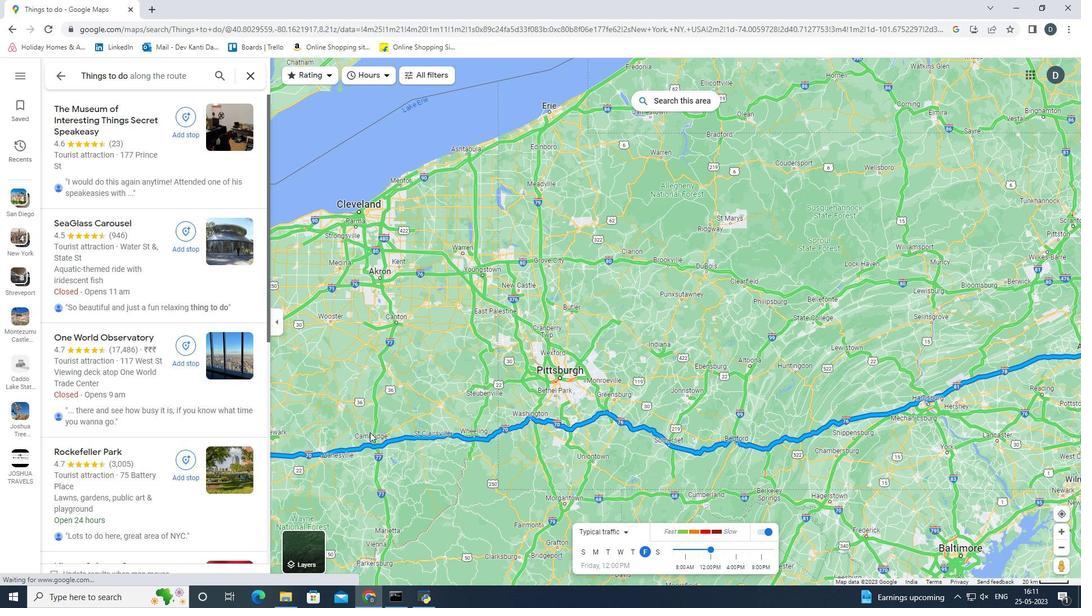 
Action: Mouse moved to (709, 375)
Screenshot: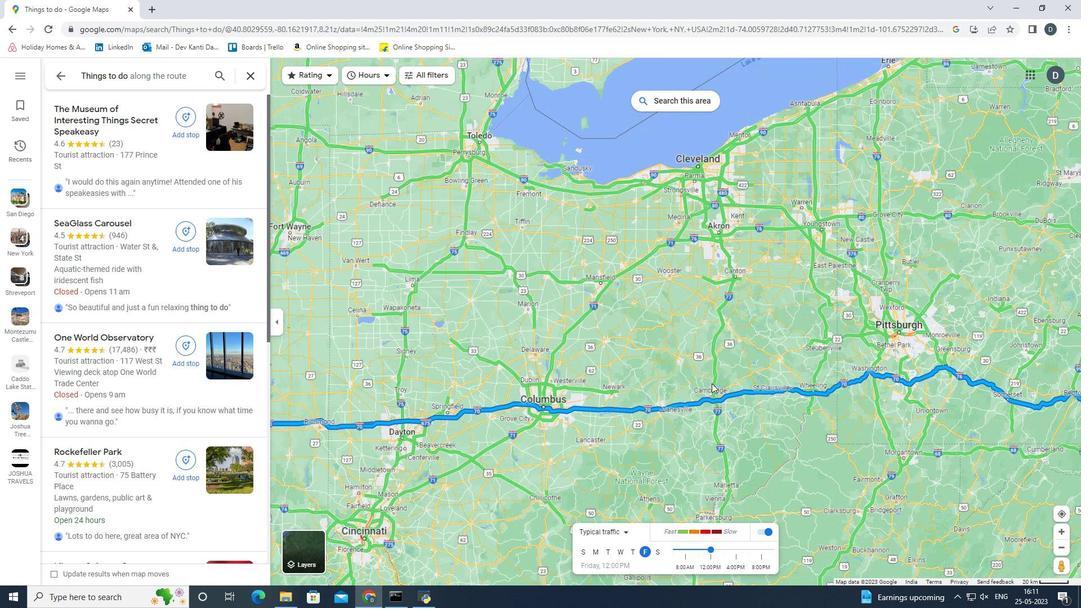 
Action: Mouse scrolled (709, 374) with delta (0, 0)
Screenshot: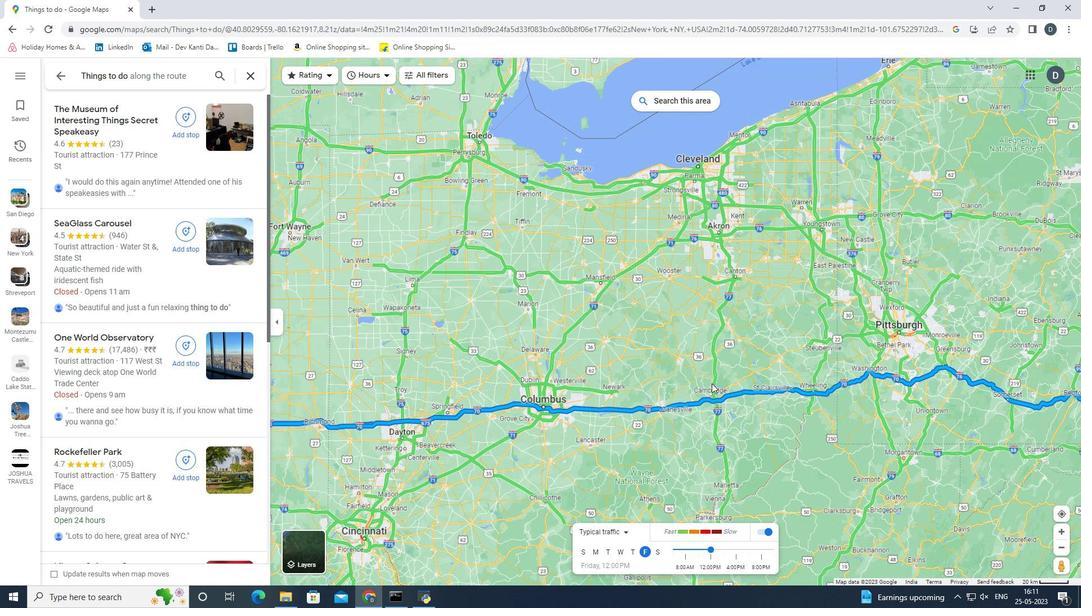 
Action: Mouse scrolled (709, 374) with delta (0, 0)
Screenshot: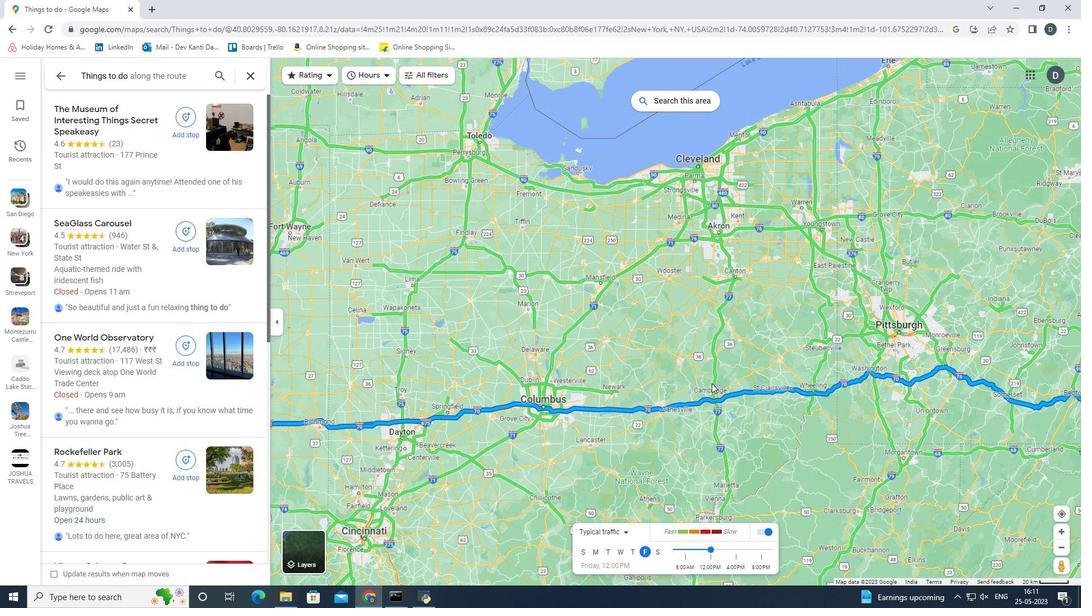 
Action: Mouse moved to (693, 360)
Screenshot: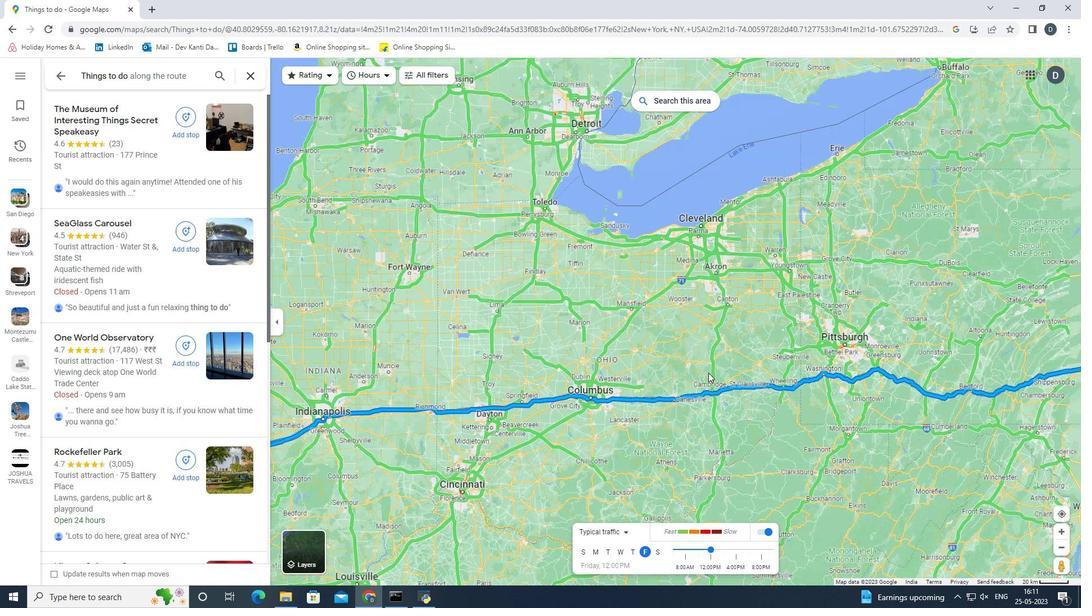 
Action: Mouse scrolled (708, 370) with delta (0, 0)
Screenshot: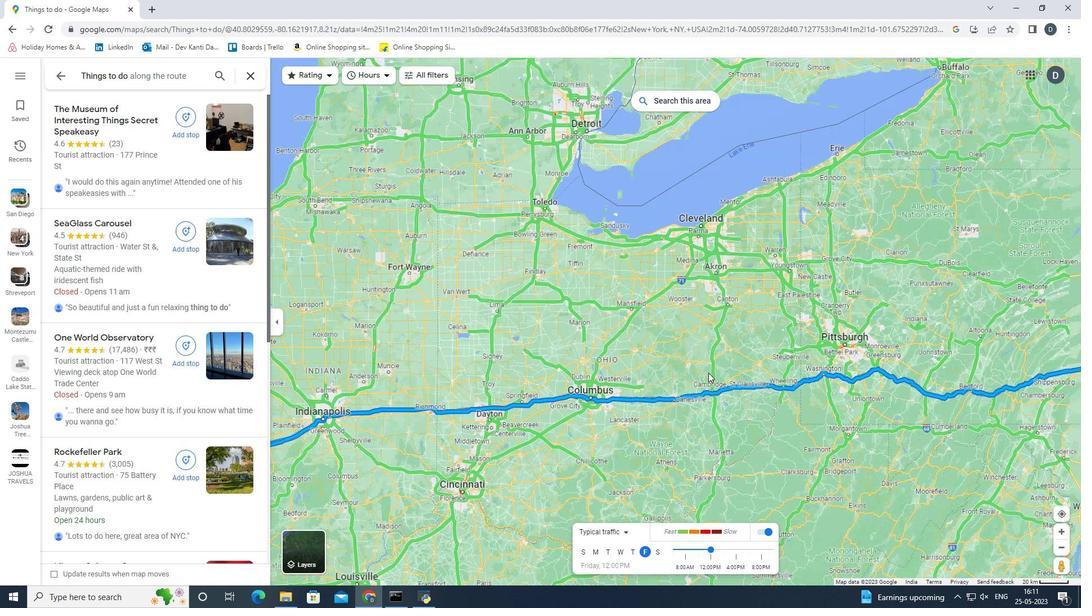 
Action: Mouse moved to (689, 360)
Screenshot: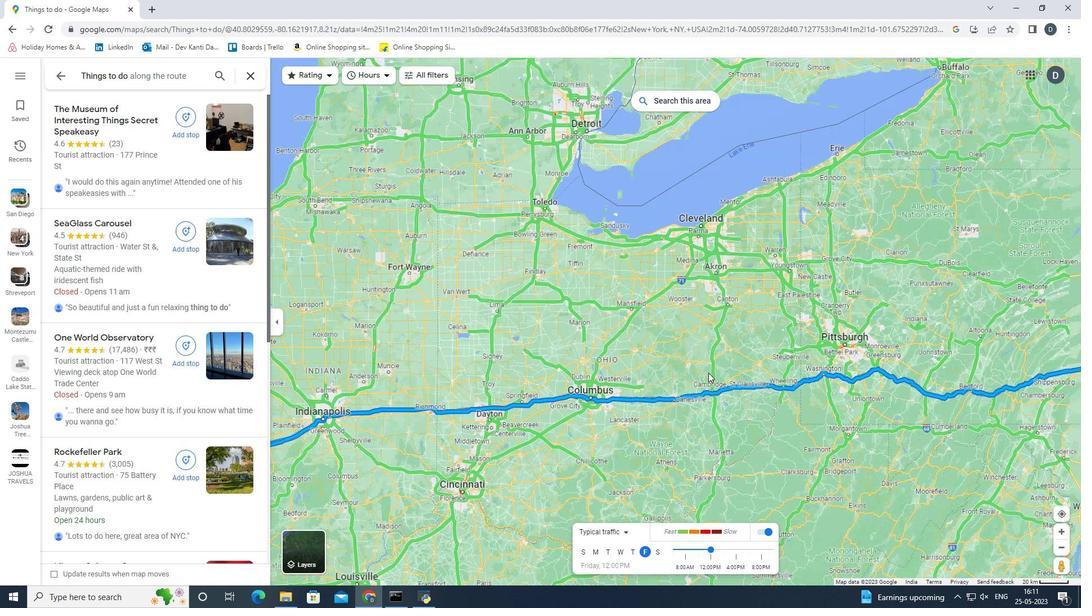 
Action: Mouse scrolled (707, 366) with delta (0, 0)
Screenshot: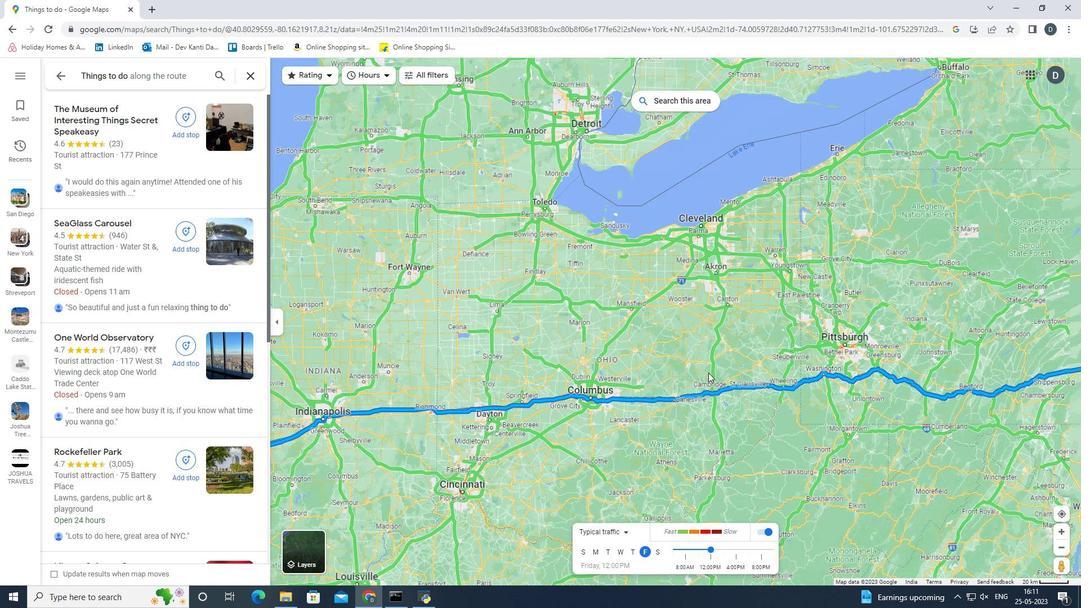 
Action: Mouse moved to (668, 364)
Screenshot: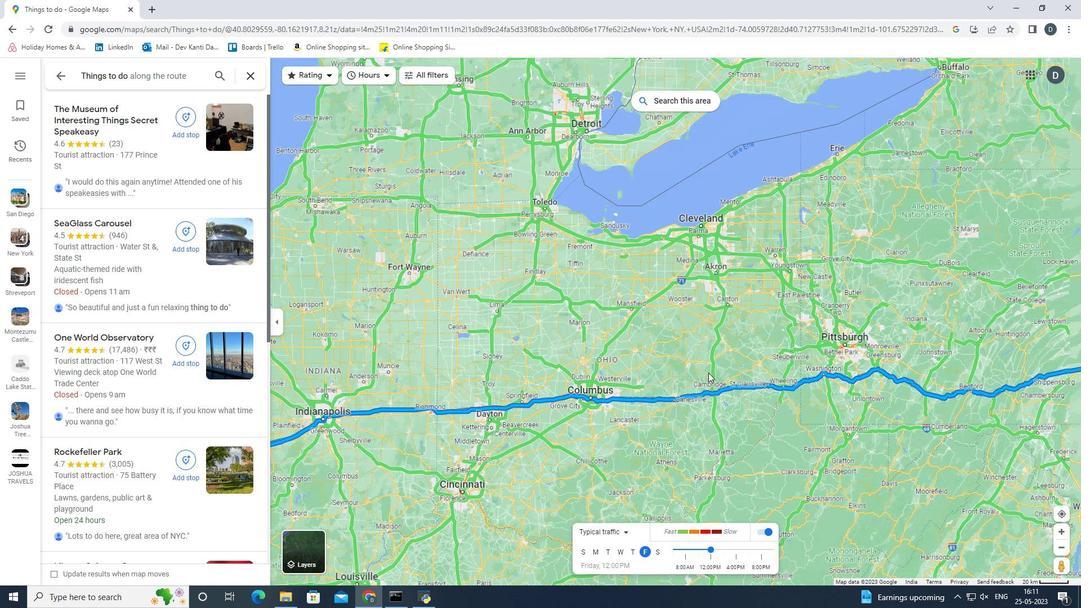 
Action: Mouse scrolled (706, 364) with delta (0, 0)
Screenshot: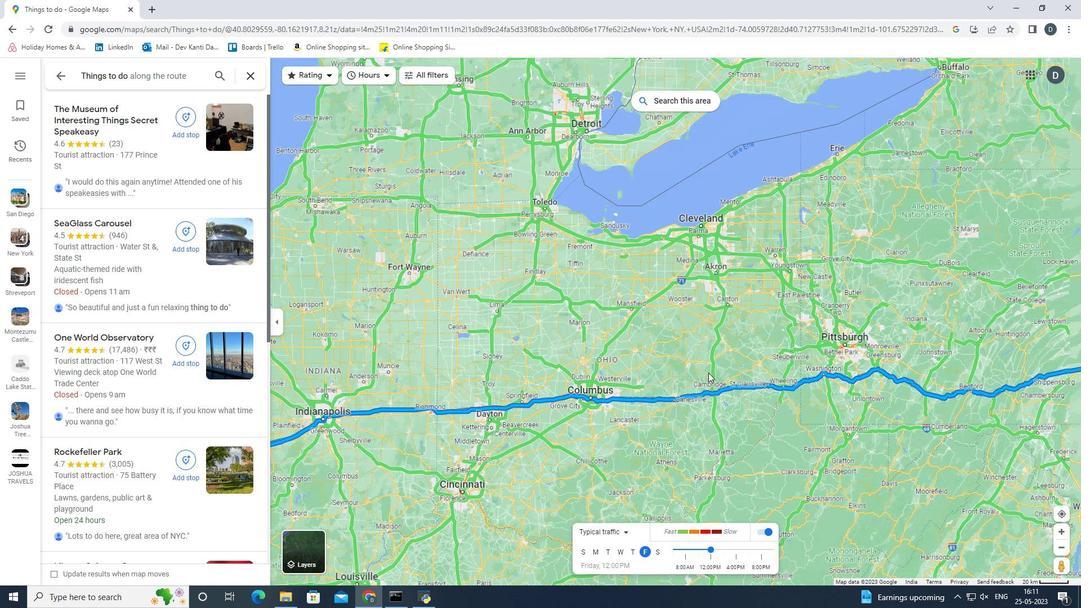 
Action: Mouse moved to (583, 383)
Screenshot: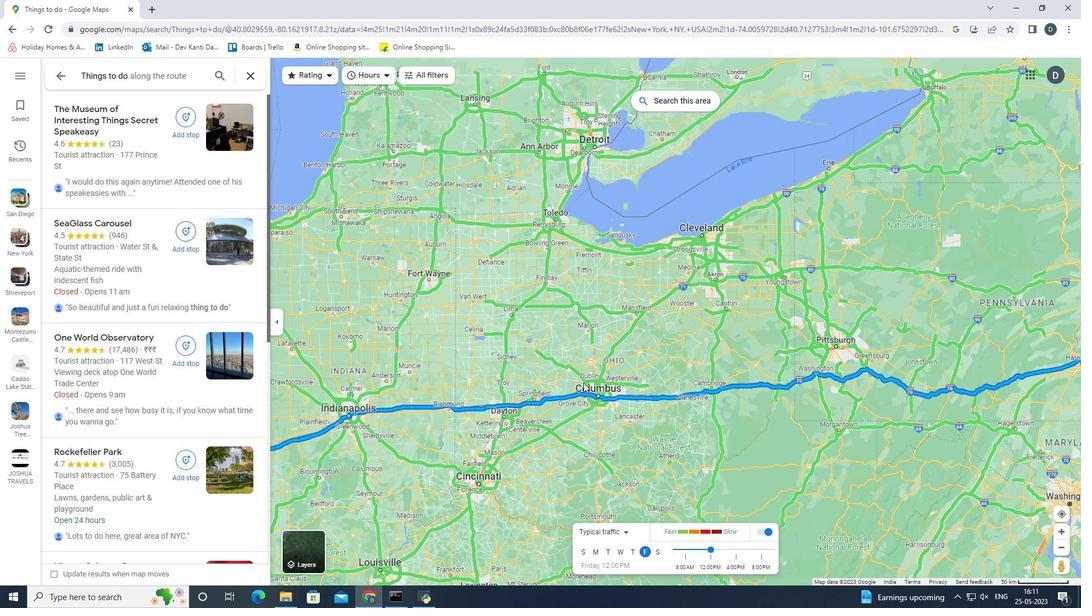 
Action: Mouse scrolled (583, 382) with delta (0, 0)
Screenshot: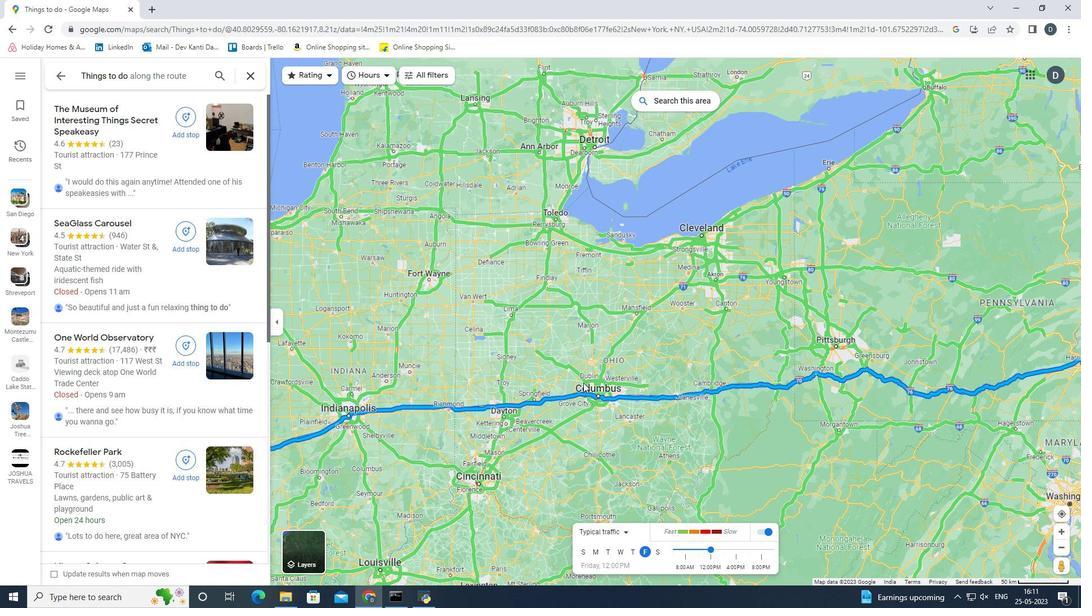 
Action: Mouse moved to (580, 383)
Screenshot: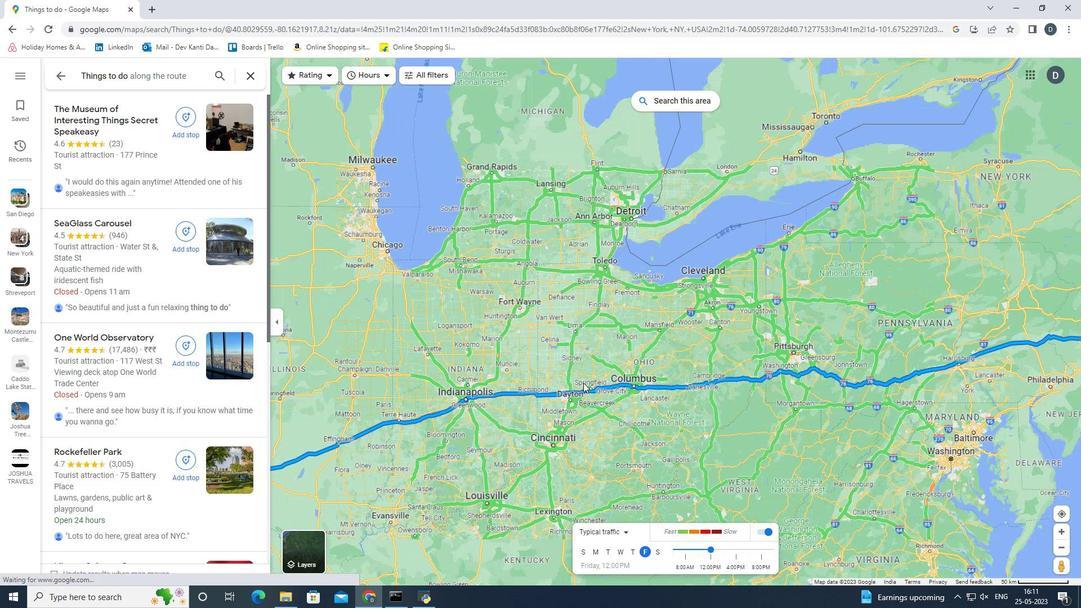 
Action: Mouse scrolled (581, 382) with delta (0, 0)
Screenshot: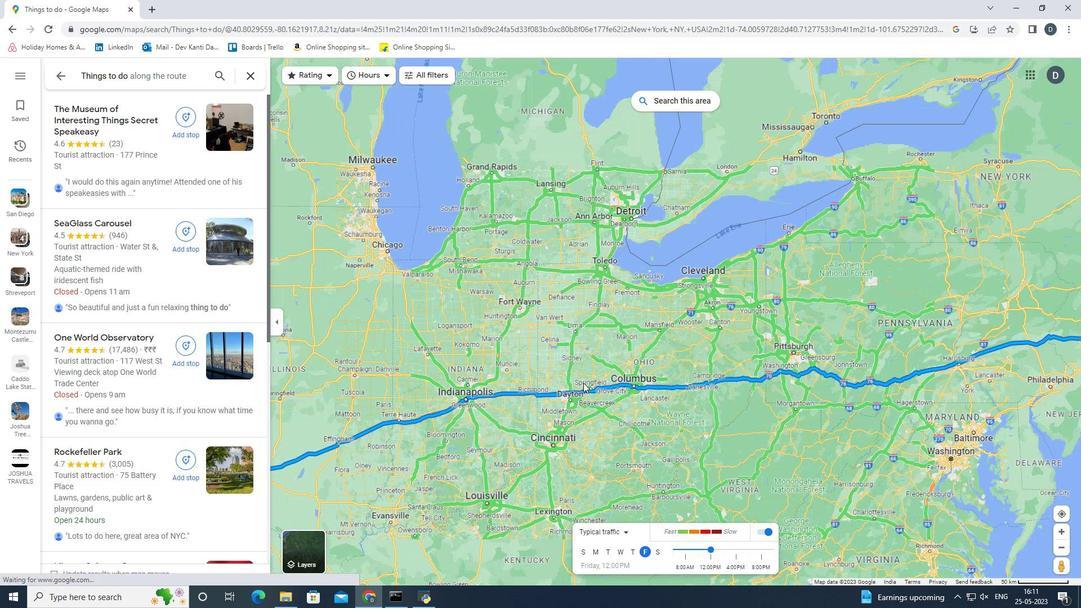 
Action: Mouse moved to (577, 379)
Screenshot: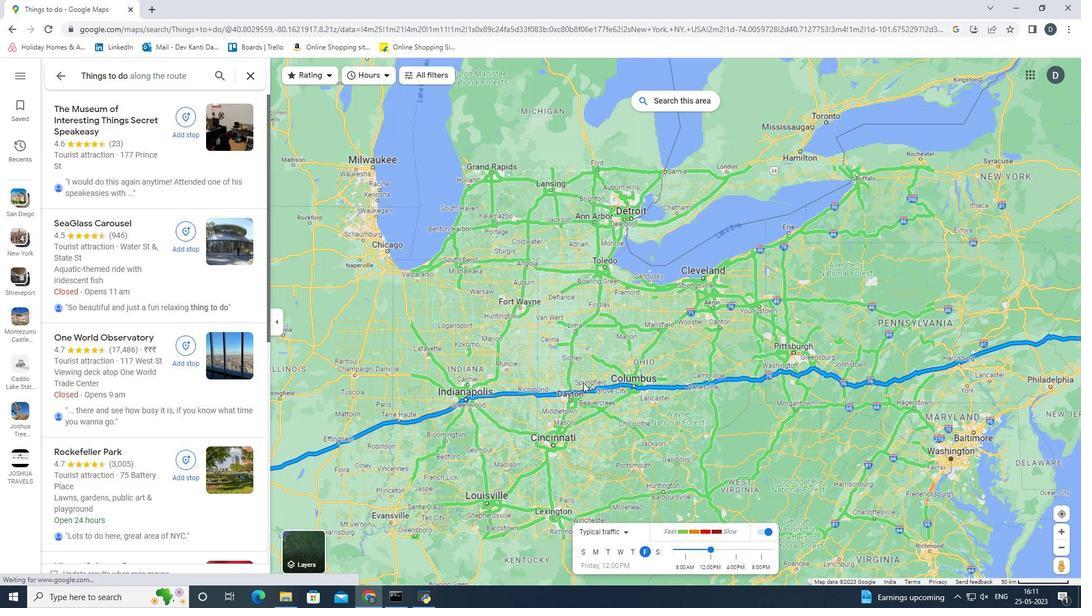 
Action: Mouse scrolled (578, 380) with delta (0, 0)
Screenshot: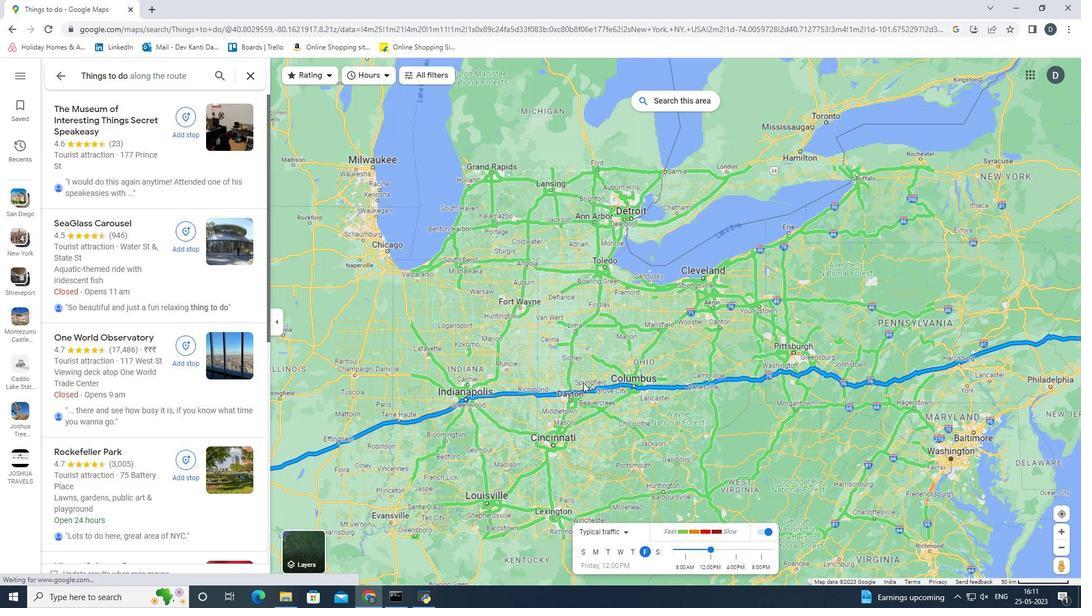 
Action: Mouse moved to (557, 375)
Screenshot: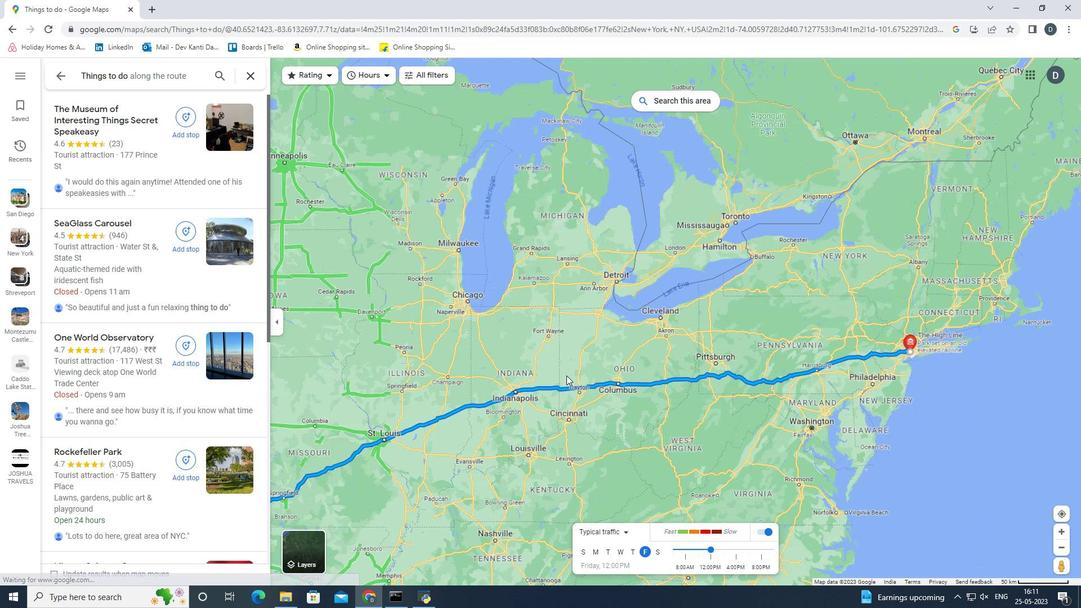 
Action: Mouse scrolled (557, 375) with delta (0, 0)
Screenshot: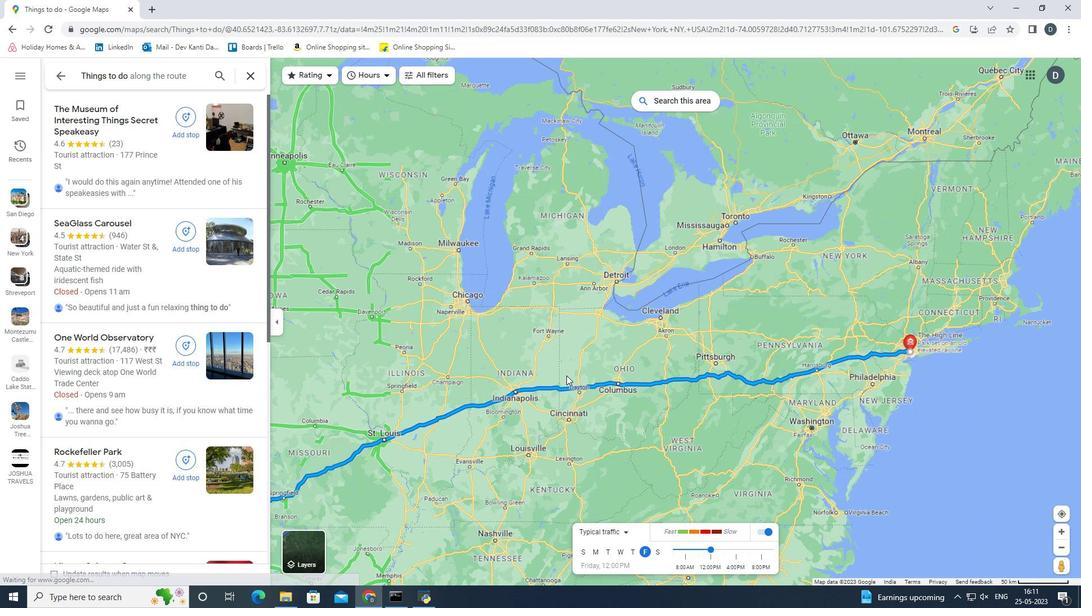 
Action: Mouse scrolled (557, 375) with delta (0, 0)
Screenshot: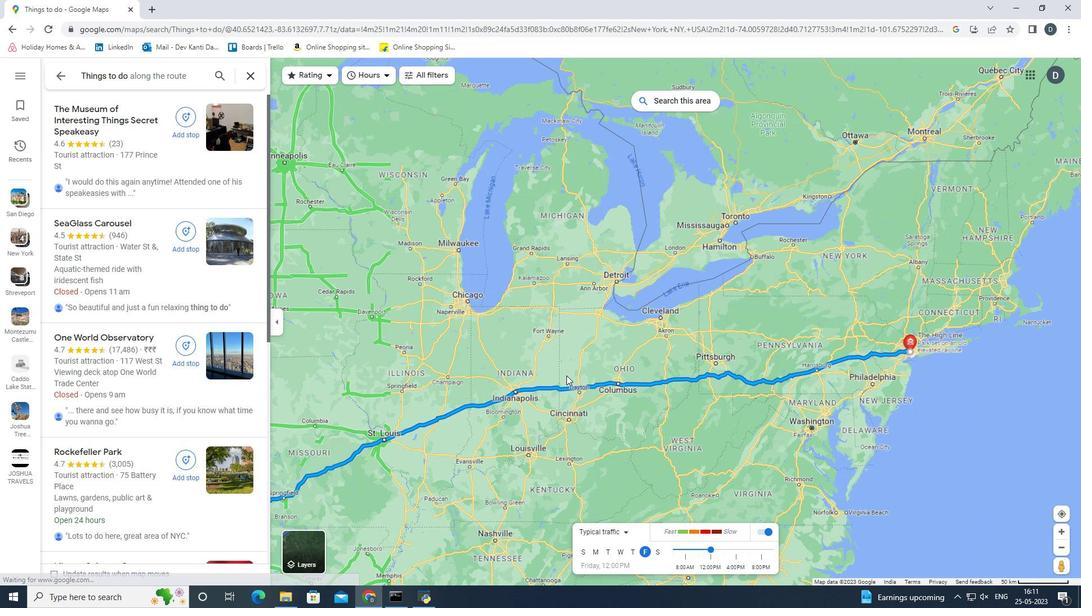 
Action: Mouse scrolled (557, 375) with delta (0, 0)
Screenshot: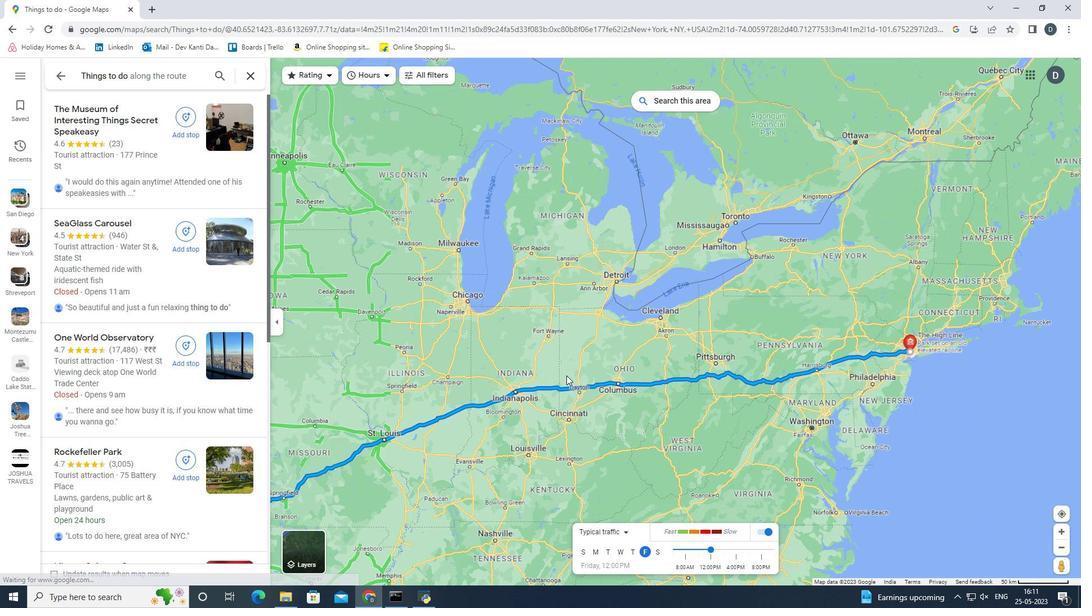 
Action: Mouse moved to (390, 445)
Screenshot: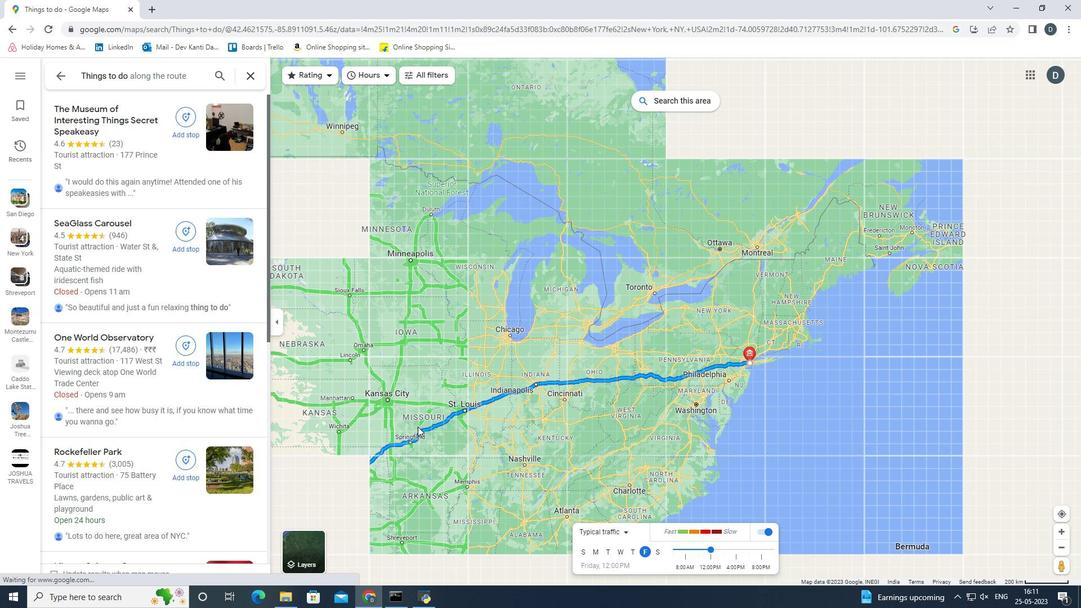 
Action: Mouse pressed left at (390, 445)
Screenshot: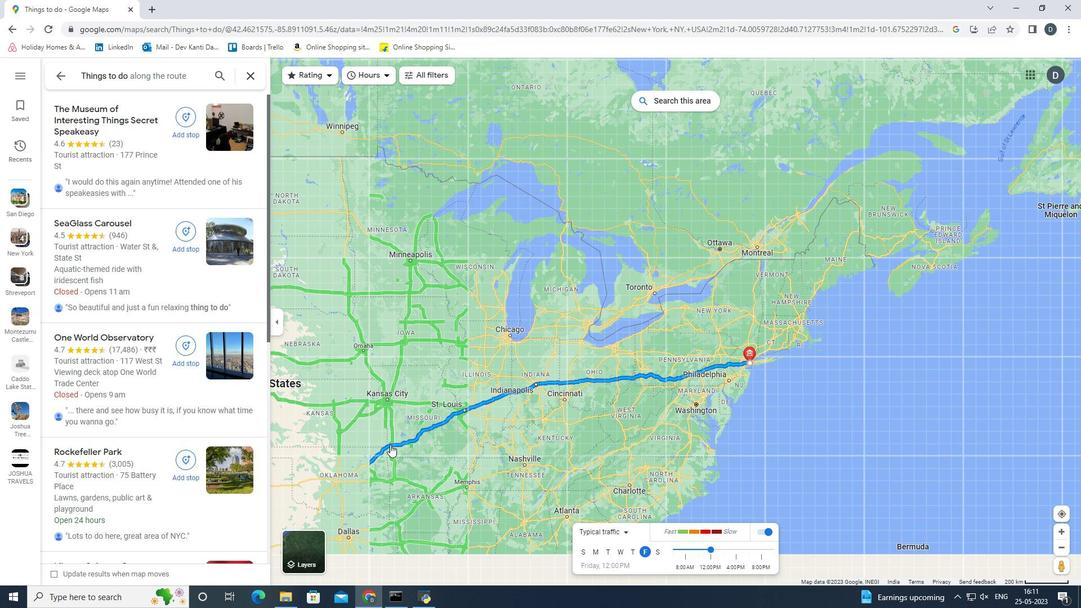 
Action: Mouse moved to (500, 374)
Screenshot: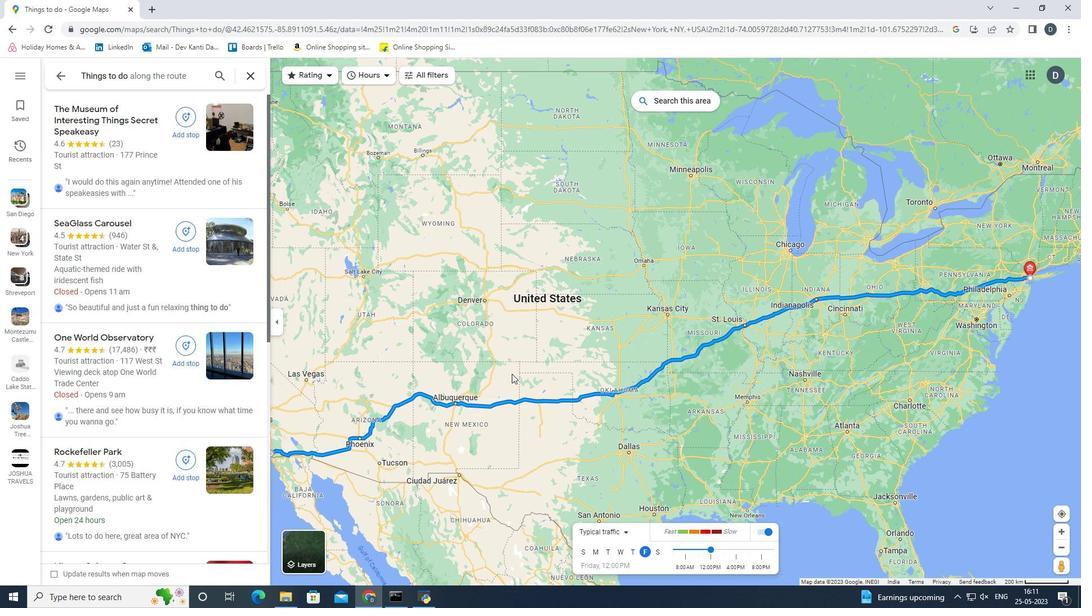
Action: Mouse scrolled (500, 373) with delta (0, 0)
Screenshot: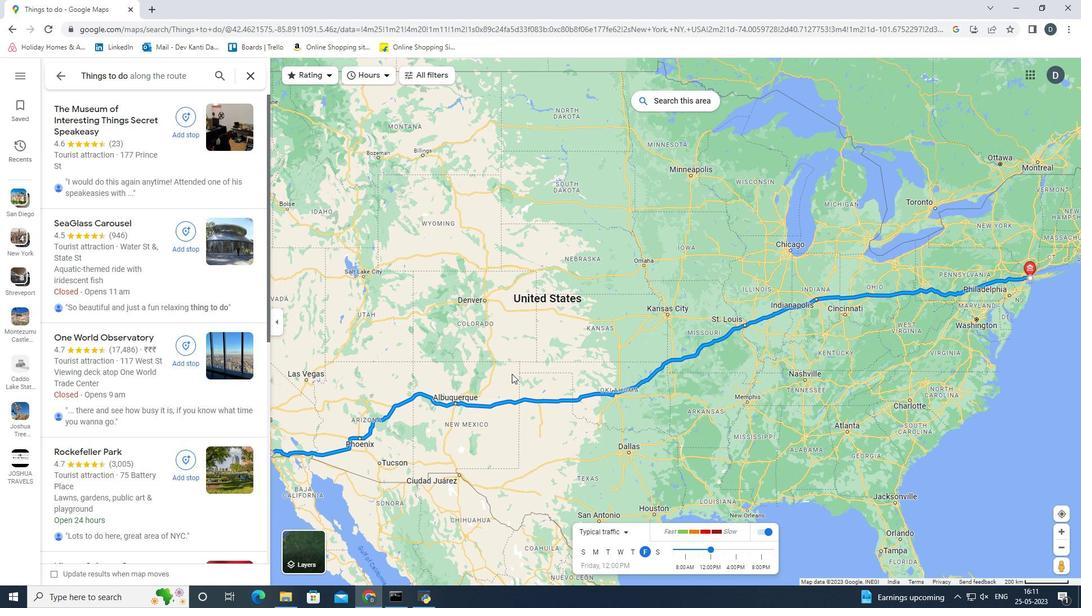
Action: Mouse scrolled (500, 373) with delta (0, 0)
Screenshot: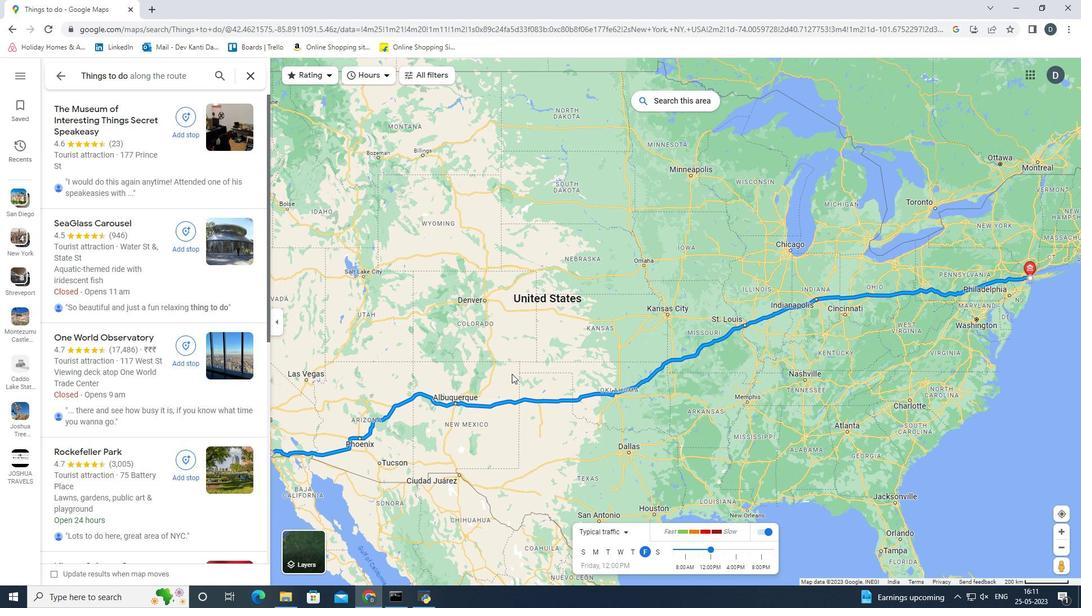 
Action: Mouse scrolled (500, 373) with delta (0, 0)
Screenshot: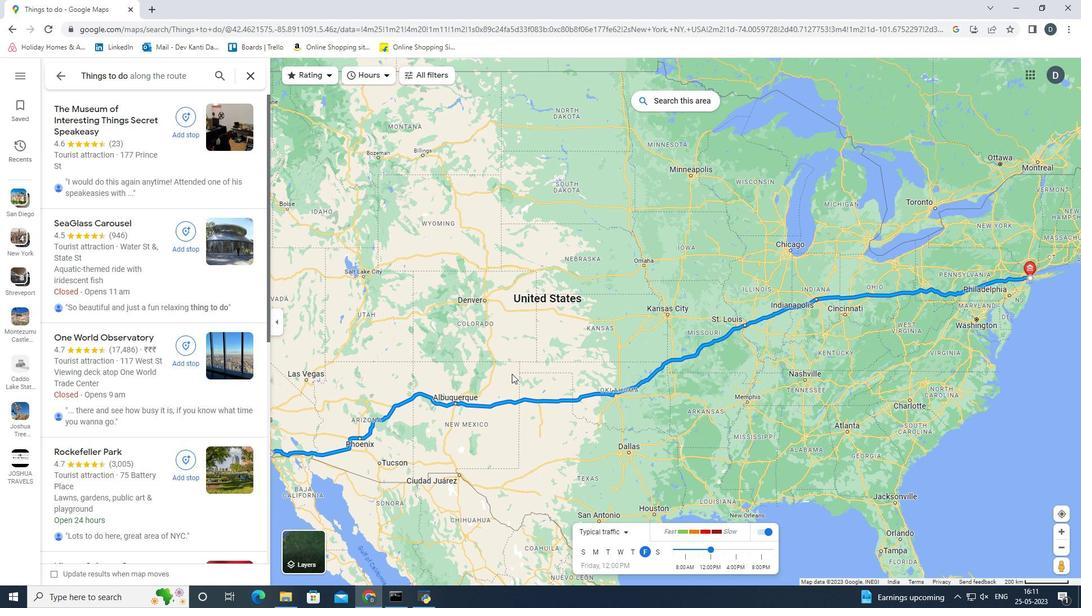 
Action: Mouse moved to (855, 325)
Screenshot: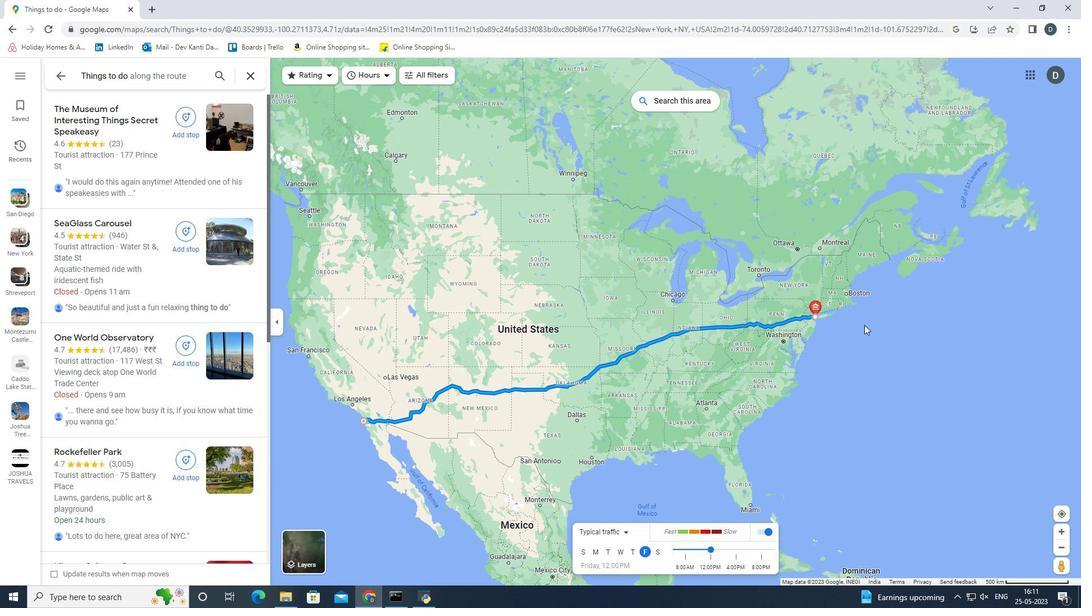 
Action: Mouse pressed left at (856, 324)
Screenshot: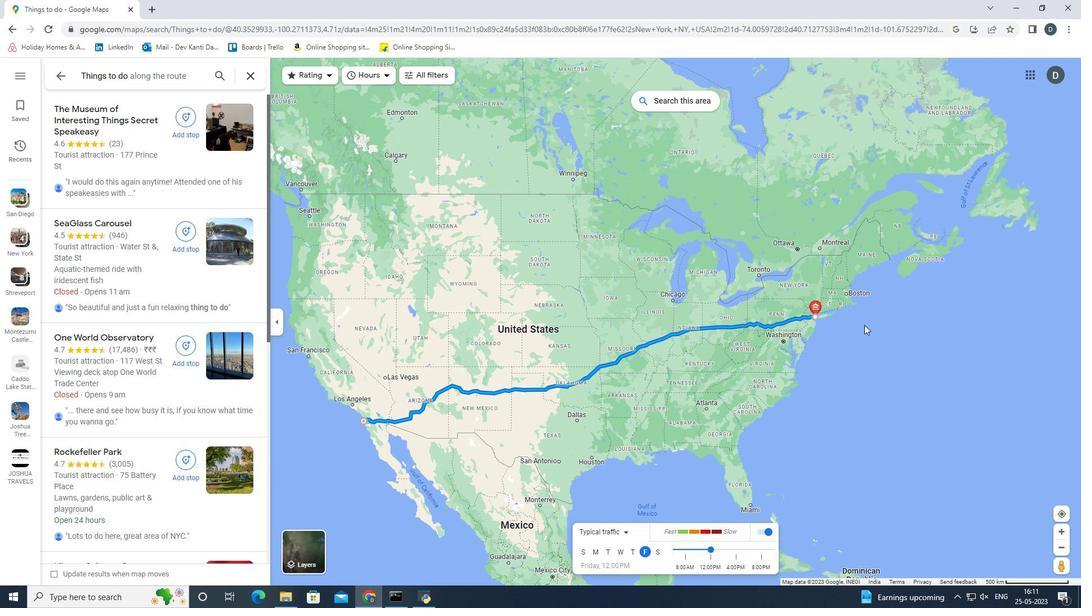 
Action: Mouse moved to (296, 459)
Screenshot: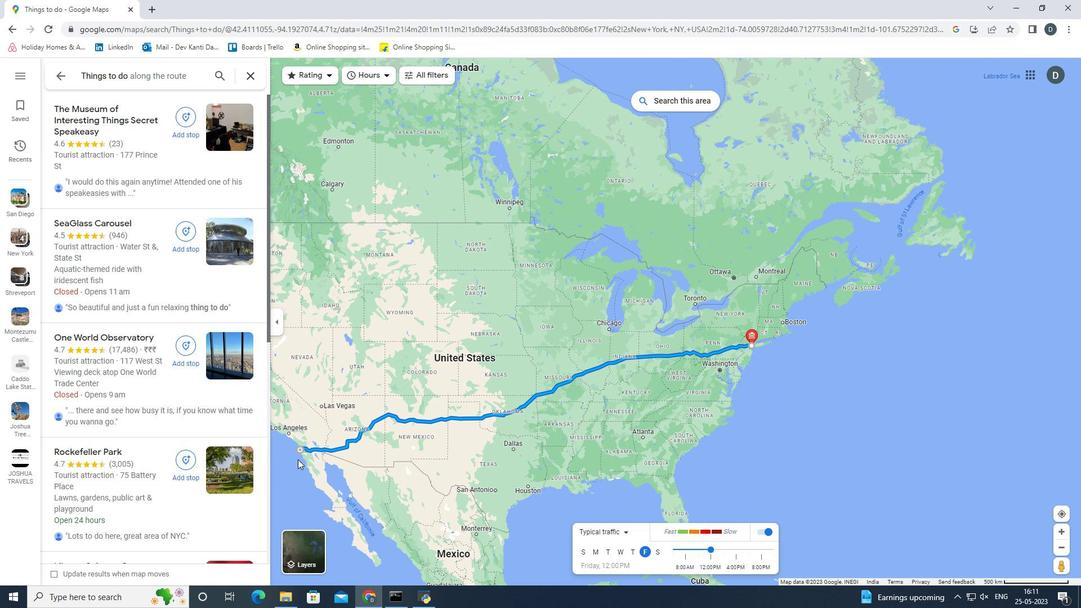 
Action: Mouse scrolled (296, 460) with delta (0, 0)
Screenshot: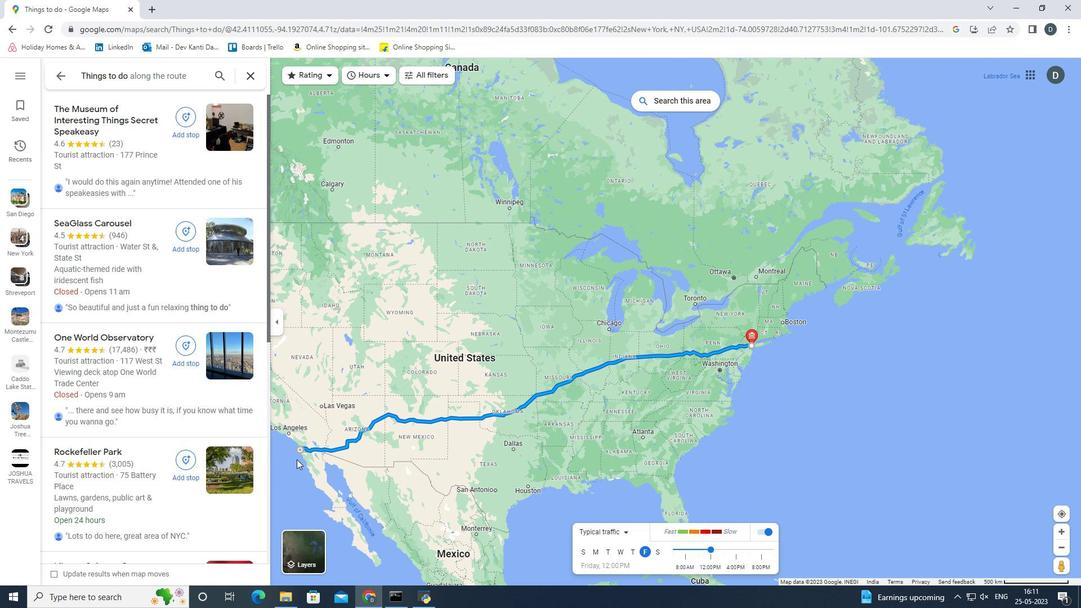 
Action: Mouse scrolled (296, 460) with delta (0, 0)
Screenshot: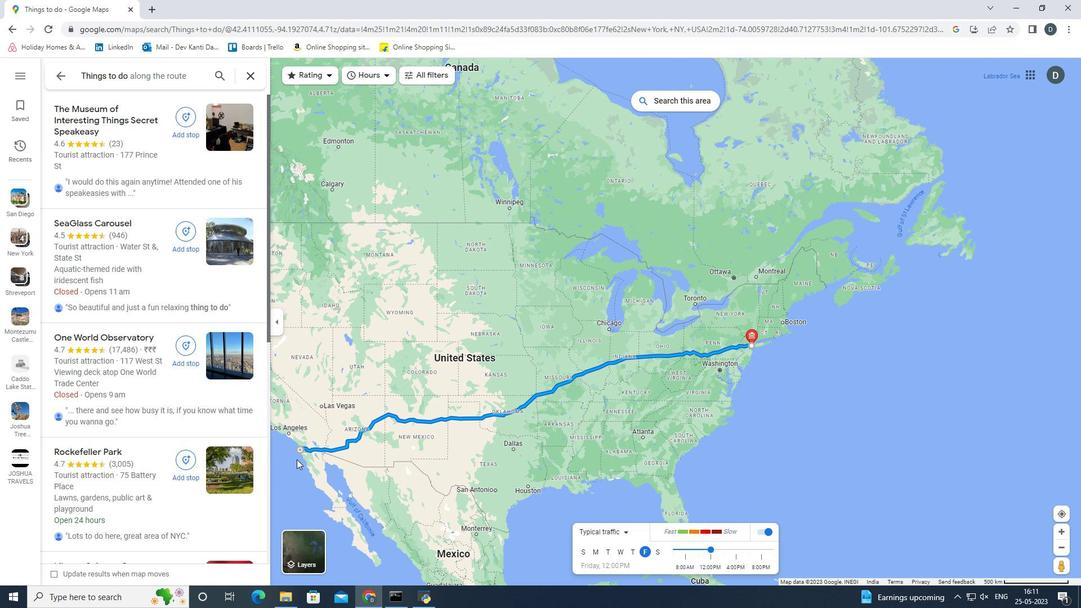 
Action: Mouse scrolled (296, 460) with delta (0, 0)
Screenshot: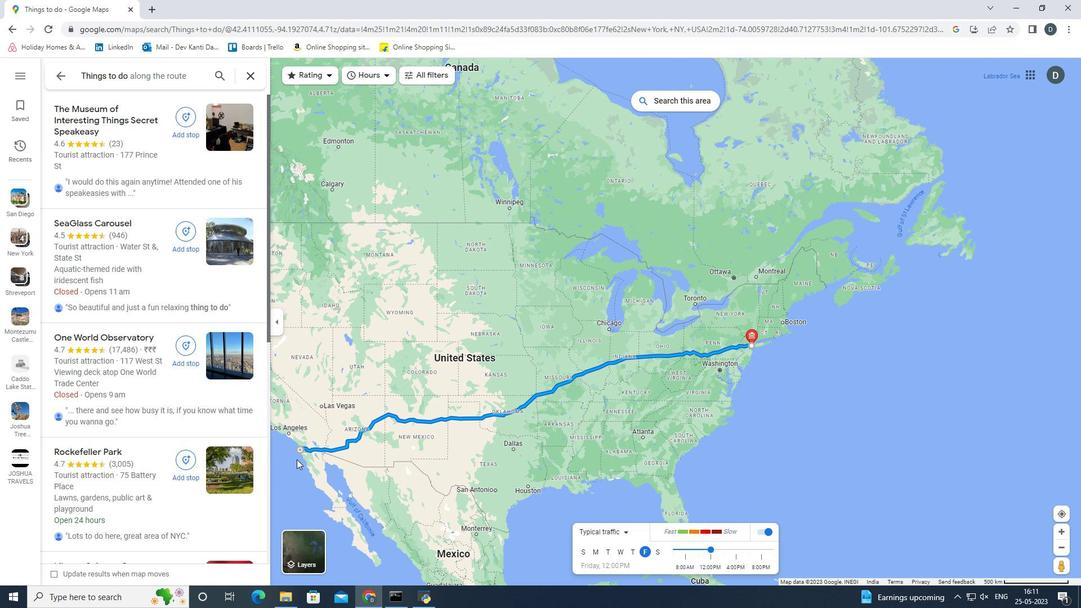 
Action: Mouse scrolled (296, 460) with delta (0, 0)
Screenshot: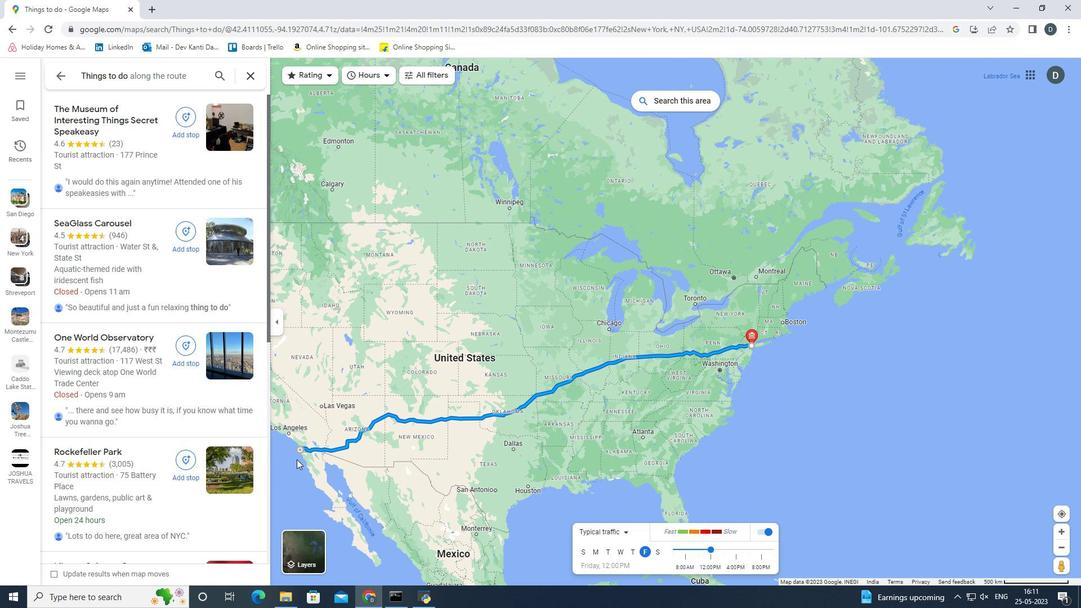
Action: Mouse moved to (775, 413)
Screenshot: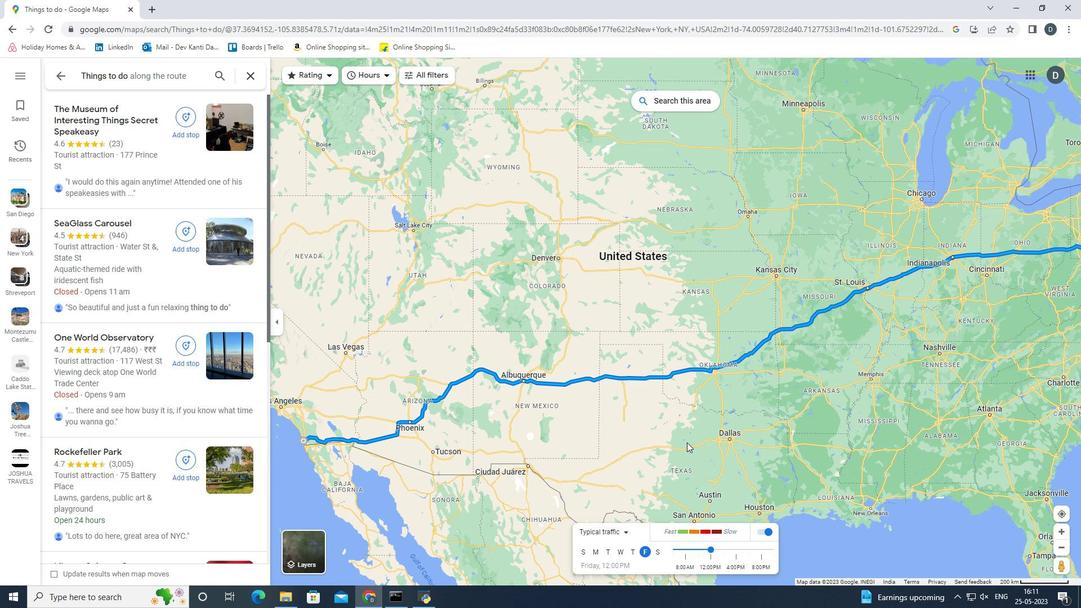 
Action: Mouse pressed left at (775, 413)
Screenshot: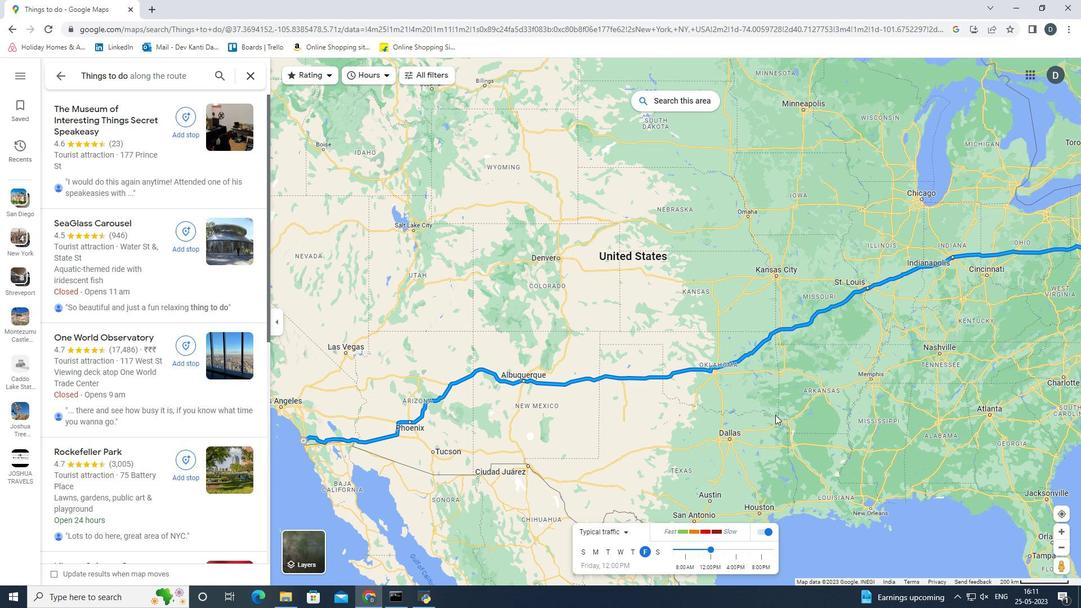 
Action: Mouse moved to (728, 312)
Screenshot: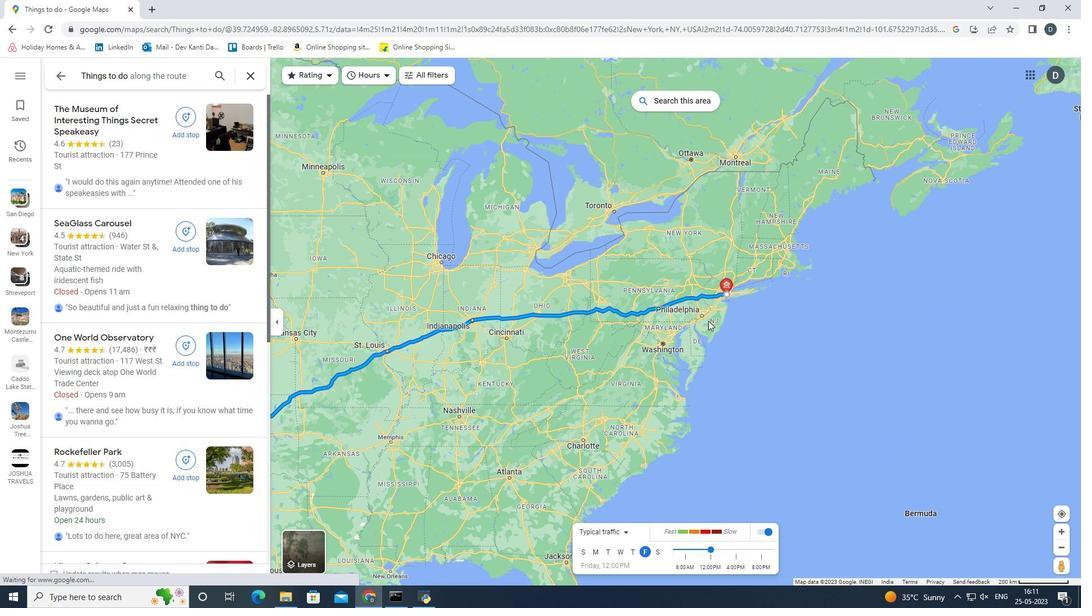 
Action: Mouse scrolled (728, 313) with delta (0, 0)
Screenshot: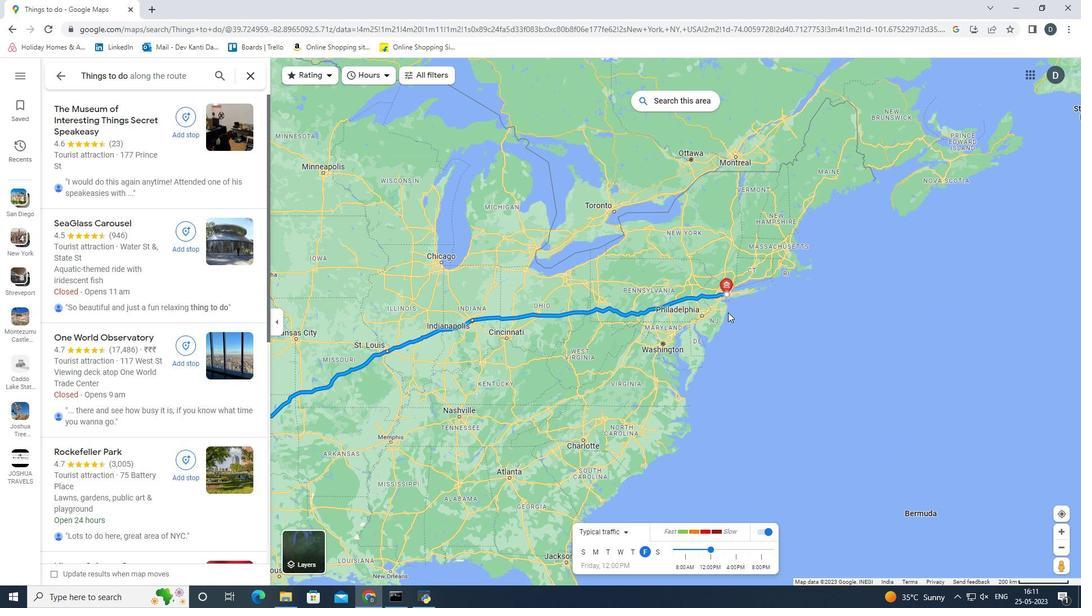 
Action: Mouse scrolled (728, 313) with delta (0, 0)
Screenshot: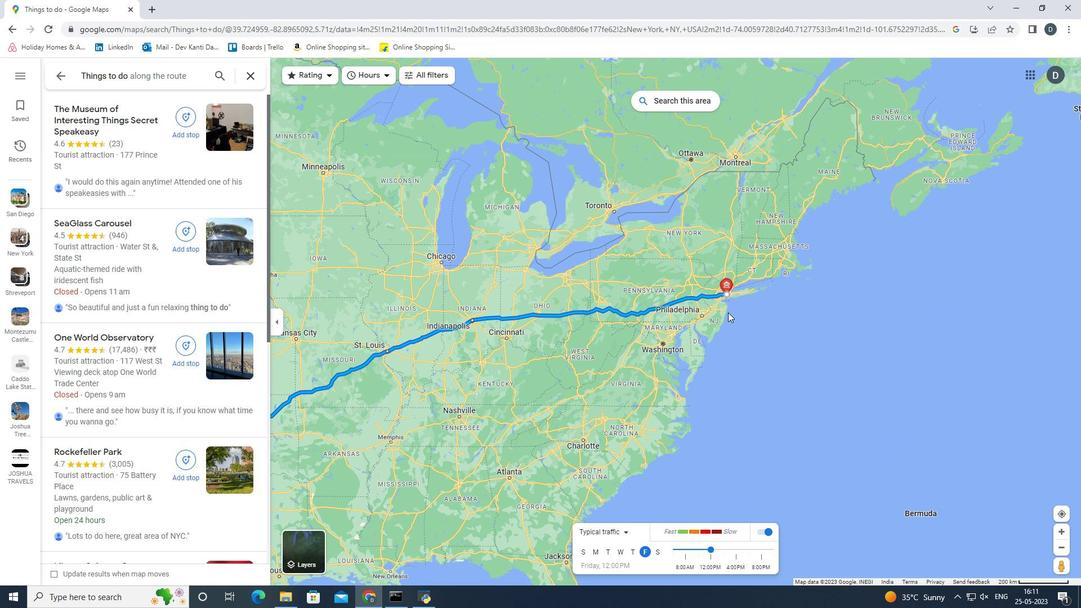 
Action: Mouse scrolled (728, 313) with delta (0, 0)
Screenshot: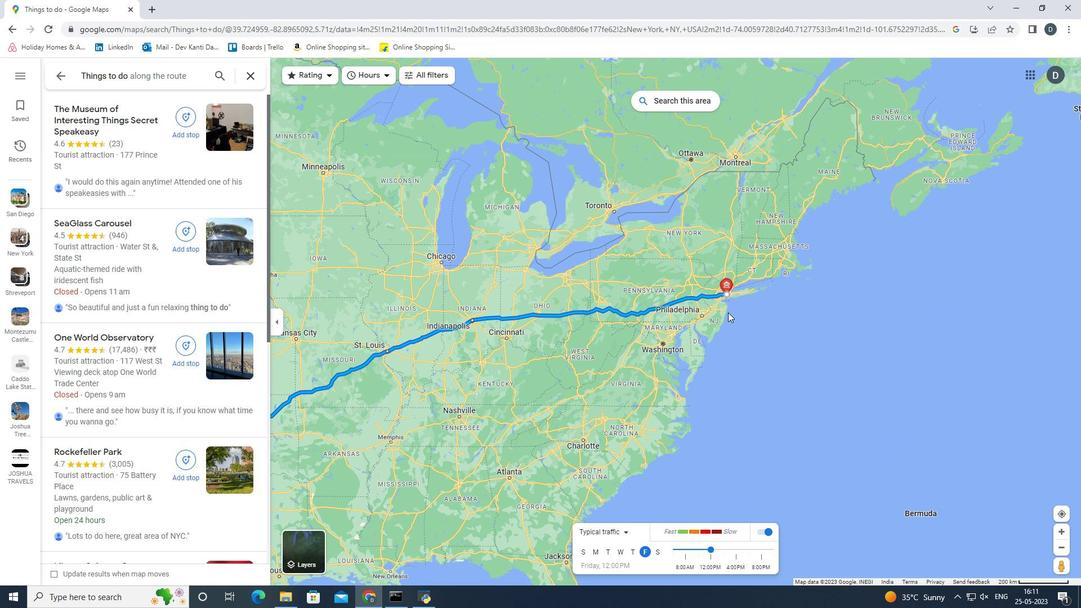 
Action: Mouse scrolled (728, 313) with delta (0, 0)
Screenshot: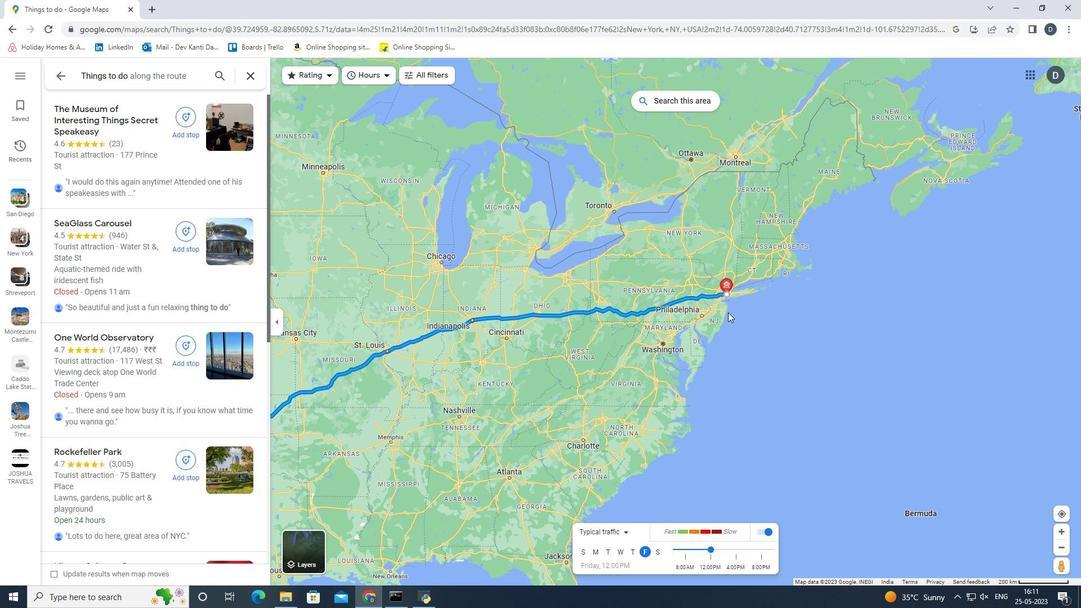
Action: Mouse scrolled (728, 313) with delta (0, 0)
Screenshot: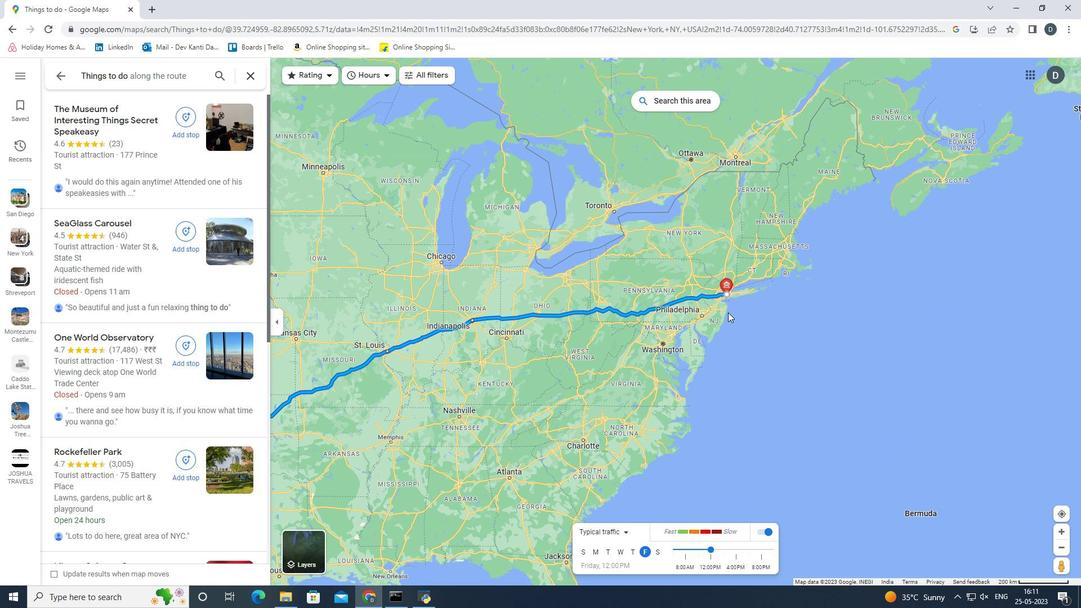 
Action: Mouse scrolled (728, 313) with delta (0, 0)
Screenshot: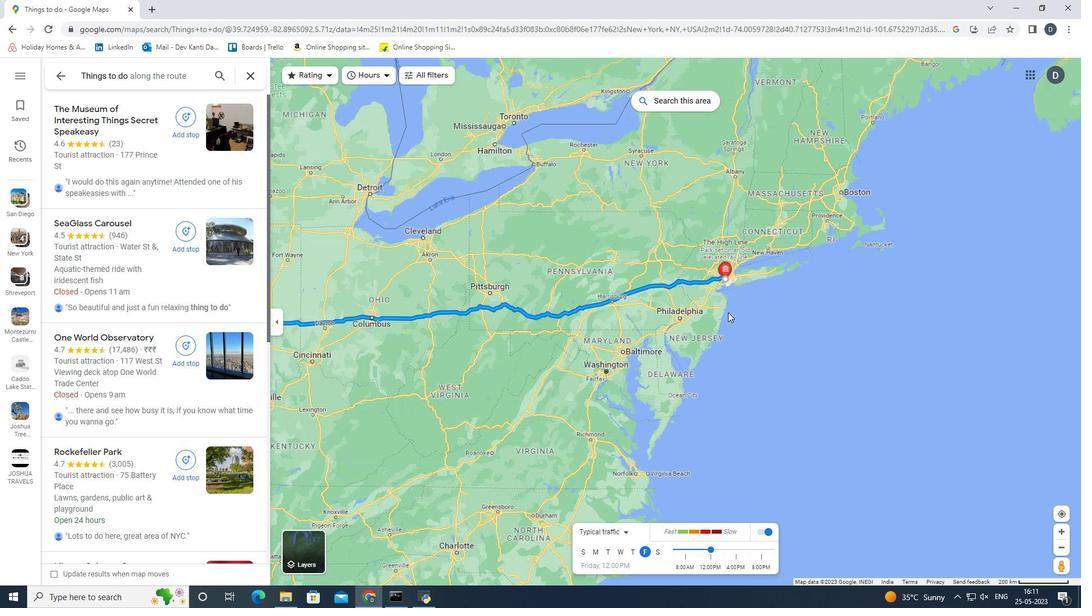 
Action: Mouse scrolled (728, 313) with delta (0, 0)
Screenshot: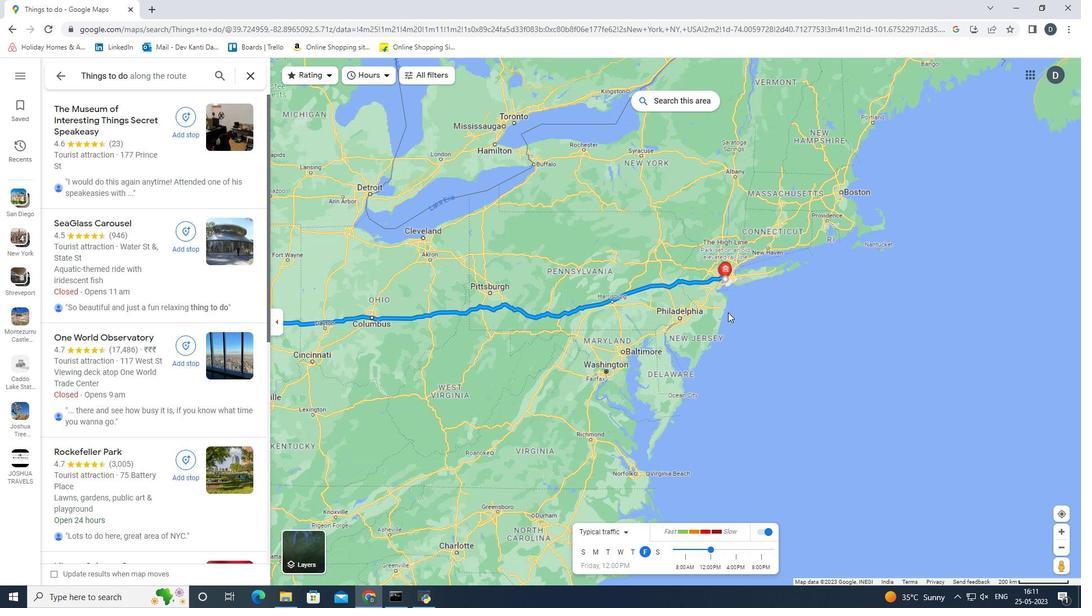 
Action: Mouse scrolled (728, 313) with delta (0, 0)
Screenshot: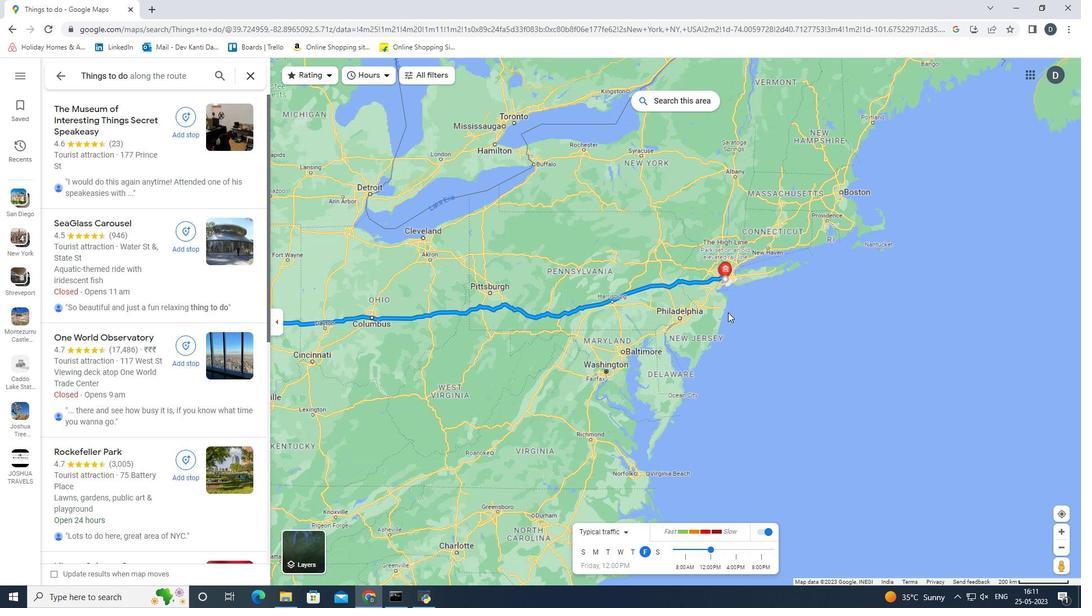 
Action: Mouse scrolled (728, 313) with delta (0, 0)
Screenshot: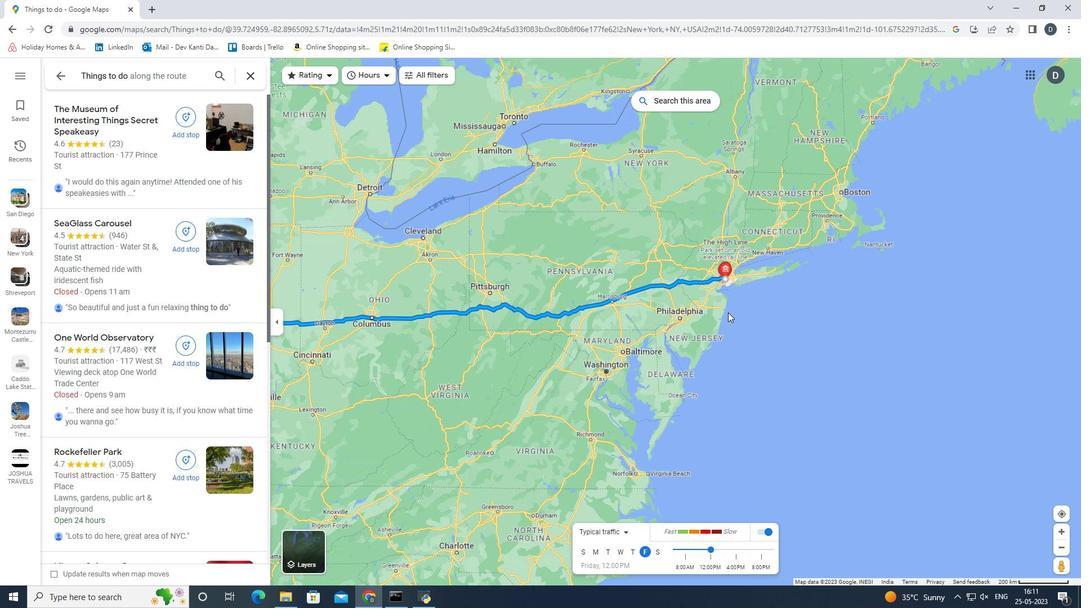 
Action: Mouse scrolled (728, 313) with delta (0, 0)
Screenshot: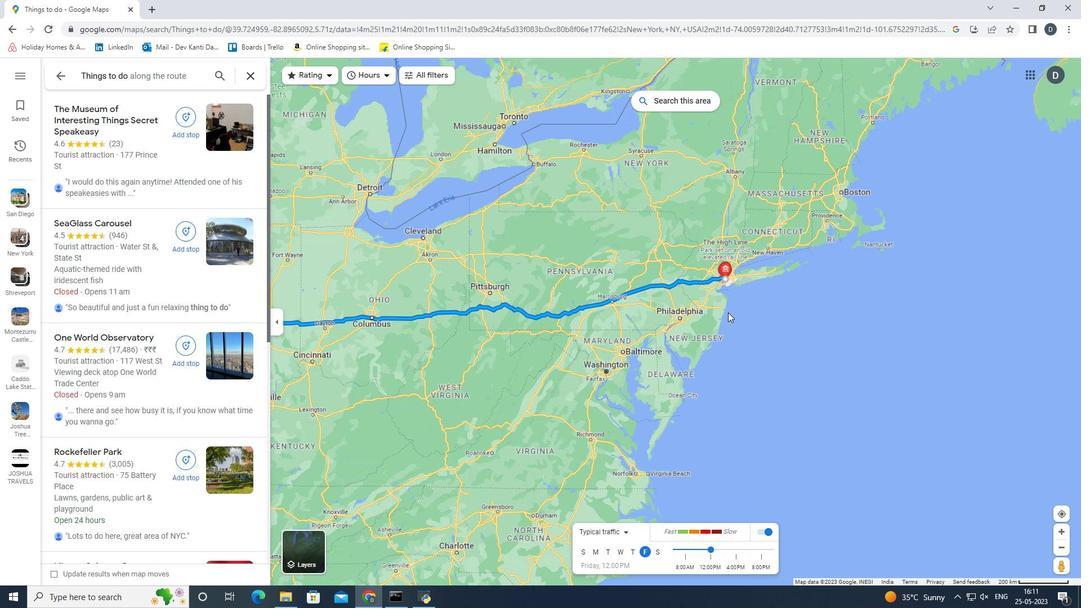 
Action: Mouse scrolled (728, 313) with delta (0, 0)
Screenshot: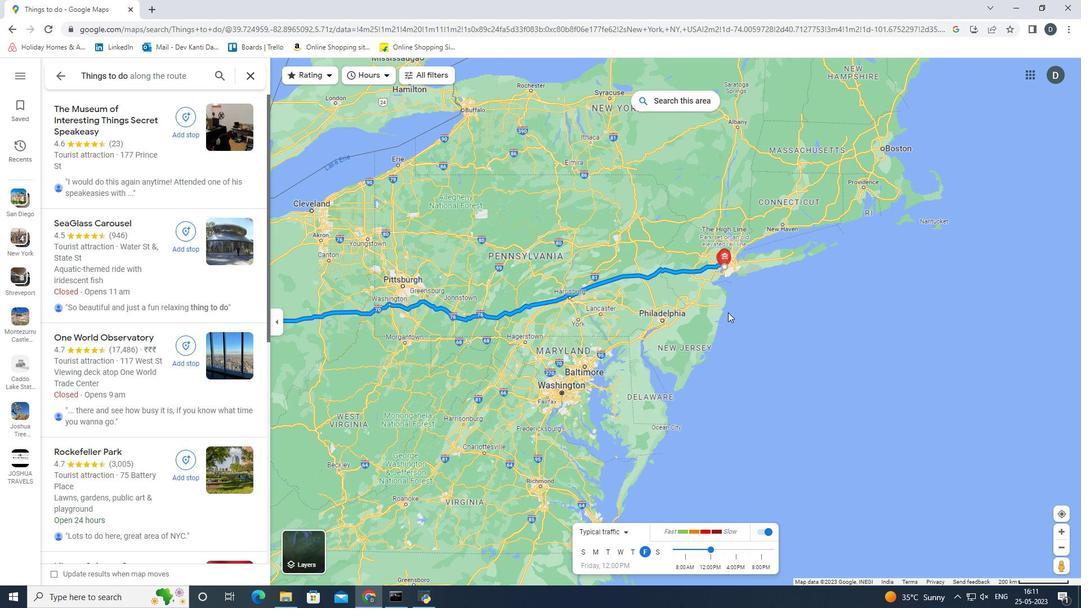 
Action: Mouse scrolled (728, 313) with delta (0, 0)
Screenshot: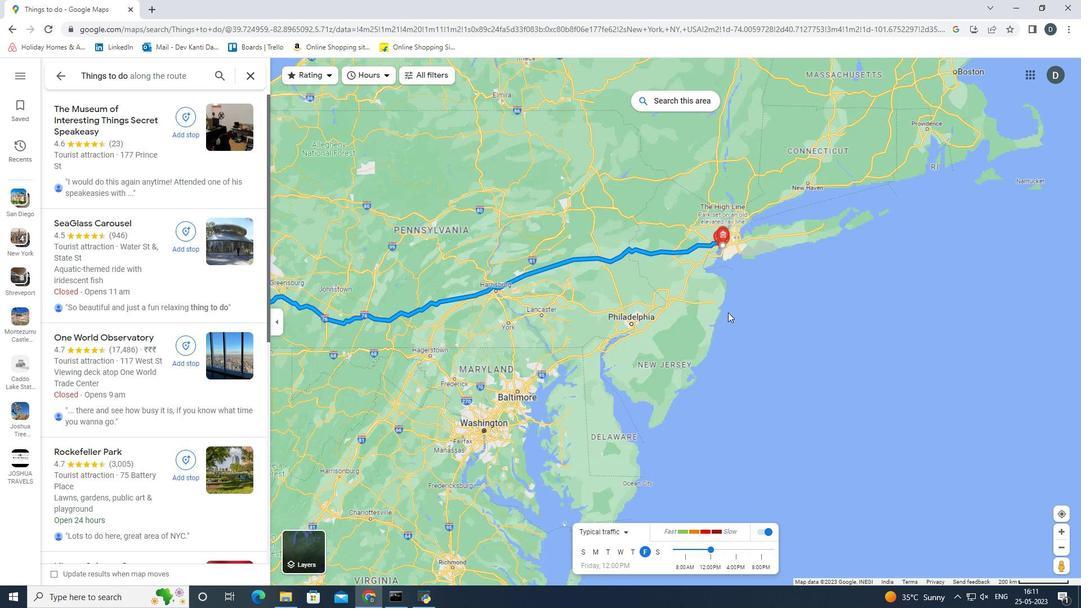 
Action: Mouse scrolled (728, 313) with delta (0, 0)
Screenshot: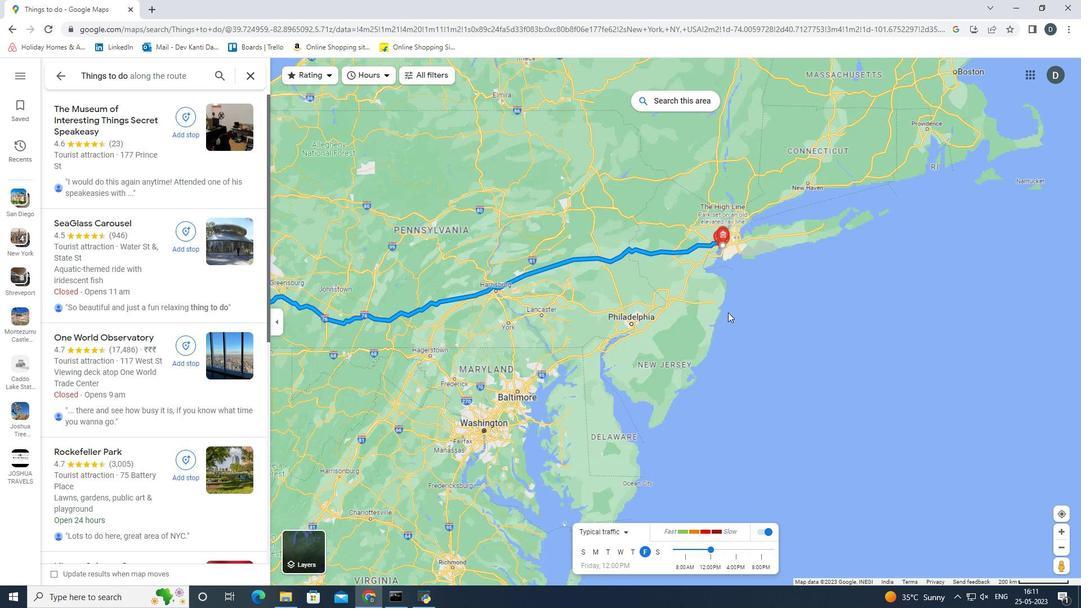
Action: Mouse scrolled (728, 313) with delta (0, 0)
Screenshot: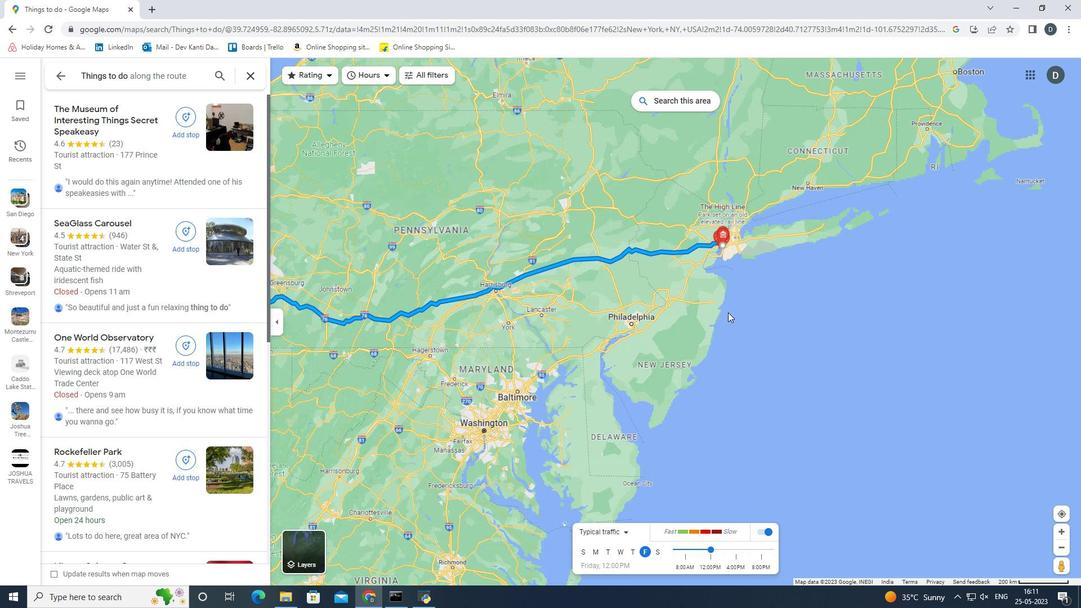 
Action: Mouse scrolled (728, 313) with delta (0, 0)
